 Task: Prepare smoked BBQ chicken lollipops by cutting, shaping, seasoning, wrapping with bacon, and cooking the drumsticks.
Action: Mouse moved to (216, 313)
Screenshot: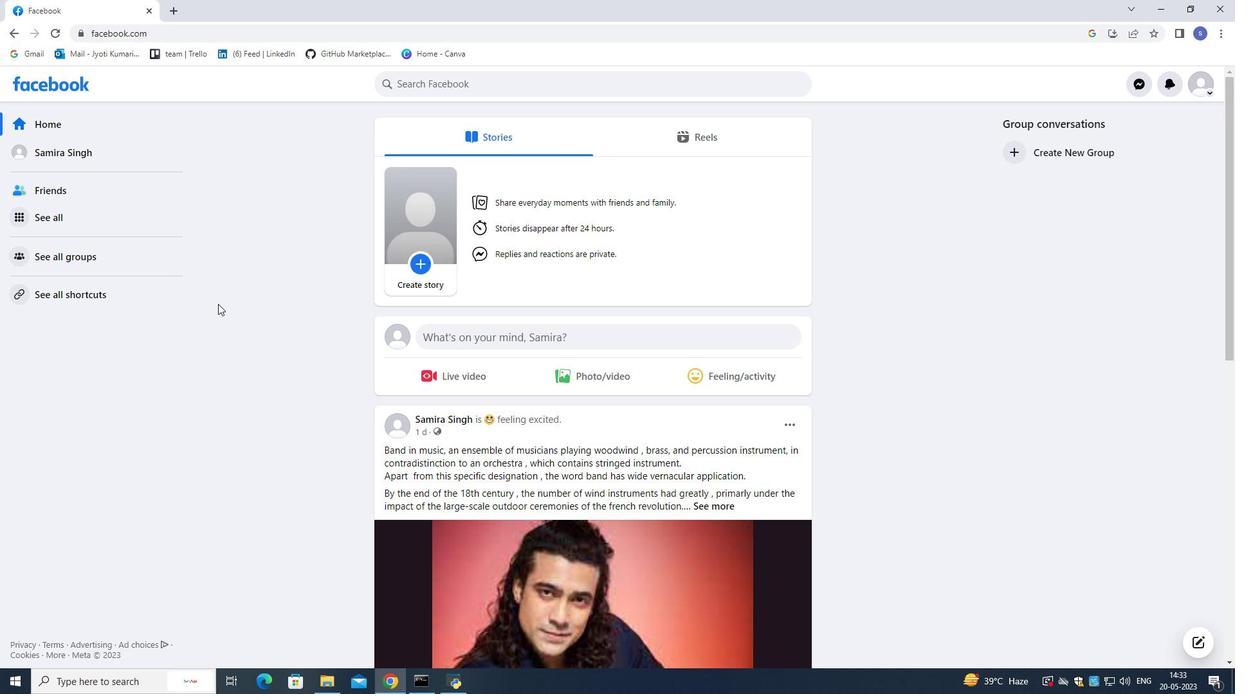 
Action: Mouse scrolled (216, 313) with delta (0, 0)
Screenshot: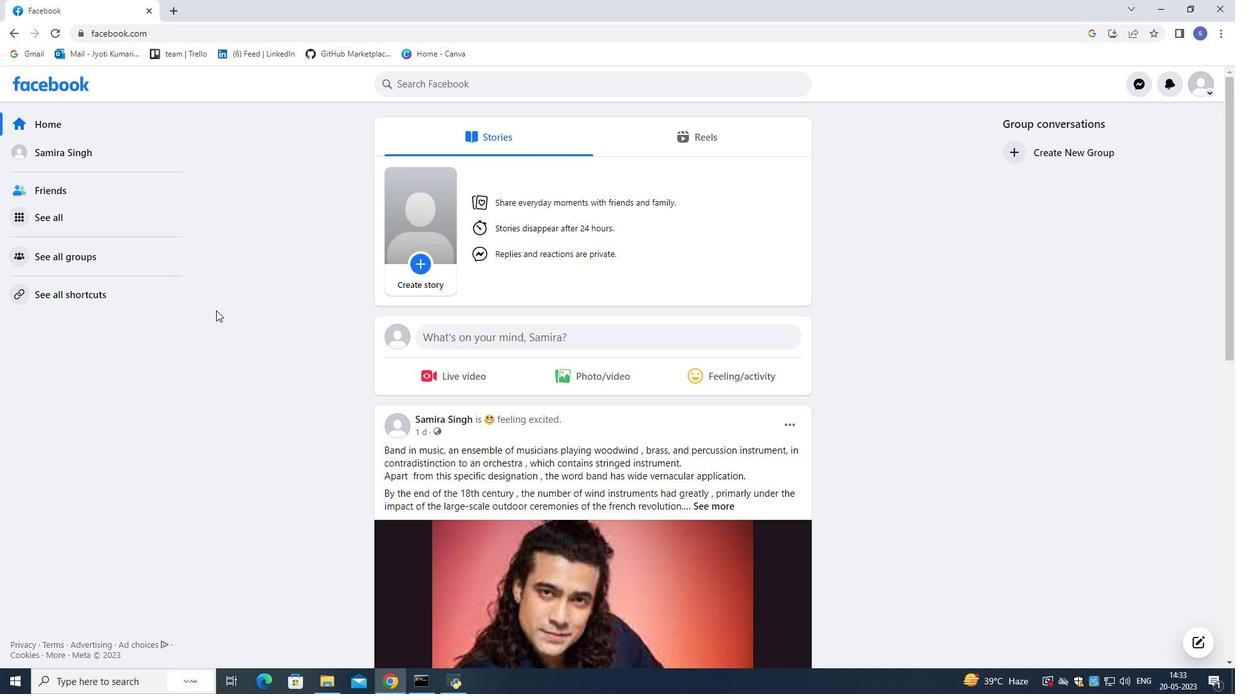
Action: Mouse scrolled (216, 314) with delta (0, 0)
Screenshot: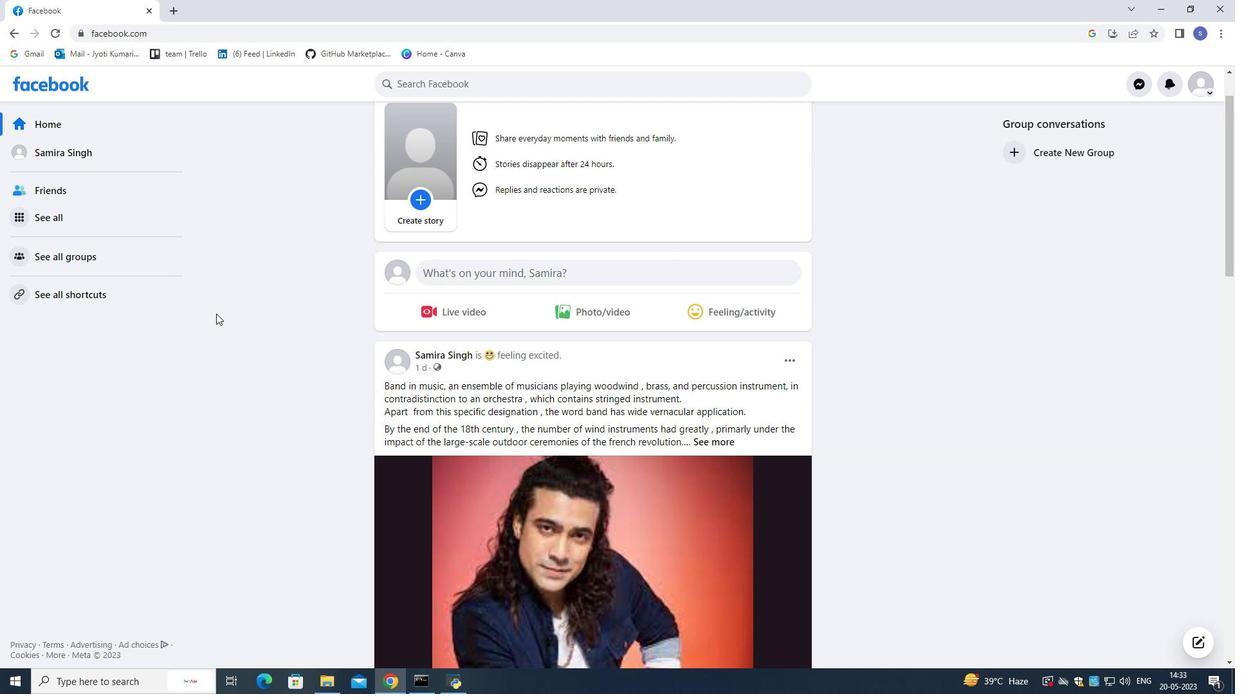 
Action: Mouse scrolled (216, 314) with delta (0, 0)
Screenshot: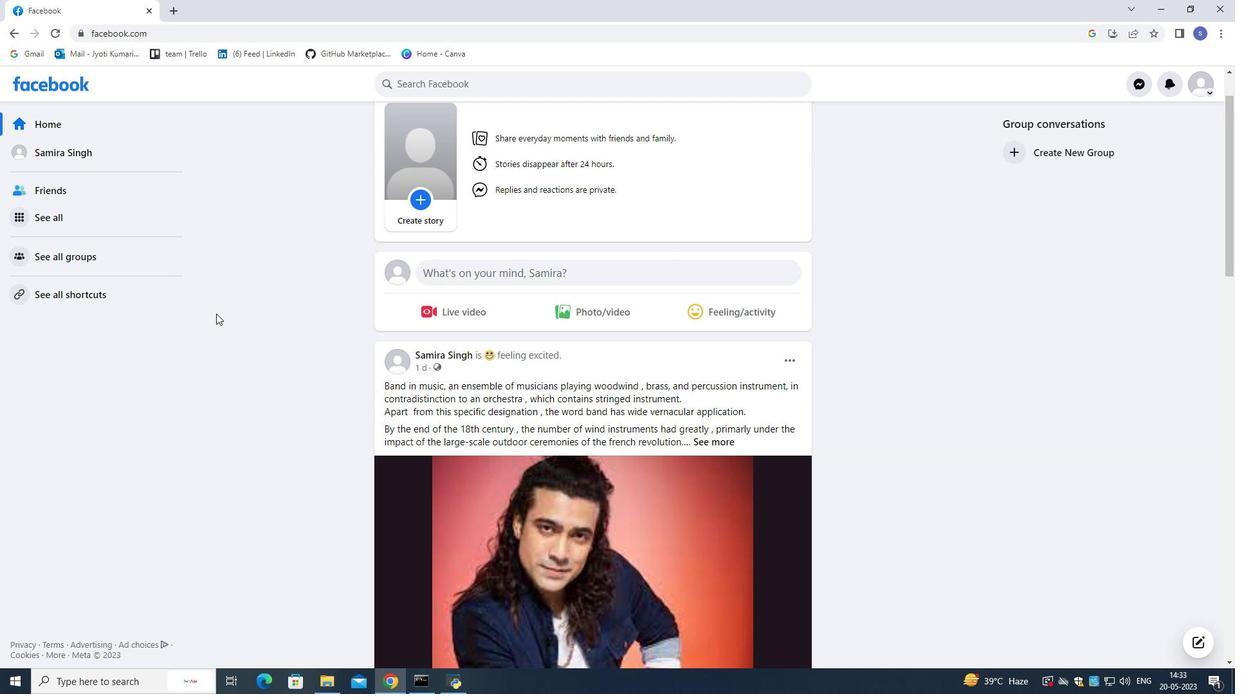 
Action: Mouse scrolled (216, 314) with delta (0, 0)
Screenshot: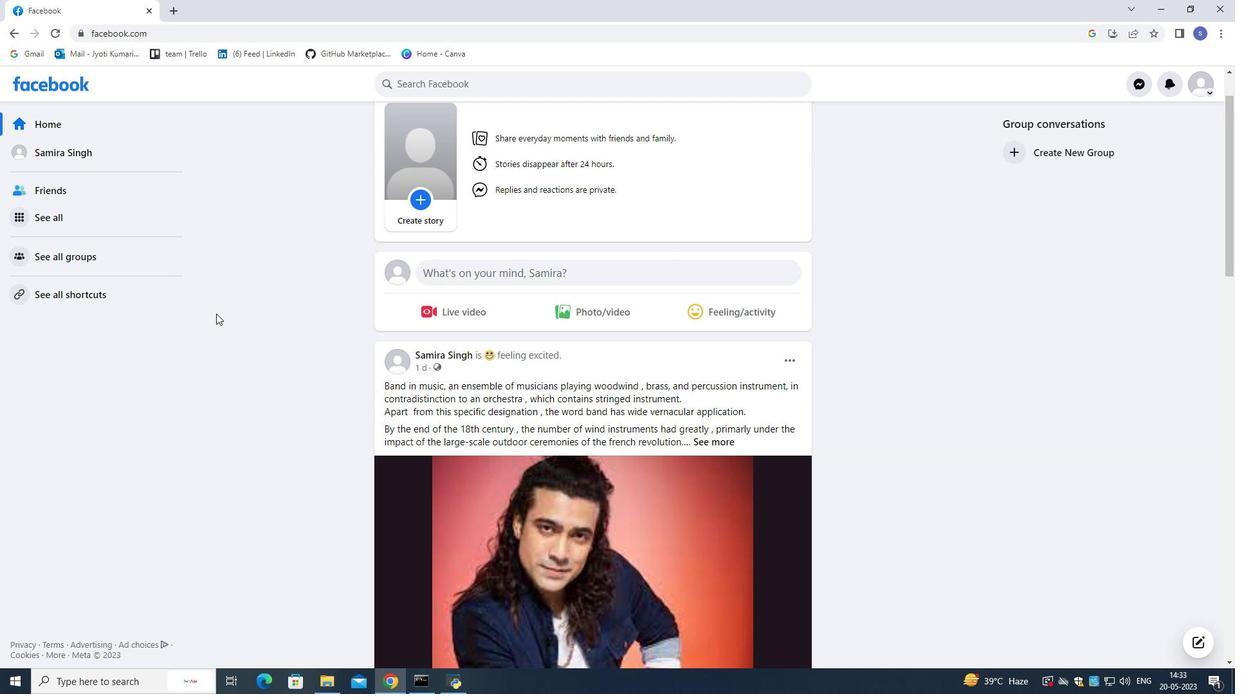 
Action: Mouse moved to (109, 126)
Screenshot: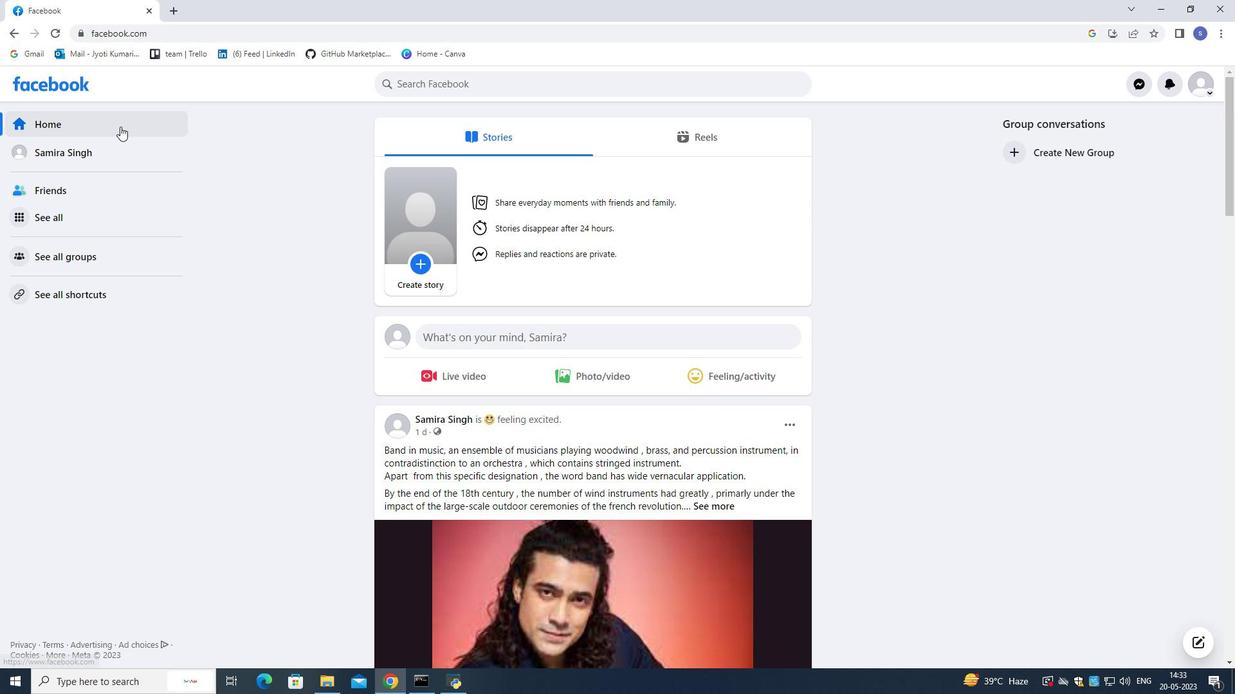 
Action: Mouse pressed left at (109, 126)
Screenshot: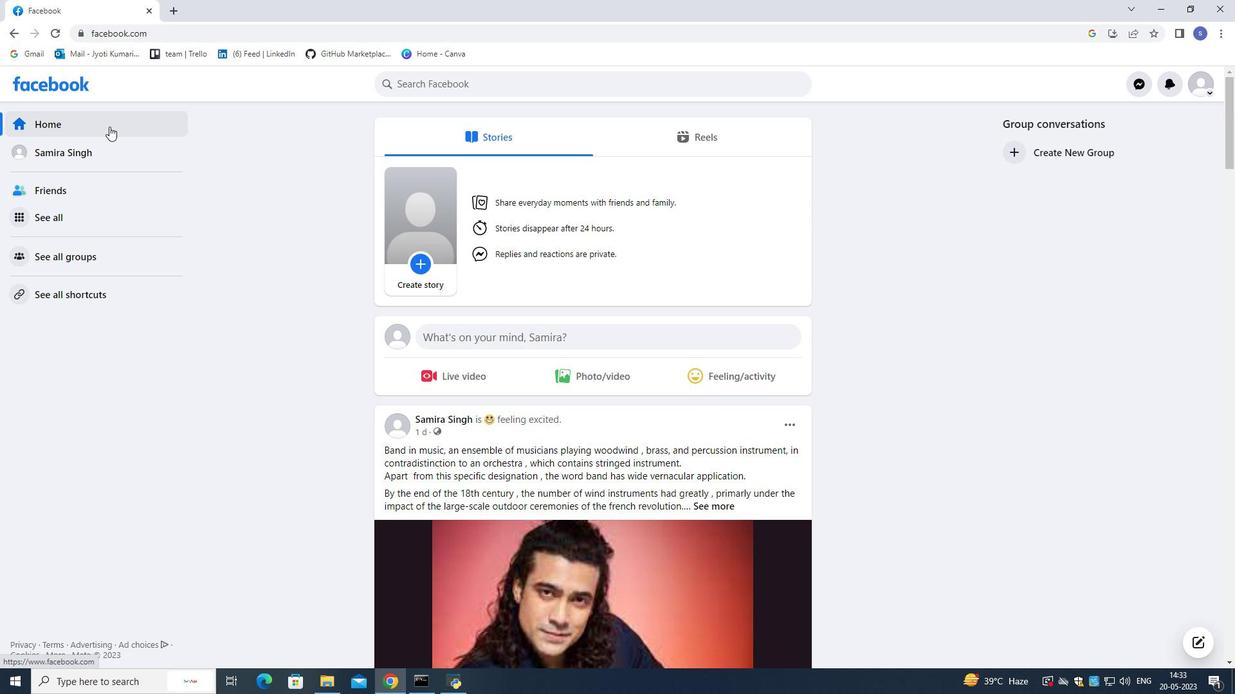 
Action: Mouse moved to (501, 294)
Screenshot: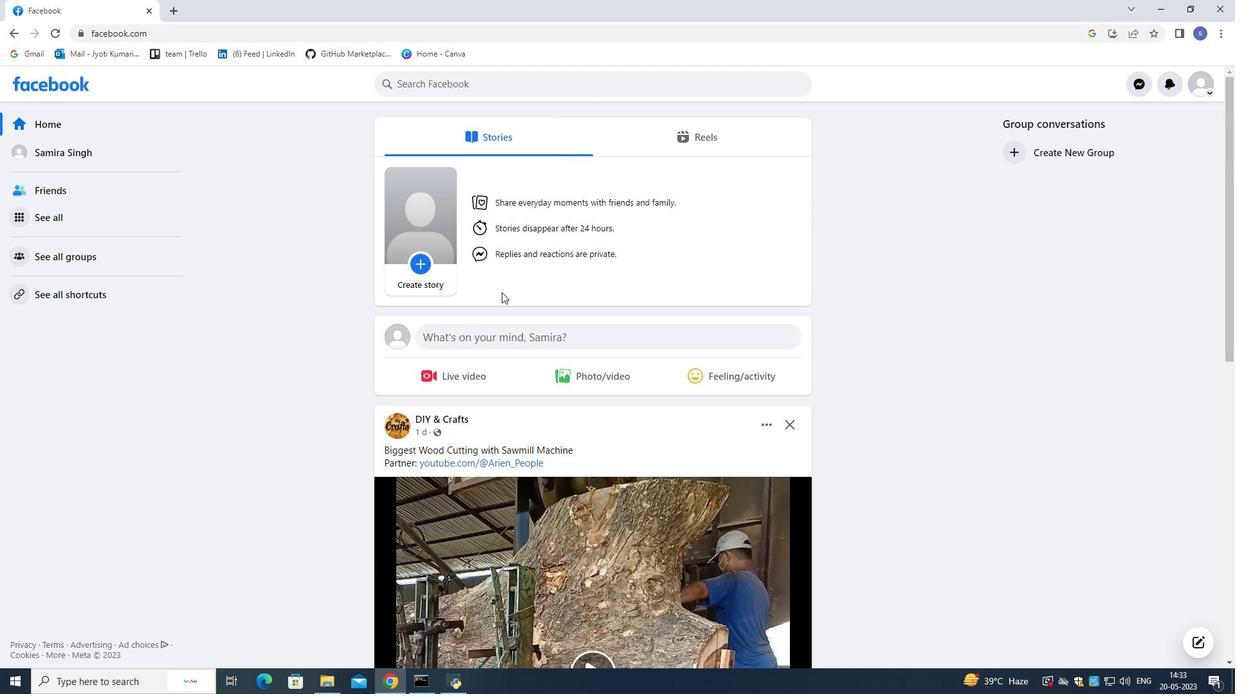 
Action: Mouse scrolled (501, 293) with delta (0, 0)
Screenshot: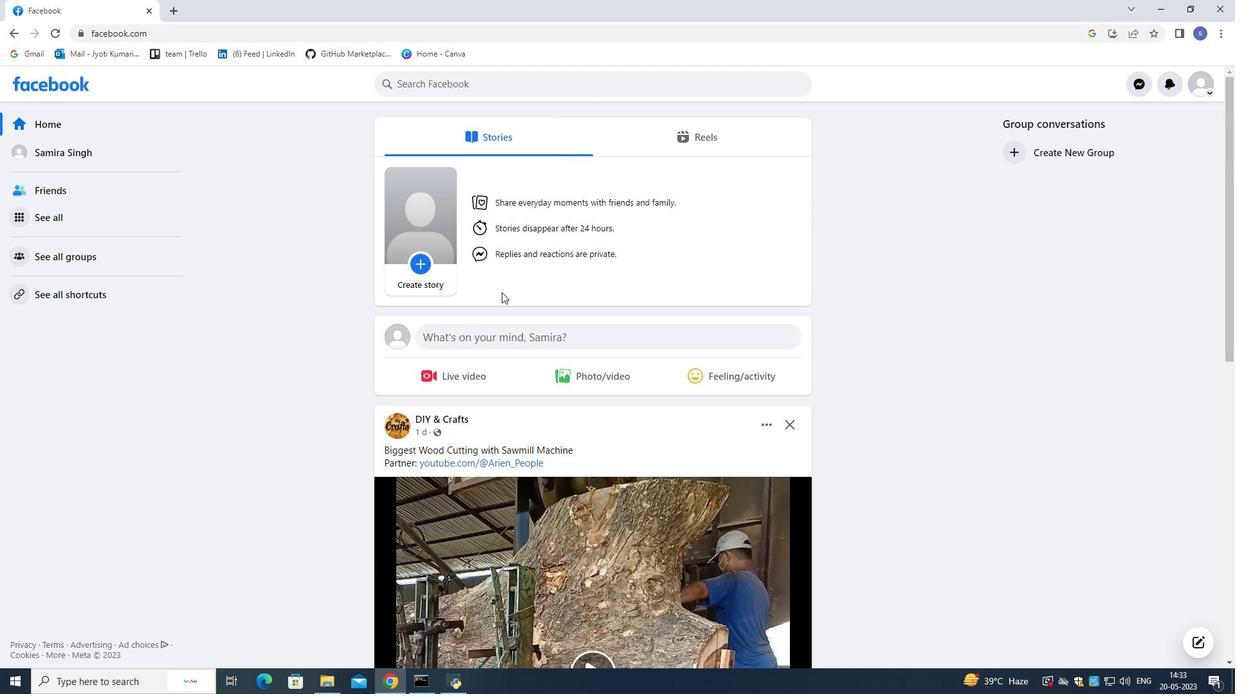 
Action: Mouse moved to (501, 295)
Screenshot: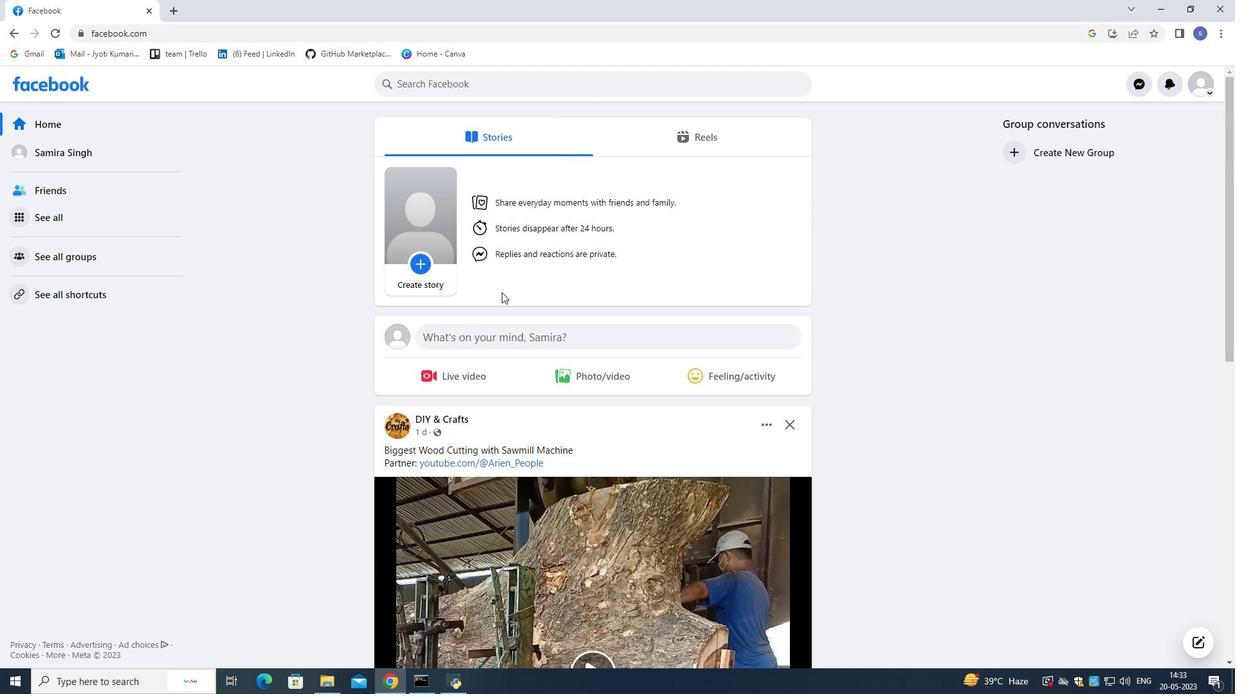 
Action: Mouse scrolled (501, 294) with delta (0, 0)
Screenshot: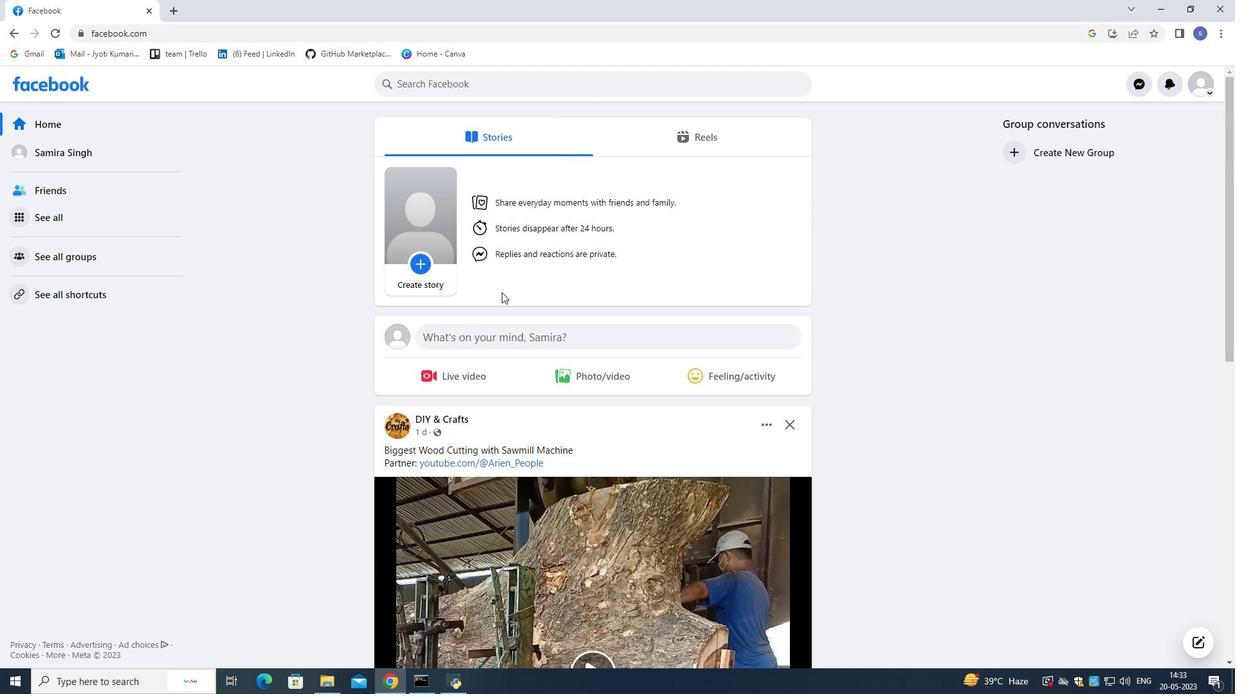 
Action: Mouse moved to (502, 301)
Screenshot: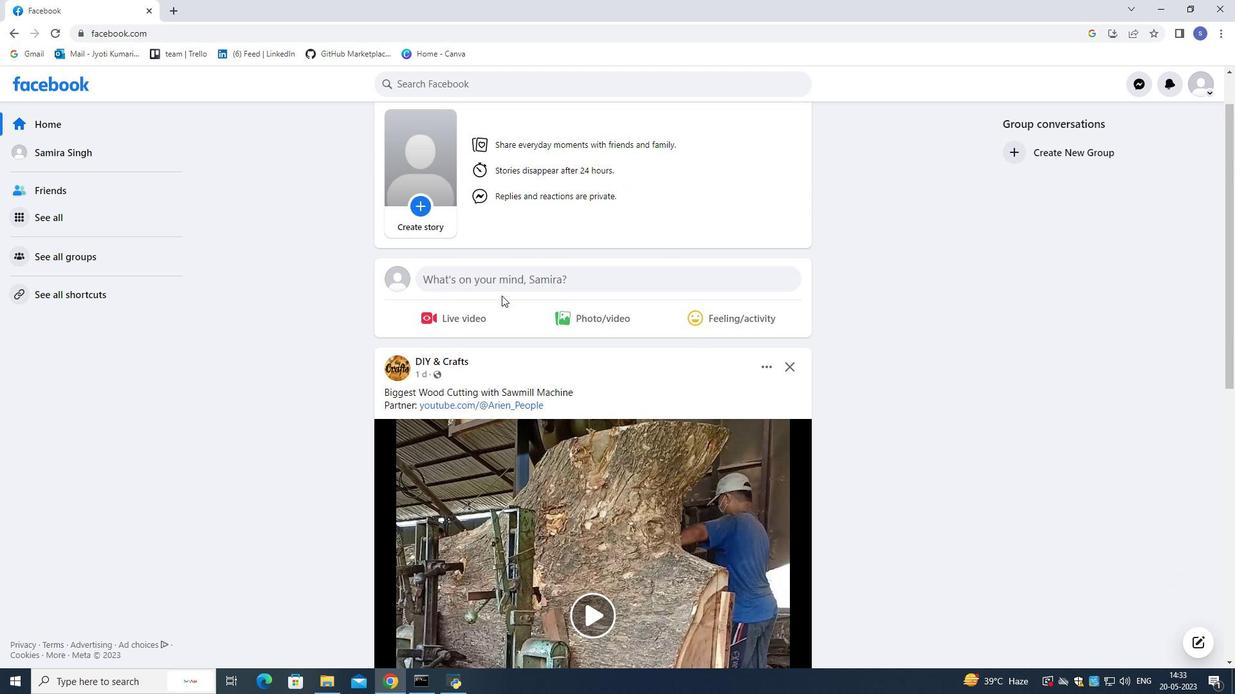 
Action: Mouse scrolled (502, 300) with delta (0, 0)
Screenshot: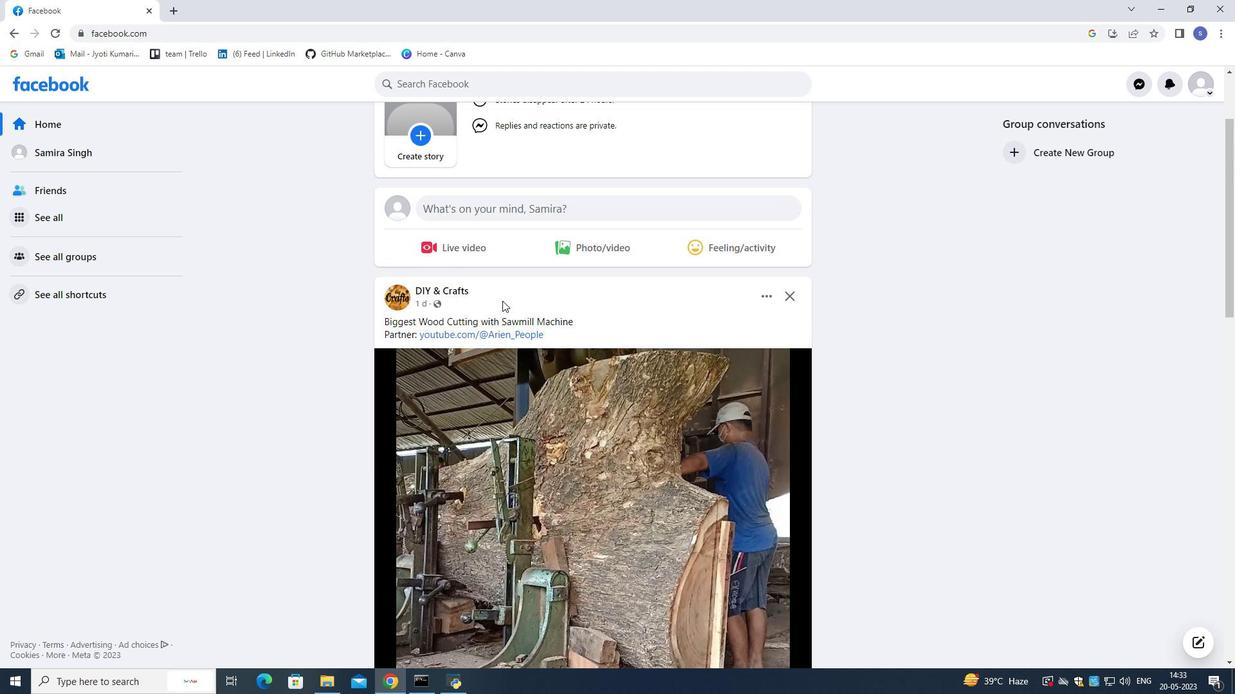 
Action: Mouse moved to (503, 301)
Screenshot: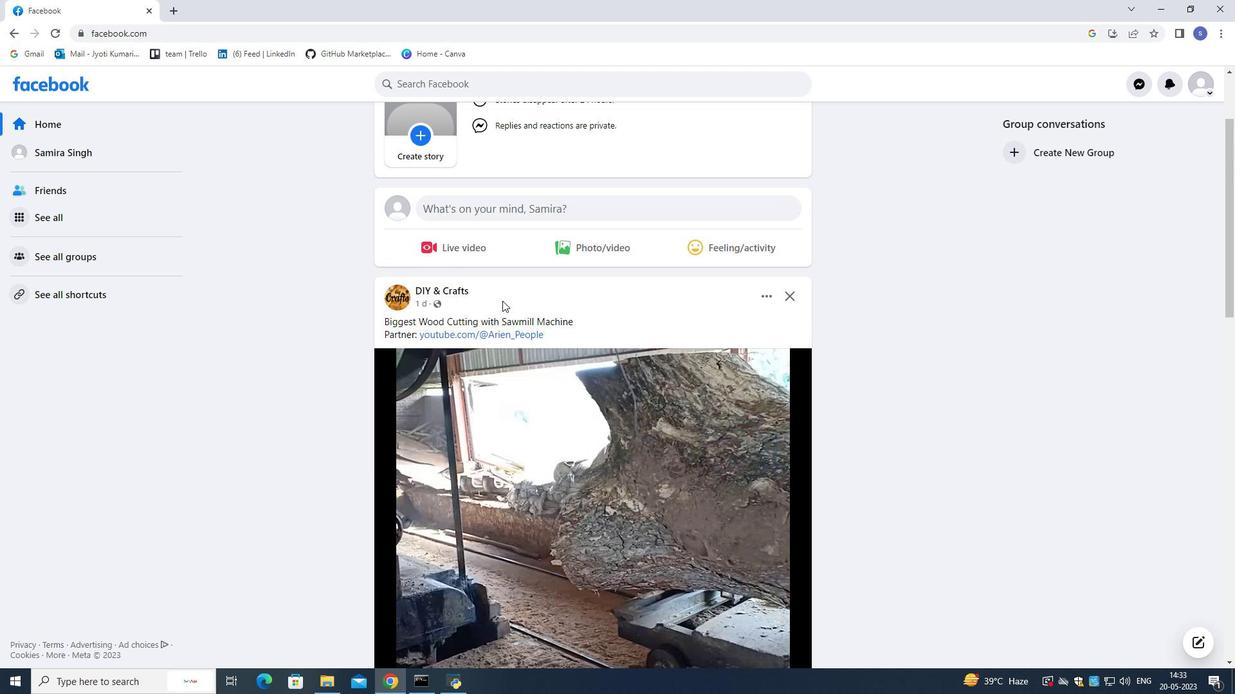 
Action: Mouse scrolled (503, 301) with delta (0, 0)
Screenshot: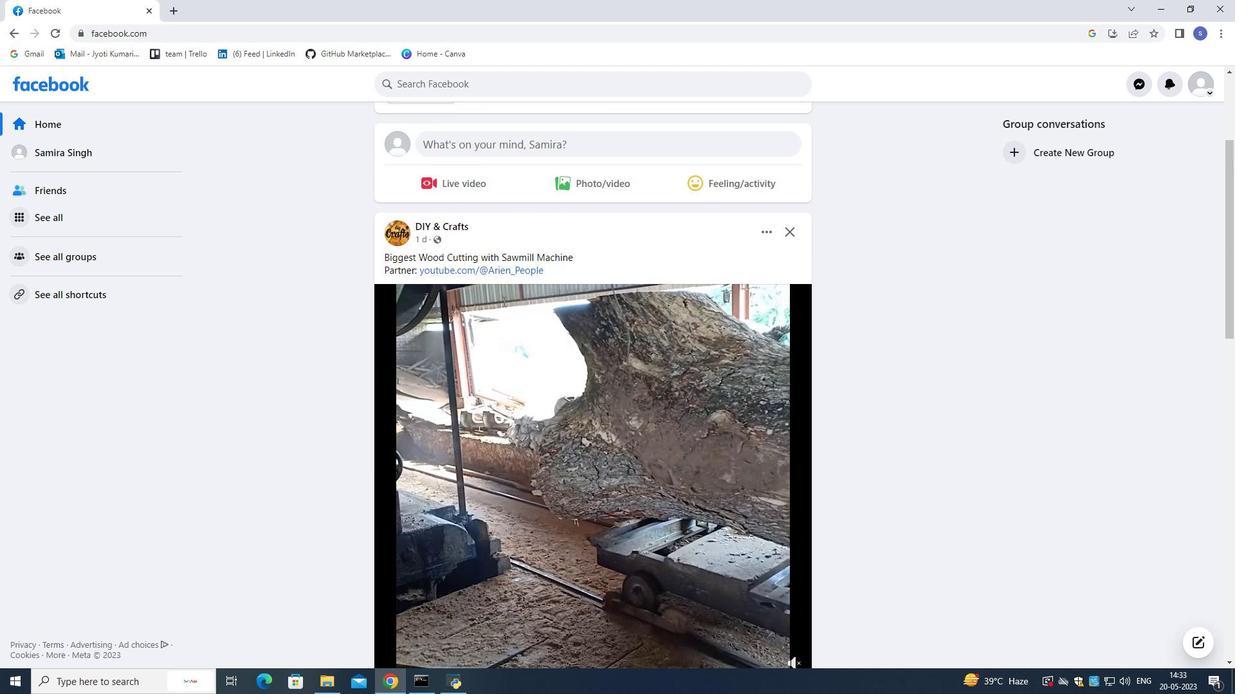 
Action: Mouse moved to (503, 302)
Screenshot: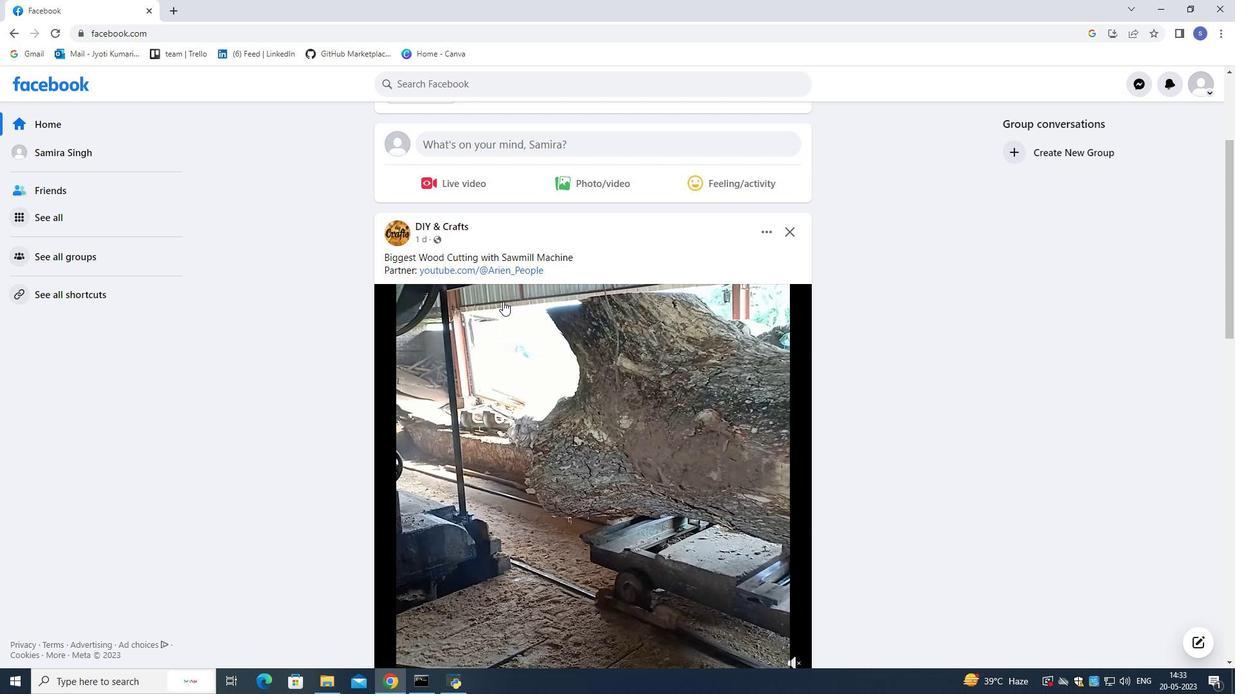 
Action: Mouse scrolled (503, 301) with delta (0, 0)
Screenshot: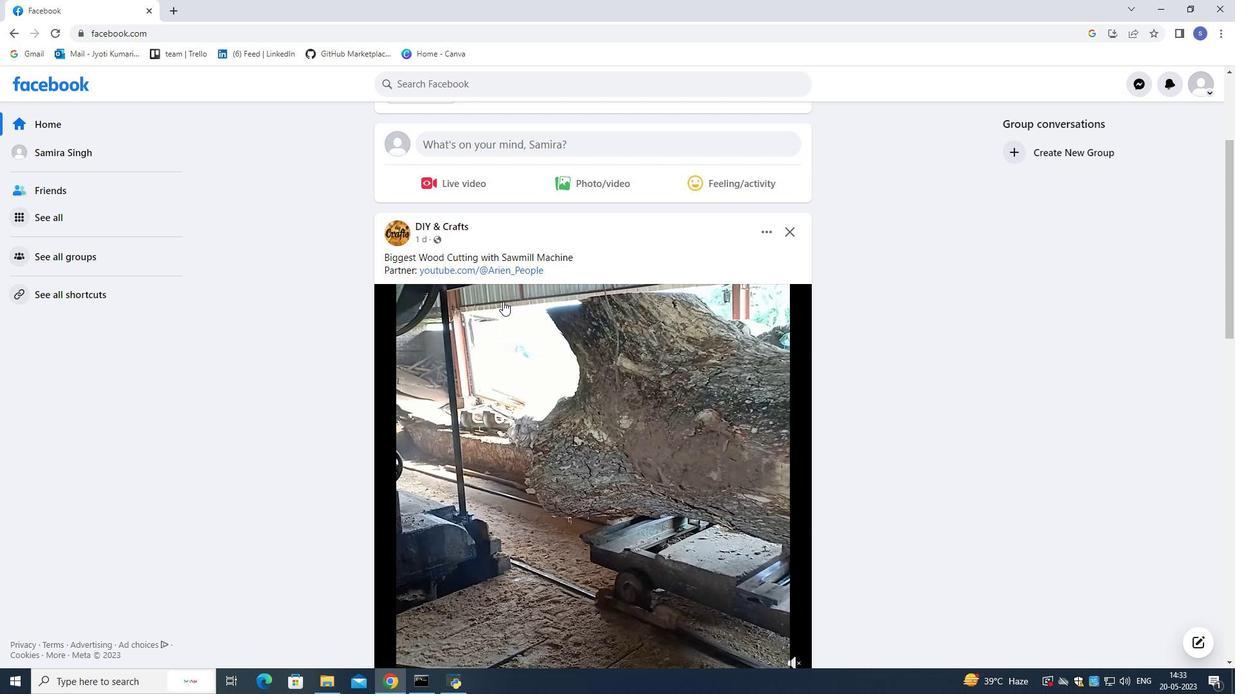
Action: Mouse moved to (504, 302)
Screenshot: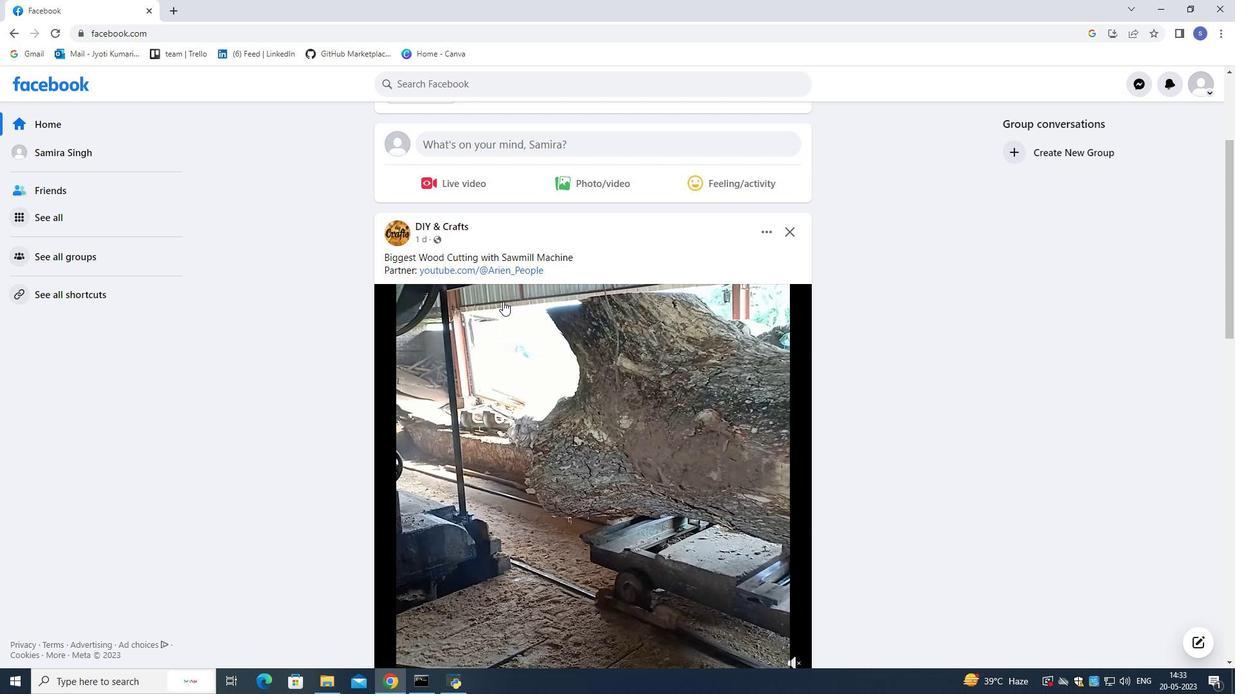 
Action: Mouse scrolled (504, 302) with delta (0, 0)
Screenshot: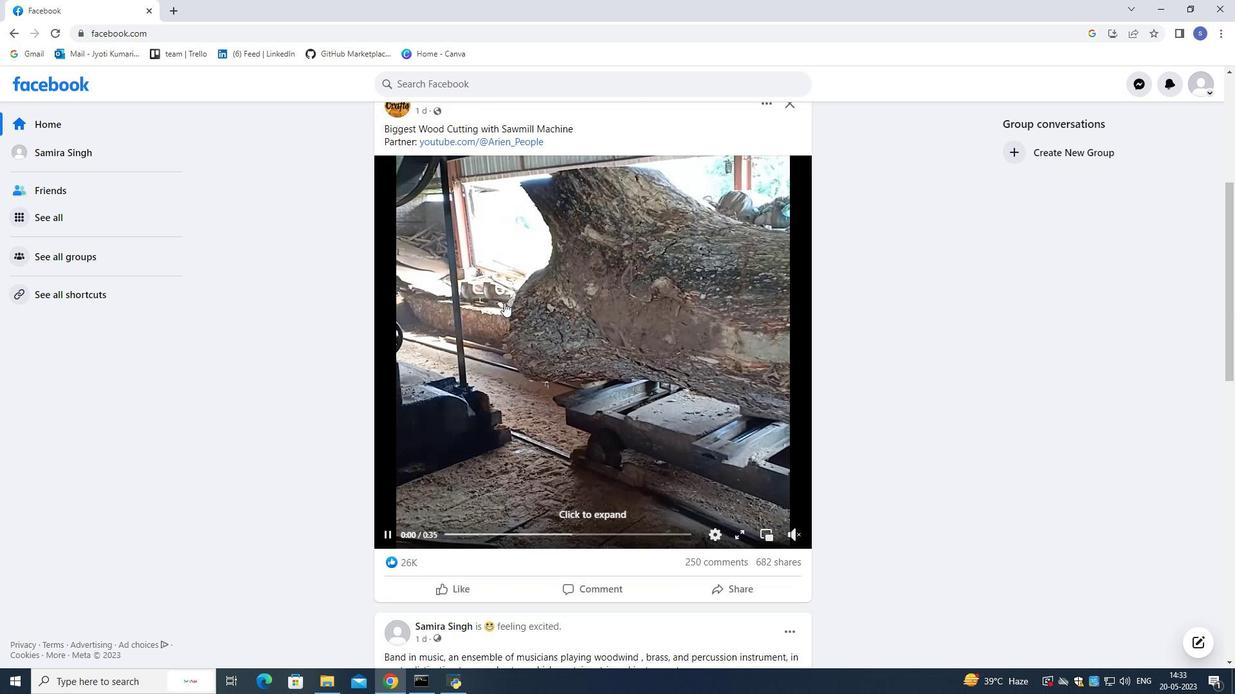 
Action: Mouse scrolled (504, 302) with delta (0, 0)
Screenshot: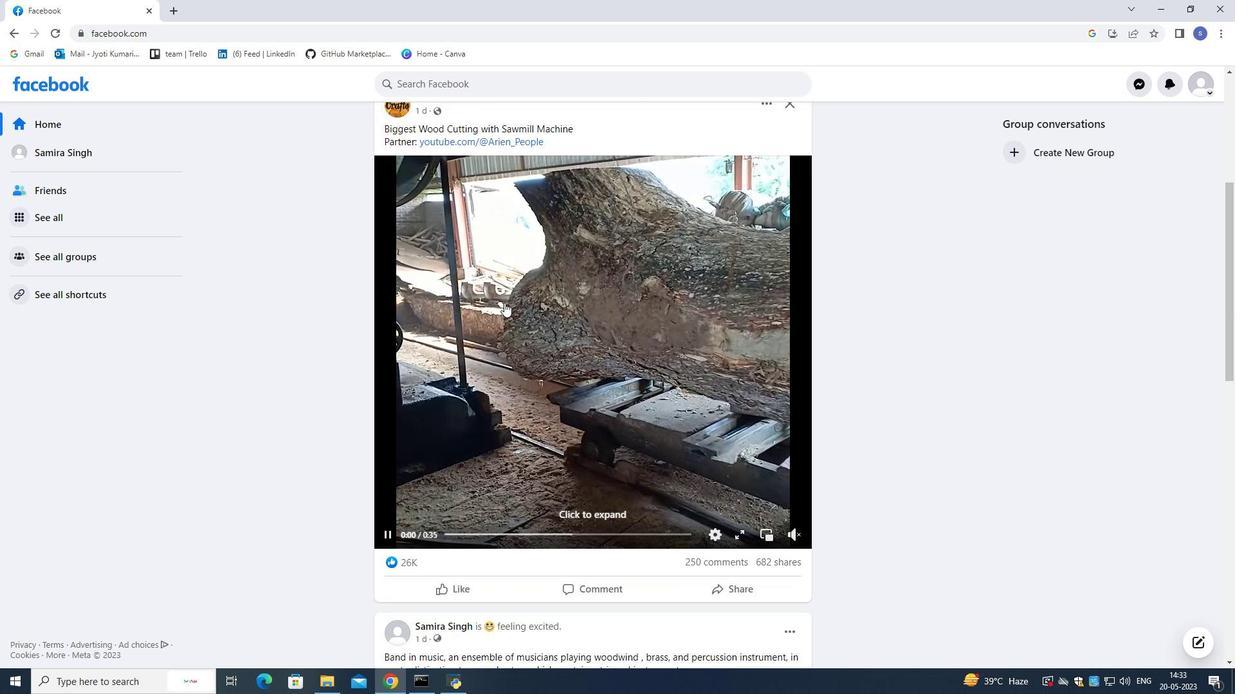 
Action: Mouse scrolled (504, 302) with delta (0, 0)
Screenshot: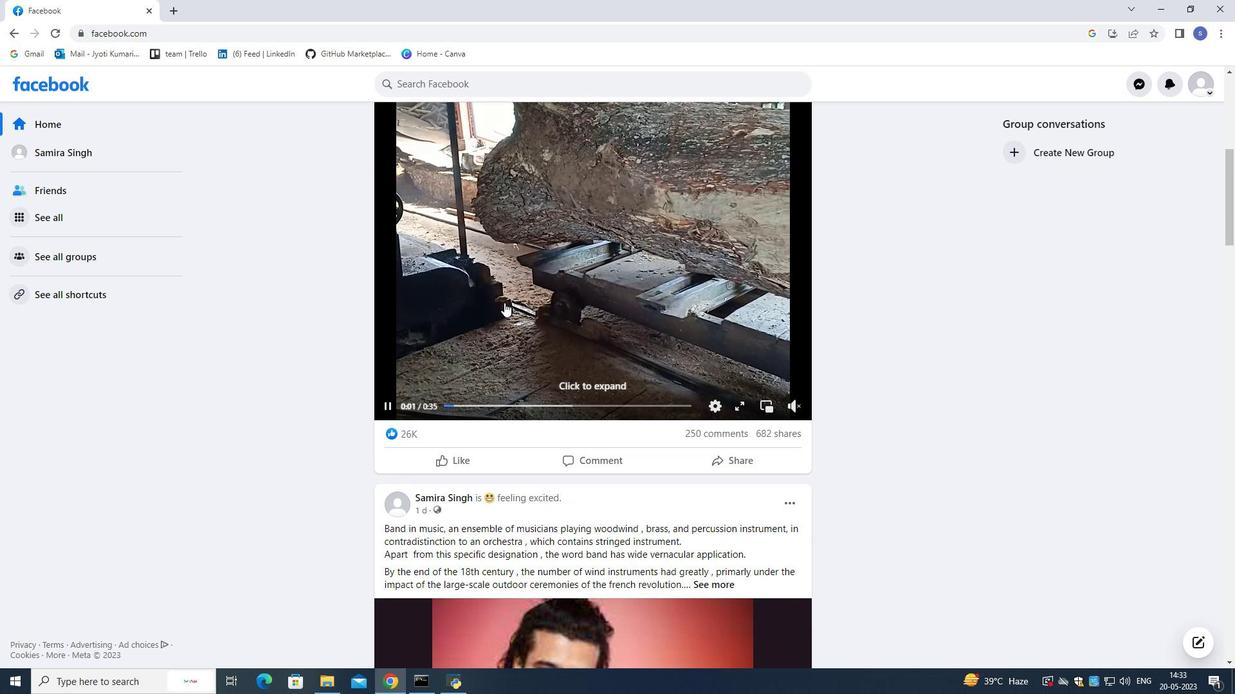 
Action: Mouse scrolled (504, 302) with delta (0, 0)
Screenshot: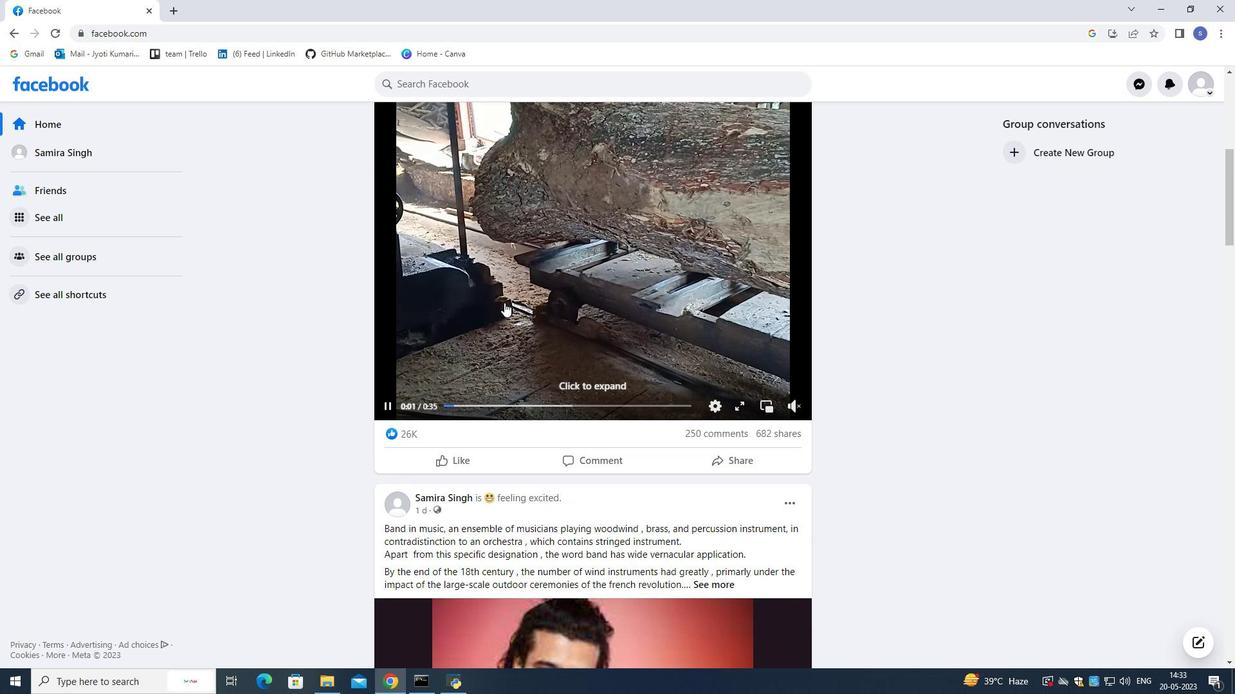 
Action: Mouse scrolled (504, 302) with delta (0, 0)
Screenshot: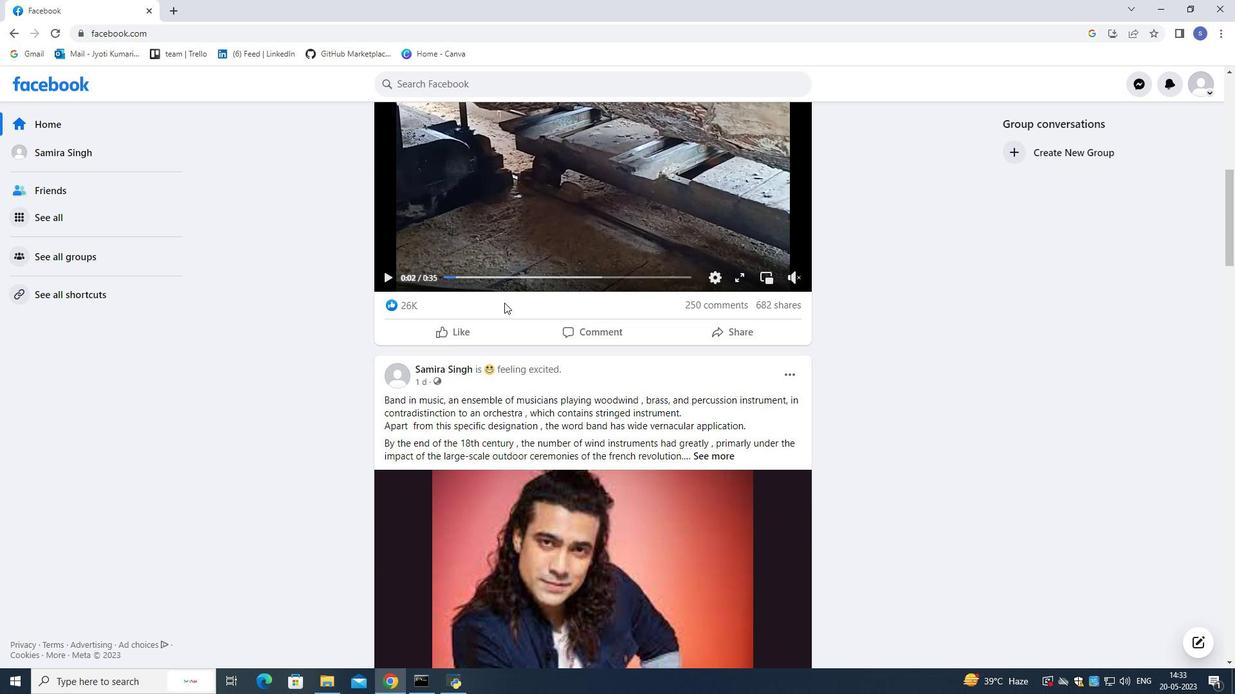 
Action: Mouse scrolled (504, 302) with delta (0, 0)
Screenshot: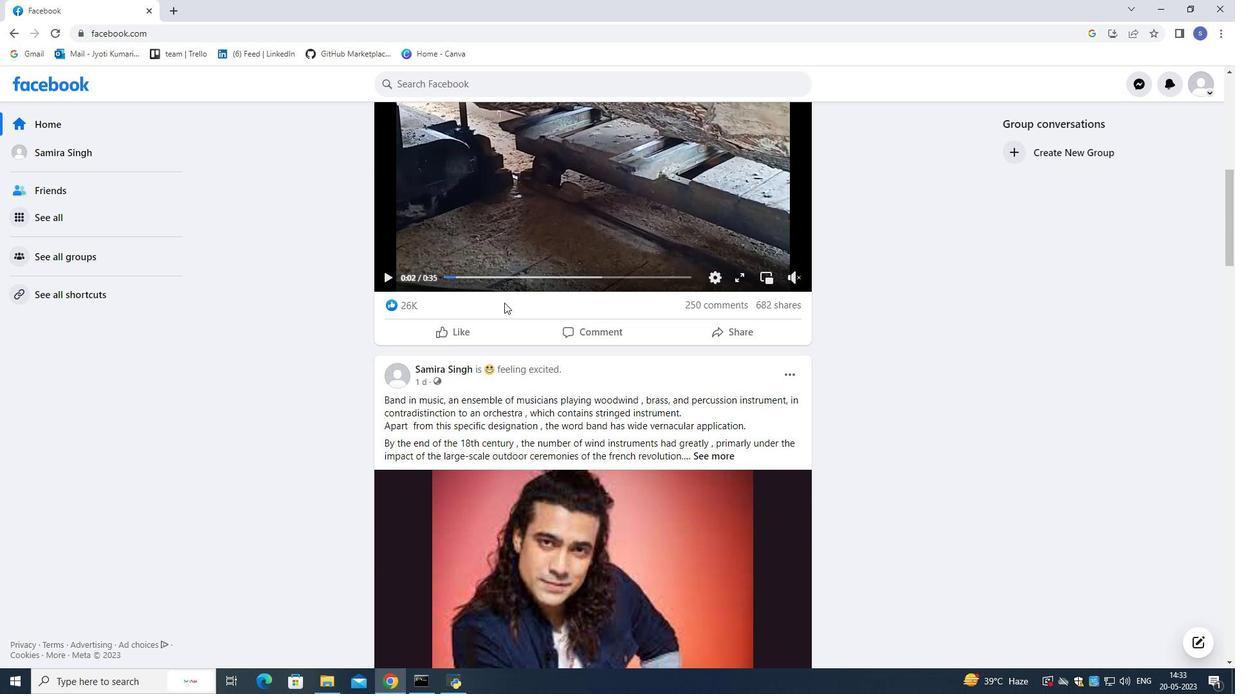 
Action: Mouse moved to (504, 302)
Screenshot: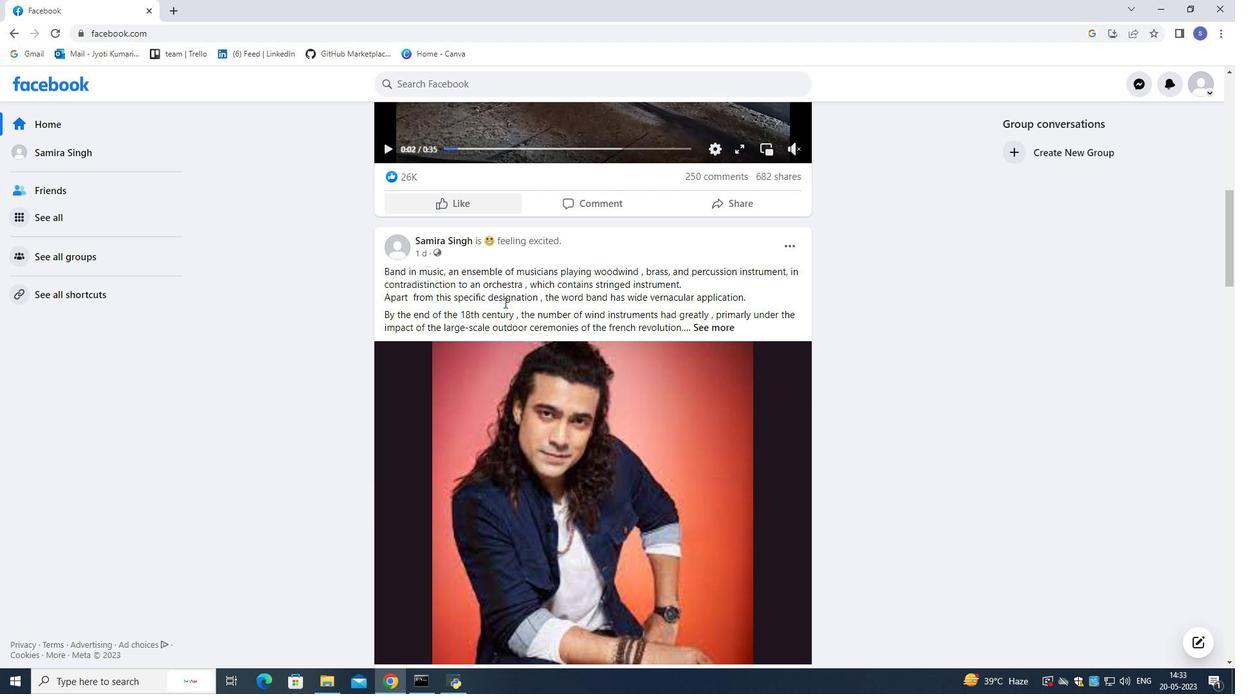 
Action: Mouse scrolled (504, 302) with delta (0, 0)
Screenshot: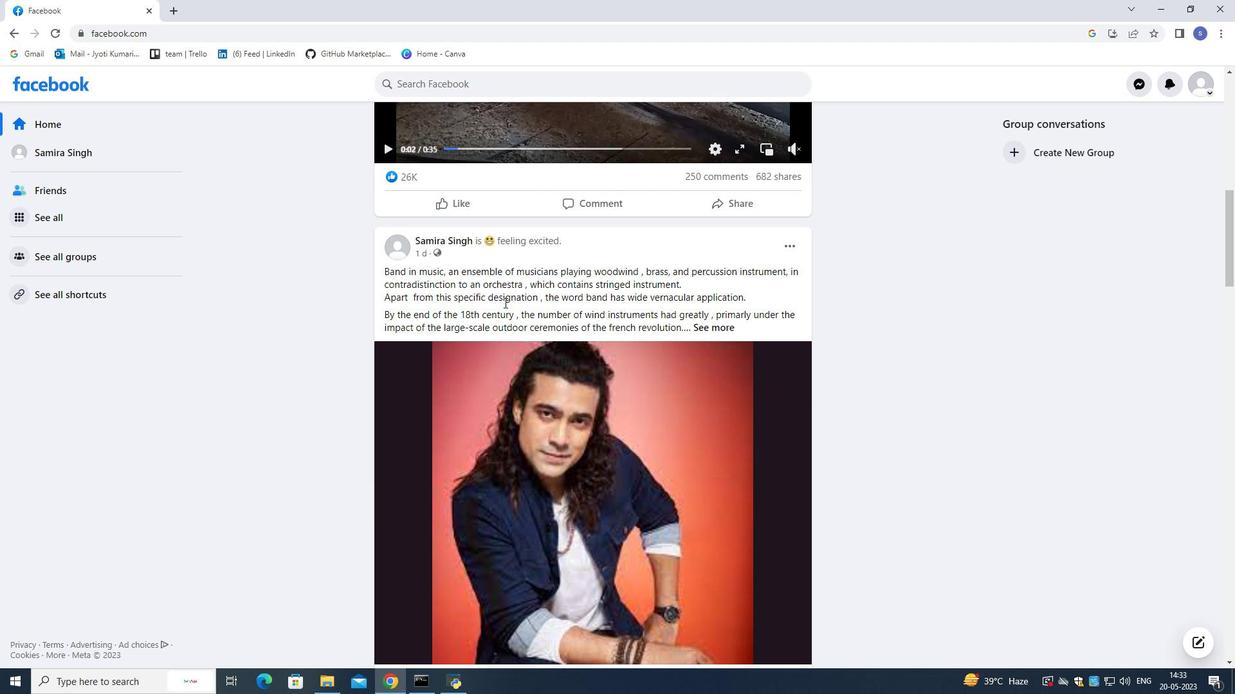 
Action: Mouse scrolled (504, 302) with delta (0, 0)
Screenshot: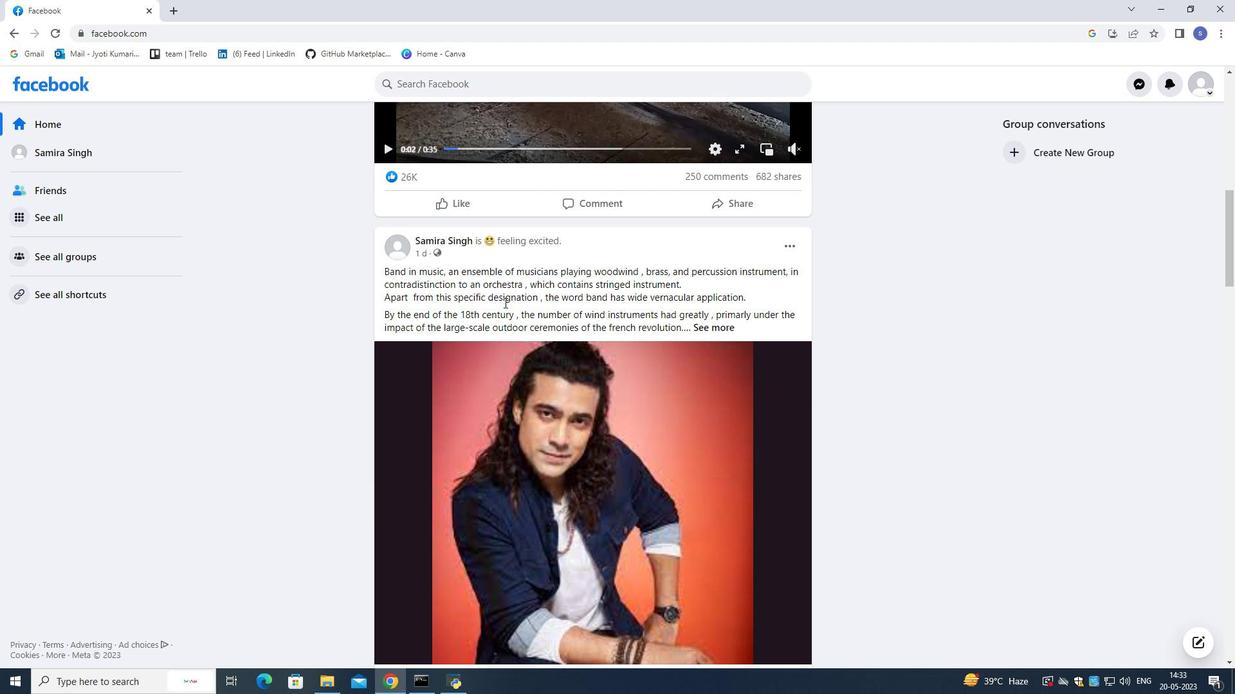 
Action: Mouse moved to (505, 300)
Screenshot: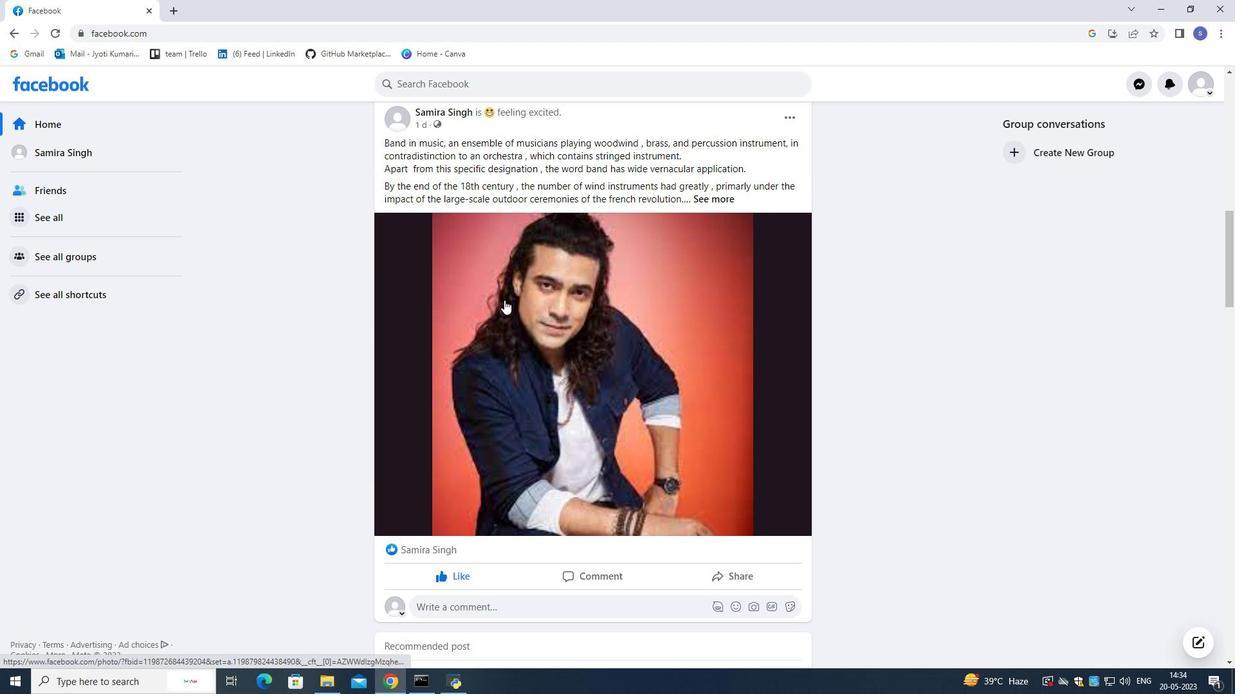 
Action: Mouse scrolled (505, 299) with delta (0, 0)
Screenshot: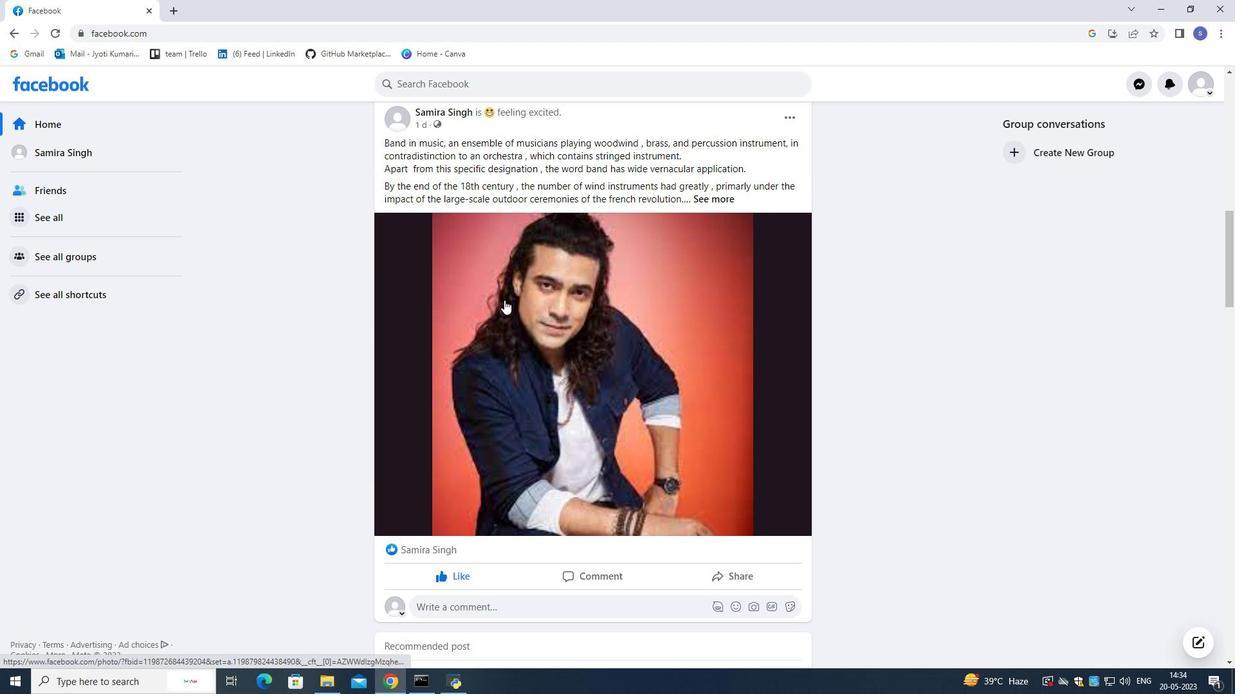 
Action: Mouse moved to (515, 293)
Screenshot: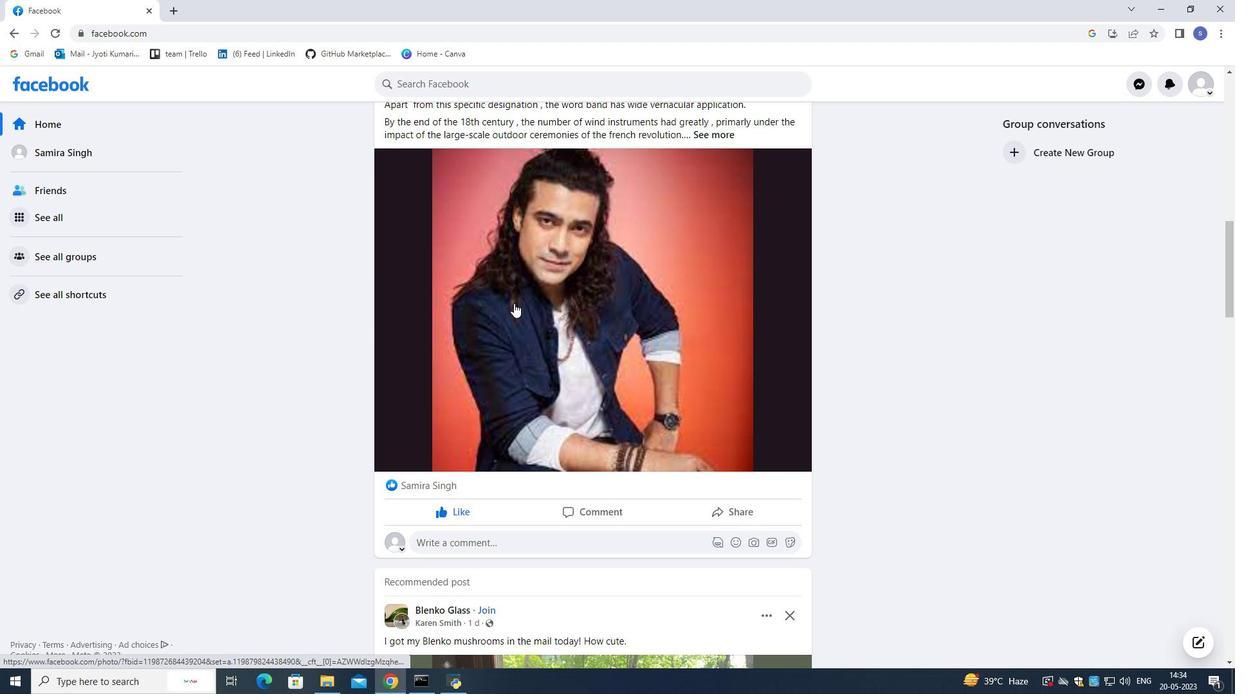 
Action: Mouse scrolled (515, 293) with delta (0, 0)
Screenshot: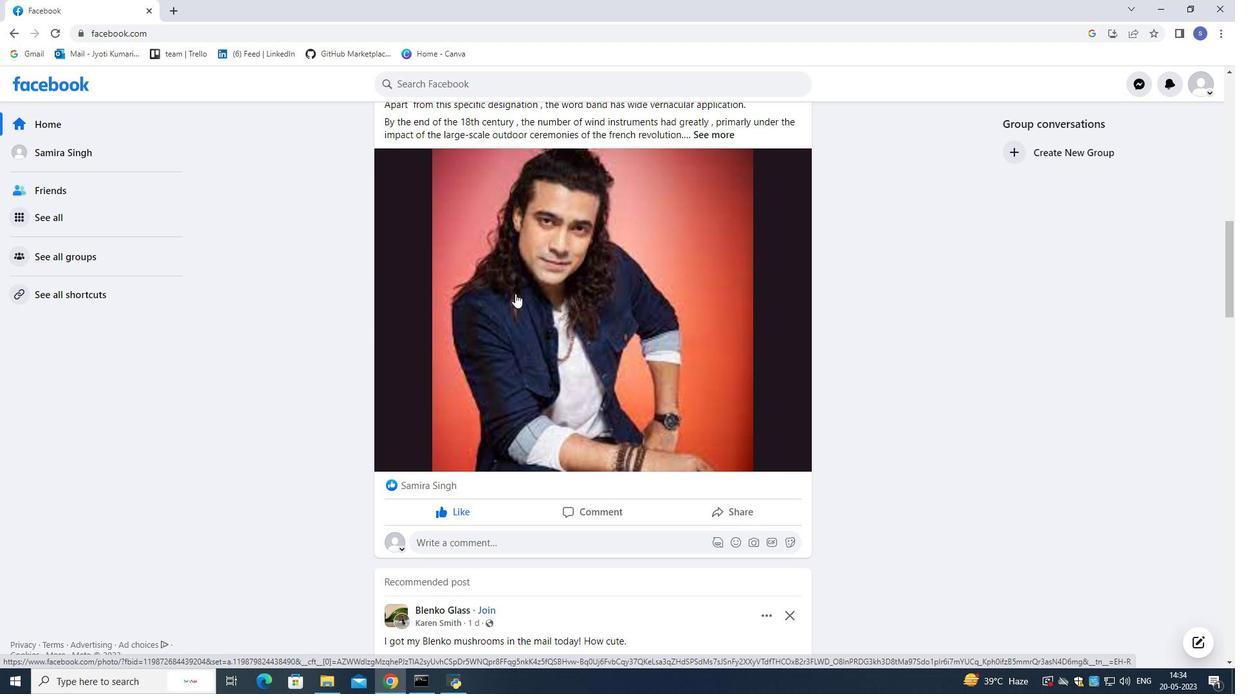 
Action: Mouse moved to (513, 295)
Screenshot: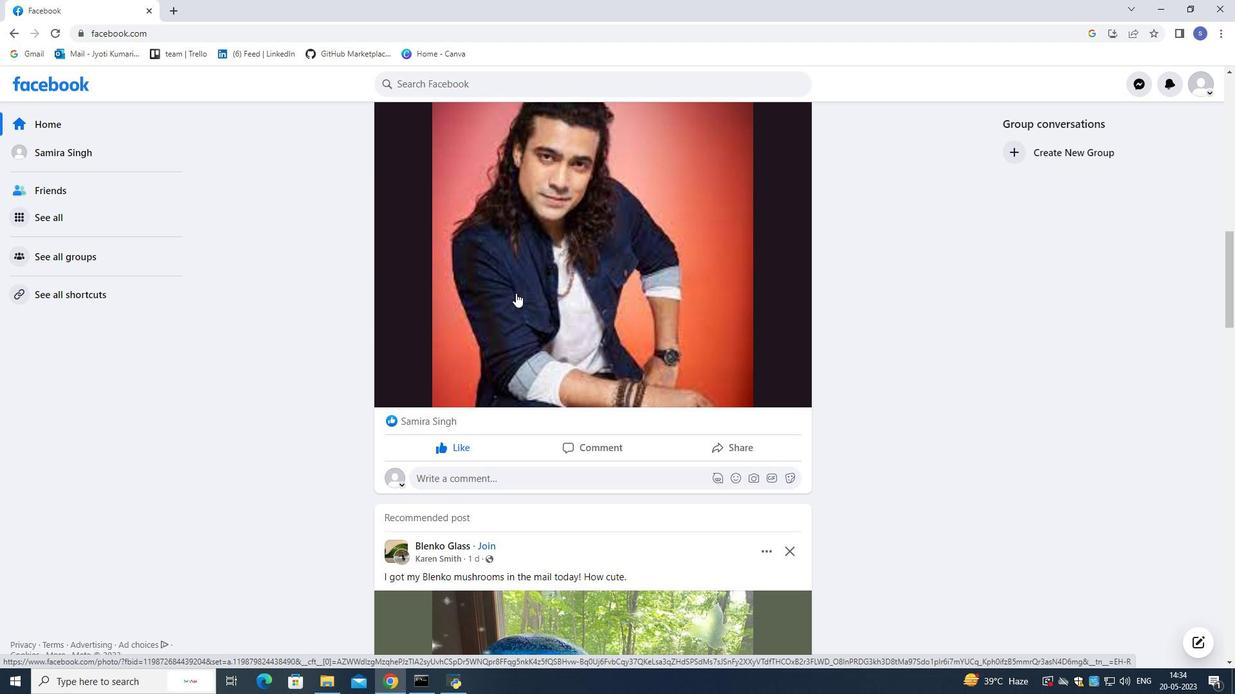 
Action: Mouse scrolled (513, 294) with delta (0, 0)
Screenshot: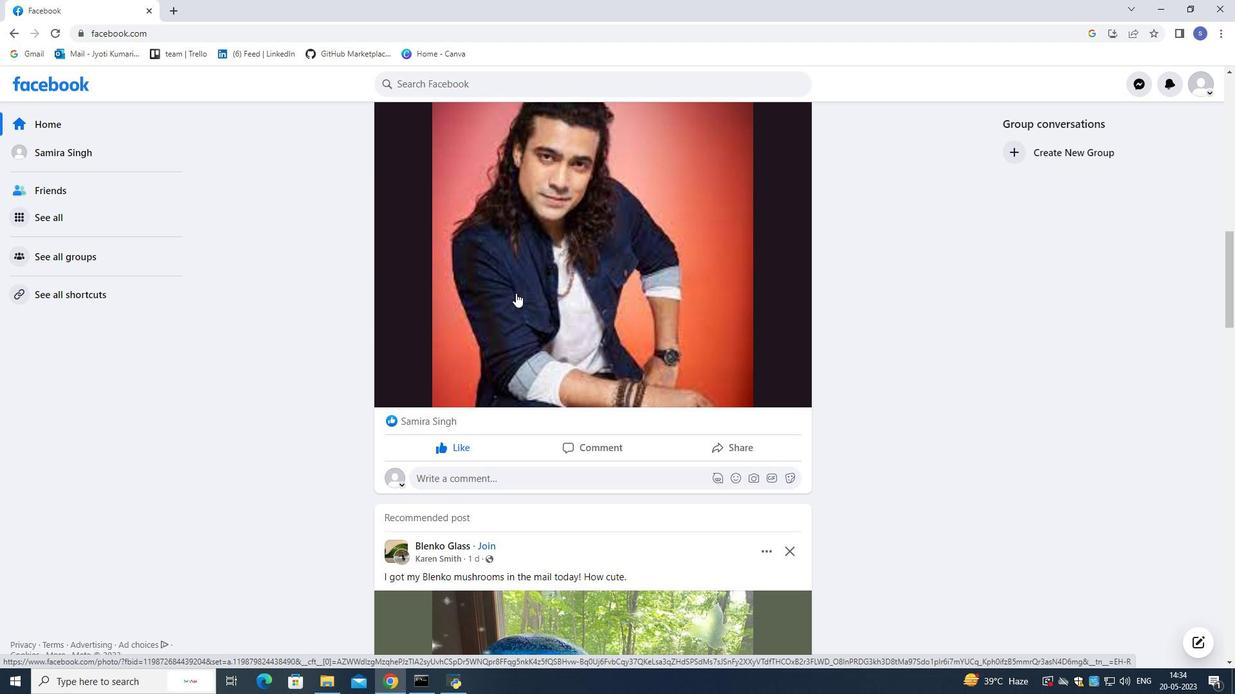 
Action: Mouse moved to (513, 297)
Screenshot: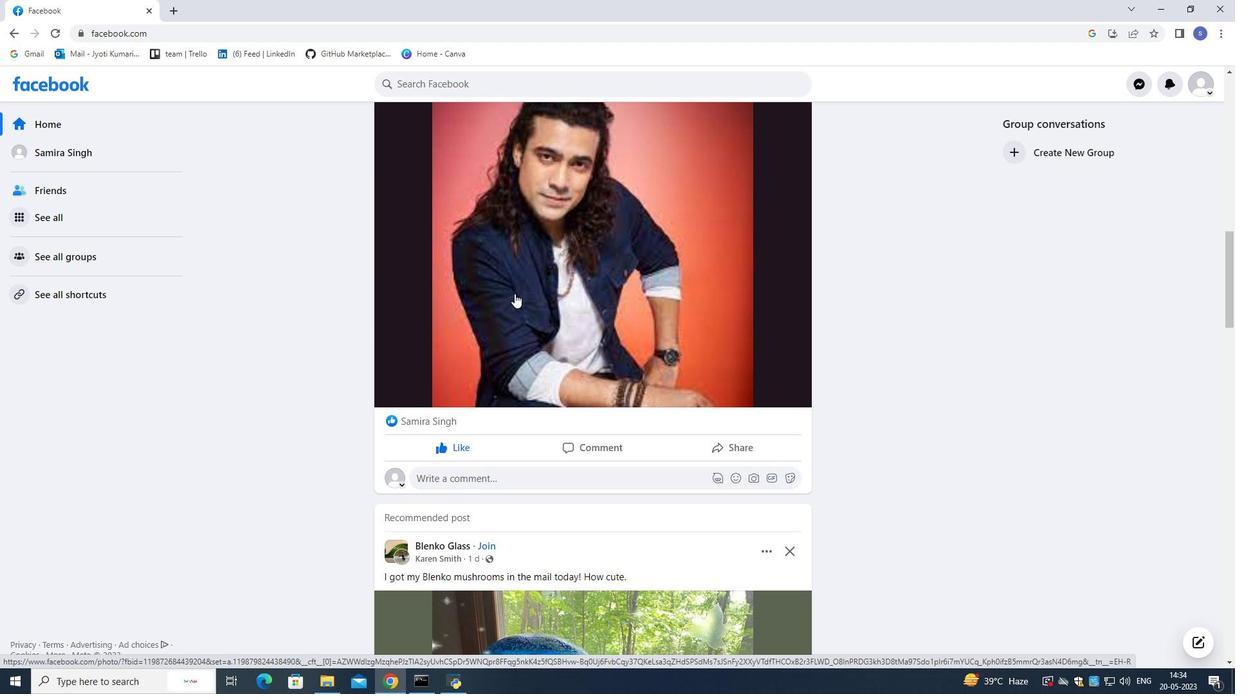 
Action: Mouse scrolled (513, 296) with delta (0, 0)
Screenshot: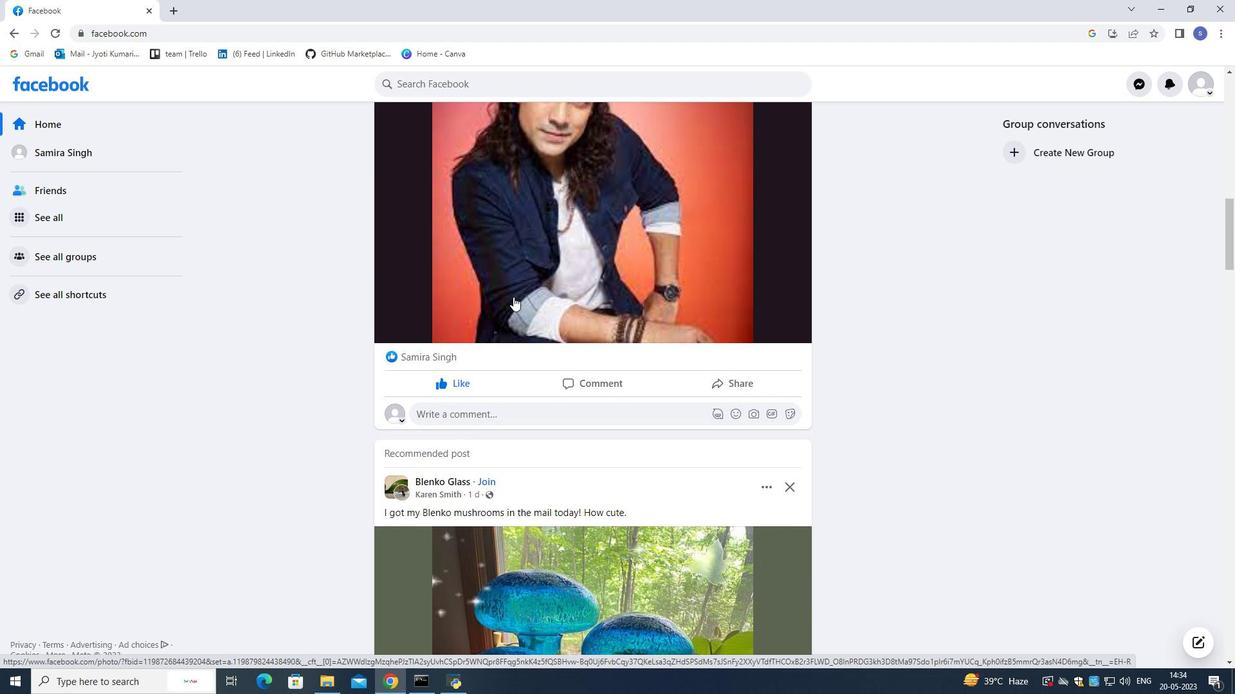 
Action: Mouse scrolled (513, 296) with delta (0, 0)
Screenshot: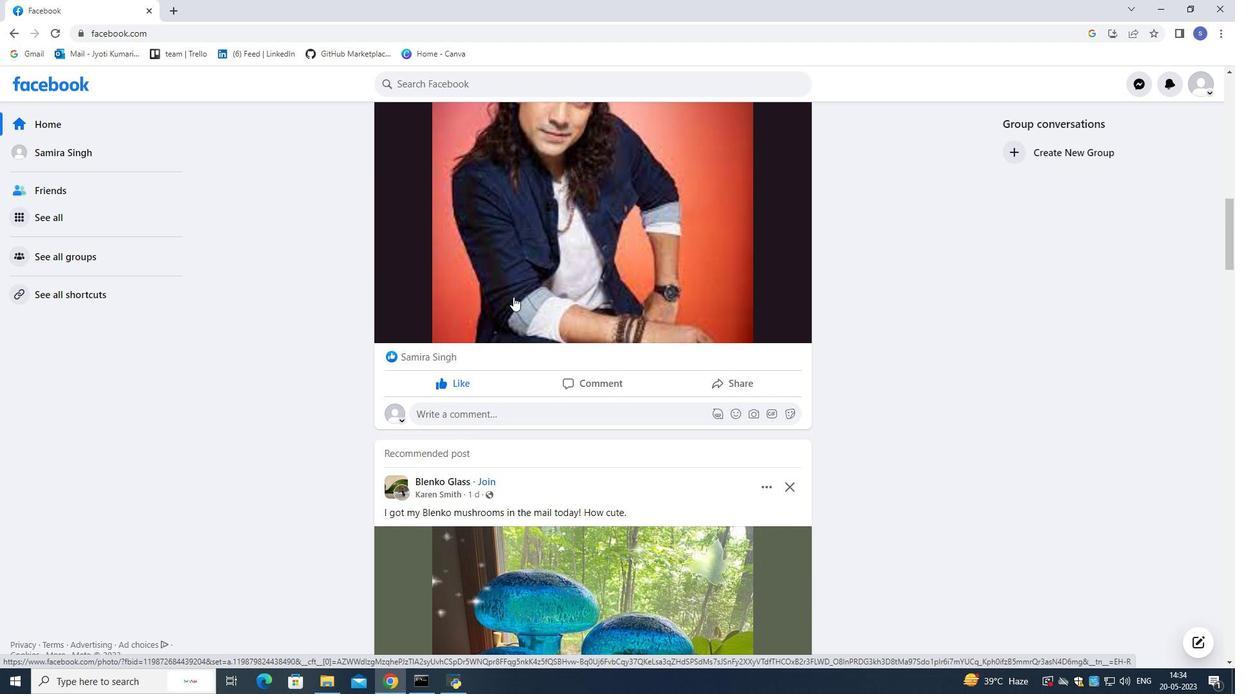 
Action: Mouse scrolled (513, 296) with delta (0, 0)
Screenshot: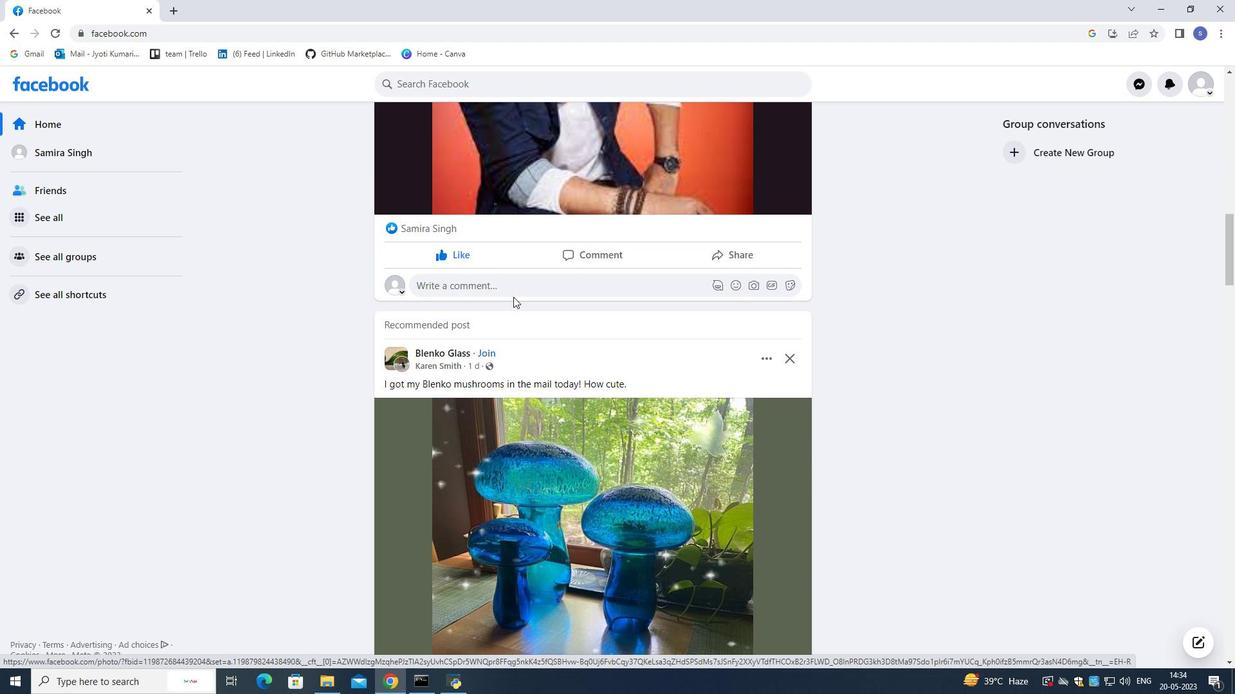 
Action: Mouse scrolled (513, 296) with delta (0, 0)
Screenshot: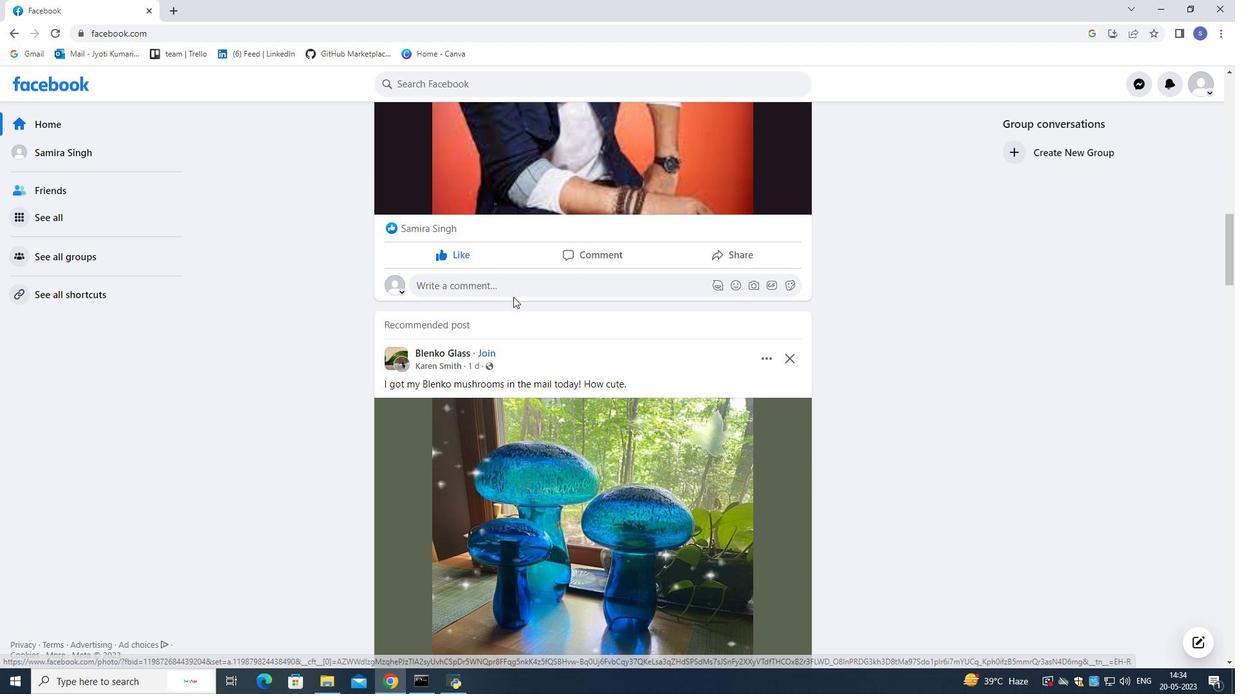 
Action: Mouse scrolled (513, 296) with delta (0, 0)
Screenshot: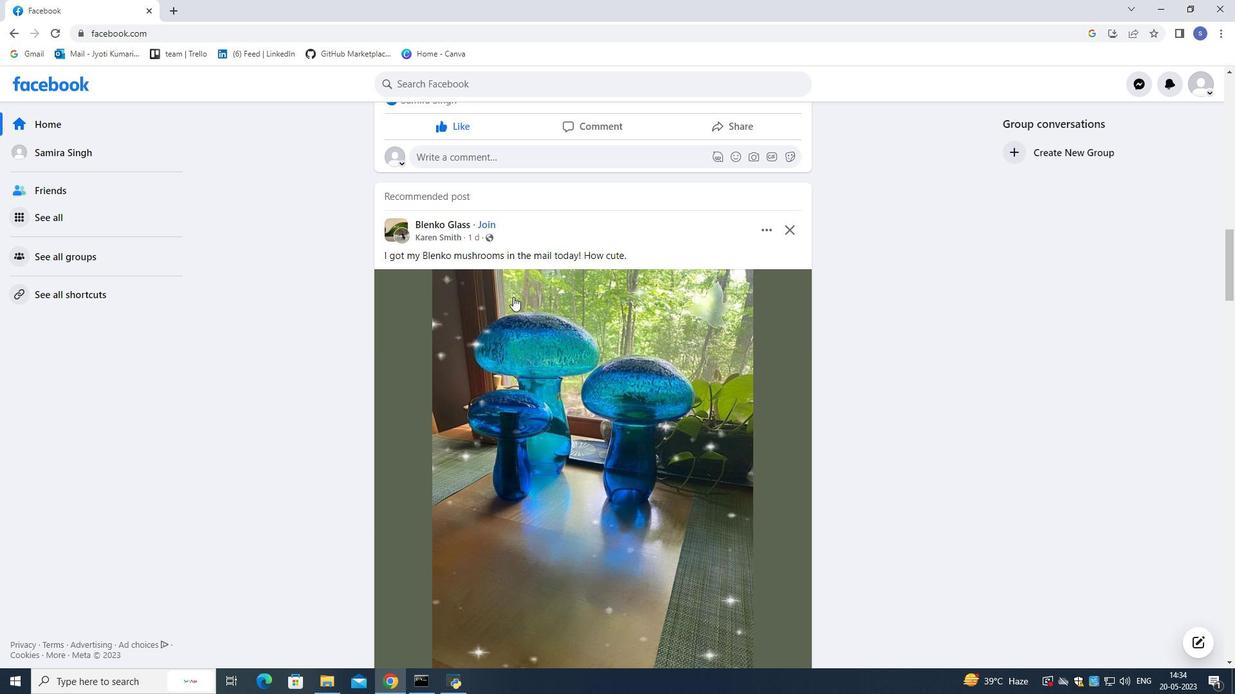 
Action: Mouse scrolled (513, 296) with delta (0, 0)
Screenshot: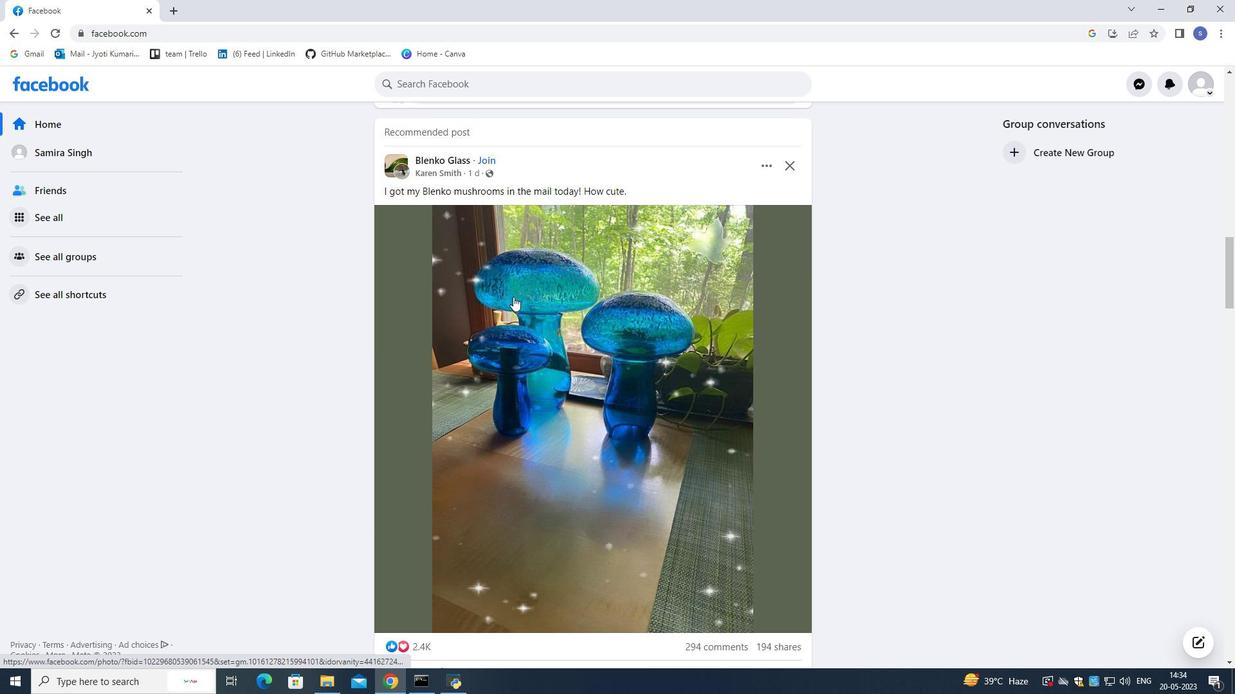 
Action: Mouse moved to (442, 610)
Screenshot: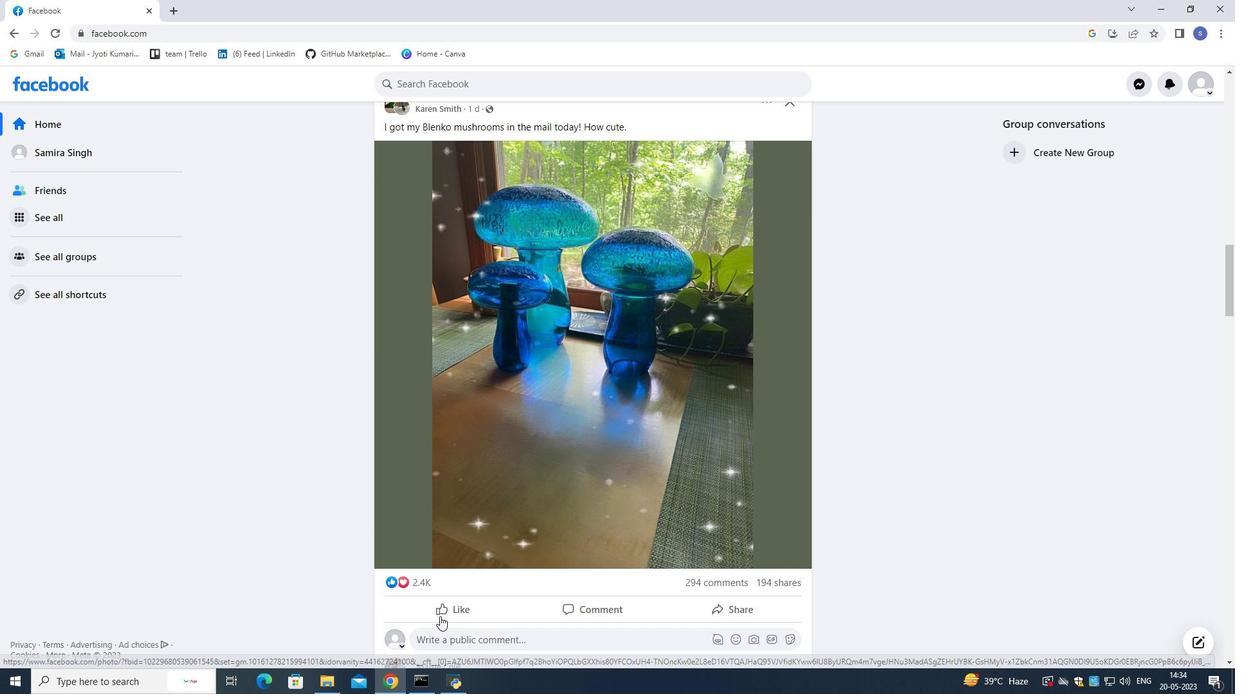 
Action: Mouse pressed left at (442, 610)
Screenshot: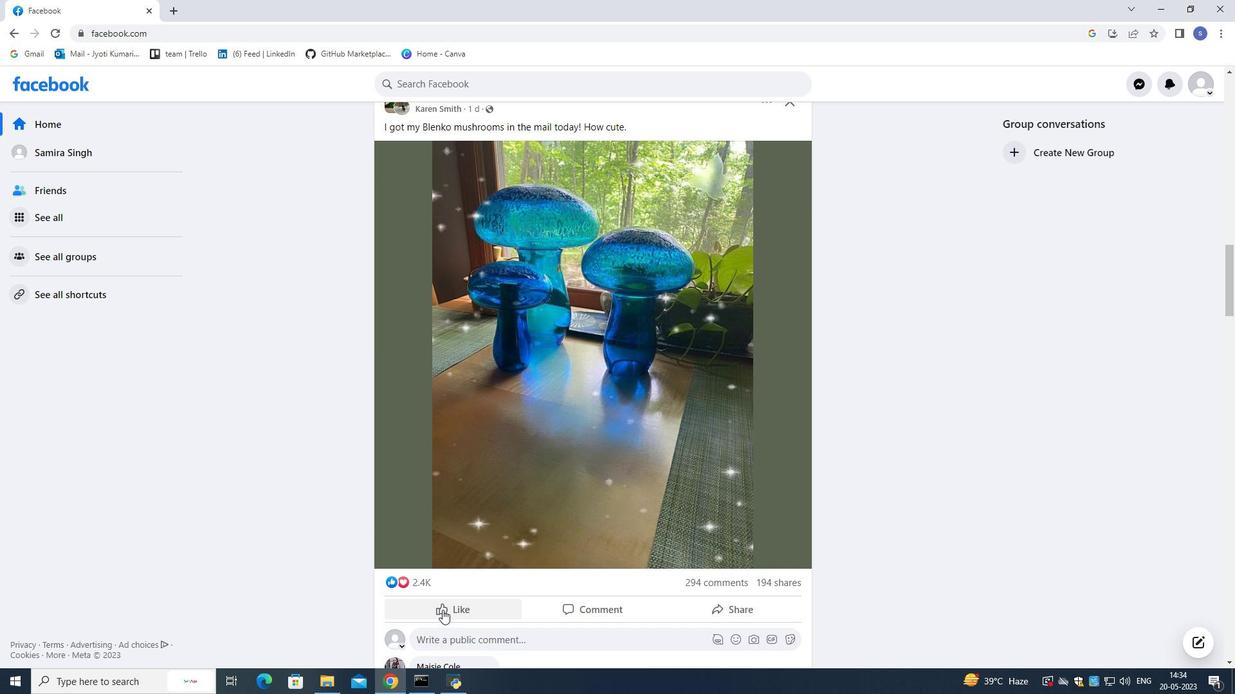 
Action: Mouse moved to (423, 420)
Screenshot: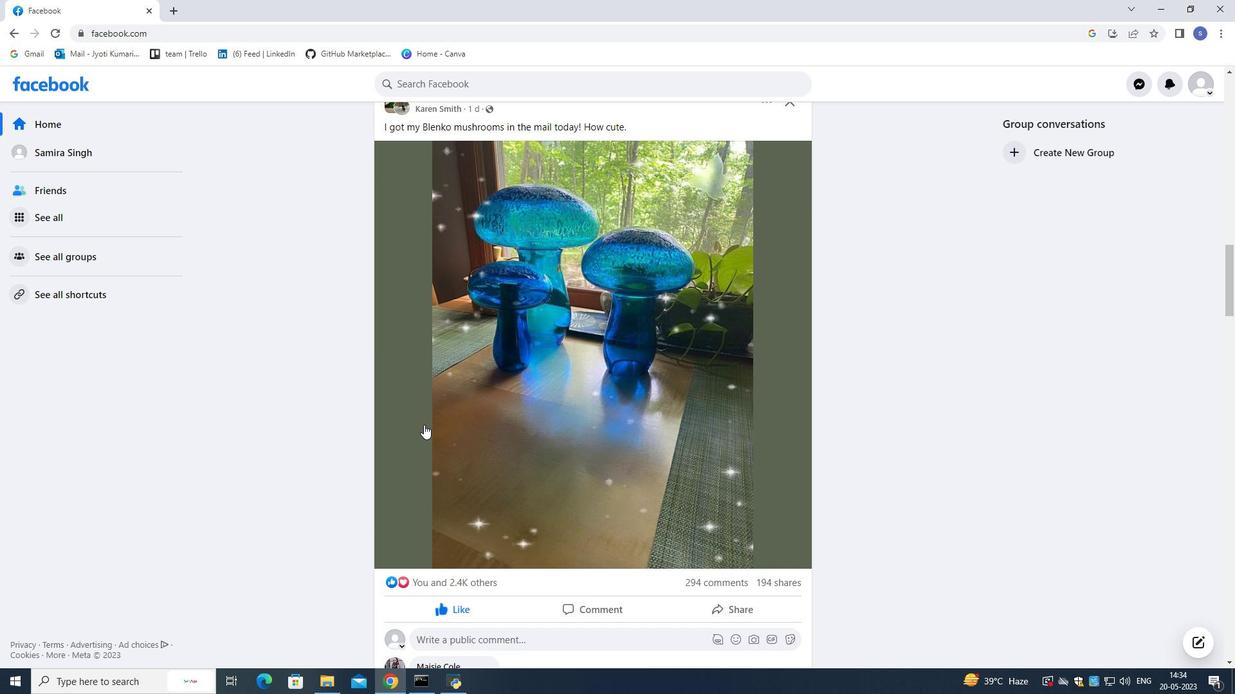 
Action: Mouse scrolled (423, 419) with delta (0, 0)
Screenshot: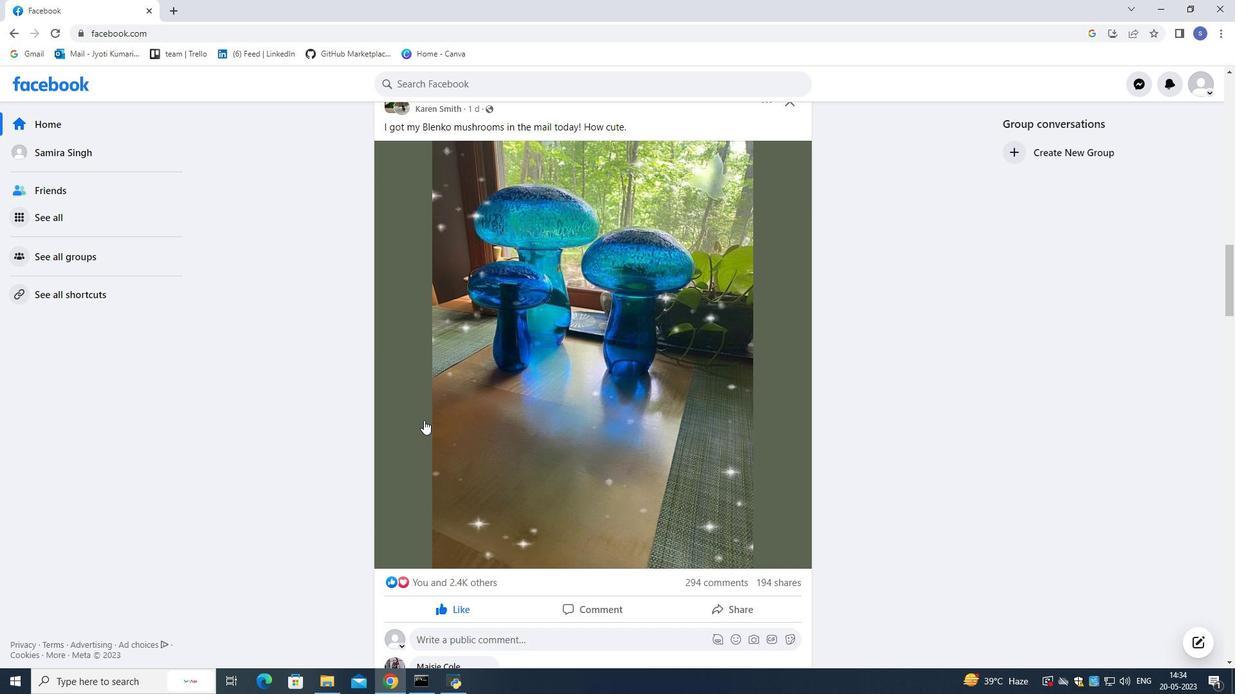 
Action: Mouse scrolled (423, 419) with delta (0, 0)
Screenshot: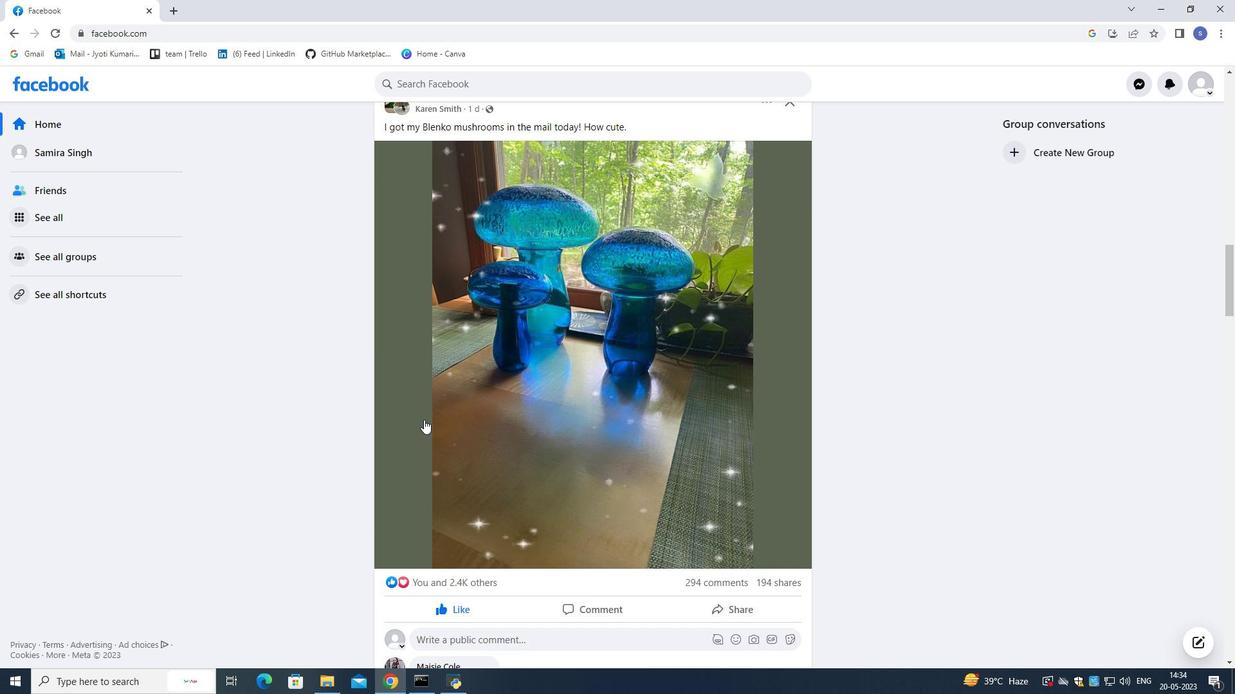 
Action: Mouse scrolled (423, 419) with delta (0, 0)
Screenshot: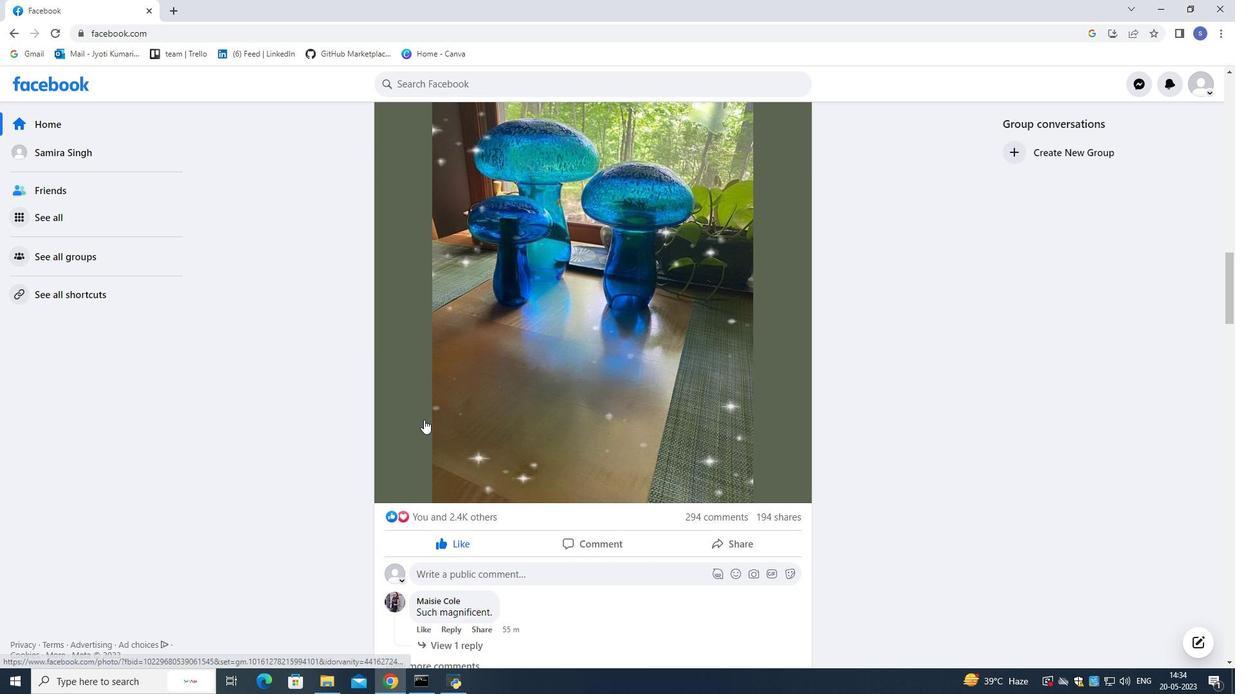 
Action: Mouse moved to (423, 416)
Screenshot: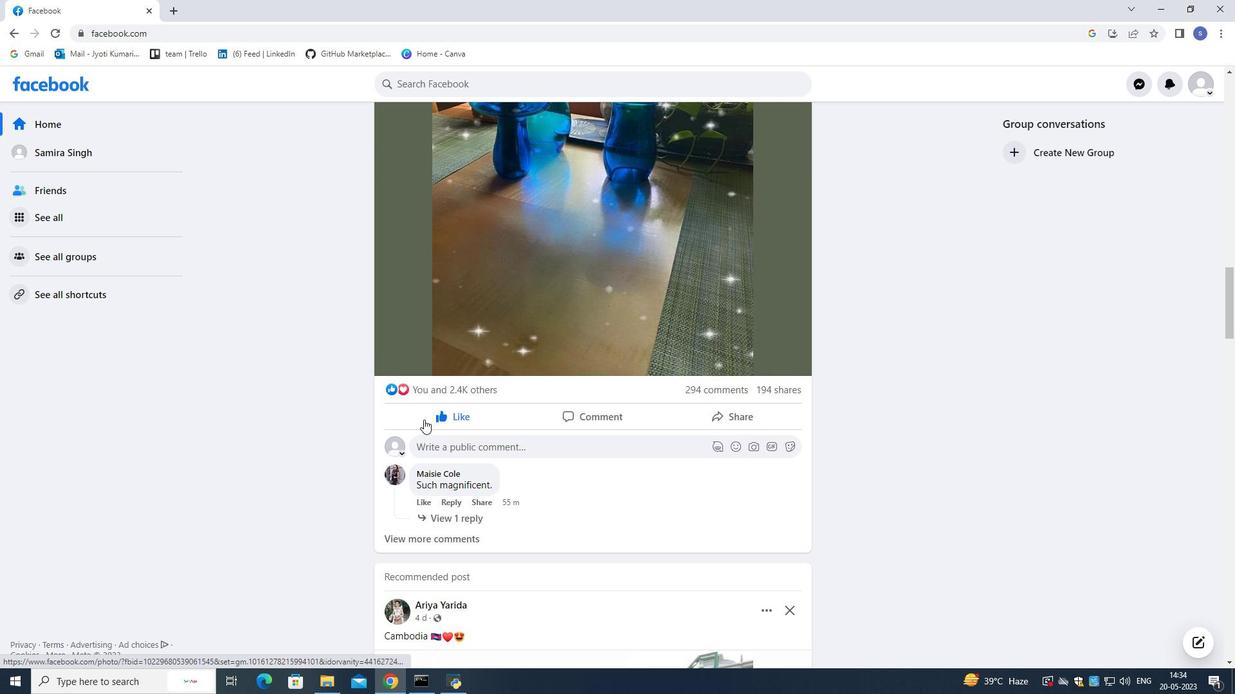 
Action: Mouse scrolled (423, 416) with delta (0, 0)
Screenshot: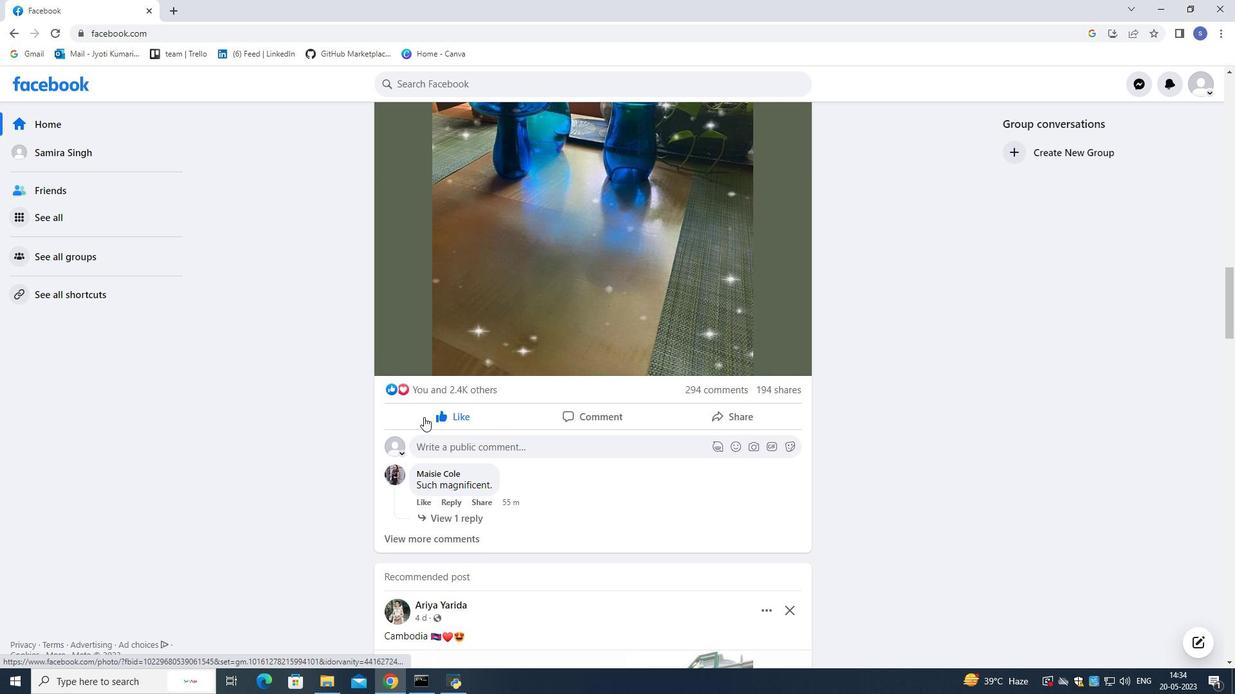 
Action: Mouse scrolled (423, 416) with delta (0, 0)
Screenshot: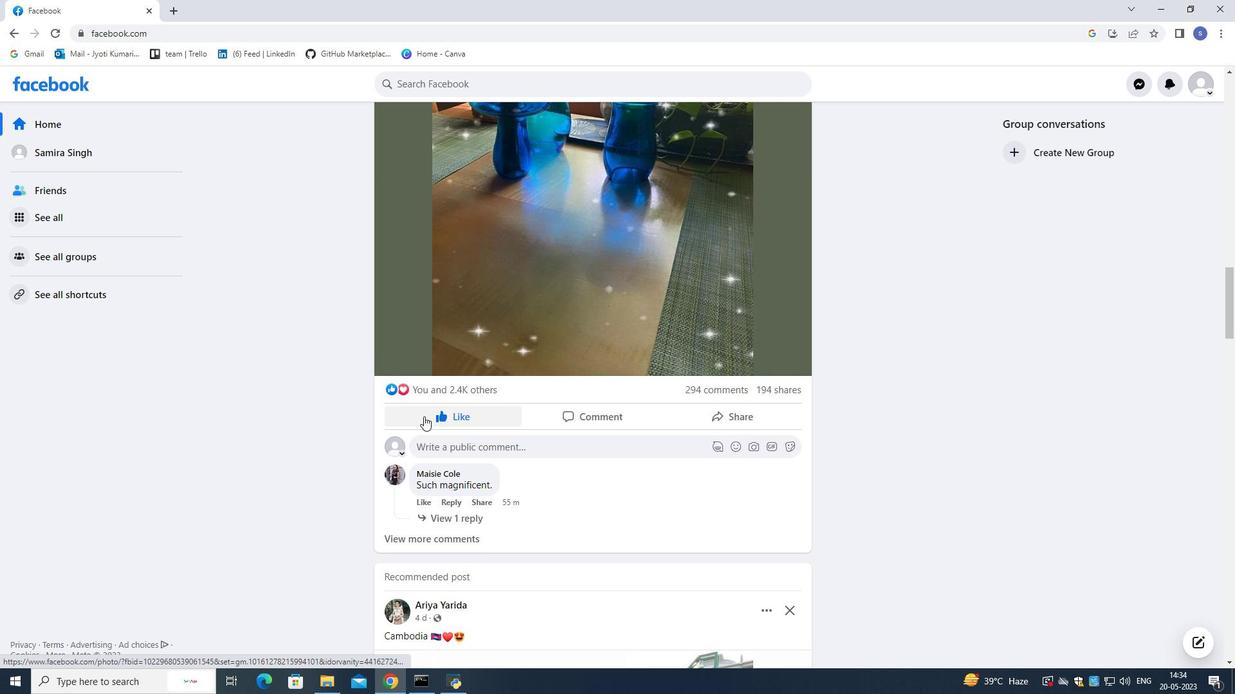 
Action: Mouse scrolled (423, 416) with delta (0, 0)
Screenshot: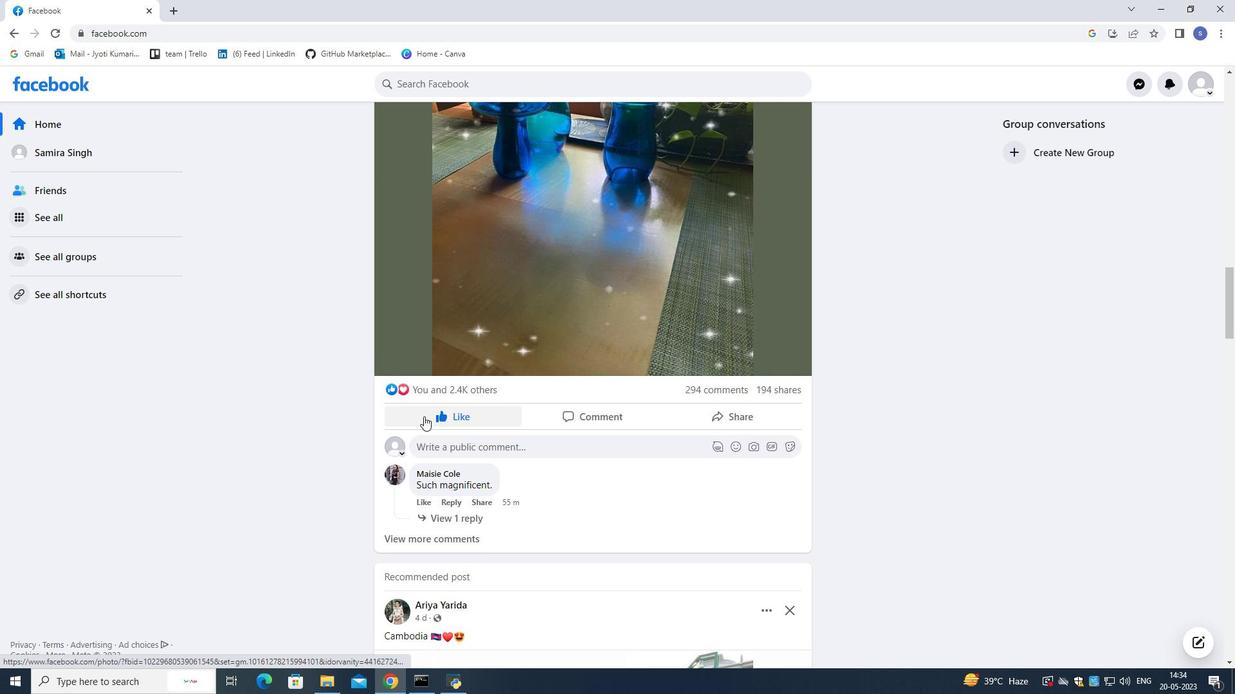 
Action: Mouse moved to (423, 415)
Screenshot: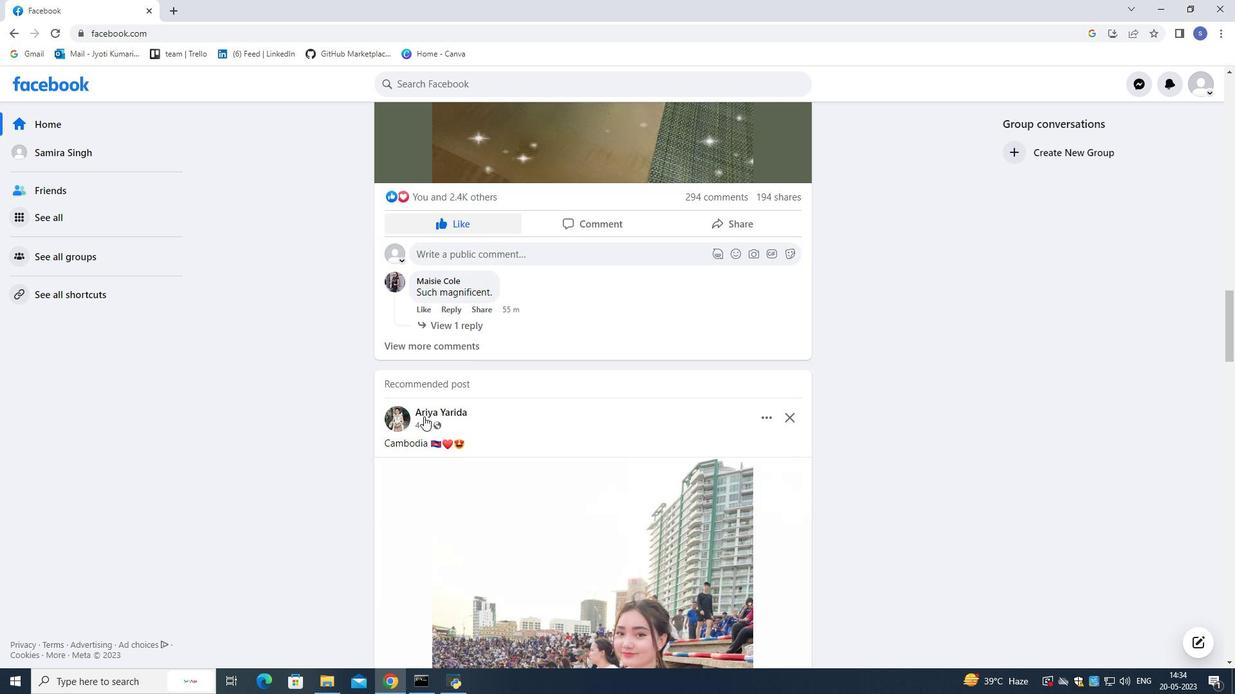 
Action: Mouse scrolled (423, 414) with delta (0, 0)
Screenshot: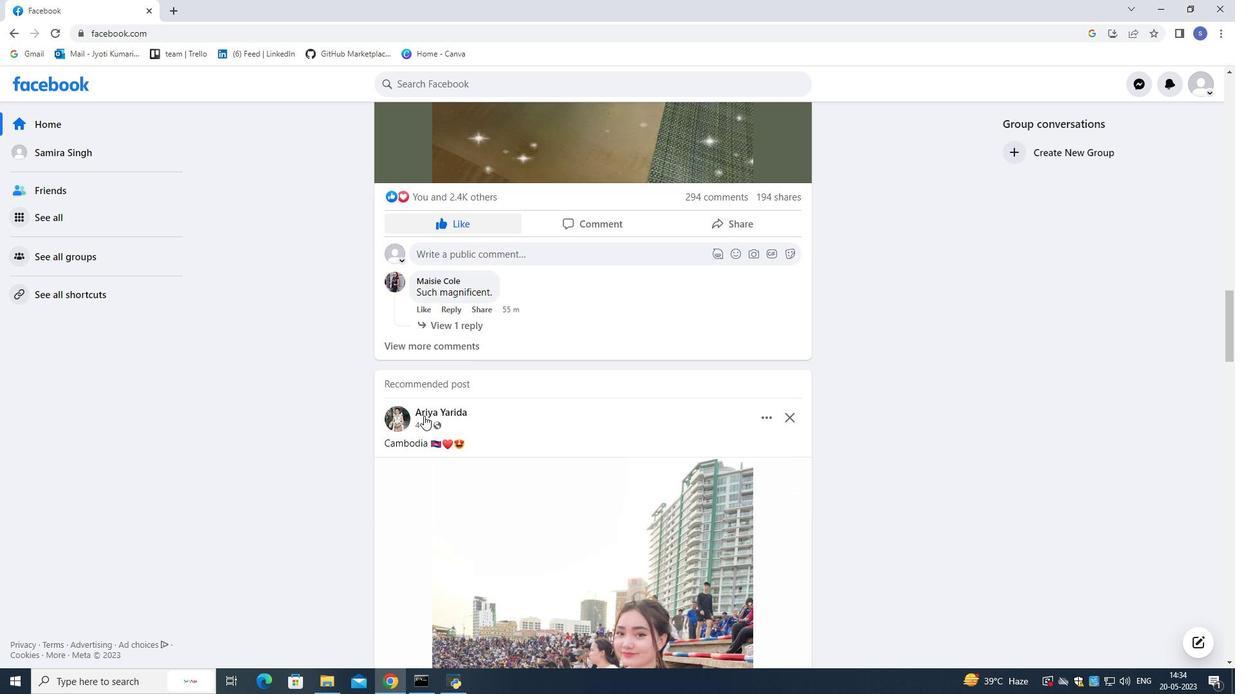 
Action: Mouse scrolled (423, 414) with delta (0, 0)
Screenshot: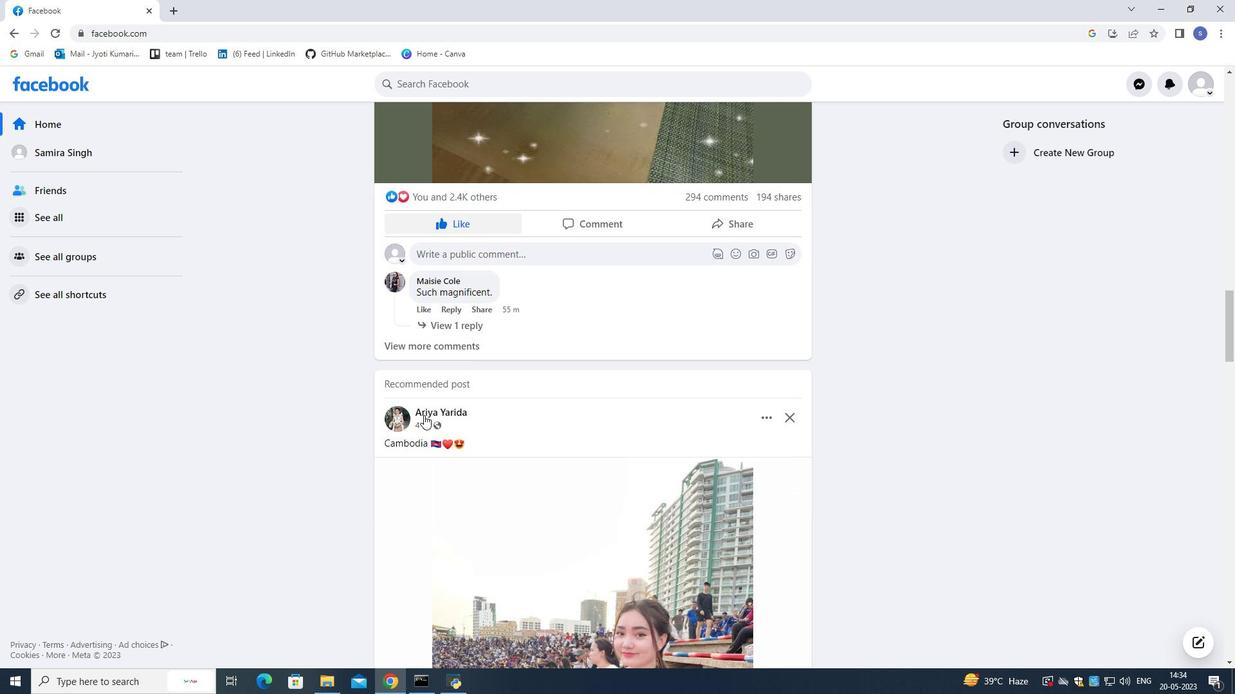 
Action: Mouse scrolled (423, 414) with delta (0, 0)
Screenshot: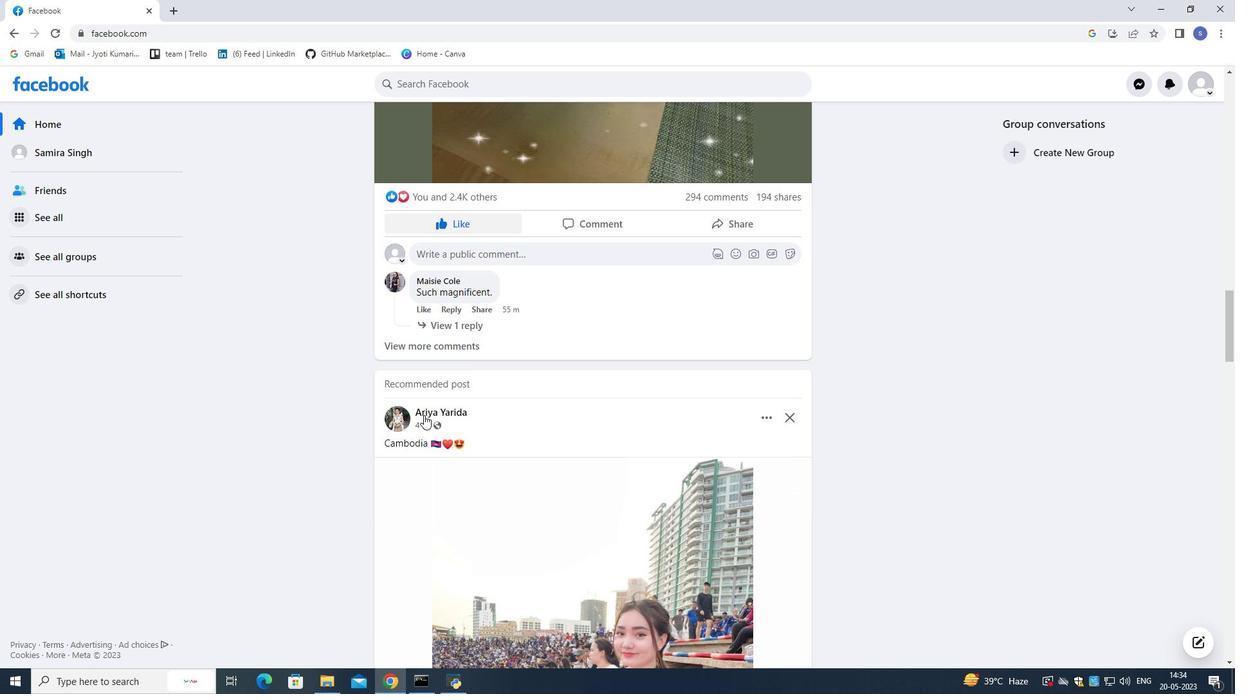 
Action: Mouse moved to (425, 412)
Screenshot: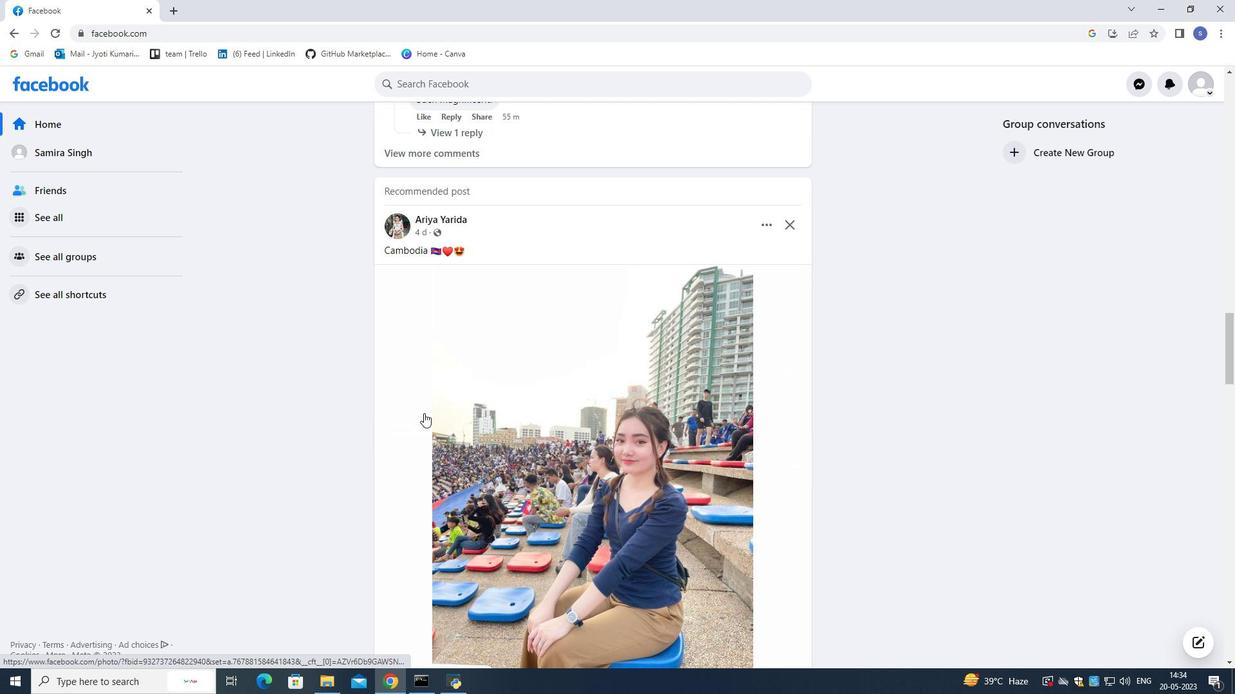 
Action: Mouse scrolled (425, 412) with delta (0, 0)
Screenshot: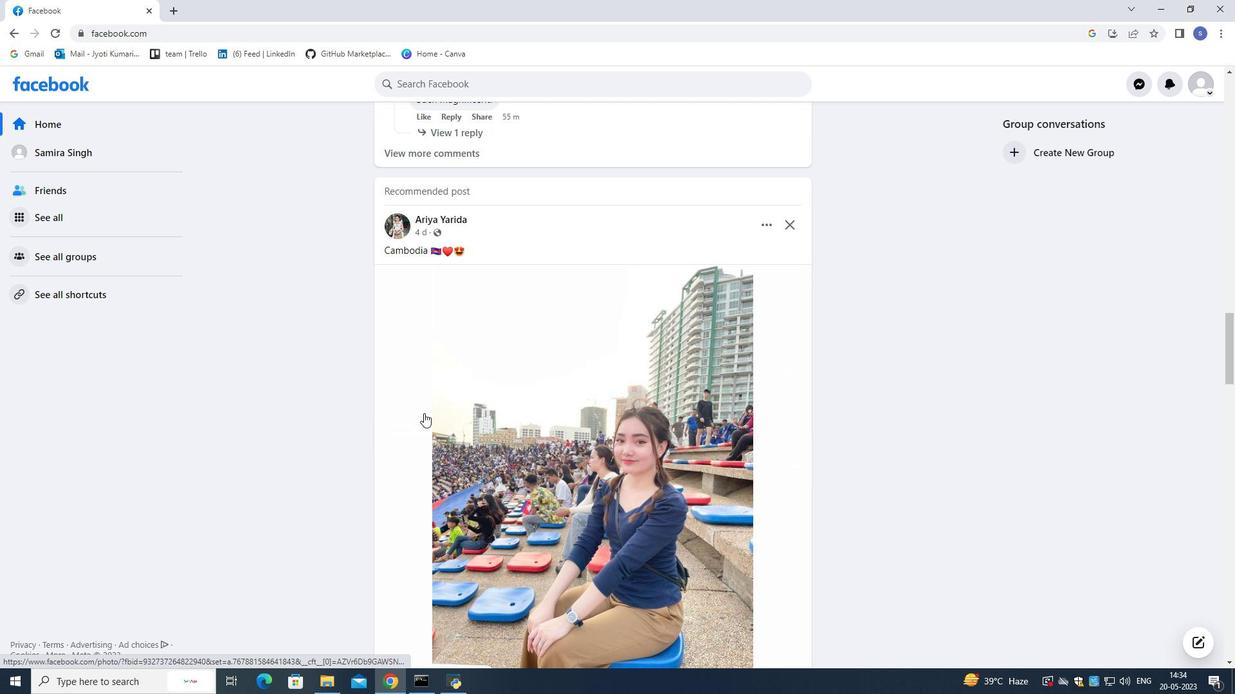 
Action: Mouse scrolled (425, 412) with delta (0, 0)
Screenshot: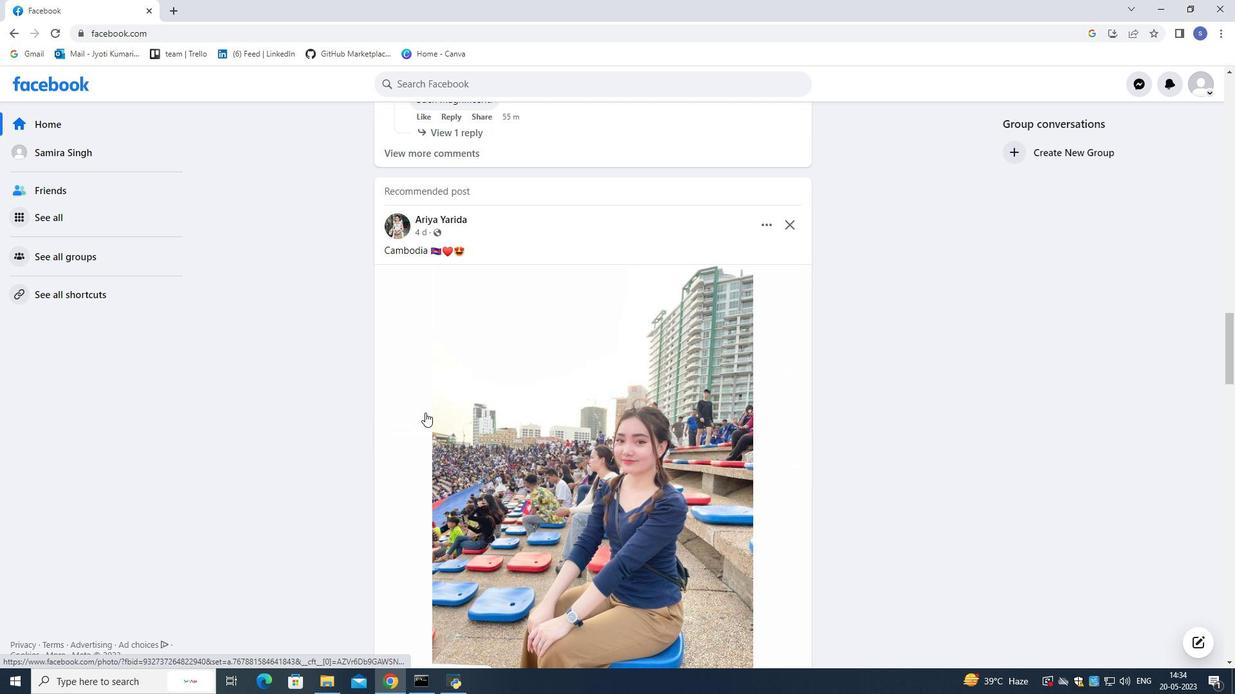 
Action: Mouse scrolled (425, 412) with delta (0, 0)
Screenshot: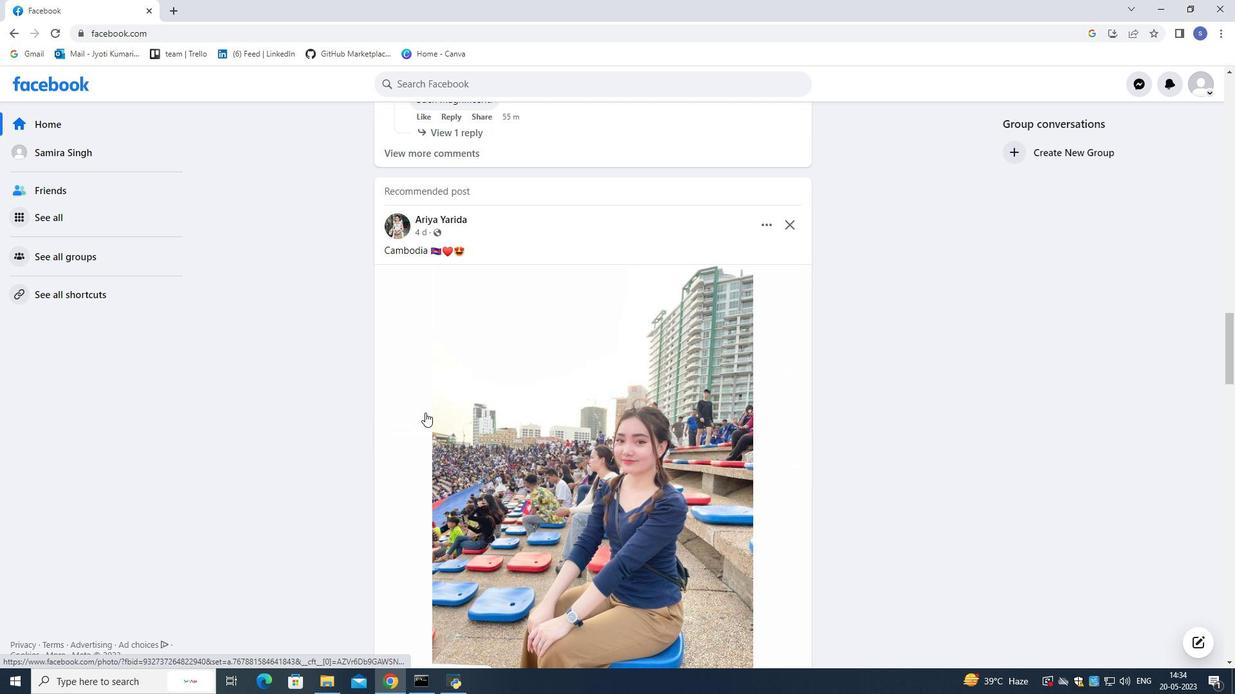 
Action: Mouse moved to (426, 412)
Screenshot: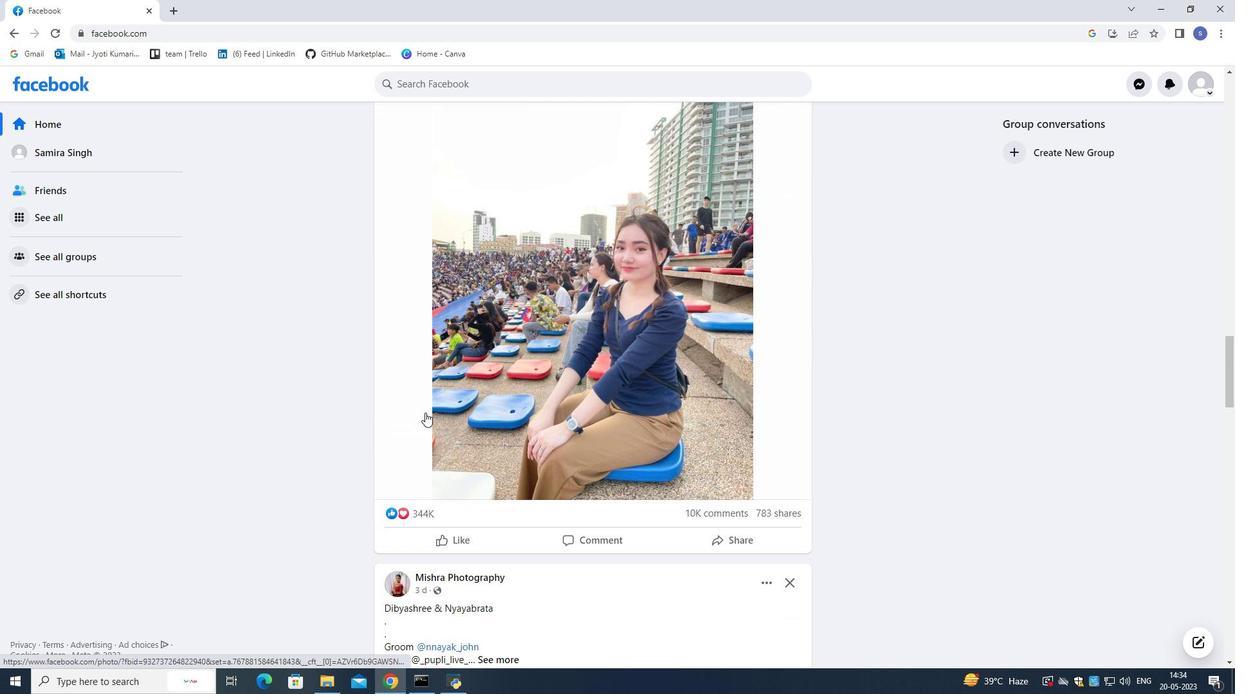 
Action: Mouse scrolled (426, 411) with delta (0, 0)
Screenshot: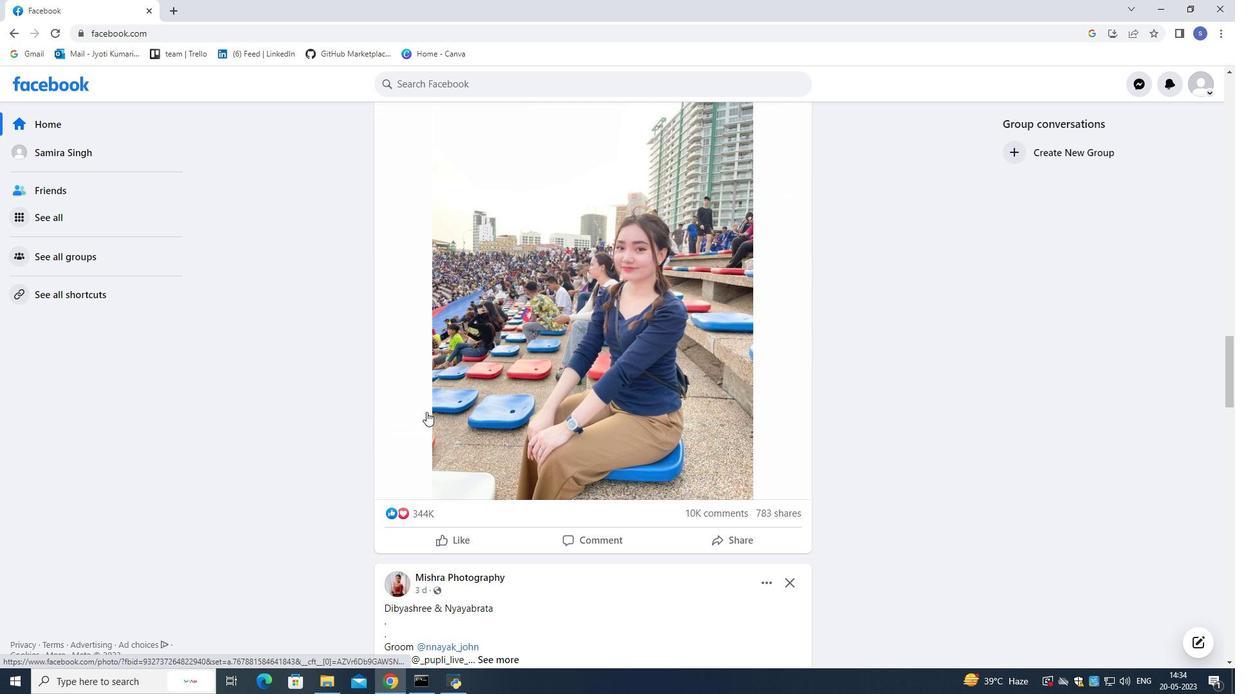 
Action: Mouse scrolled (426, 411) with delta (0, 0)
Screenshot: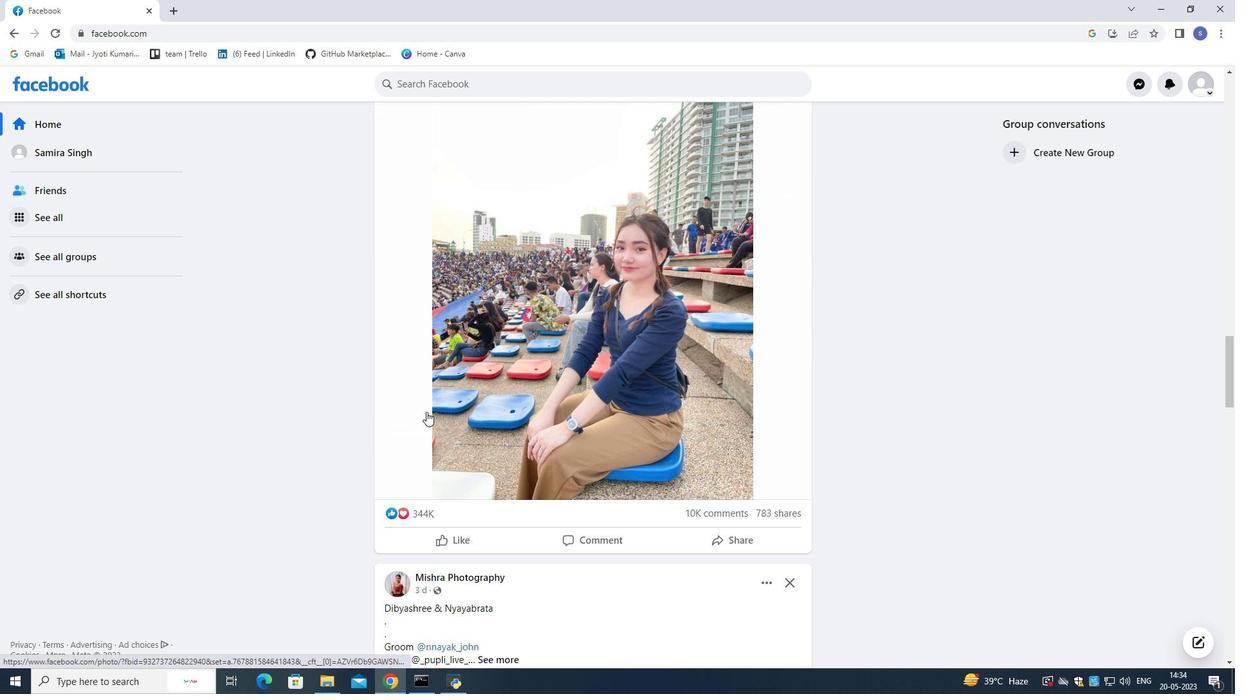 
Action: Mouse scrolled (426, 411) with delta (0, 0)
Screenshot: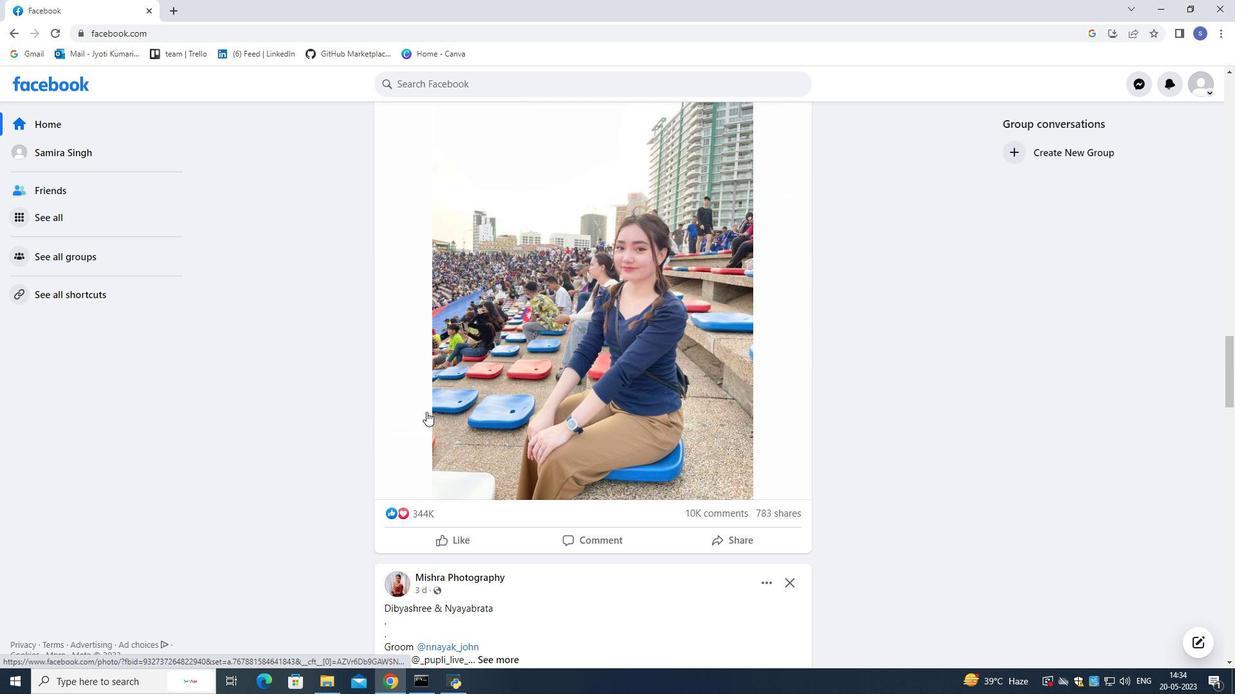 
Action: Mouse scrolled (426, 411) with delta (0, 0)
Screenshot: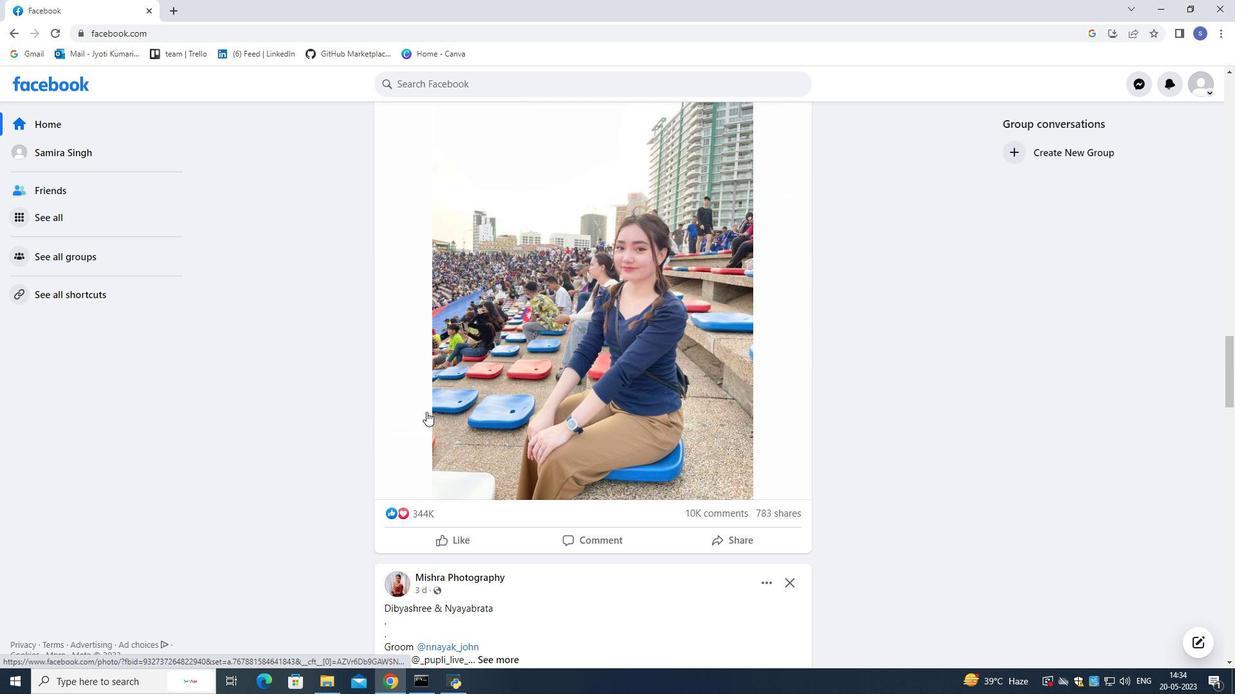 
Action: Mouse scrolled (426, 411) with delta (0, 0)
Screenshot: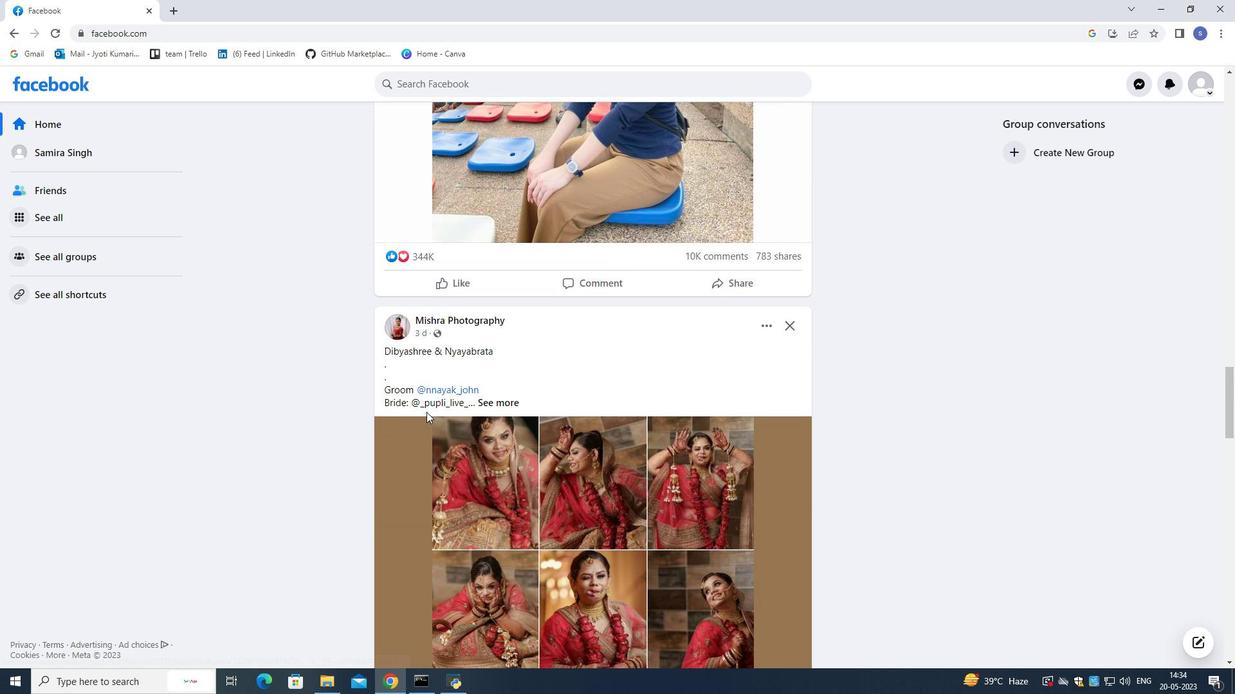 
Action: Mouse moved to (427, 412)
Screenshot: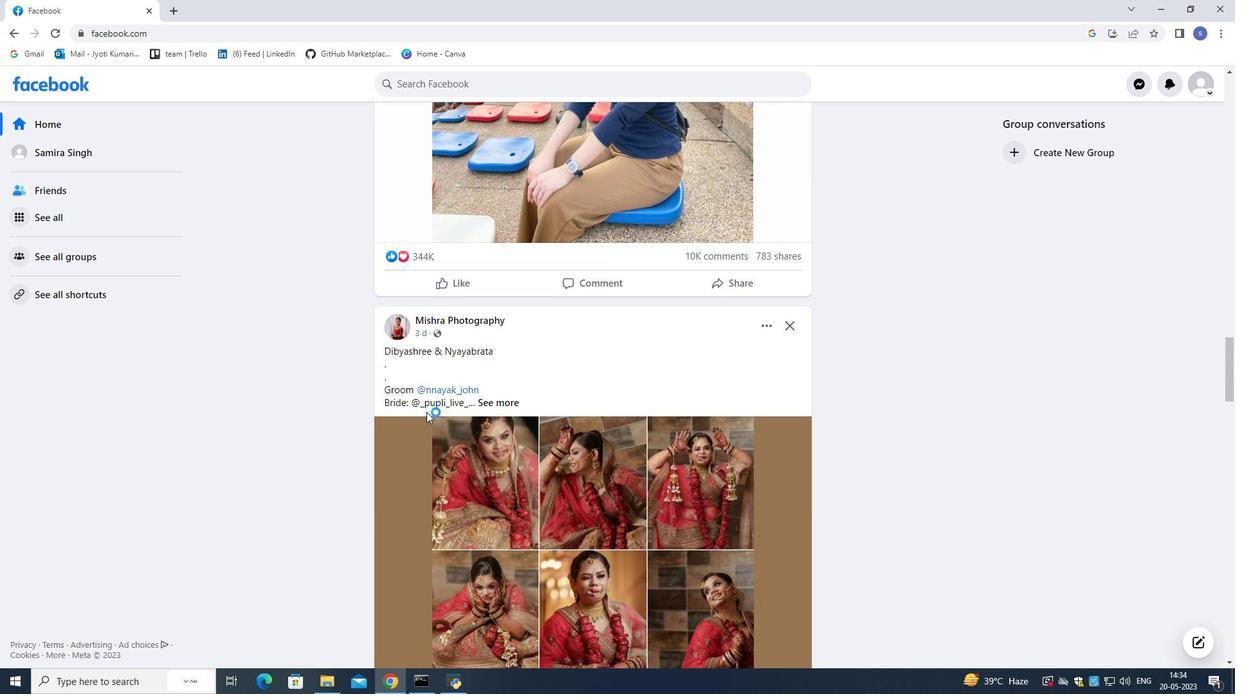 
Action: Mouse scrolled (427, 411) with delta (0, 0)
Screenshot: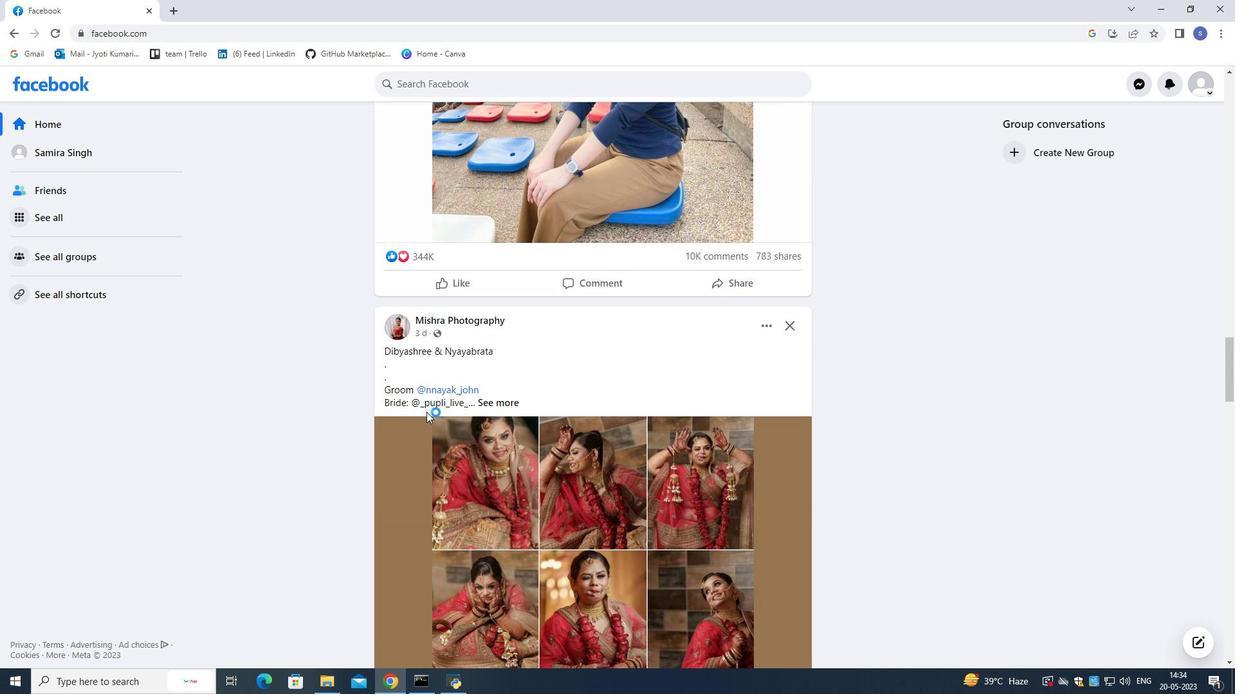 
Action: Mouse moved to (427, 412)
Screenshot: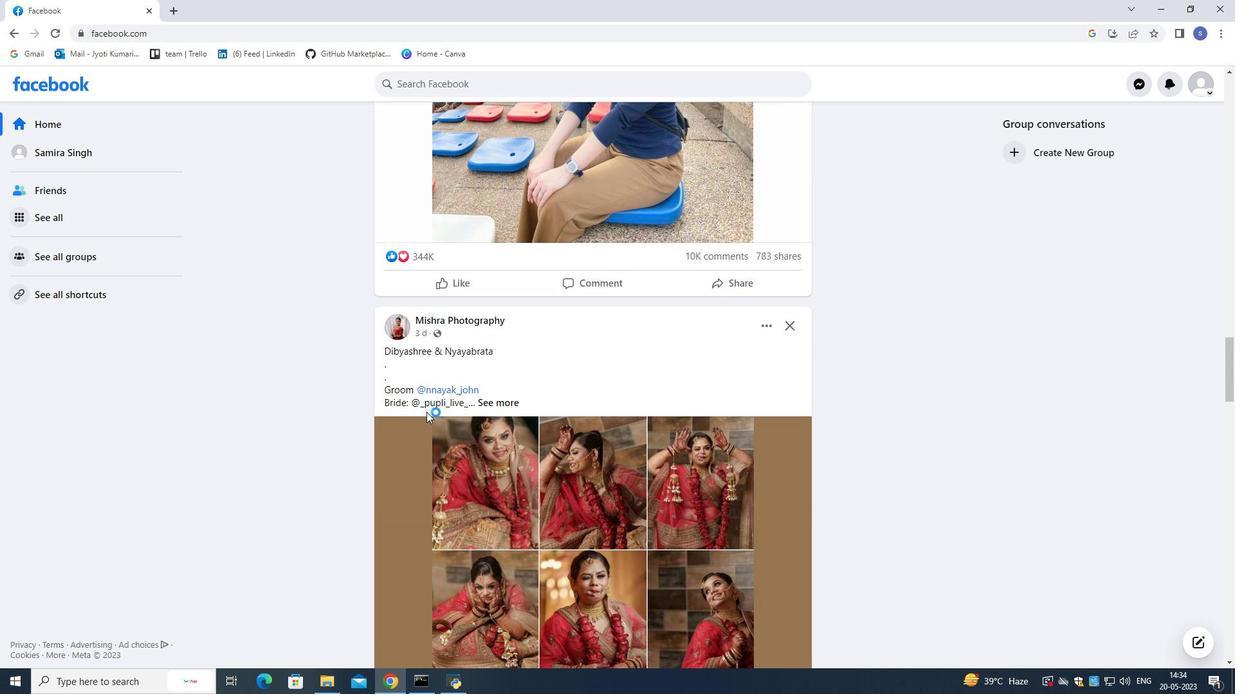 
Action: Mouse scrolled (427, 411) with delta (0, 0)
Screenshot: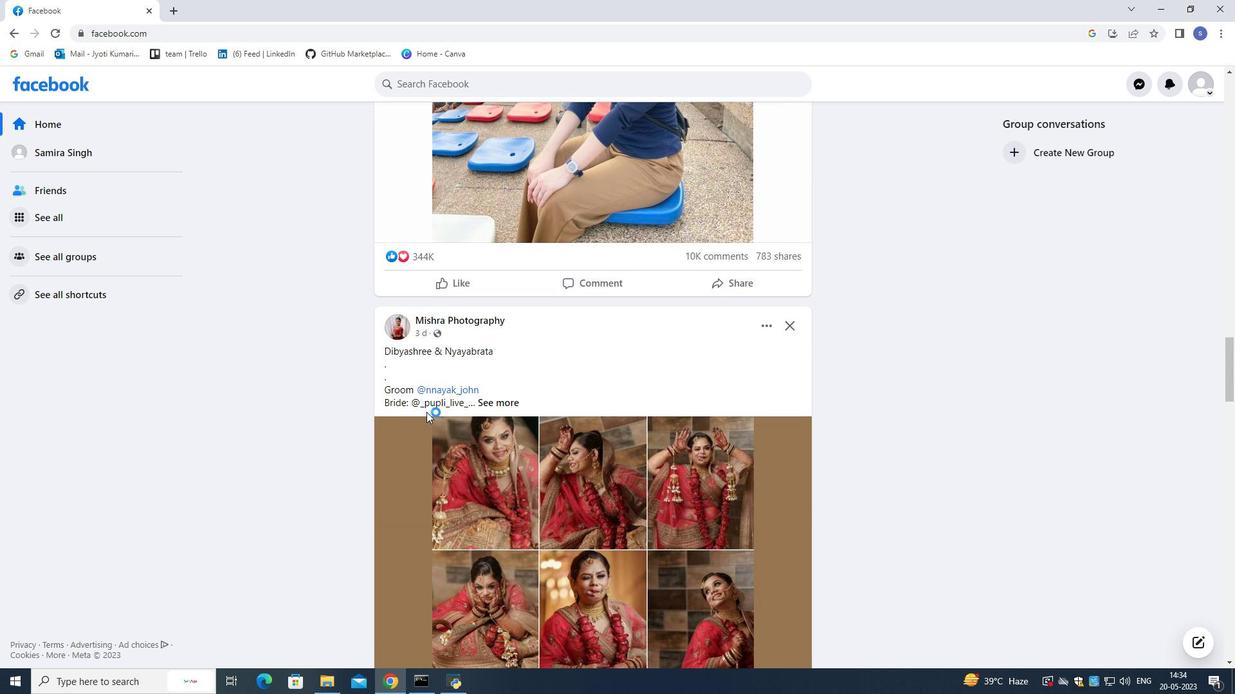 
Action: Mouse moved to (429, 412)
Screenshot: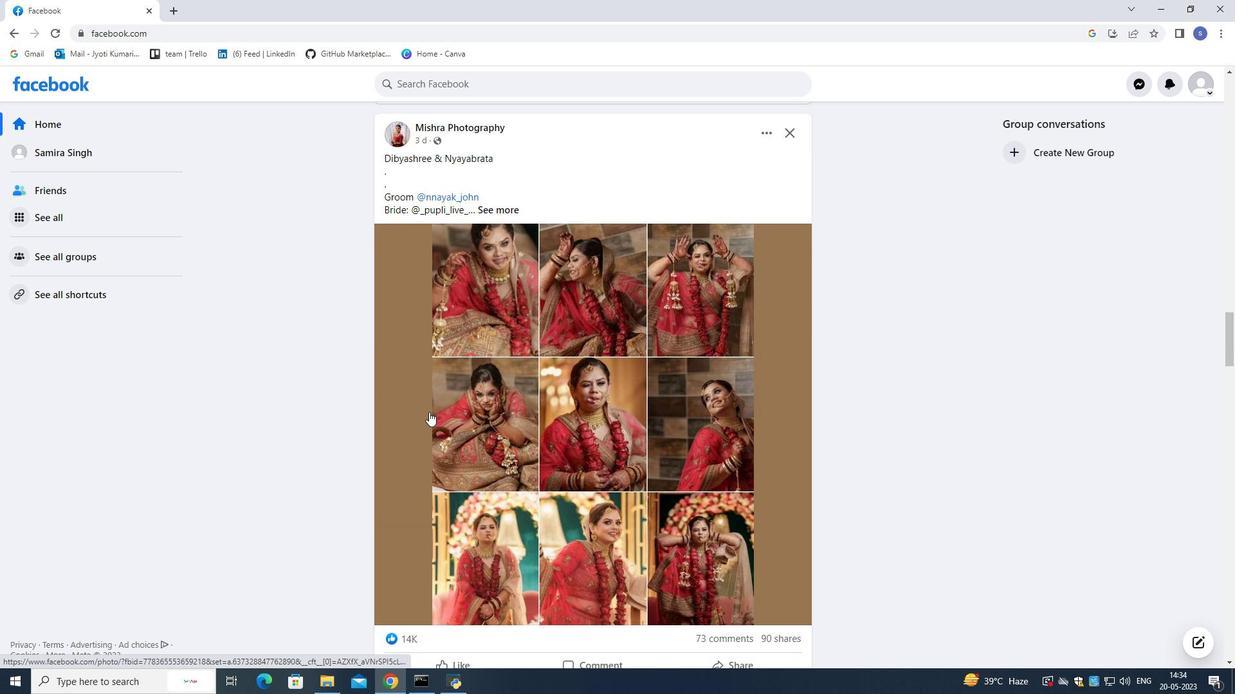 
Action: Mouse scrolled (429, 412) with delta (0, 0)
Screenshot: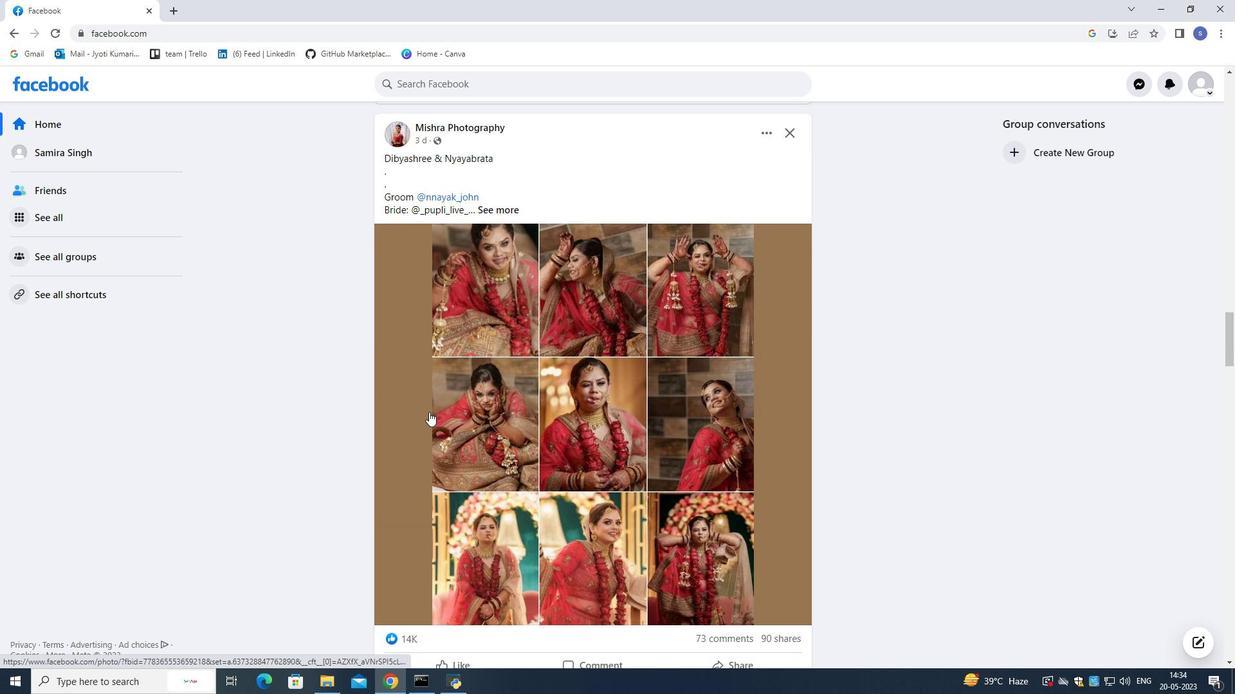 
Action: Mouse scrolled (429, 412) with delta (0, 0)
Screenshot: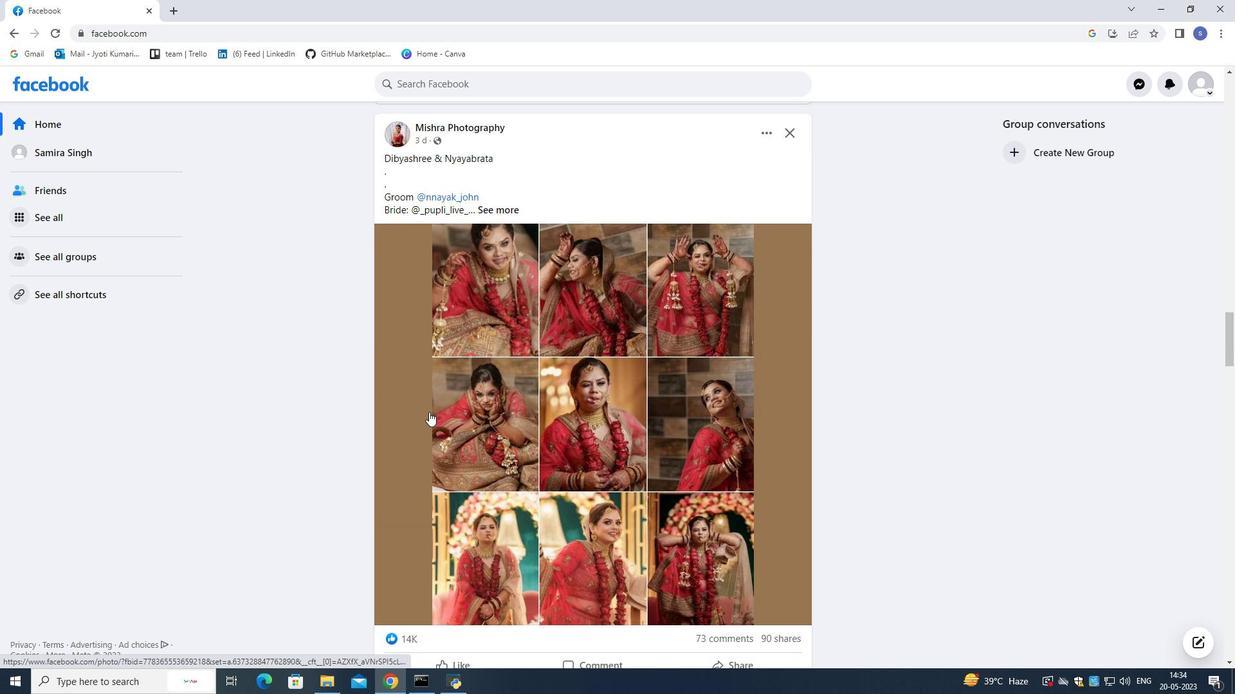 
Action: Mouse scrolled (429, 412) with delta (0, 0)
Screenshot: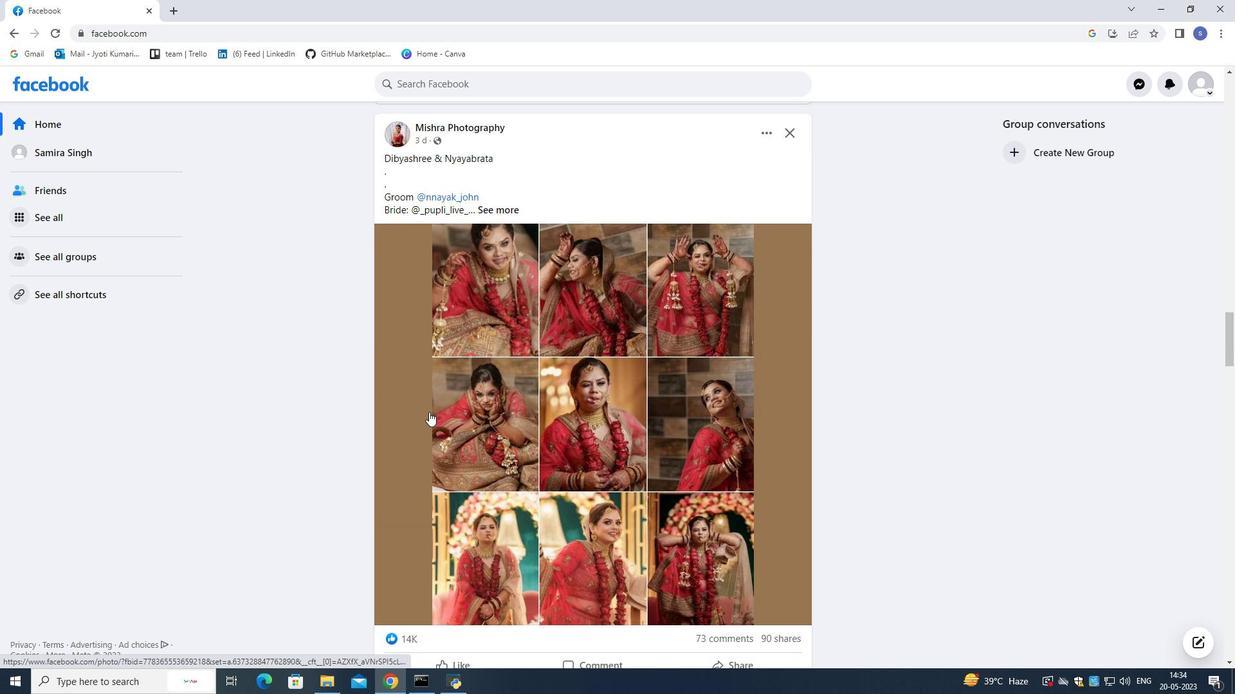 
Action: Mouse scrolled (429, 412) with delta (0, 0)
Screenshot: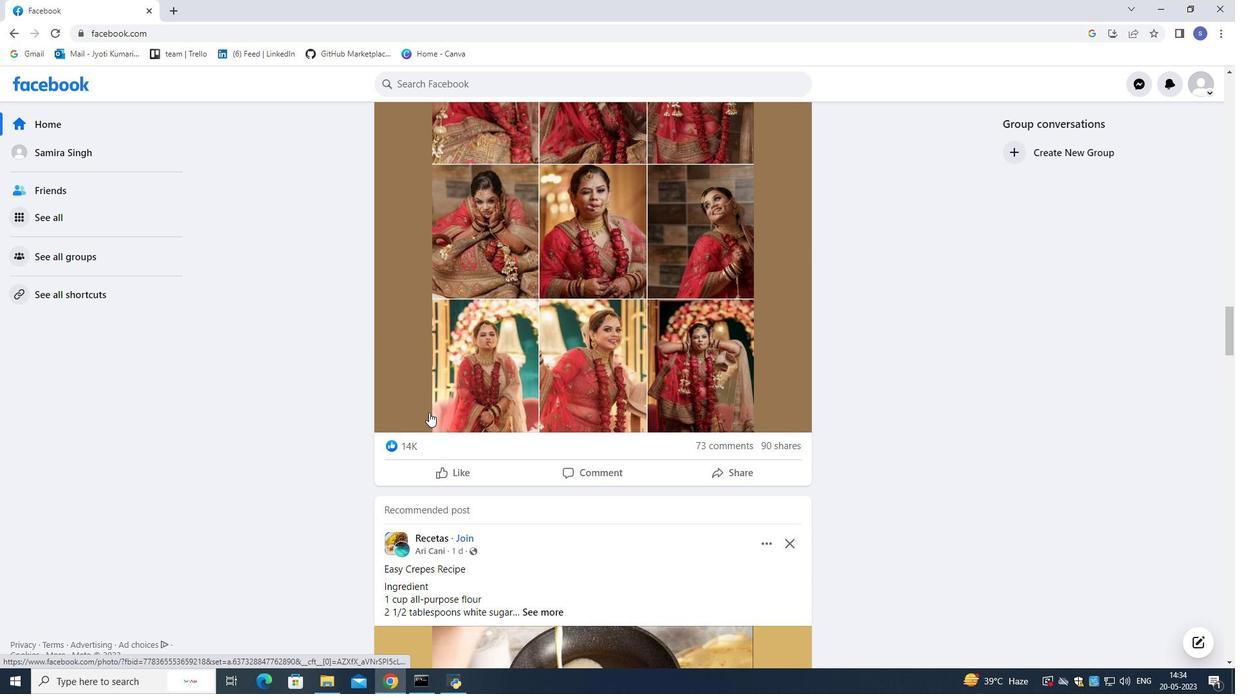 
Action: Mouse scrolled (429, 412) with delta (0, 0)
Screenshot: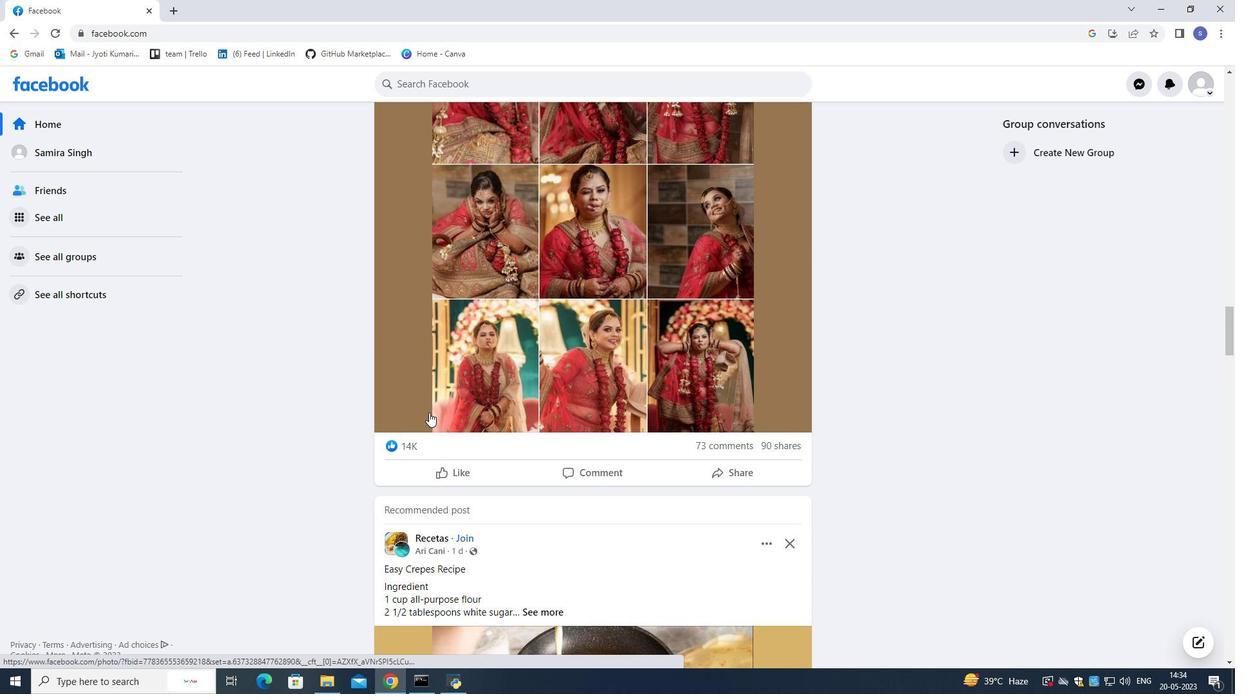 
Action: Mouse scrolled (429, 412) with delta (0, 0)
Screenshot: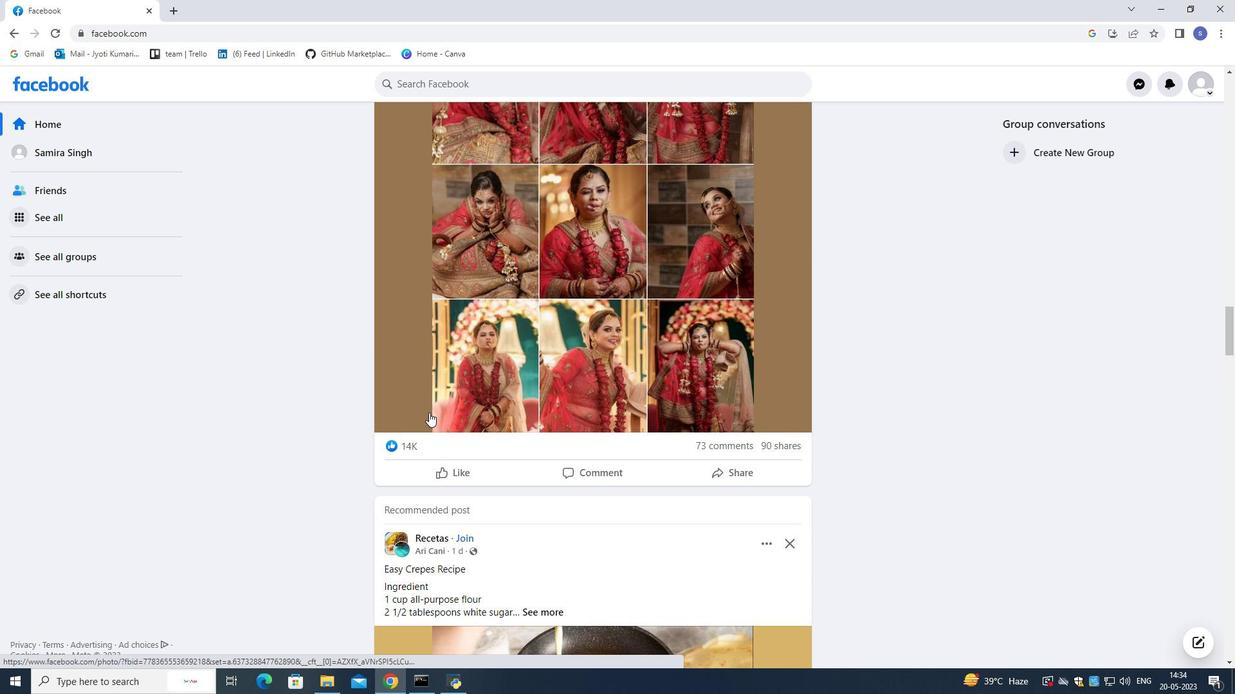 
Action: Mouse moved to (429, 412)
Screenshot: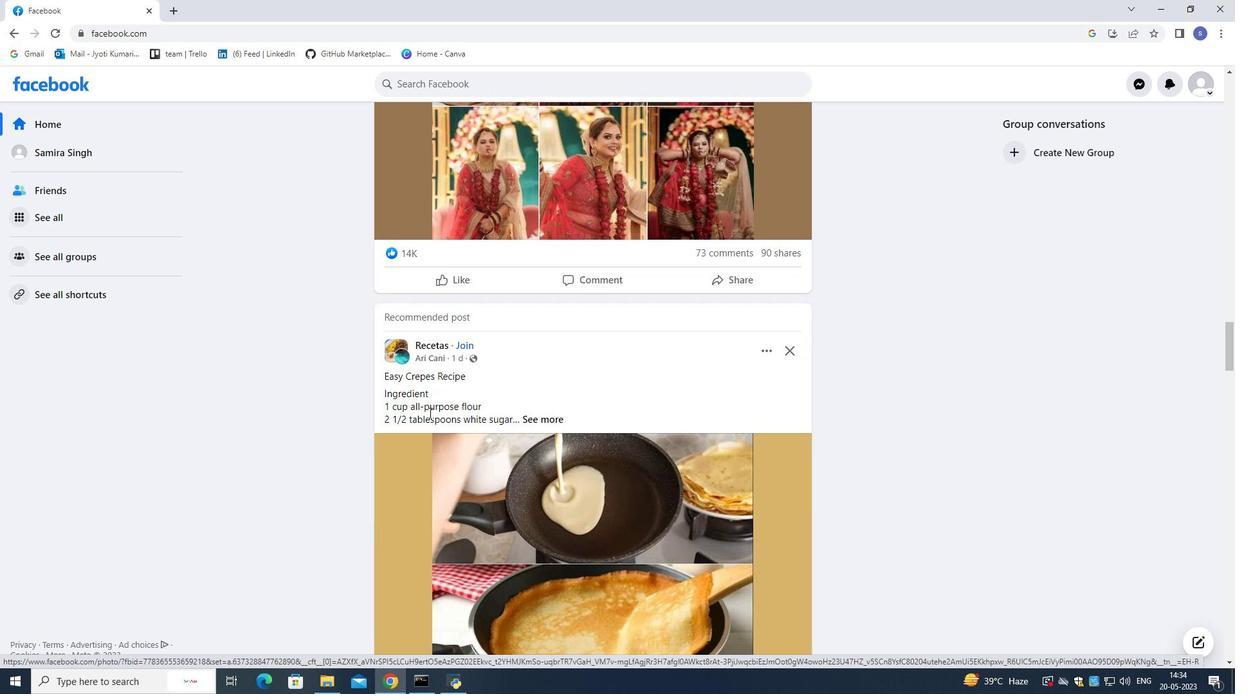 
Action: Mouse scrolled (429, 412) with delta (0, 0)
Screenshot: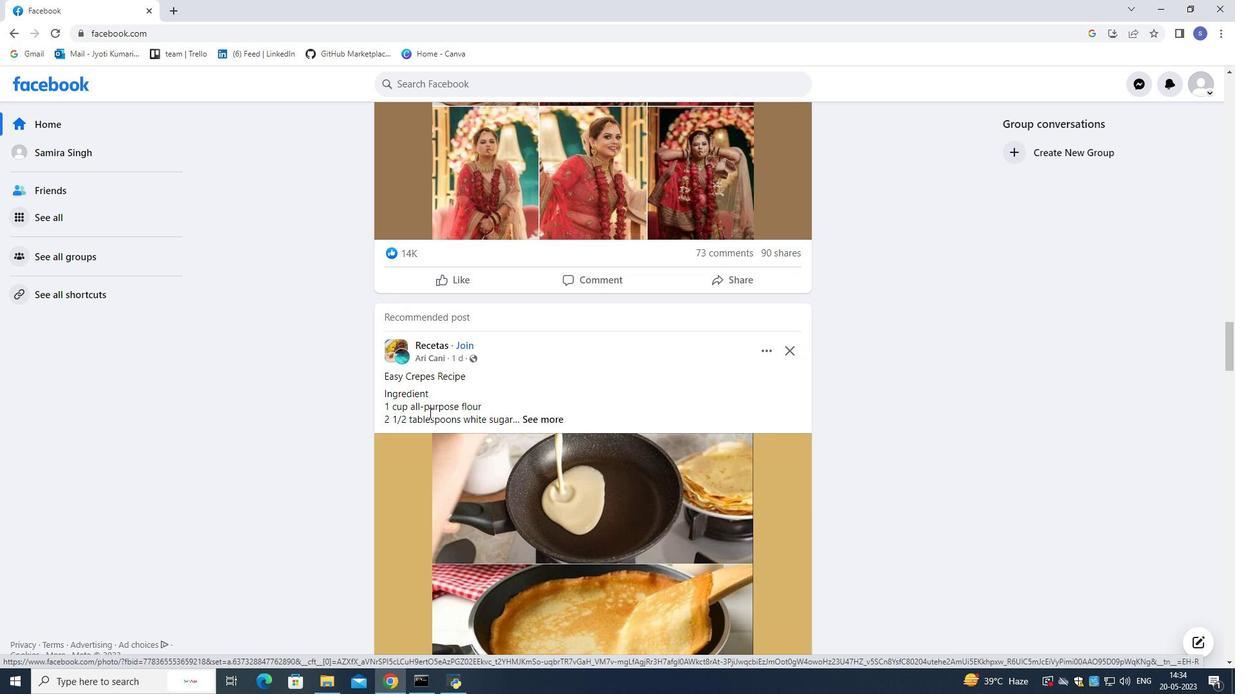 
Action: Mouse scrolled (429, 412) with delta (0, 0)
Screenshot: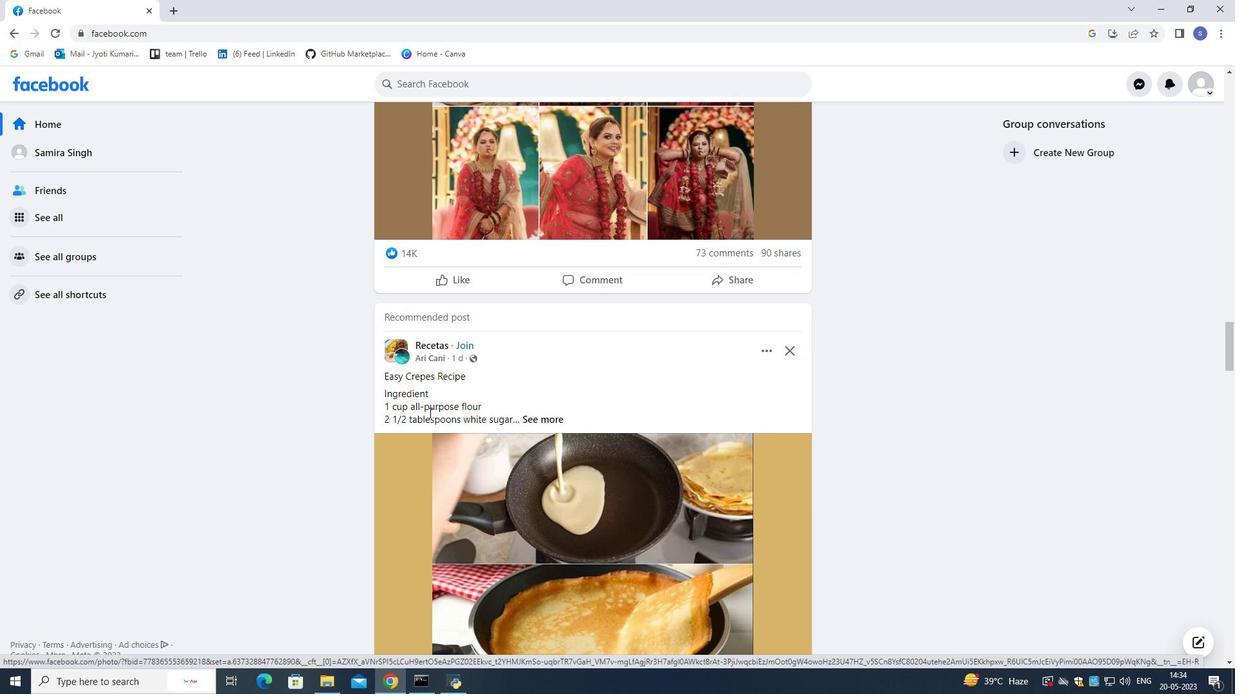 
Action: Mouse scrolled (429, 412) with delta (0, 0)
Screenshot: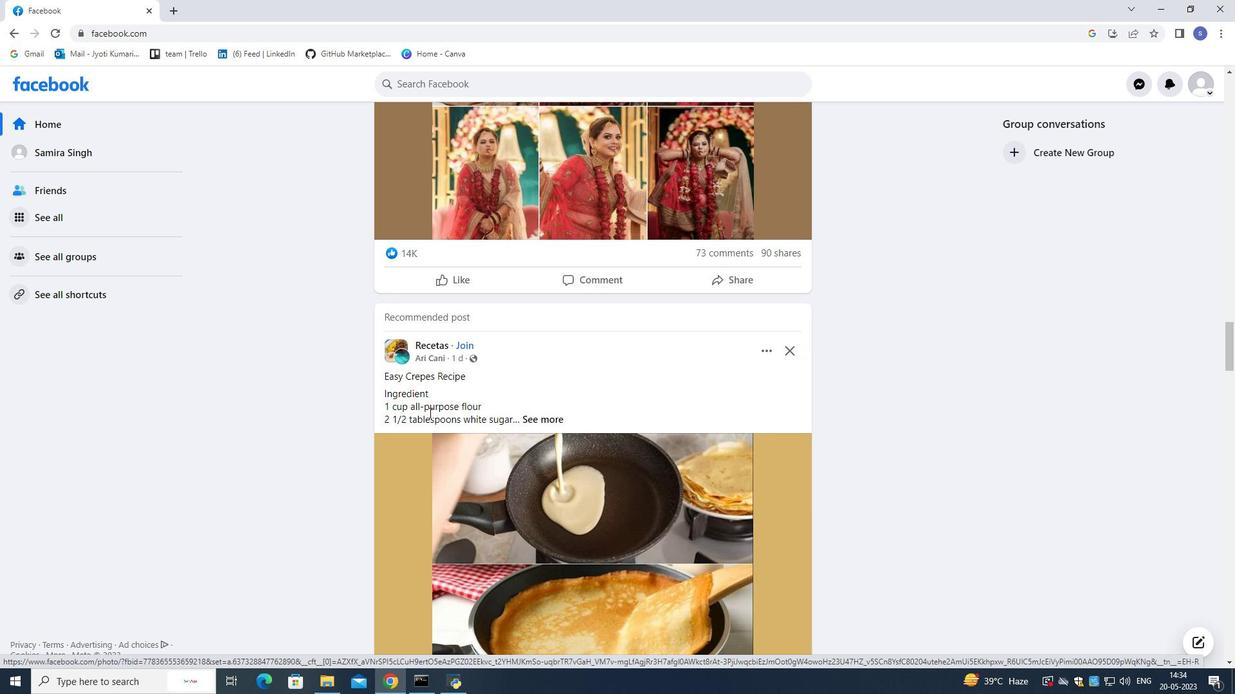 
Action: Mouse moved to (457, 354)
Screenshot: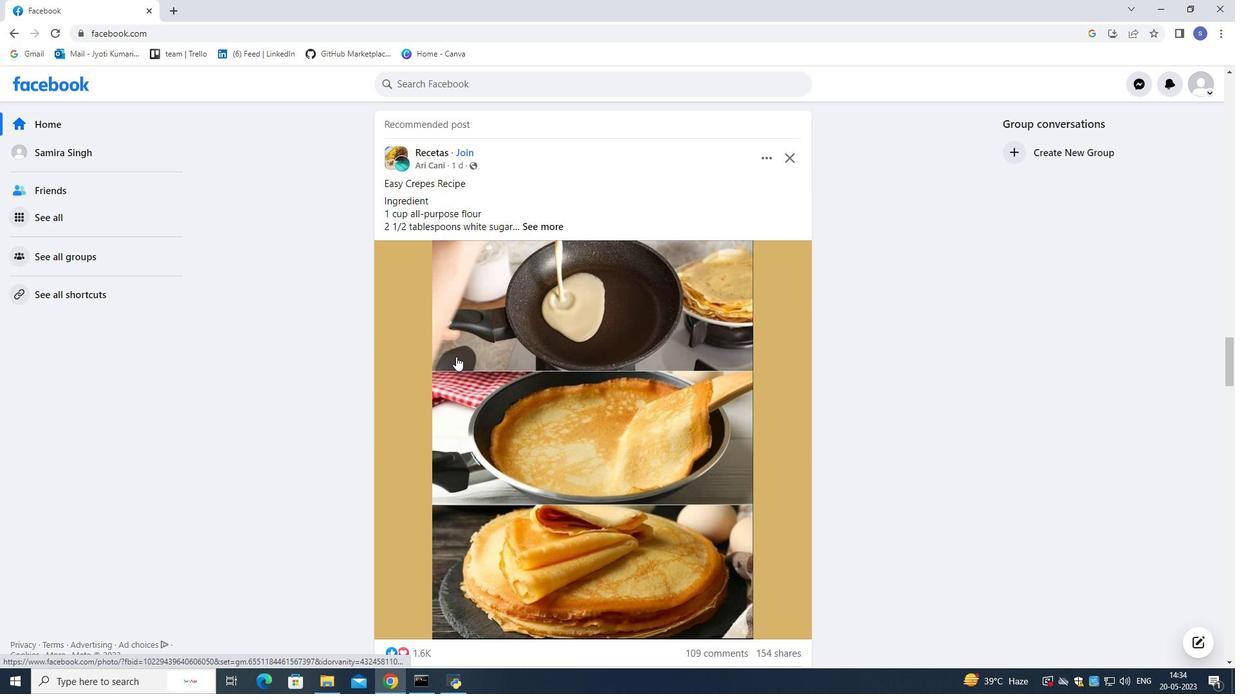 
Action: Mouse pressed left at (457, 354)
Screenshot: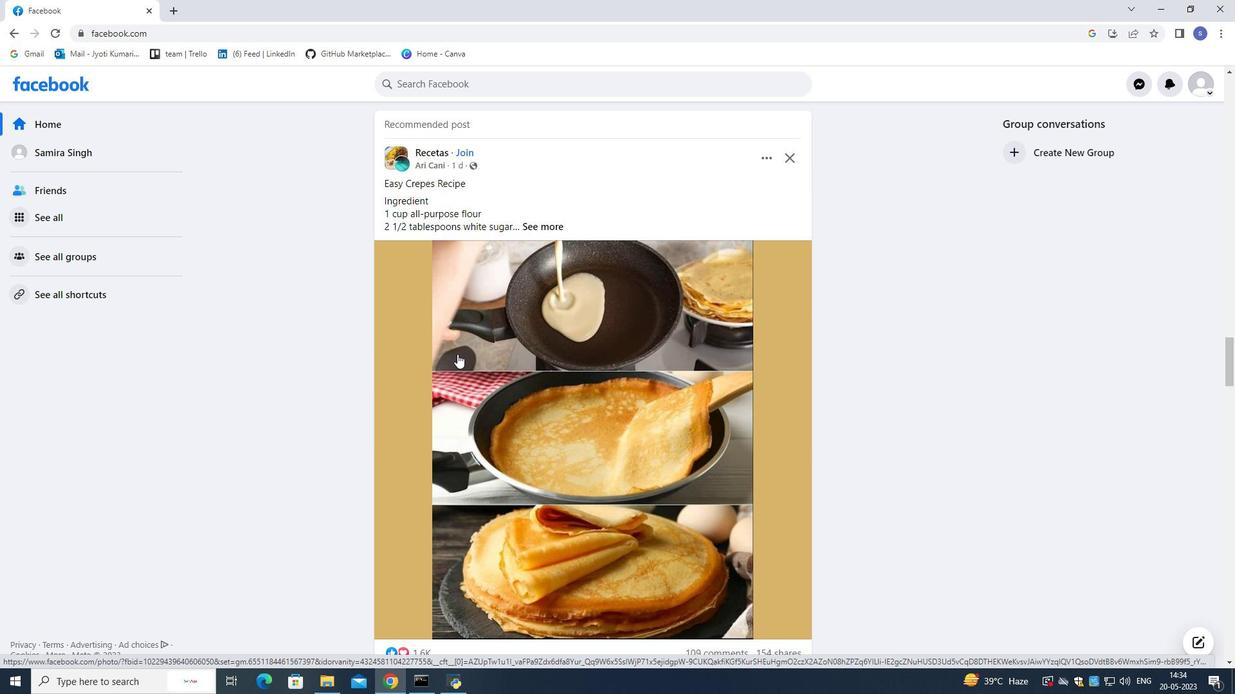 
Action: Mouse moved to (23, 86)
Screenshot: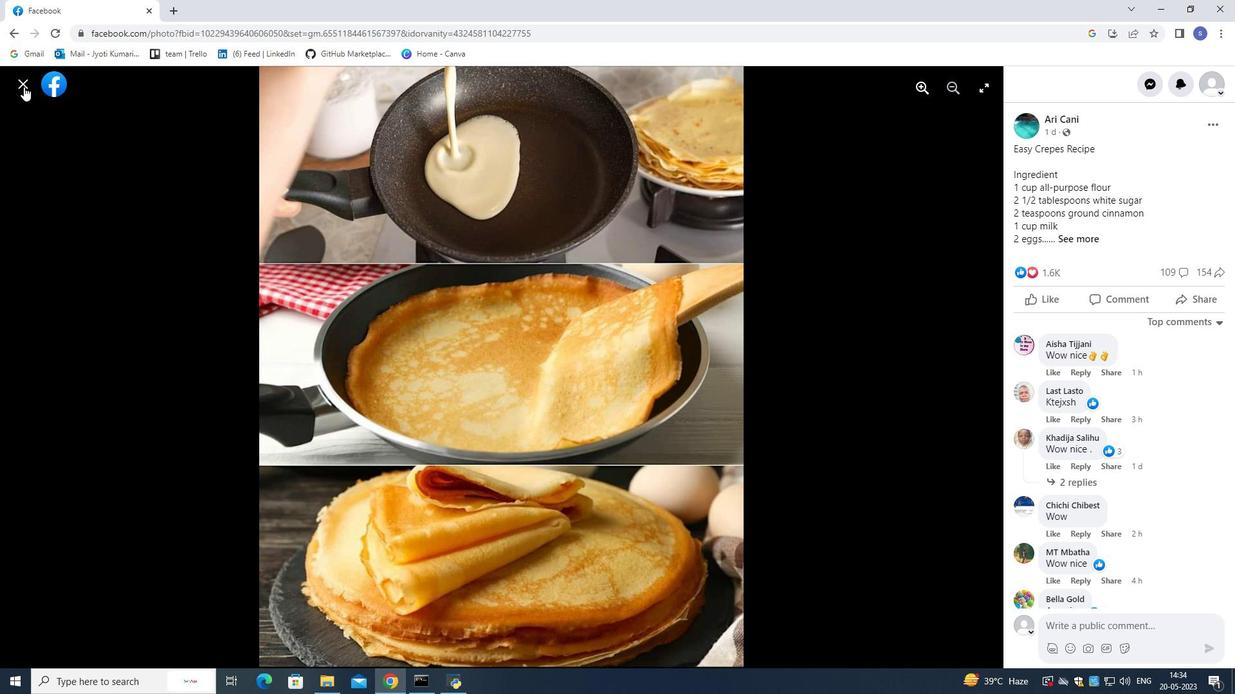 
Action: Mouse pressed left at (23, 86)
Screenshot: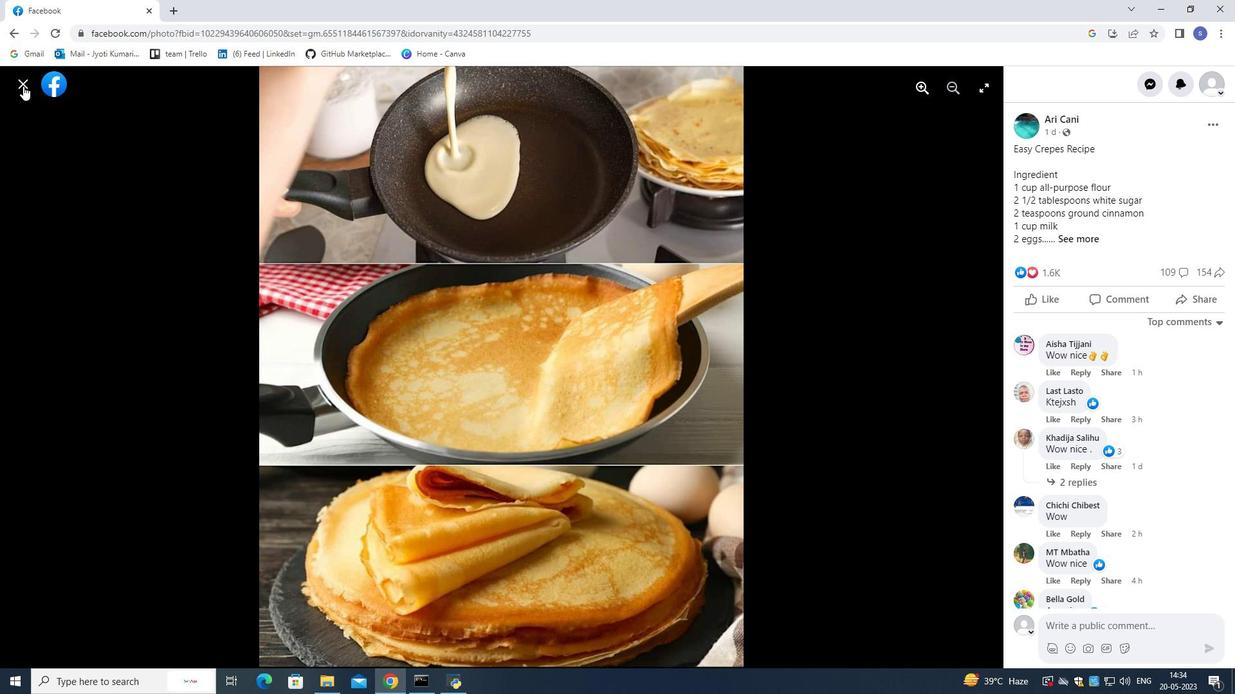 
Action: Mouse moved to (322, 321)
Screenshot: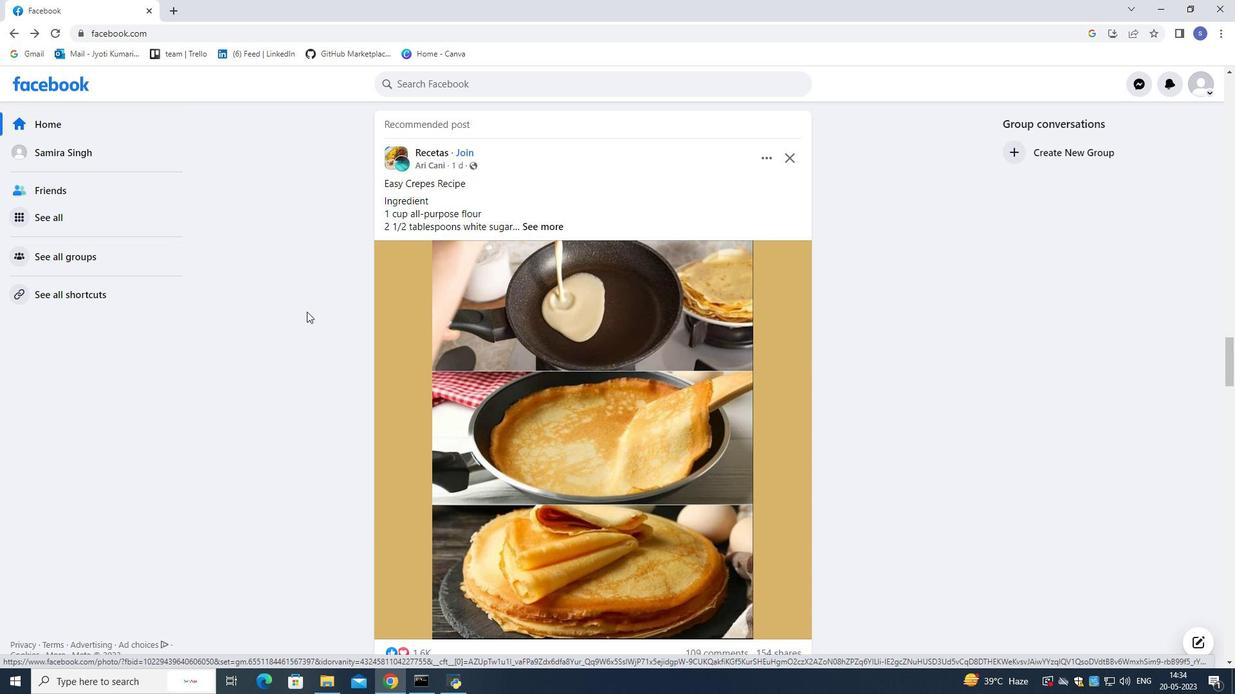 
Action: Mouse scrolled (322, 320) with delta (0, 0)
Screenshot: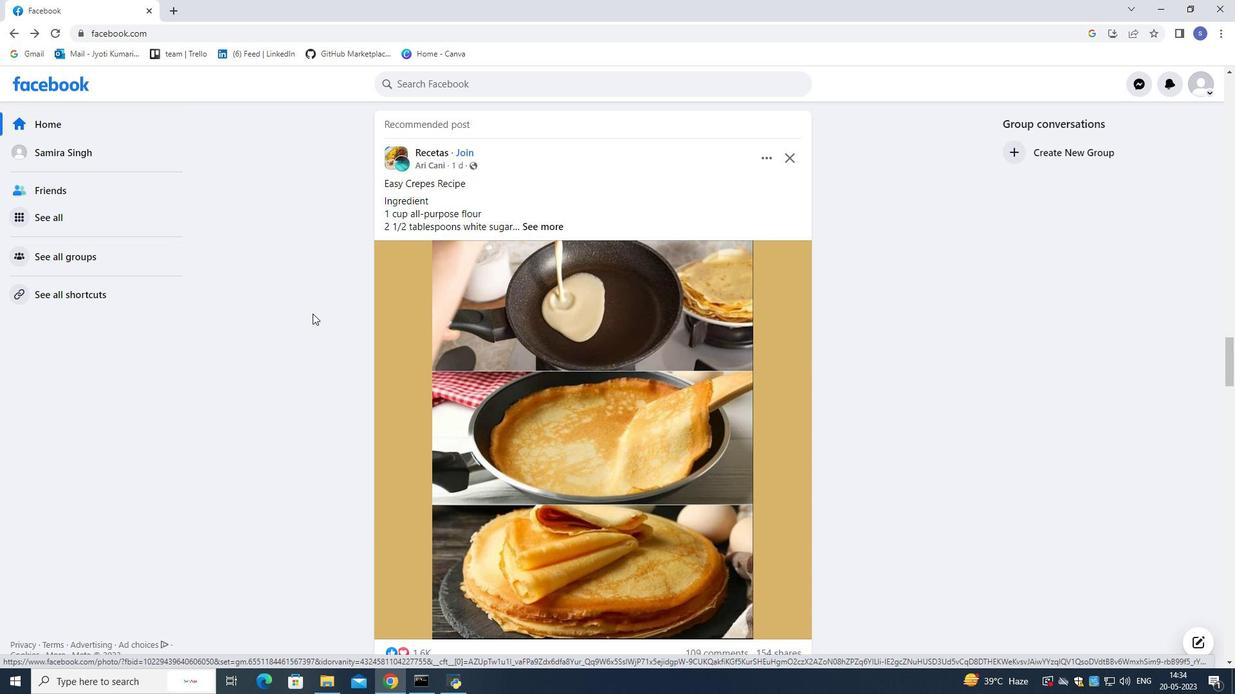 
Action: Mouse moved to (340, 330)
Screenshot: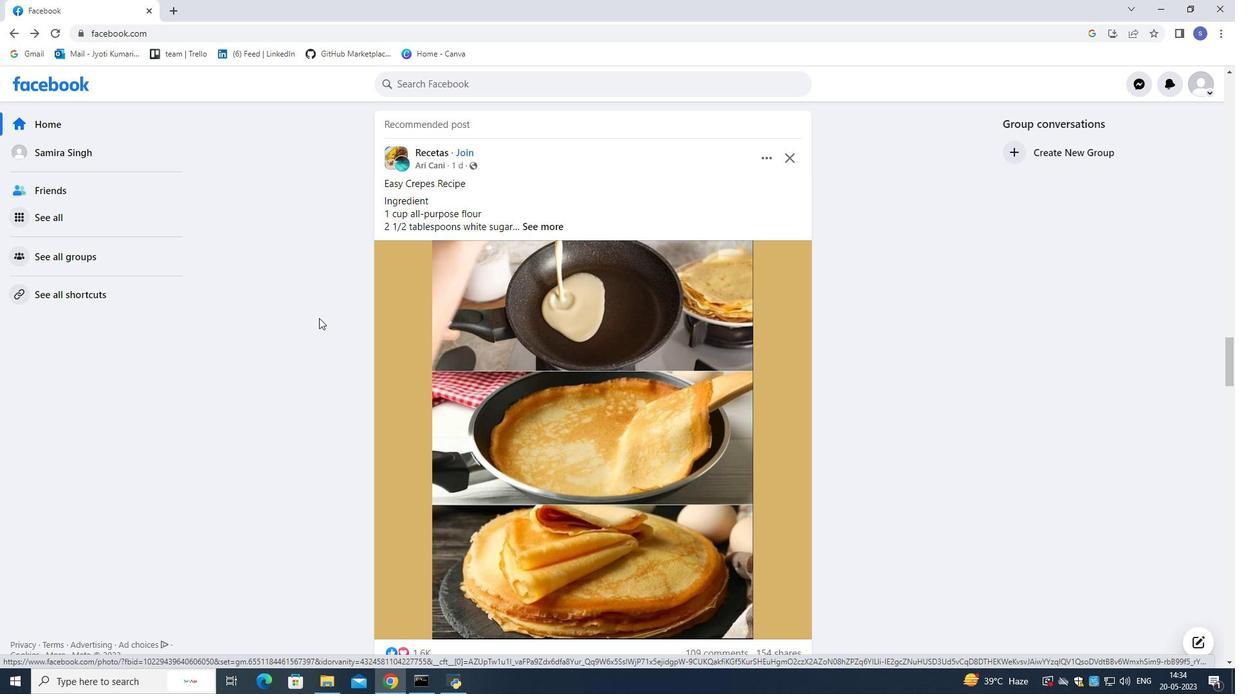 
Action: Mouse scrolled (340, 330) with delta (0, 0)
Screenshot: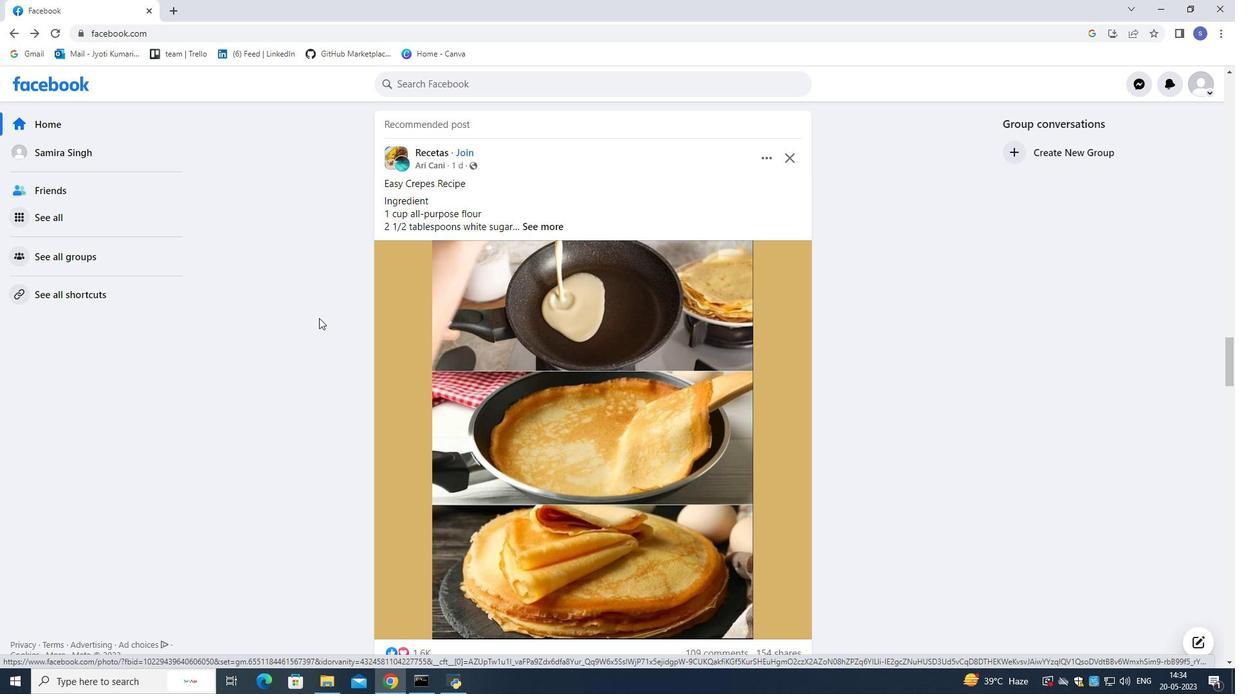 
Action: Mouse moved to (362, 333)
Screenshot: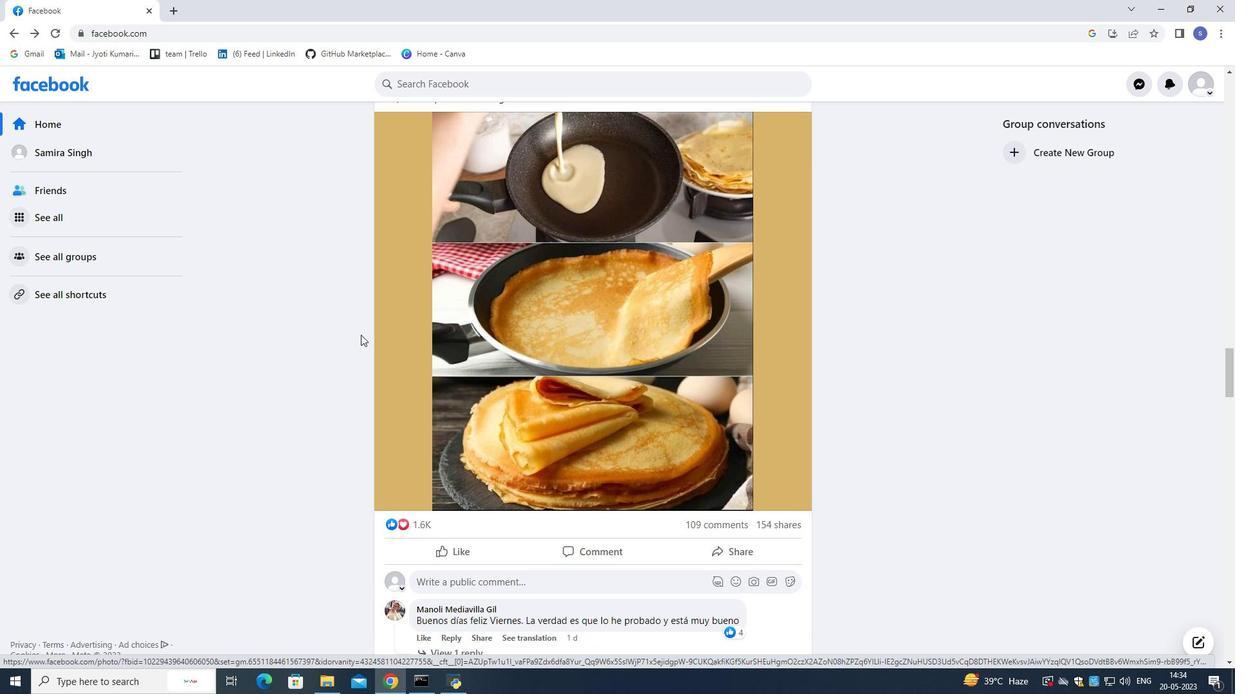 
Action: Mouse scrolled (362, 332) with delta (0, 0)
Screenshot: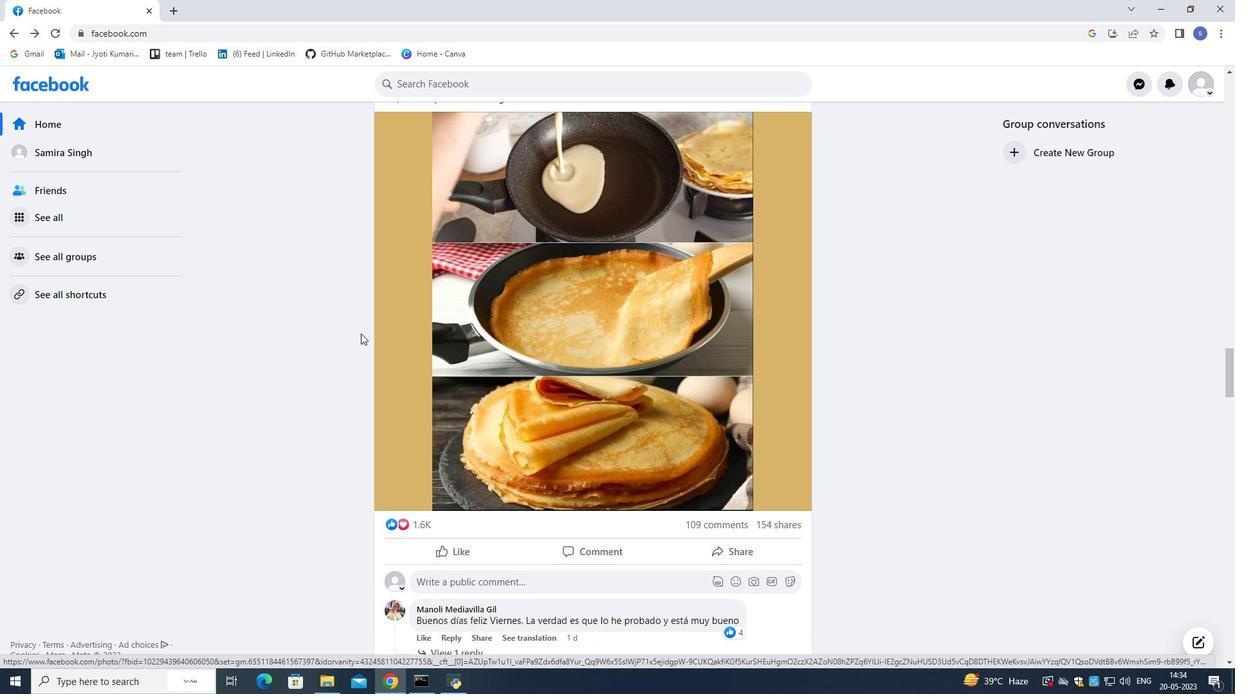 
Action: Mouse moved to (362, 335)
Screenshot: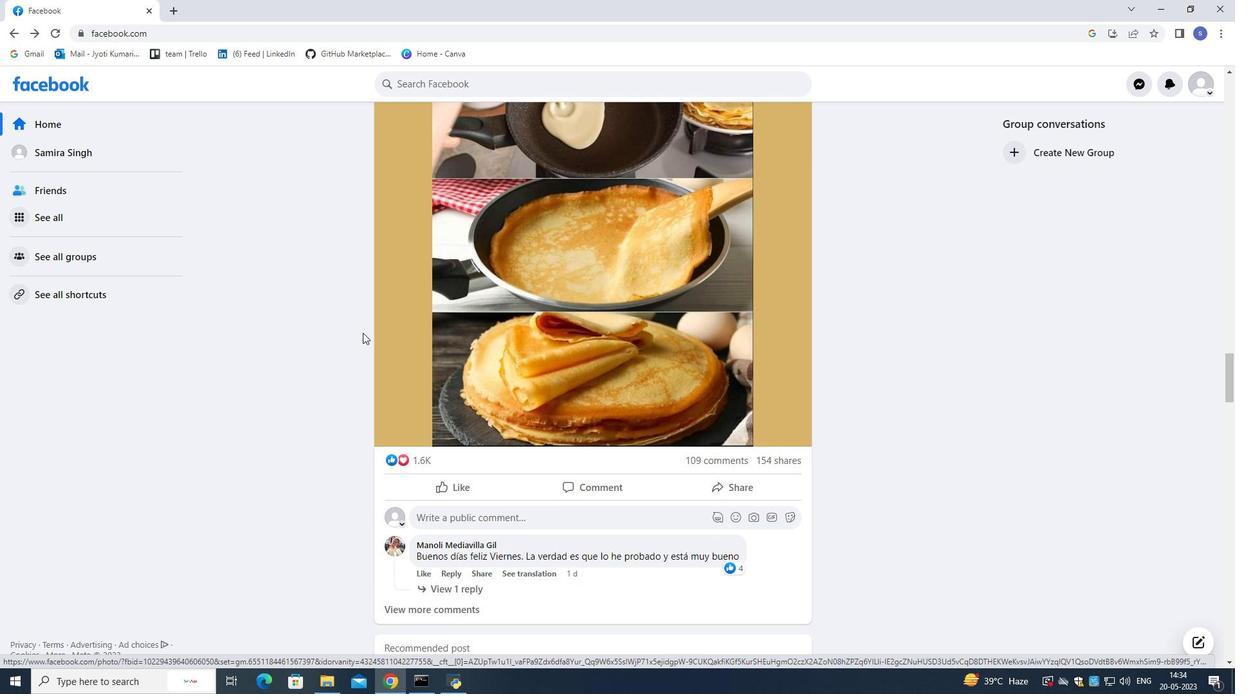 
Action: Mouse scrolled (362, 335) with delta (0, 0)
Screenshot: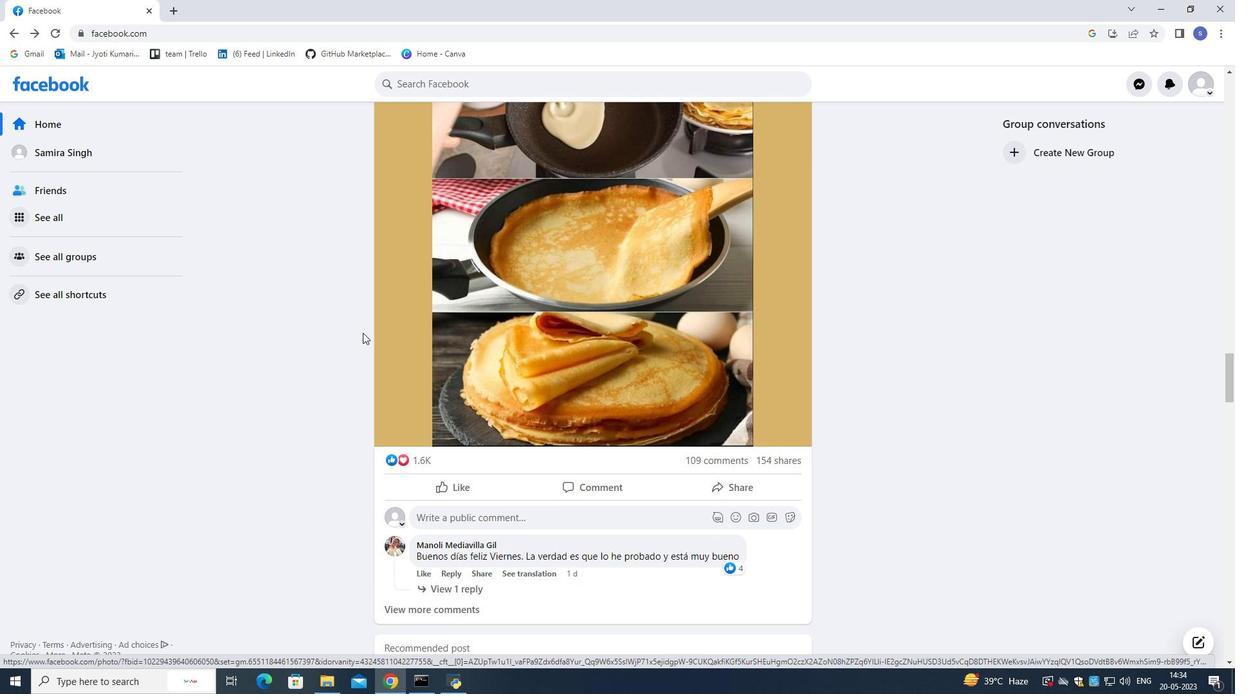 
Action: Mouse moved to (360, 351)
Screenshot: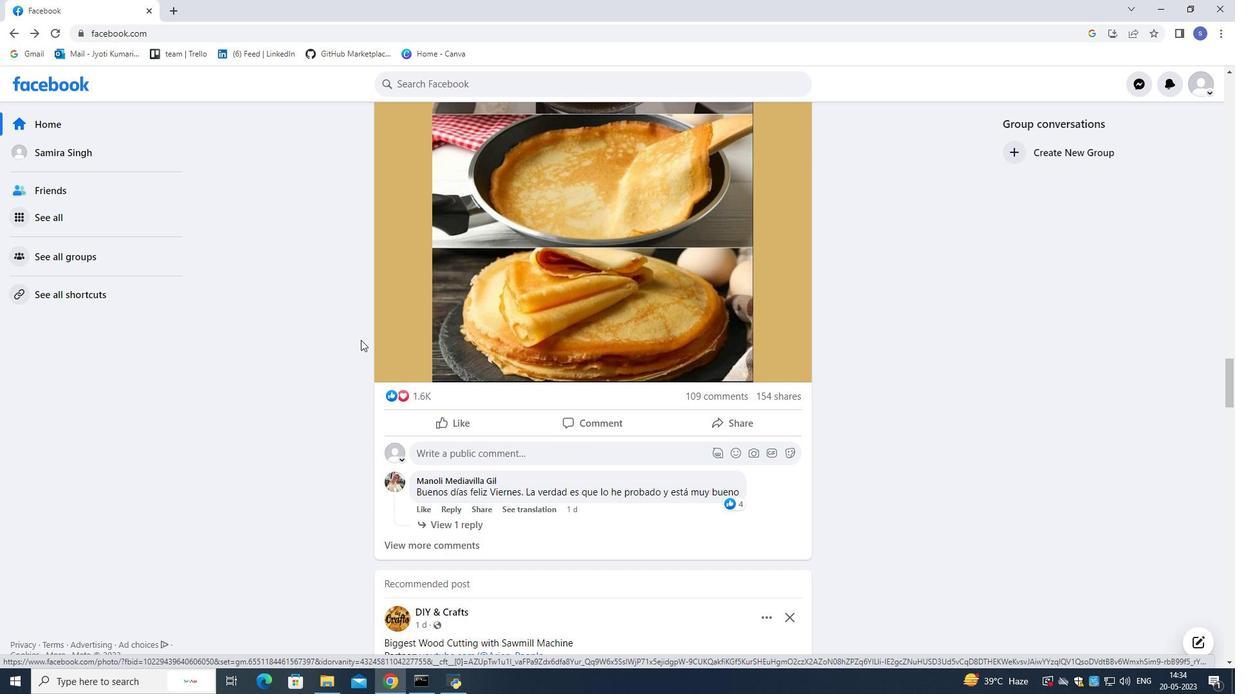 
Action: Mouse scrolled (360, 350) with delta (0, 0)
Screenshot: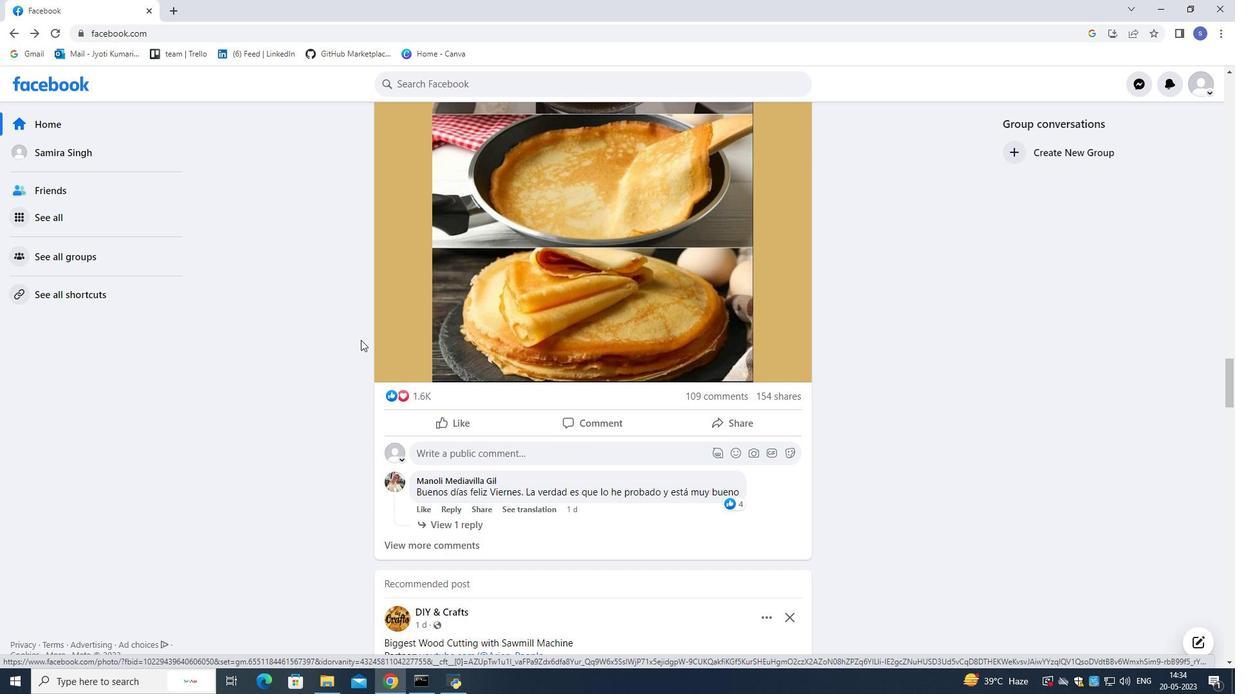 
Action: Mouse moved to (369, 355)
Screenshot: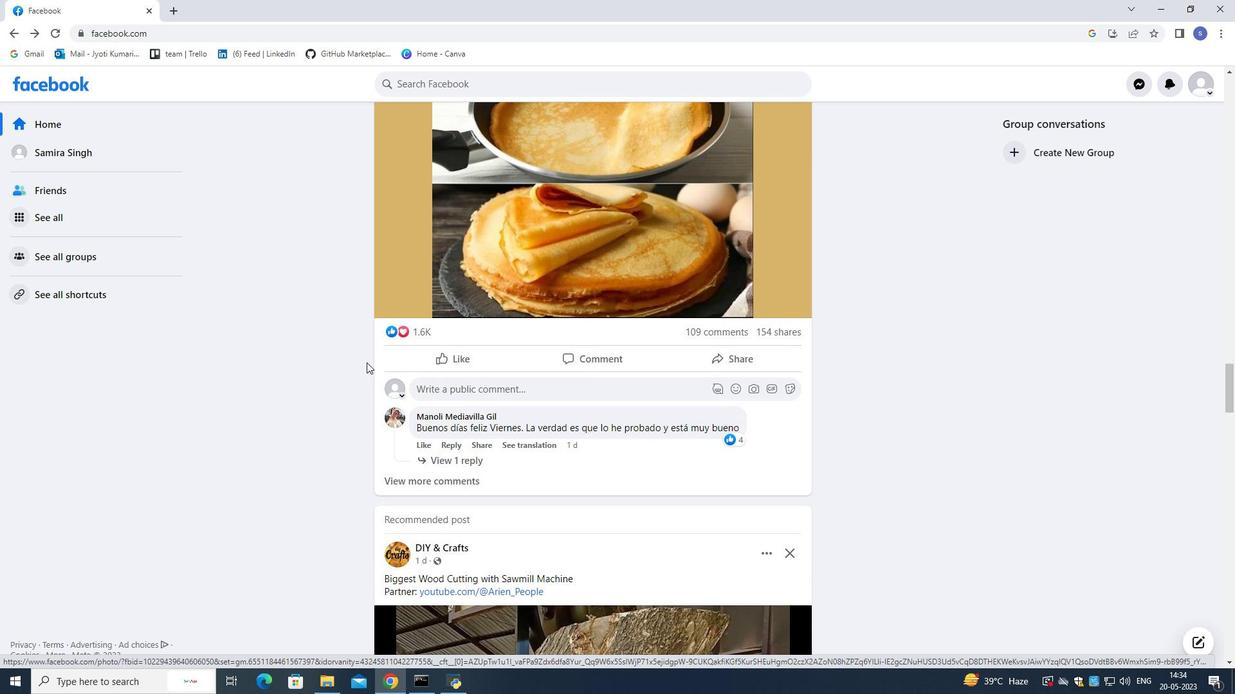 
Action: Mouse scrolled (369, 354) with delta (0, 0)
Screenshot: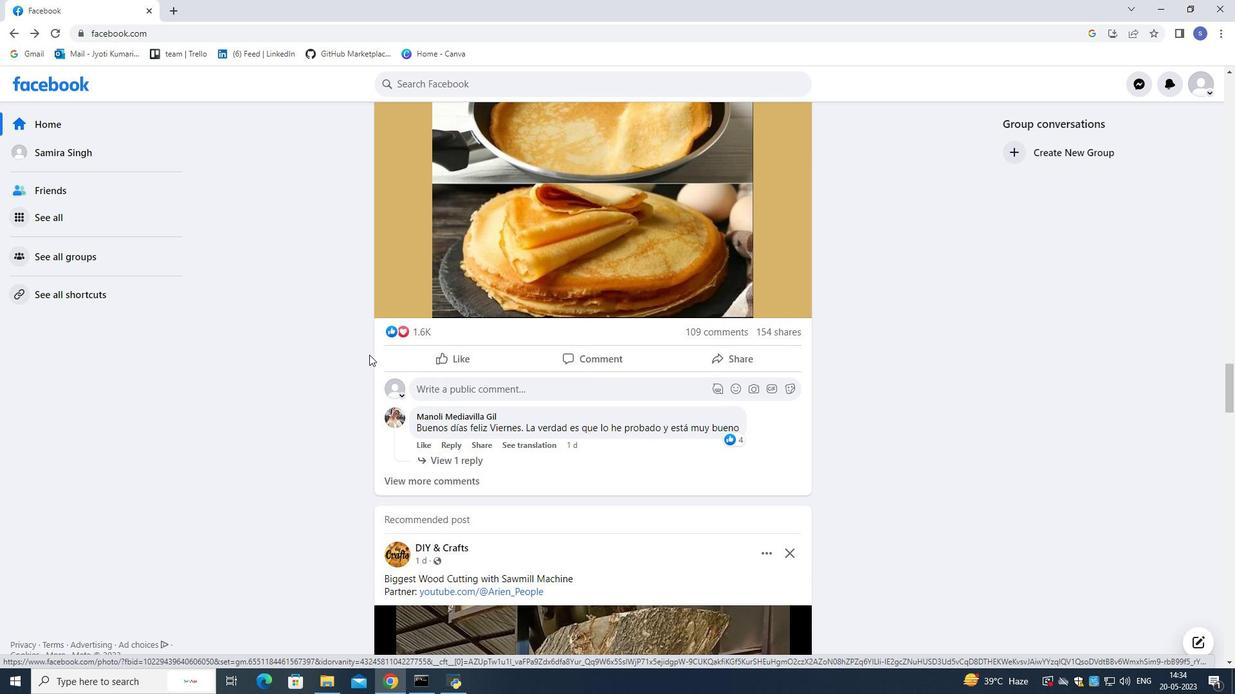 
Action: Mouse scrolled (369, 354) with delta (0, 0)
Screenshot: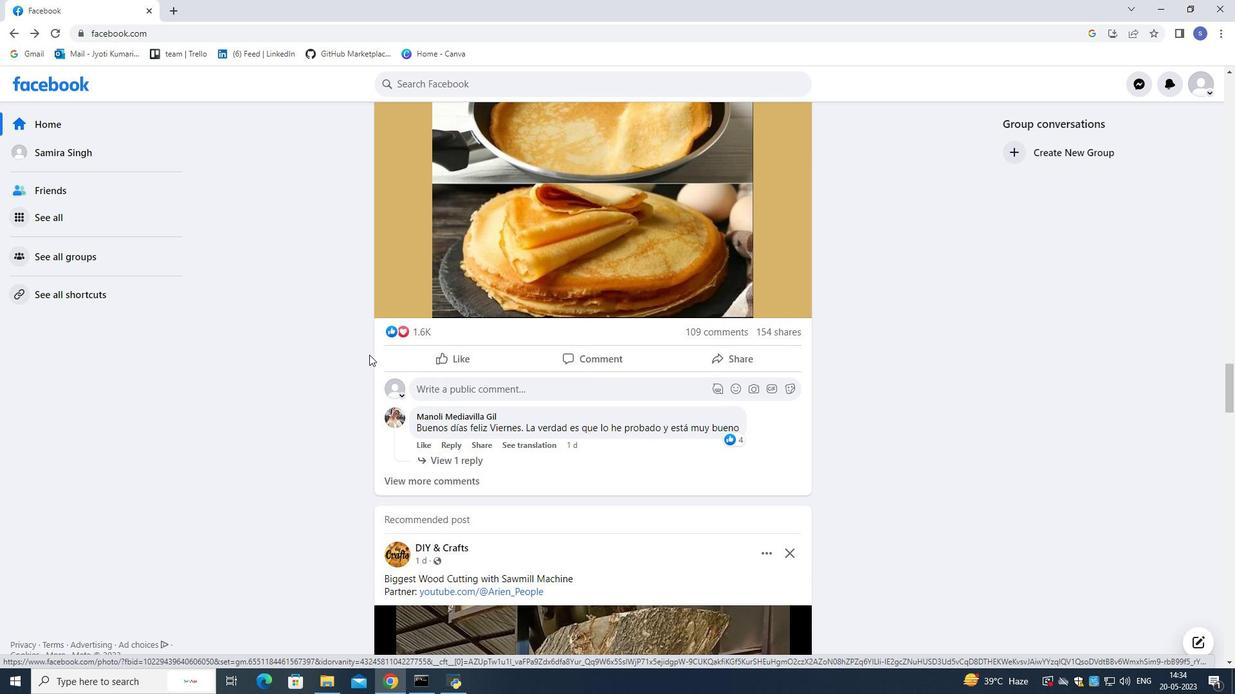
Action: Mouse scrolled (369, 354) with delta (0, 0)
Screenshot: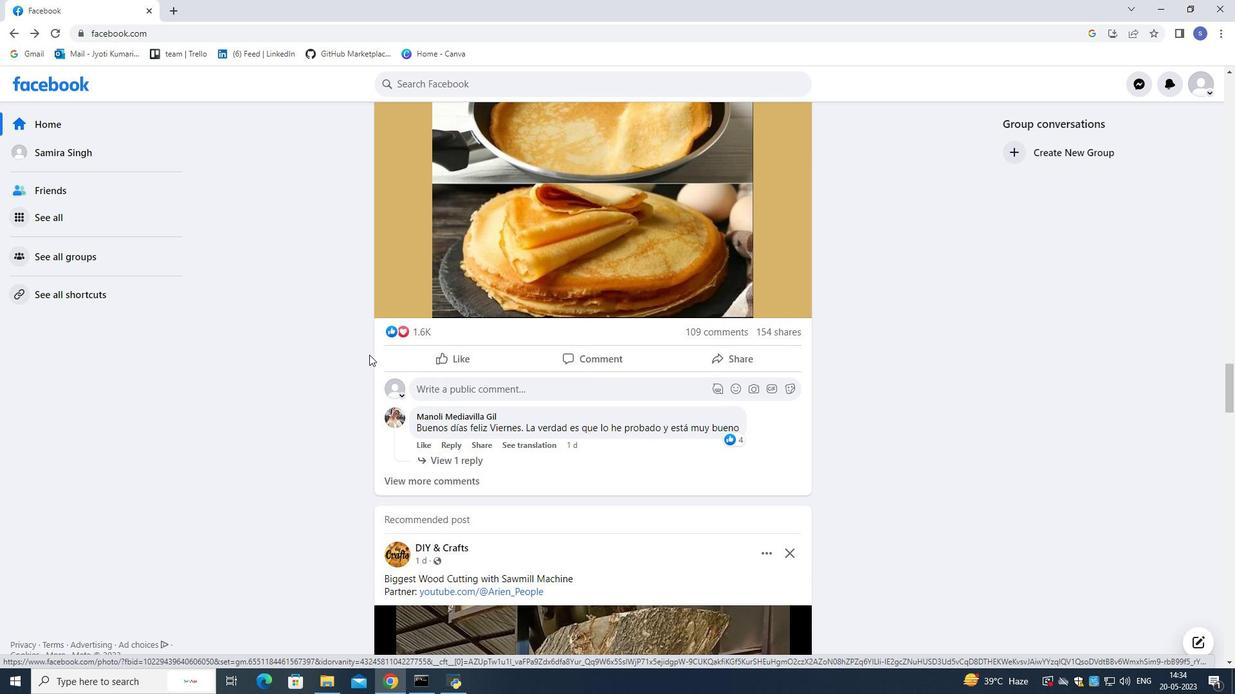 
Action: Mouse moved to (366, 348)
Screenshot: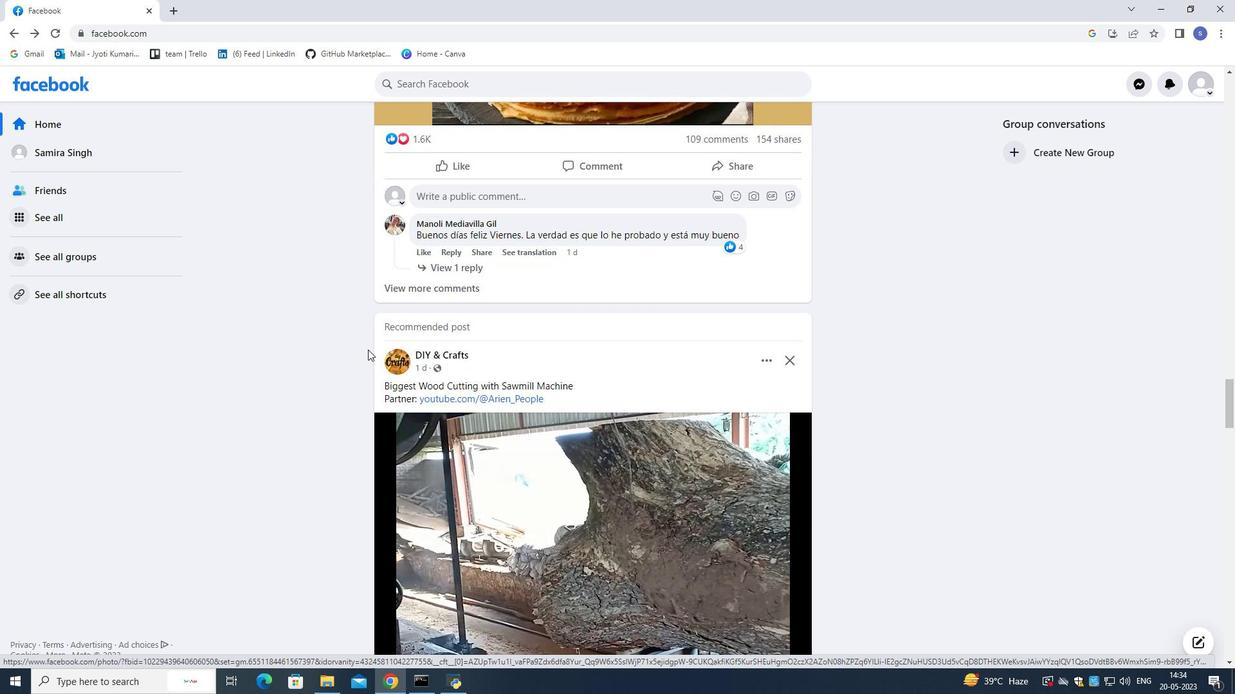 
Action: Mouse scrolled (366, 348) with delta (0, 0)
Screenshot: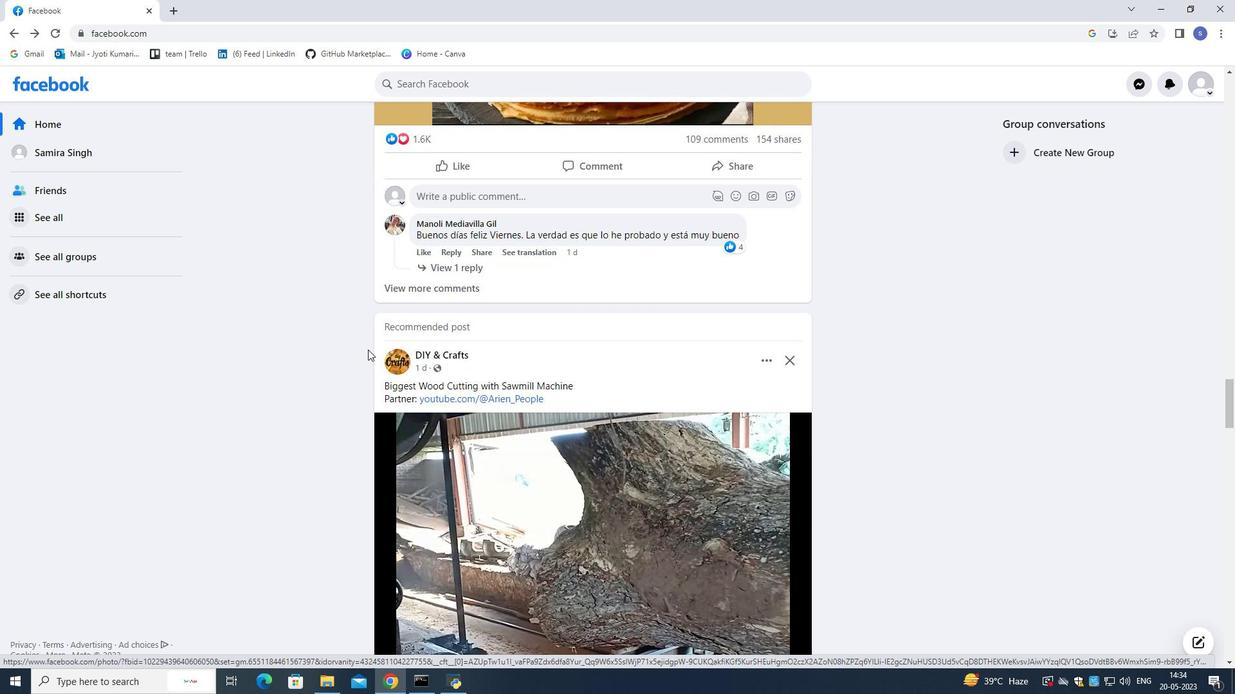 
Action: Mouse scrolled (366, 348) with delta (0, 0)
Screenshot: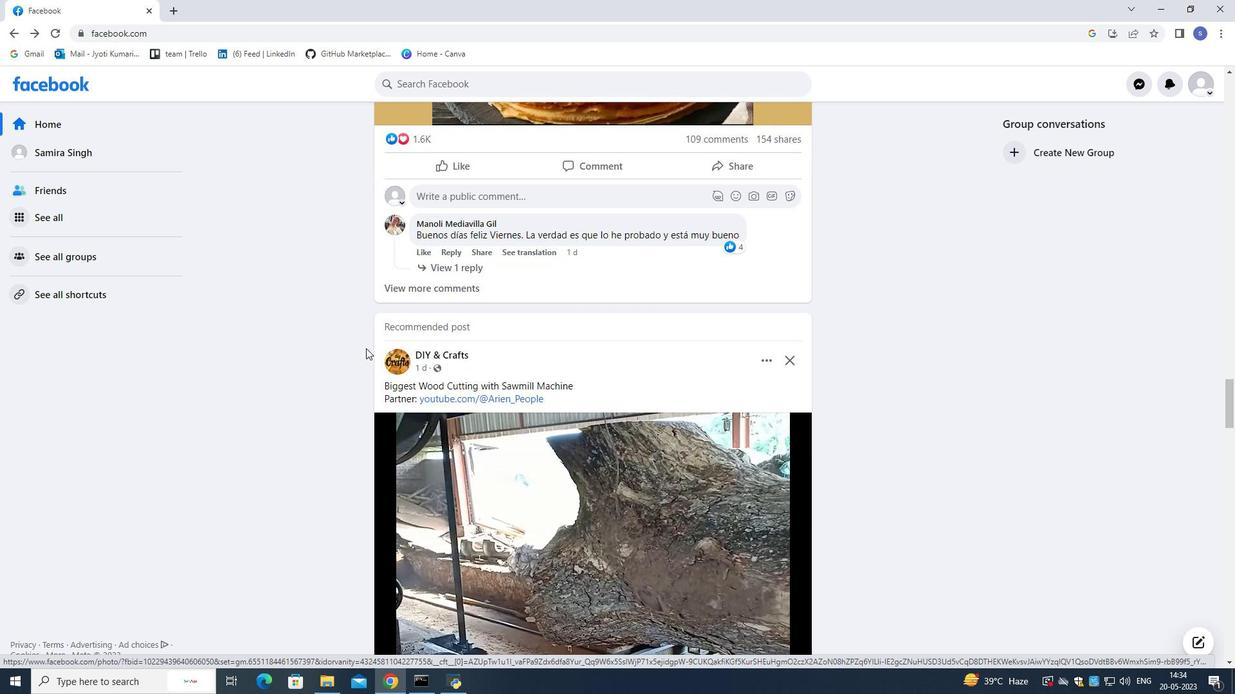 
Action: Mouse scrolled (366, 348) with delta (0, 0)
Screenshot: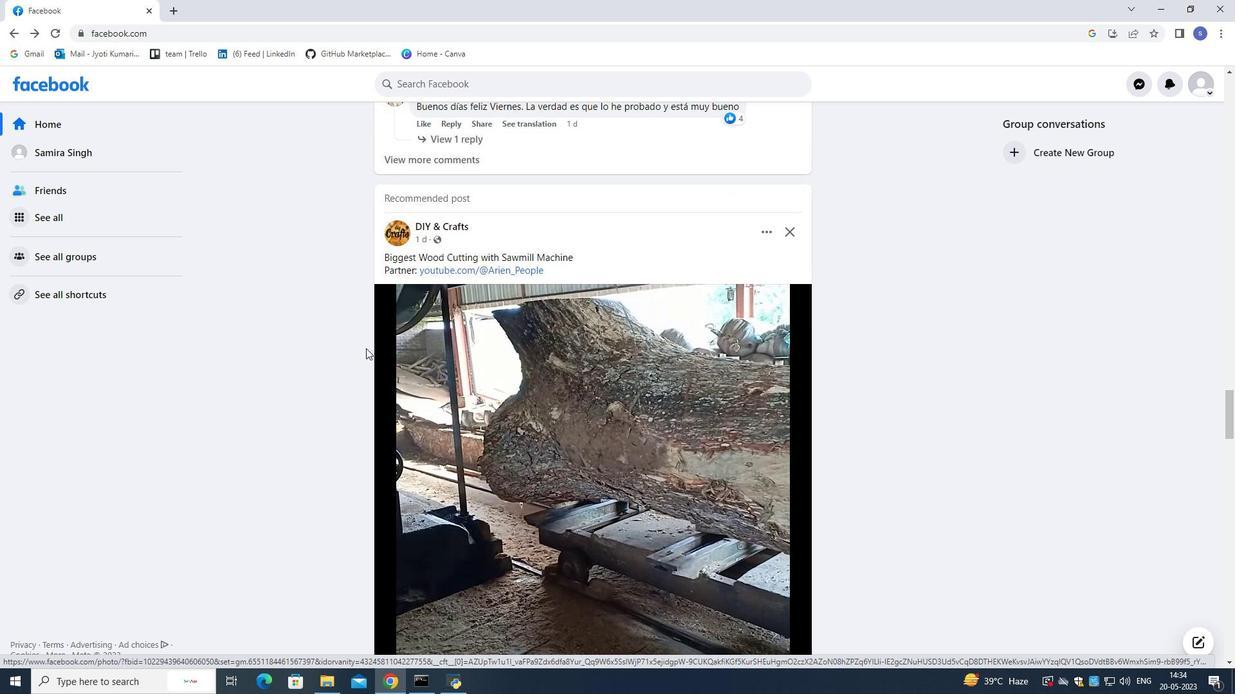 
Action: Mouse scrolled (366, 348) with delta (0, 0)
Screenshot: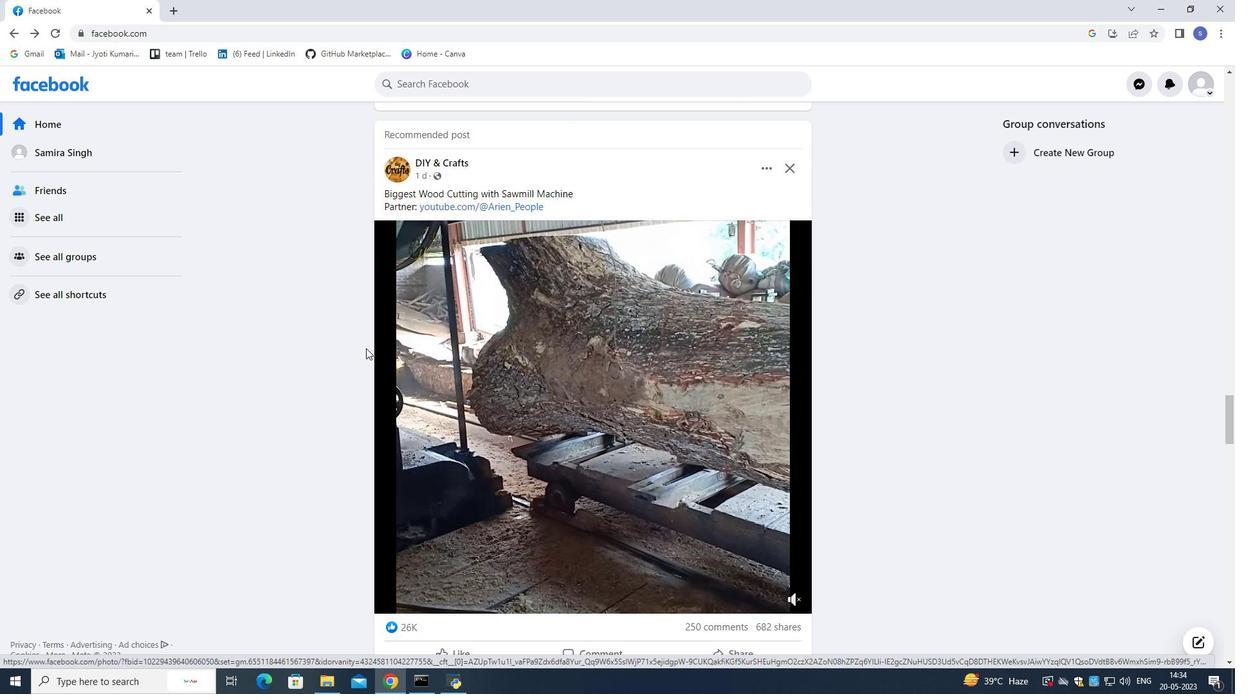 
Action: Mouse scrolled (366, 349) with delta (0, 0)
Screenshot: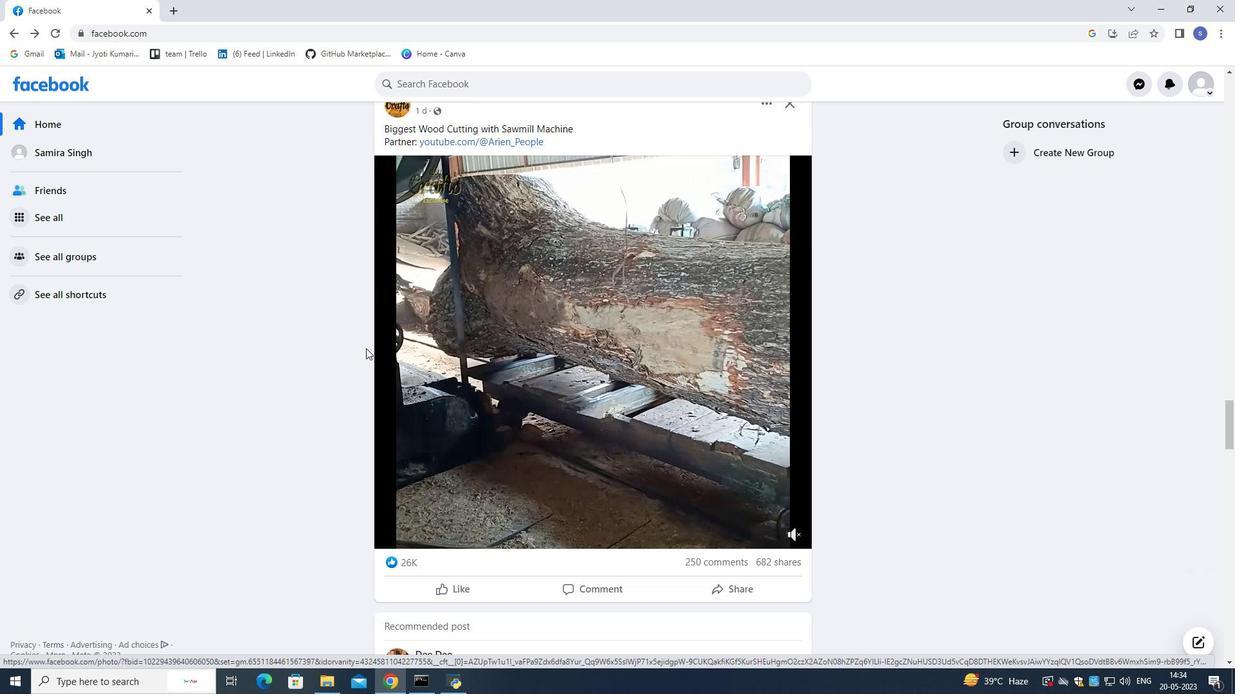 
Action: Mouse moved to (477, 449)
Screenshot: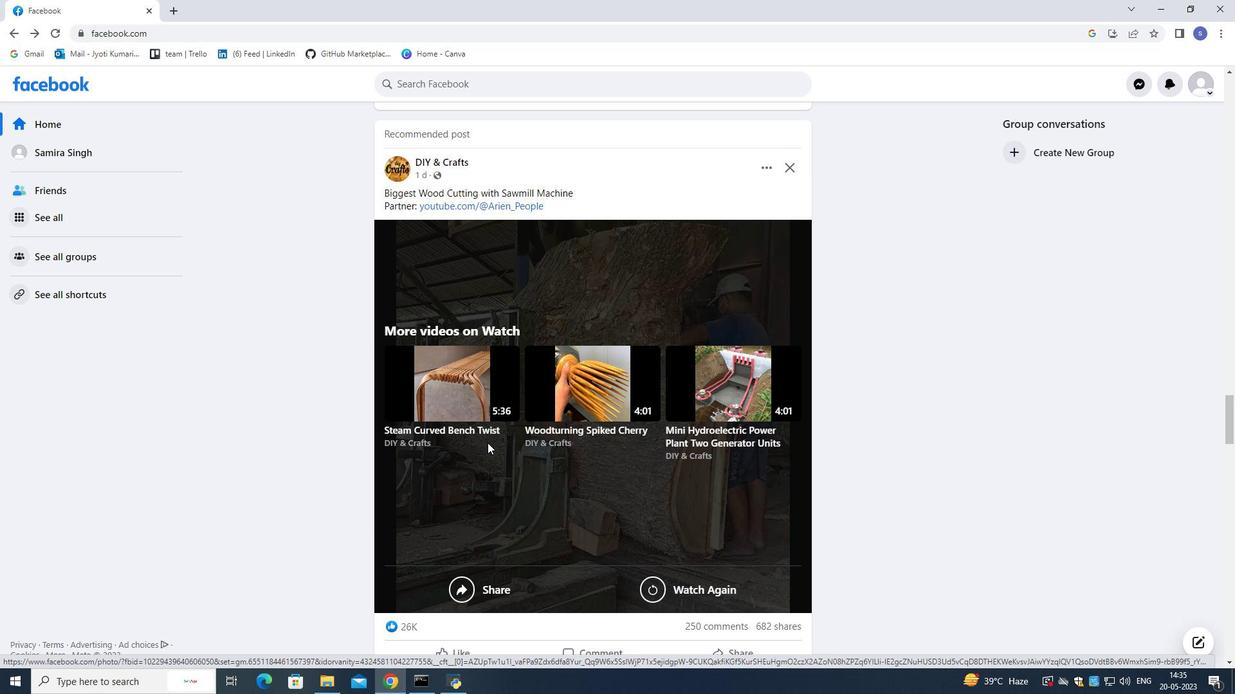
Action: Mouse scrolled (477, 449) with delta (0, 0)
Screenshot: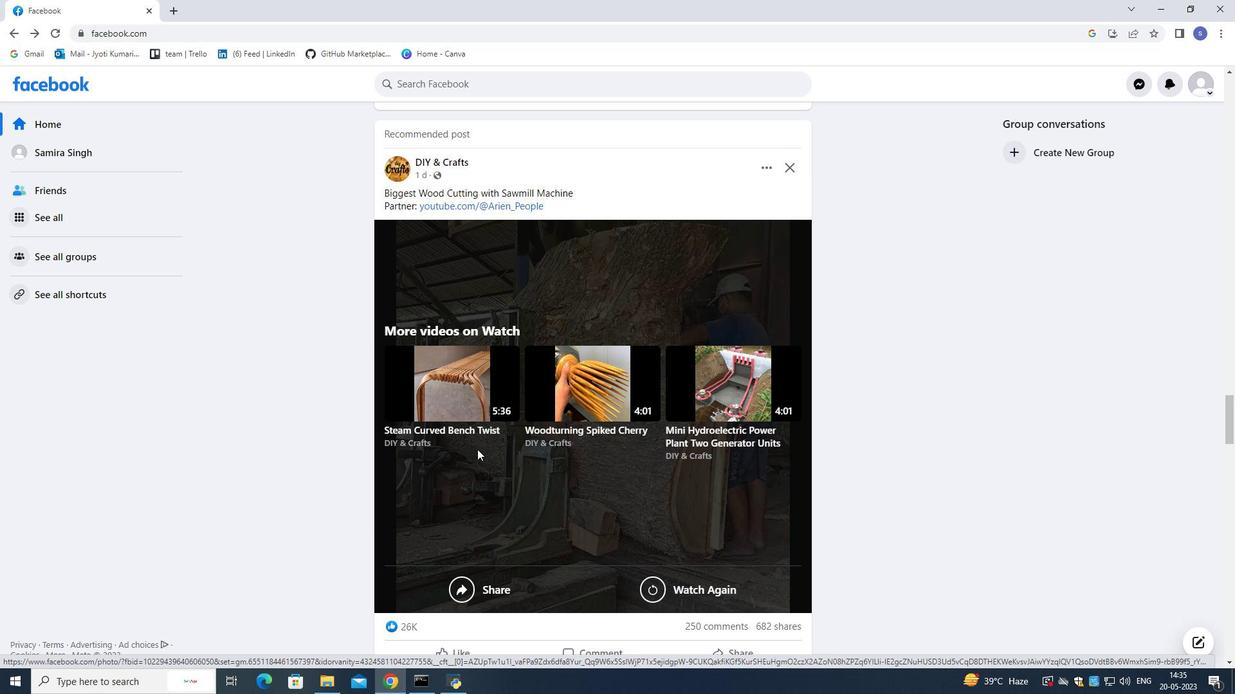 
Action: Mouse scrolled (477, 449) with delta (0, 0)
Screenshot: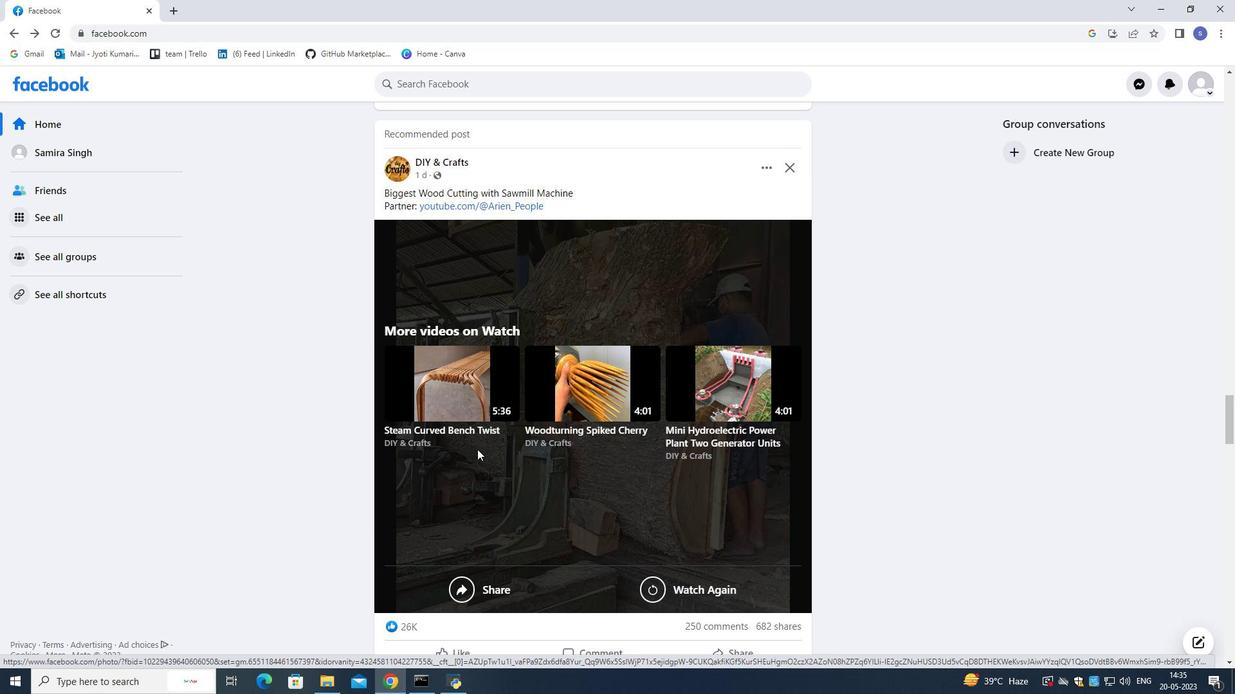 
Action: Mouse scrolled (477, 449) with delta (0, 0)
Screenshot: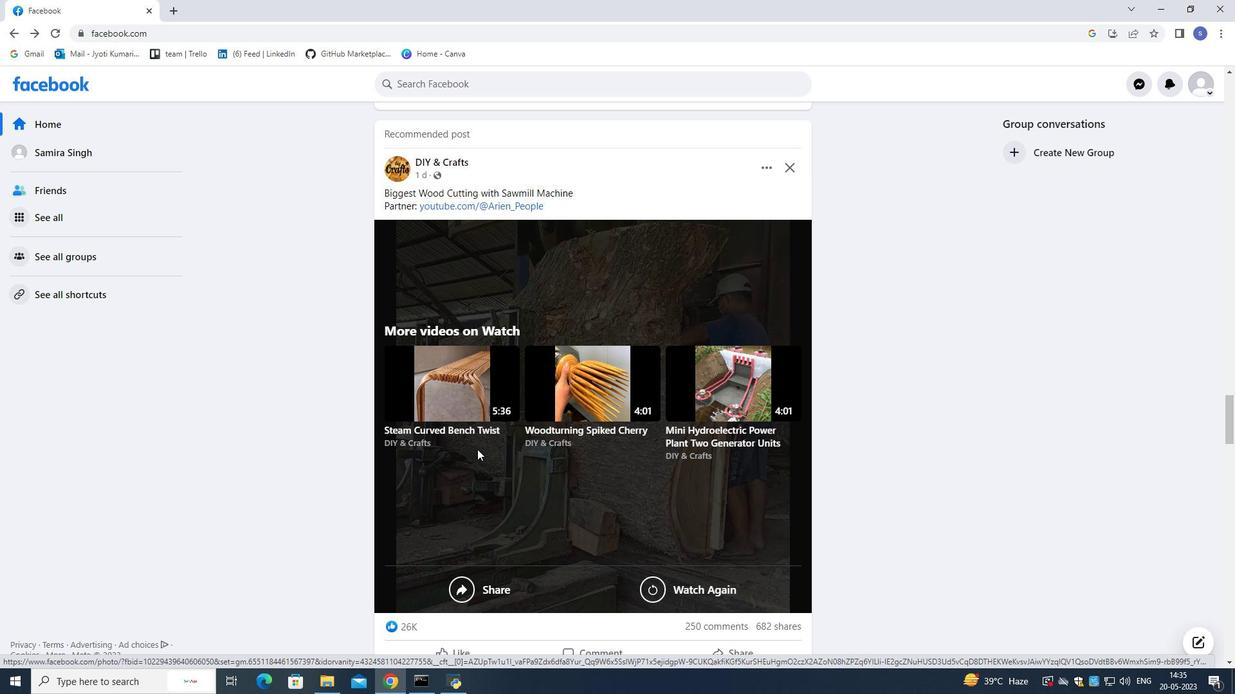 
Action: Mouse scrolled (477, 449) with delta (0, 0)
Screenshot: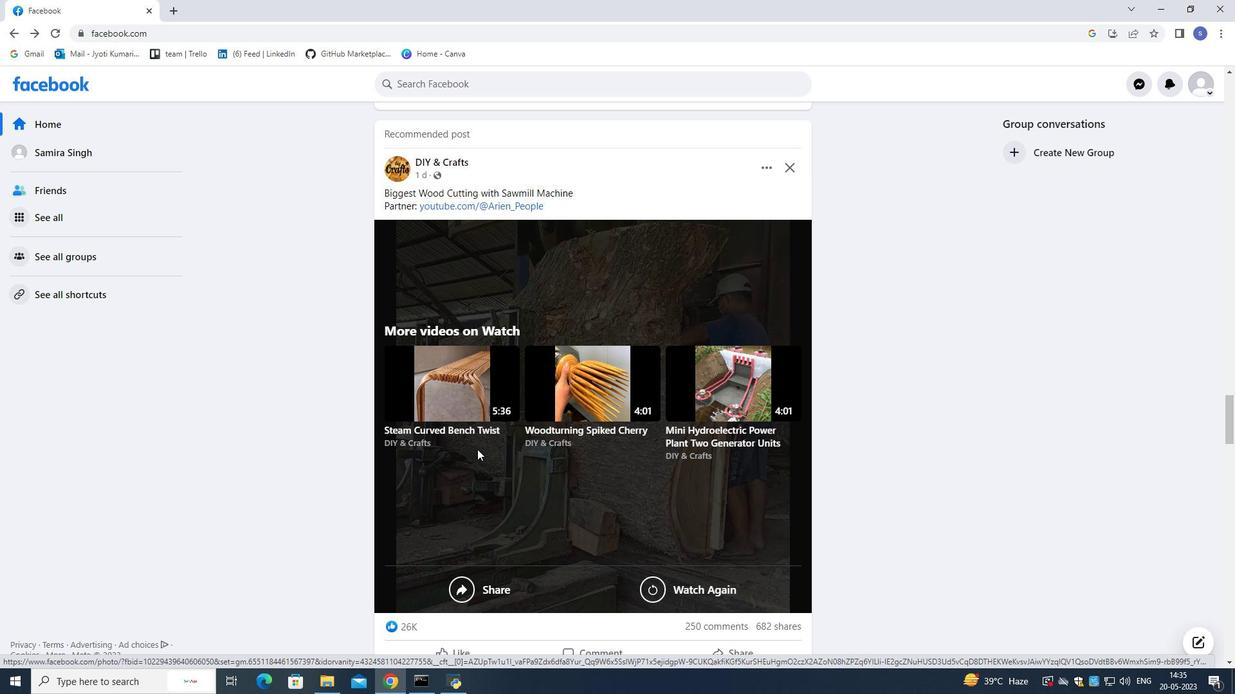 
Action: Mouse scrolled (477, 449) with delta (0, 0)
Screenshot: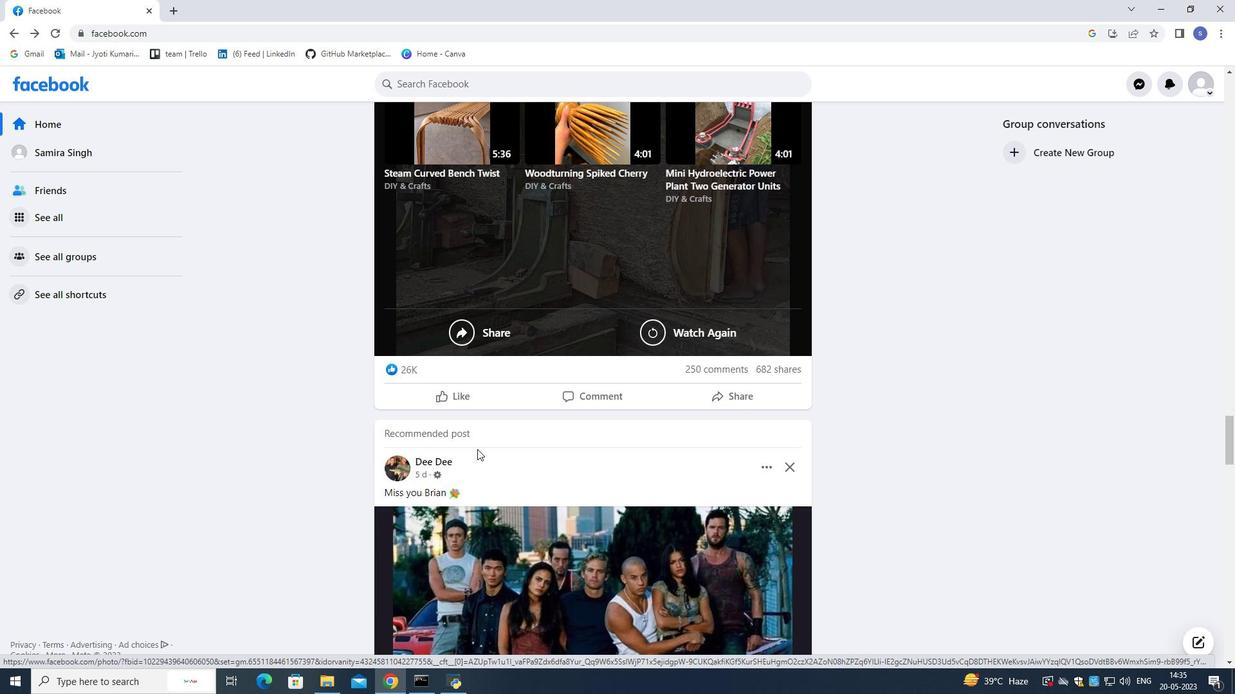 
Action: Mouse scrolled (477, 449) with delta (0, 0)
Screenshot: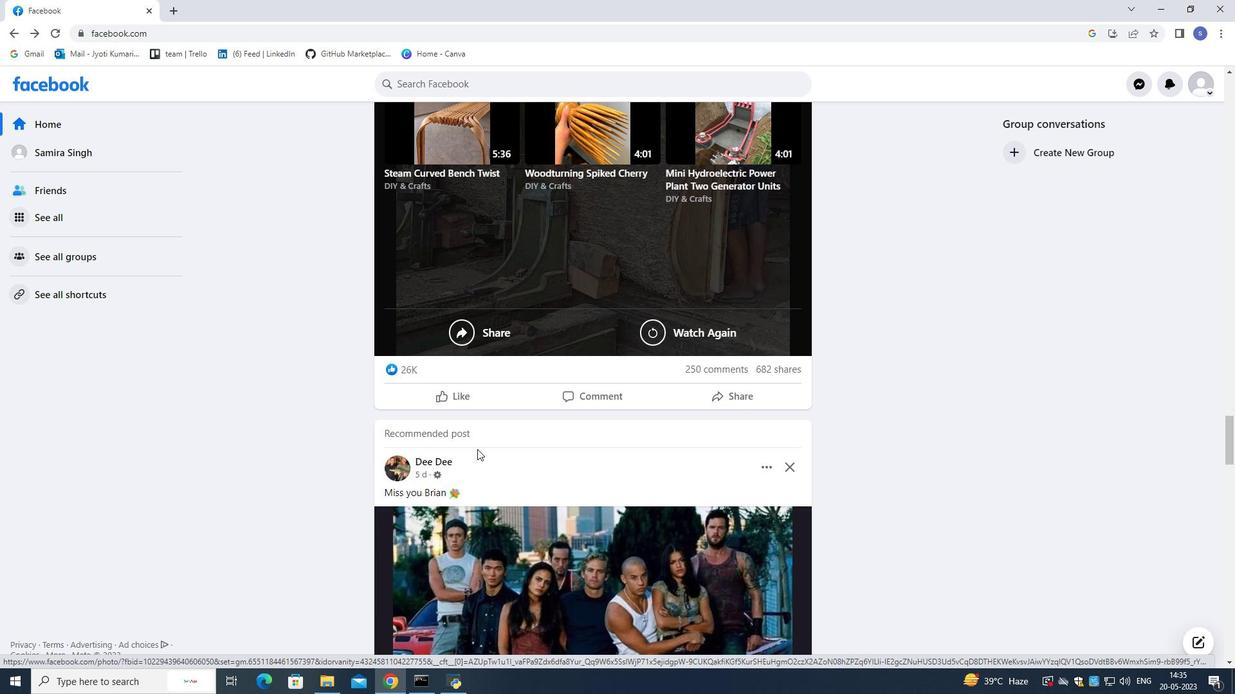
Action: Mouse scrolled (477, 449) with delta (0, 0)
Screenshot: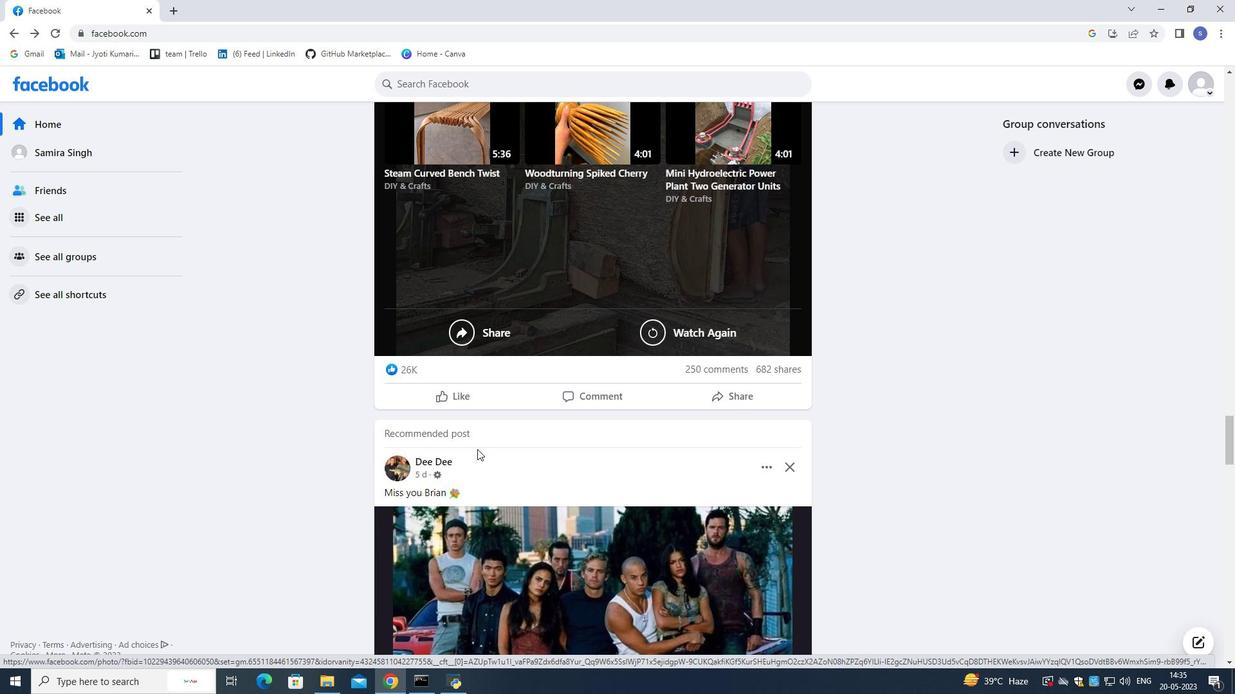 
Action: Mouse moved to (476, 449)
Screenshot: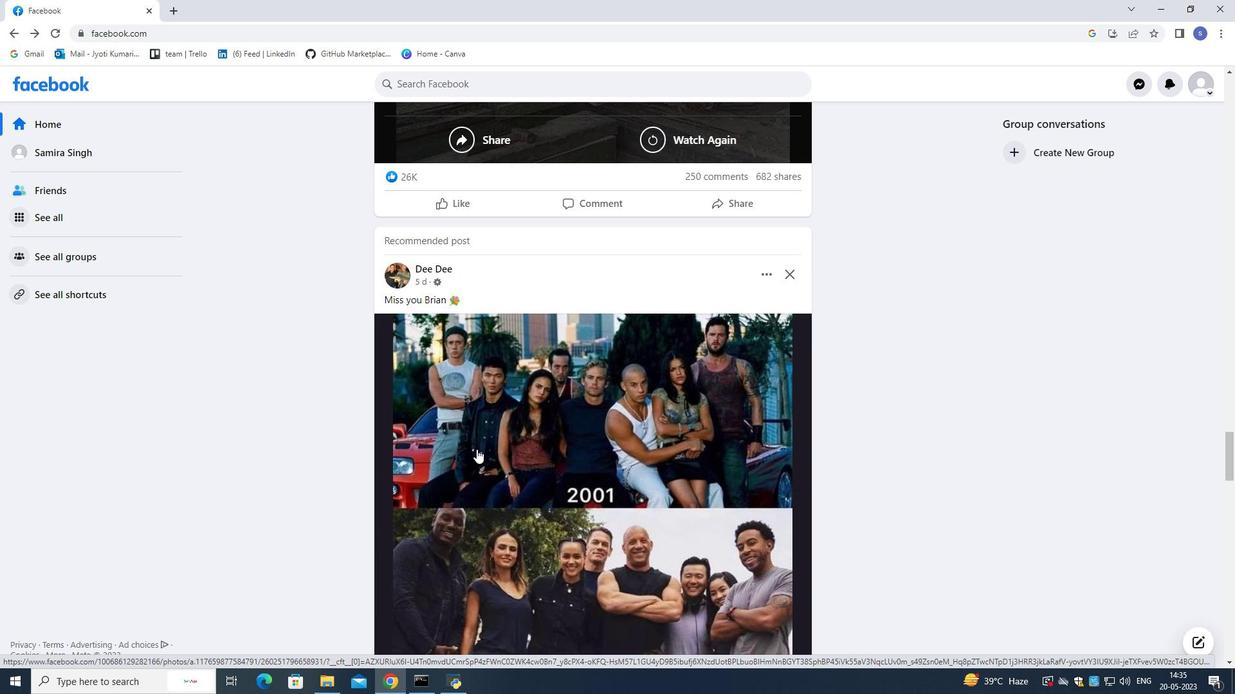 
Action: Mouse scrolled (476, 449) with delta (0, 0)
Screenshot: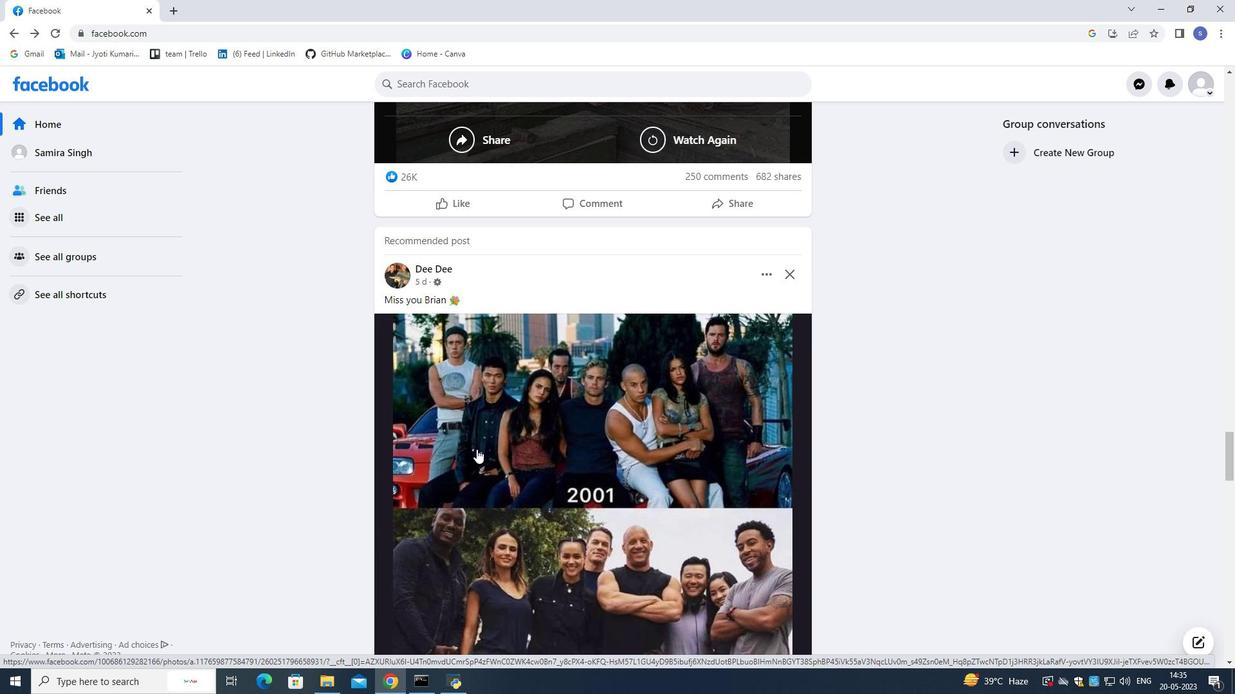 
Action: Mouse scrolled (476, 449) with delta (0, 0)
Screenshot: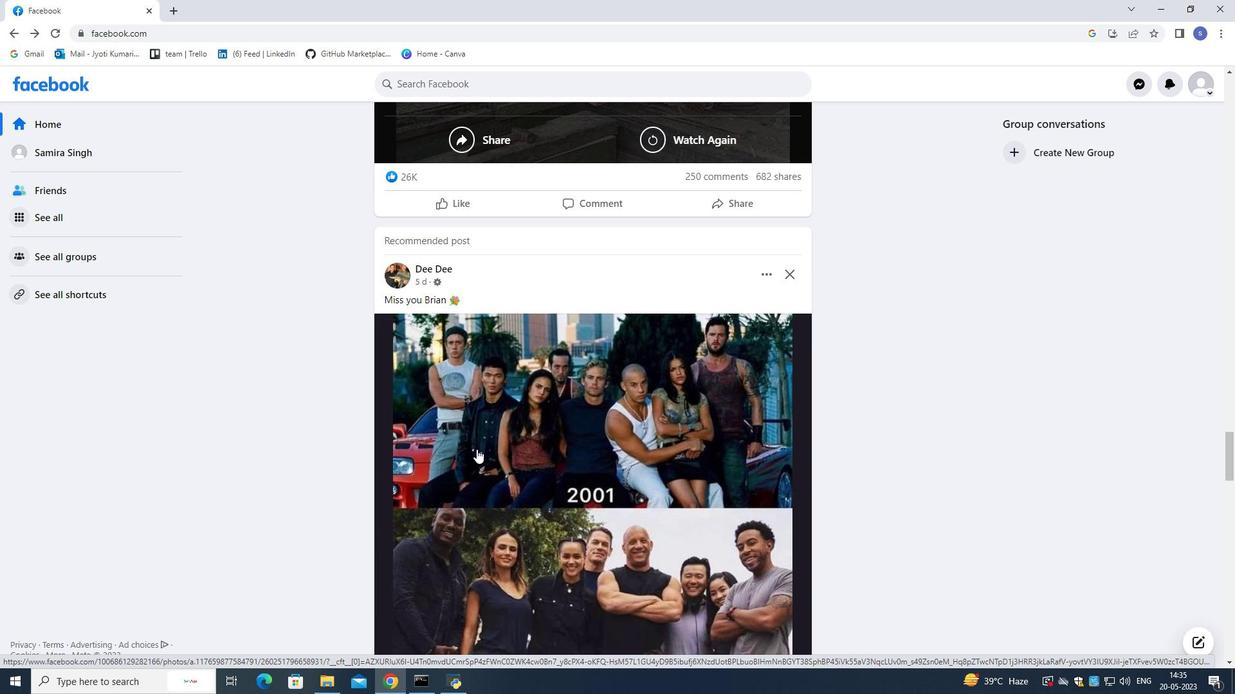 
Action: Mouse scrolled (476, 449) with delta (0, 0)
Screenshot: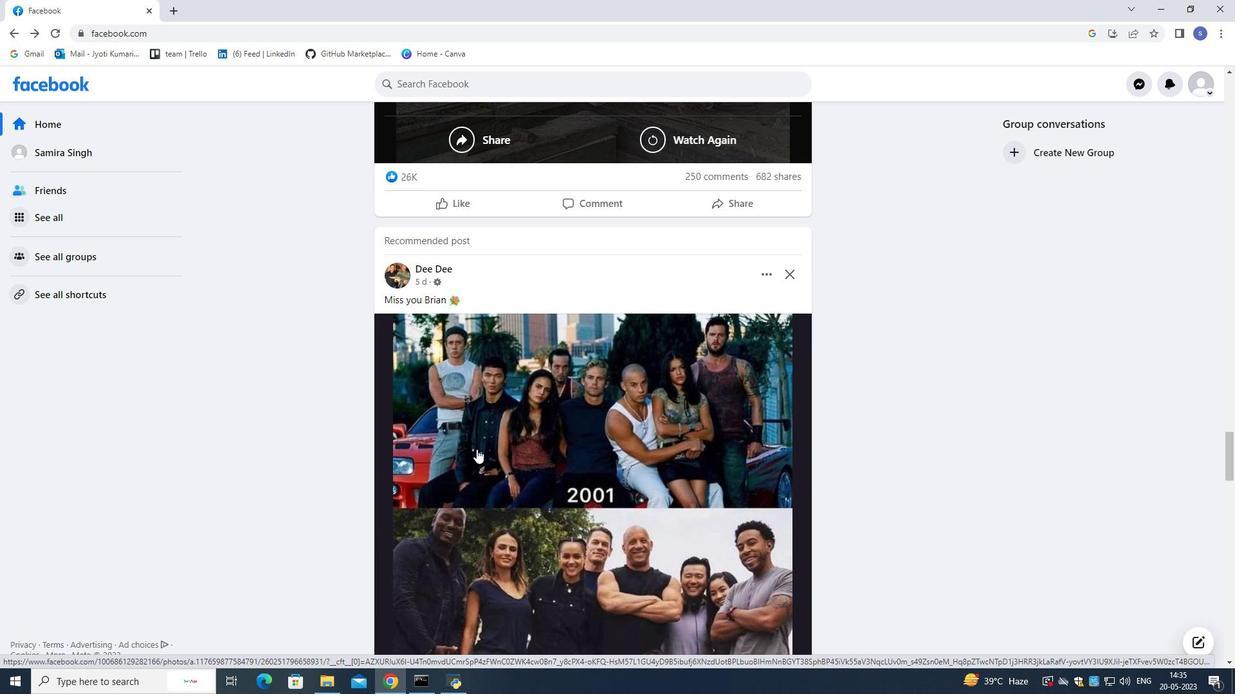 
Action: Mouse moved to (473, 447)
Screenshot: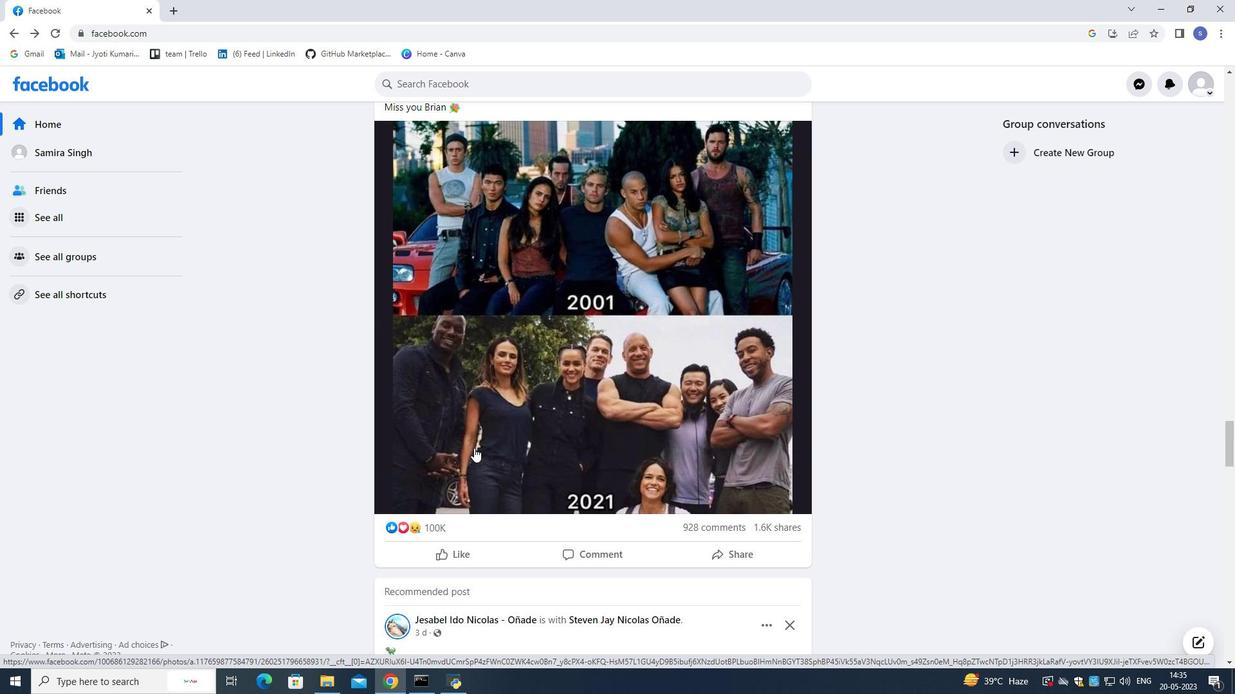 
Action: Mouse scrolled (473, 448) with delta (0, 0)
Screenshot: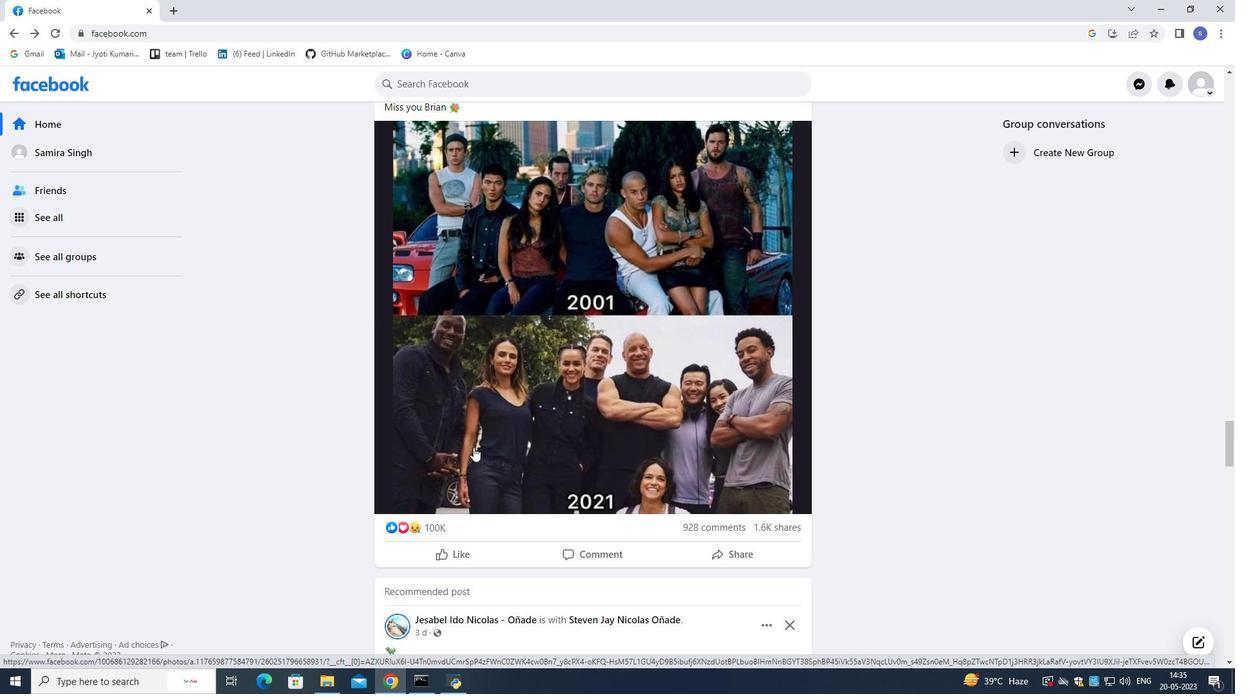 
Action: Mouse scrolled (473, 447) with delta (0, 0)
Screenshot: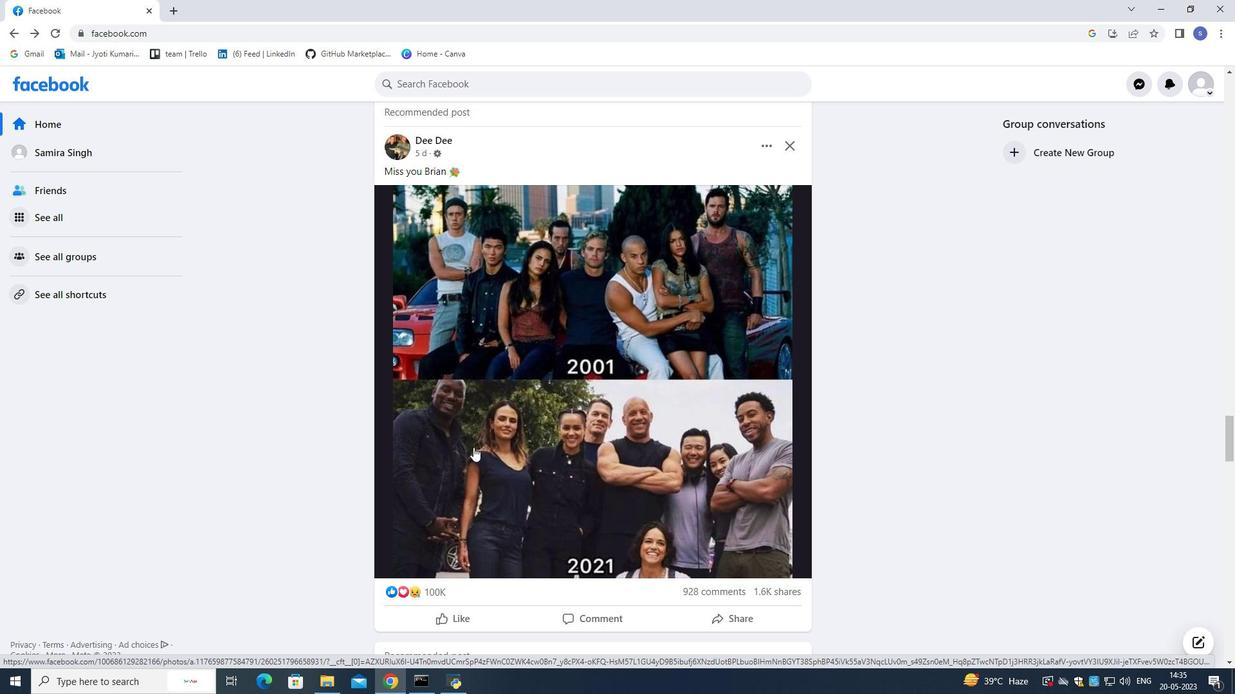 
Action: Mouse scrolled (473, 447) with delta (0, 0)
Screenshot: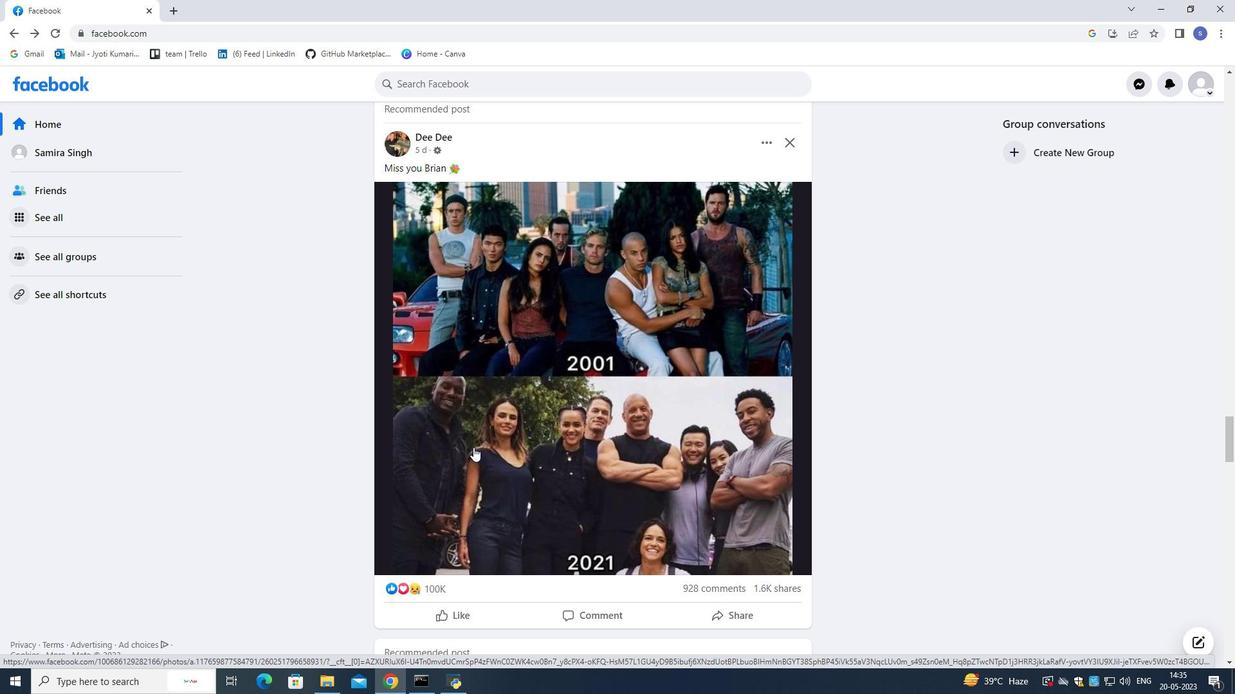 
Action: Mouse scrolled (473, 447) with delta (0, 0)
Screenshot: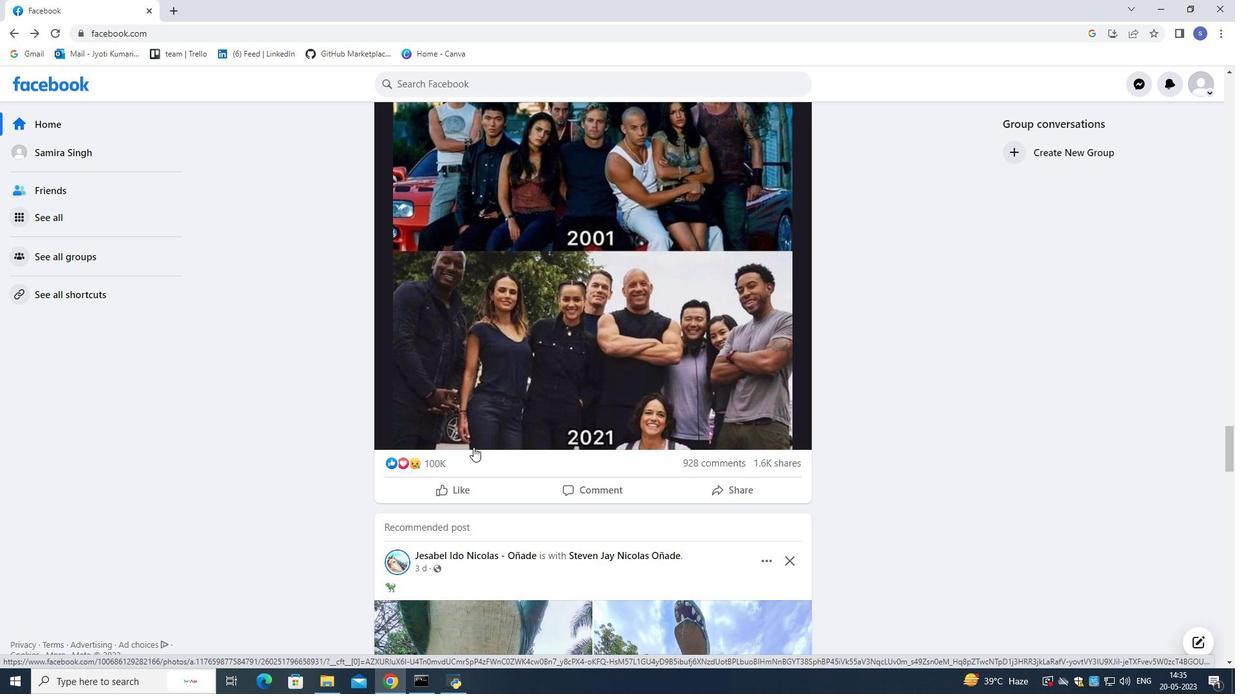 
Action: Mouse scrolled (473, 447) with delta (0, 0)
Screenshot: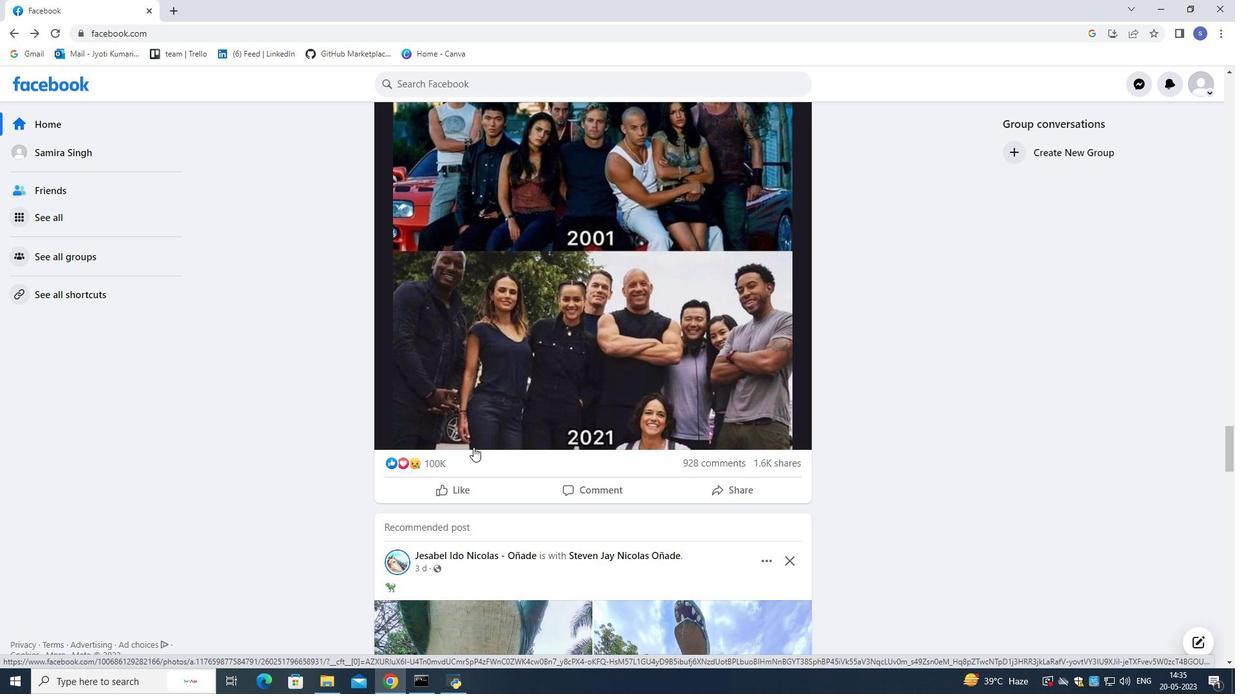 
Action: Mouse scrolled (473, 447) with delta (0, 0)
Screenshot: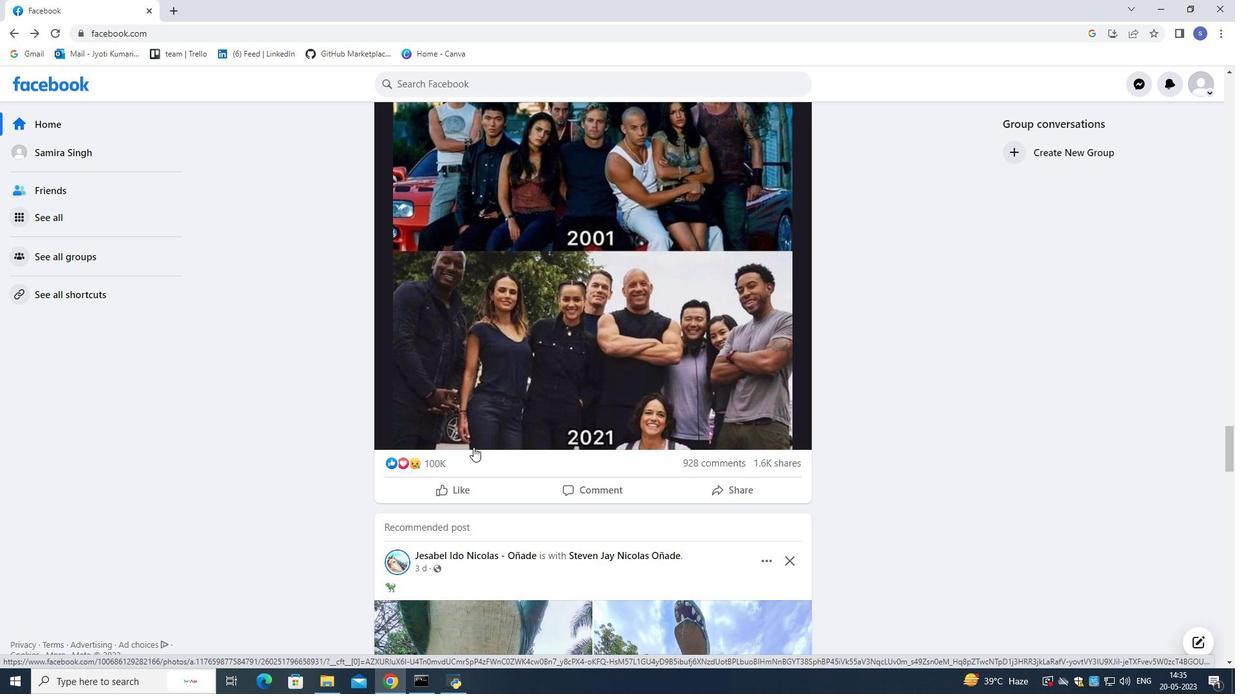
Action: Mouse scrolled (473, 447) with delta (0, 0)
Screenshot: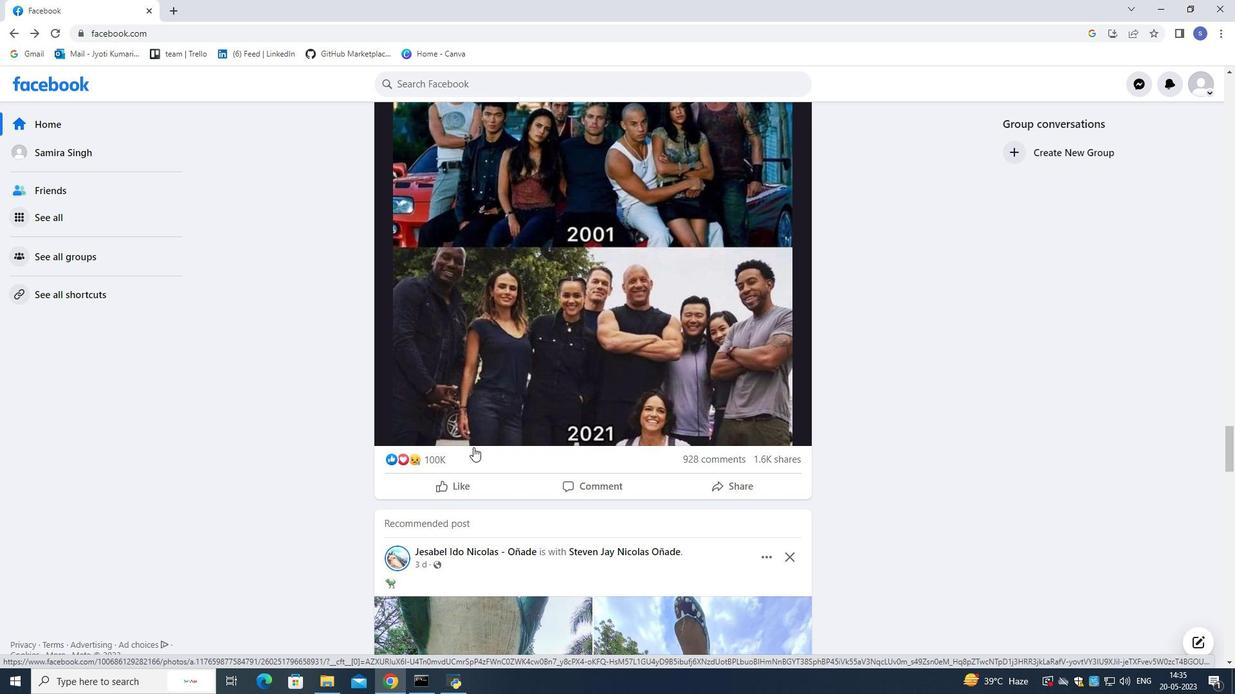 
Action: Mouse scrolled (473, 447) with delta (0, 0)
Screenshot: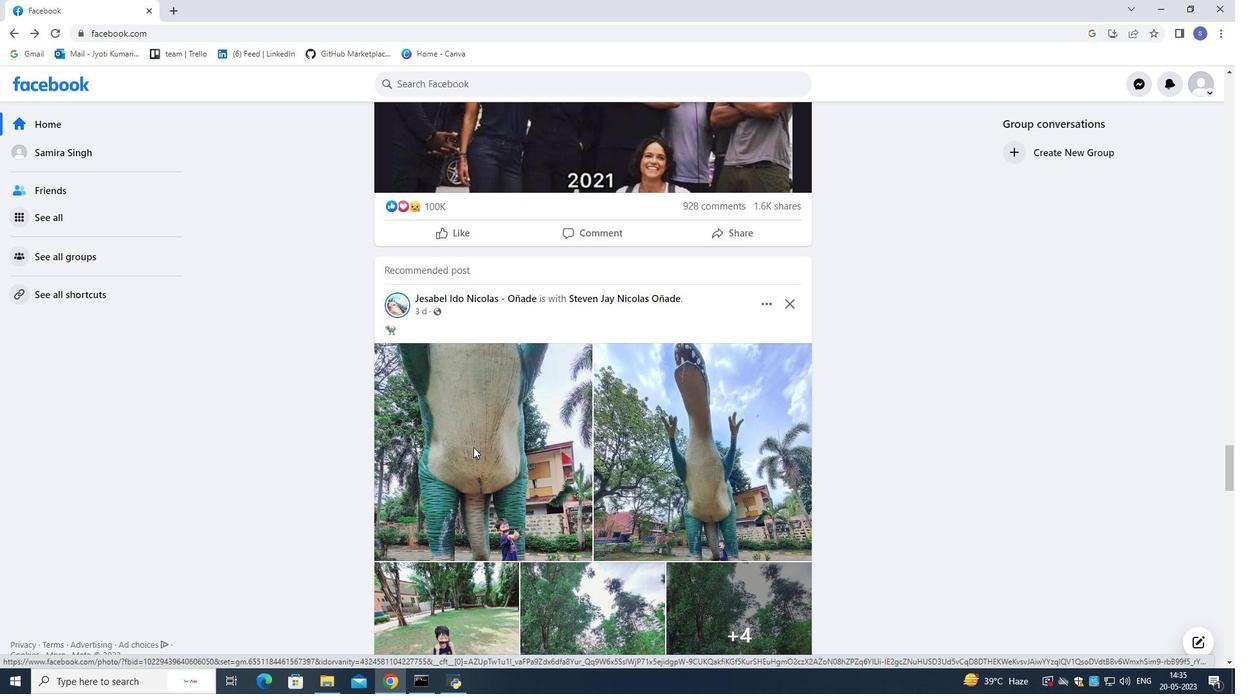 
Action: Mouse scrolled (473, 447) with delta (0, 0)
Screenshot: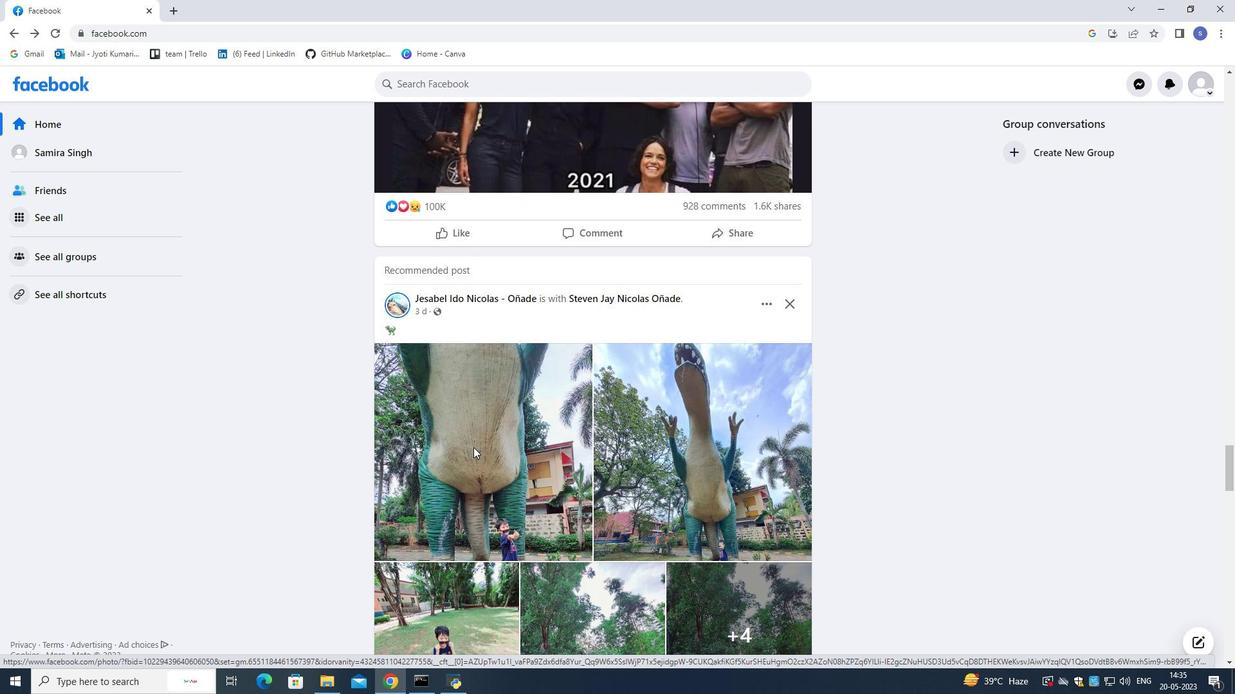 
Action: Mouse scrolled (473, 447) with delta (0, 0)
Screenshot: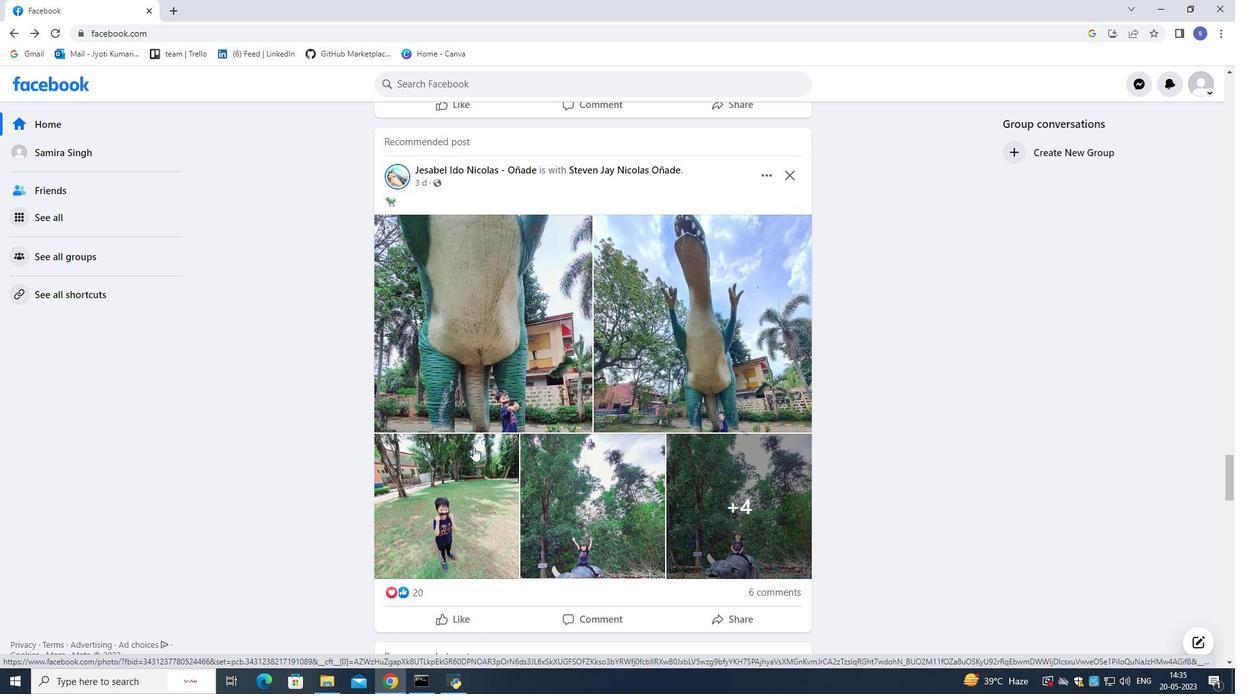 
Action: Mouse scrolled (473, 447) with delta (0, 0)
Screenshot: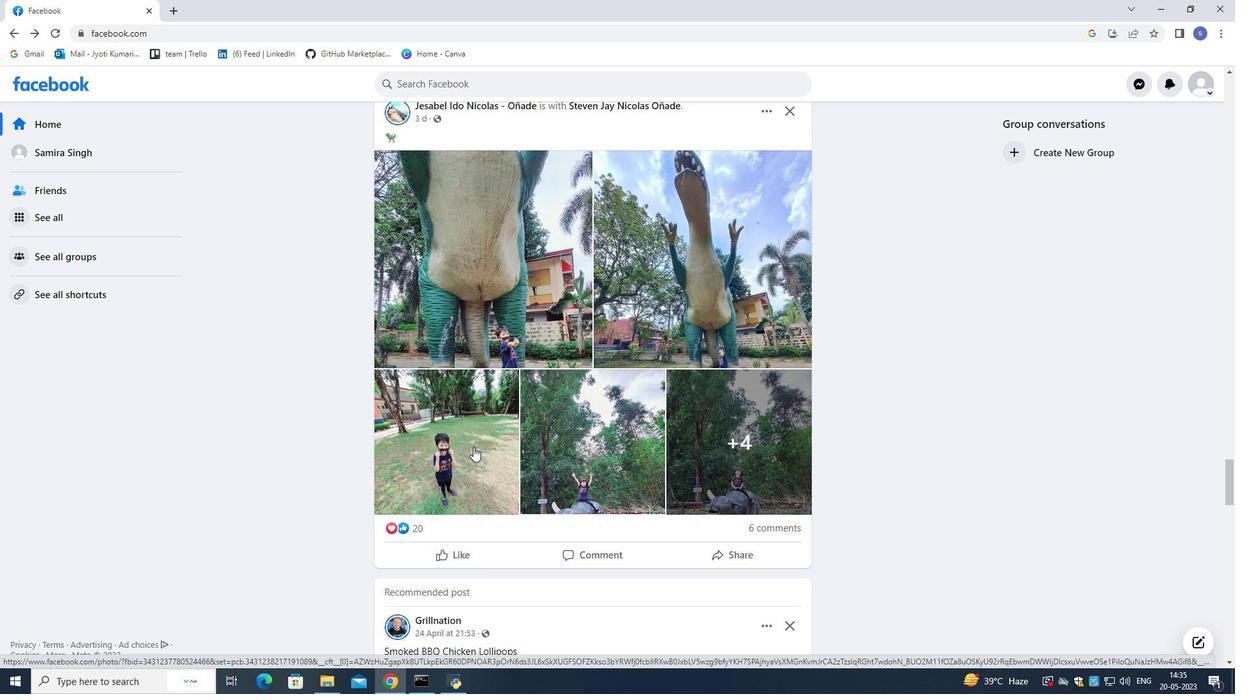 
Action: Mouse scrolled (473, 447) with delta (0, 0)
Screenshot: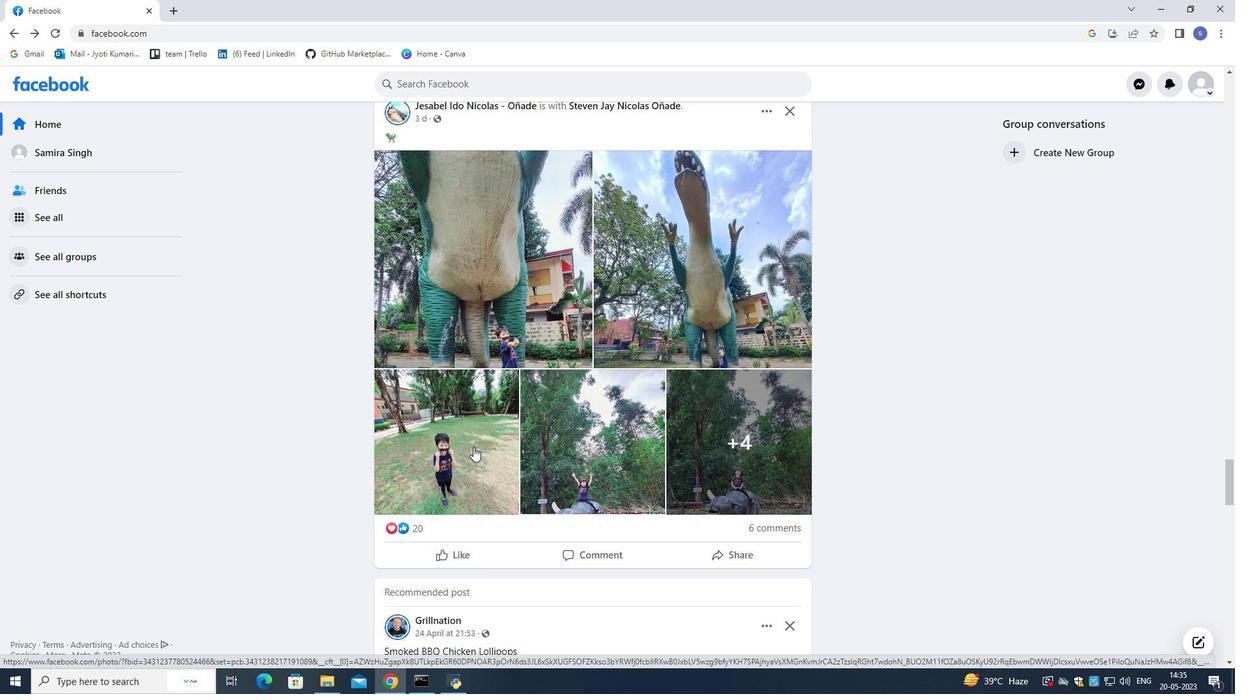 
Action: Mouse scrolled (473, 447) with delta (0, 0)
Screenshot: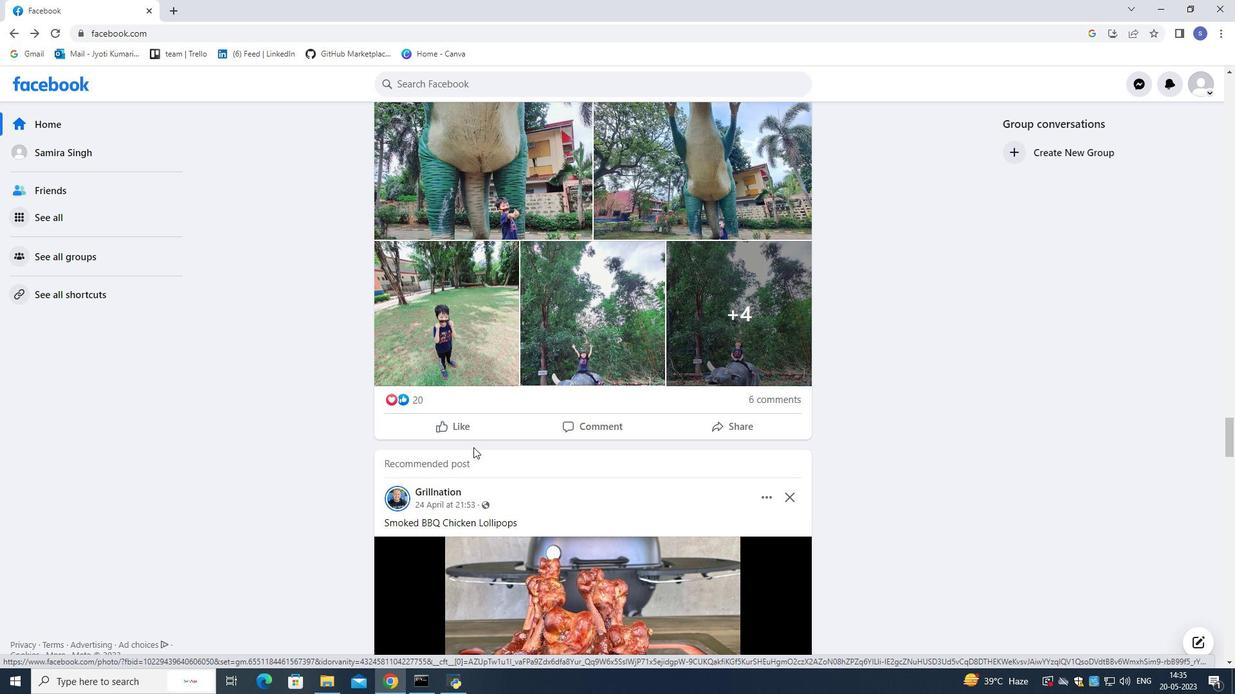 
Action: Mouse scrolled (473, 447) with delta (0, 0)
Screenshot: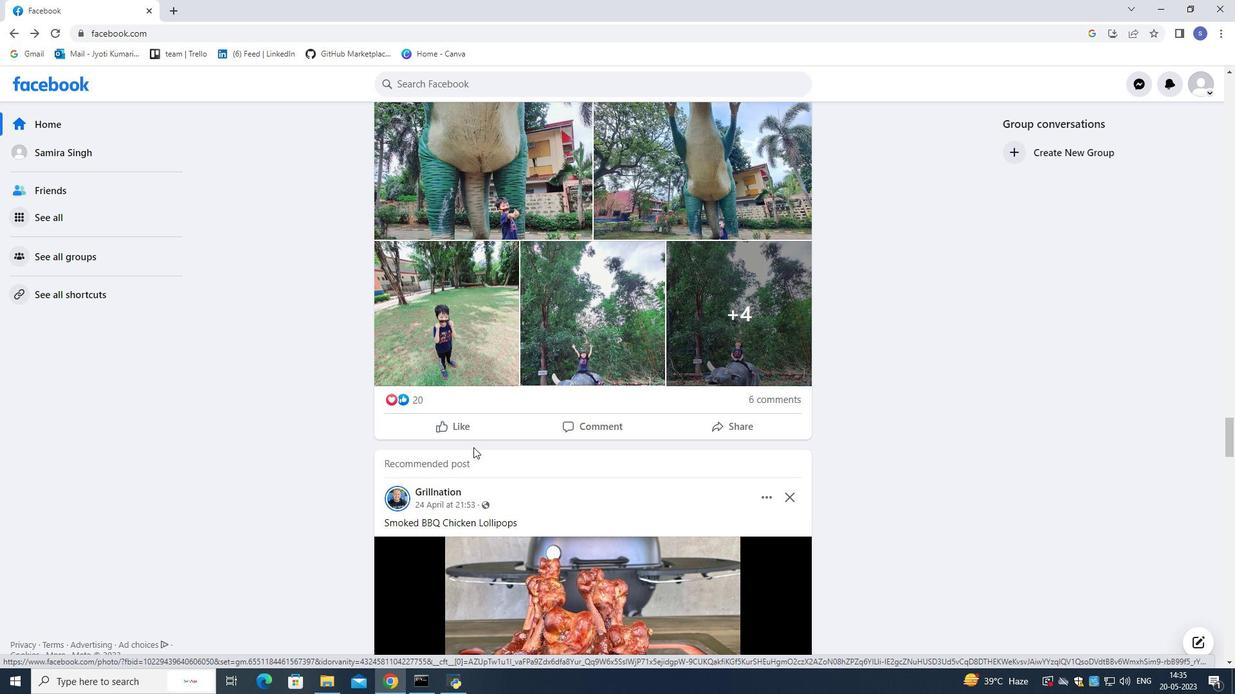 
Action: Mouse scrolled (473, 447) with delta (0, 0)
Screenshot: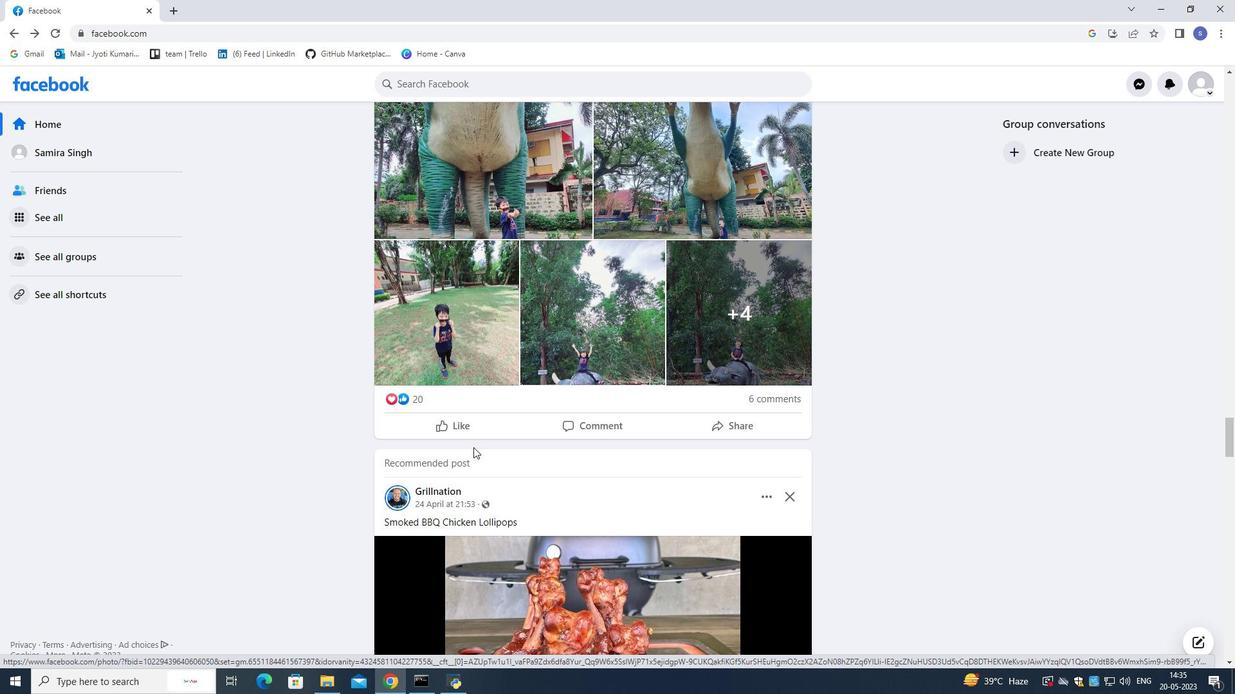 
Action: Mouse scrolled (473, 447) with delta (0, 0)
Screenshot: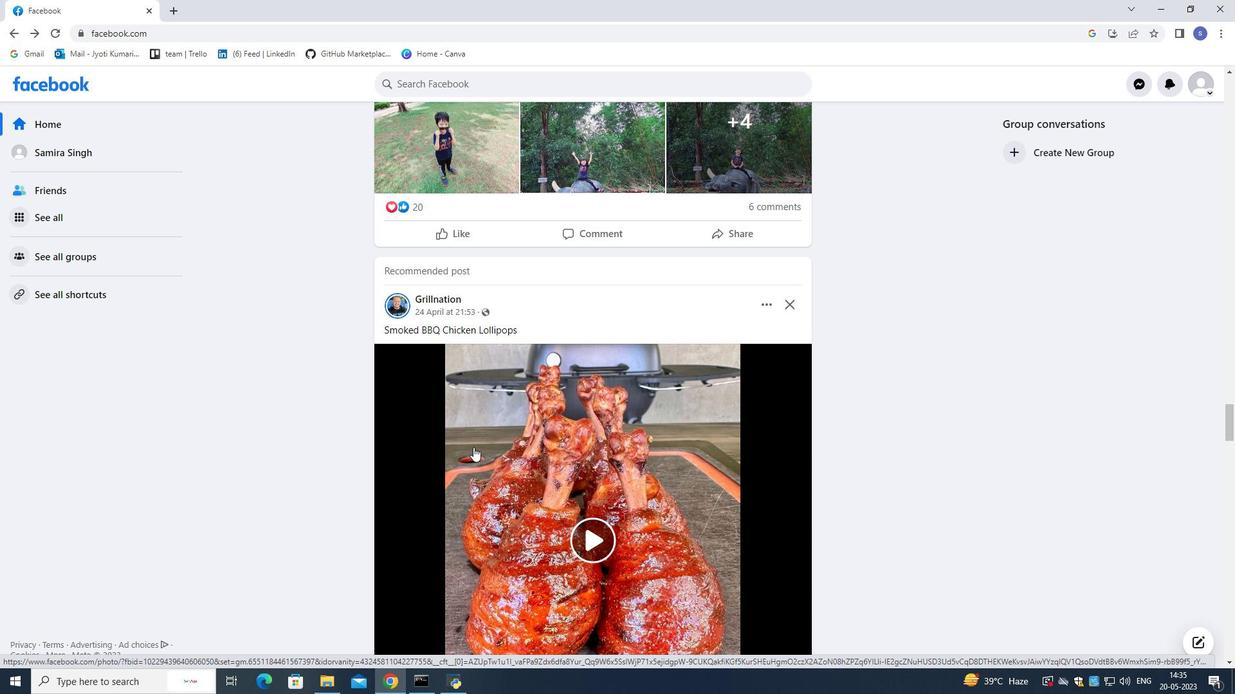 
Action: Mouse scrolled (473, 447) with delta (0, 0)
Screenshot: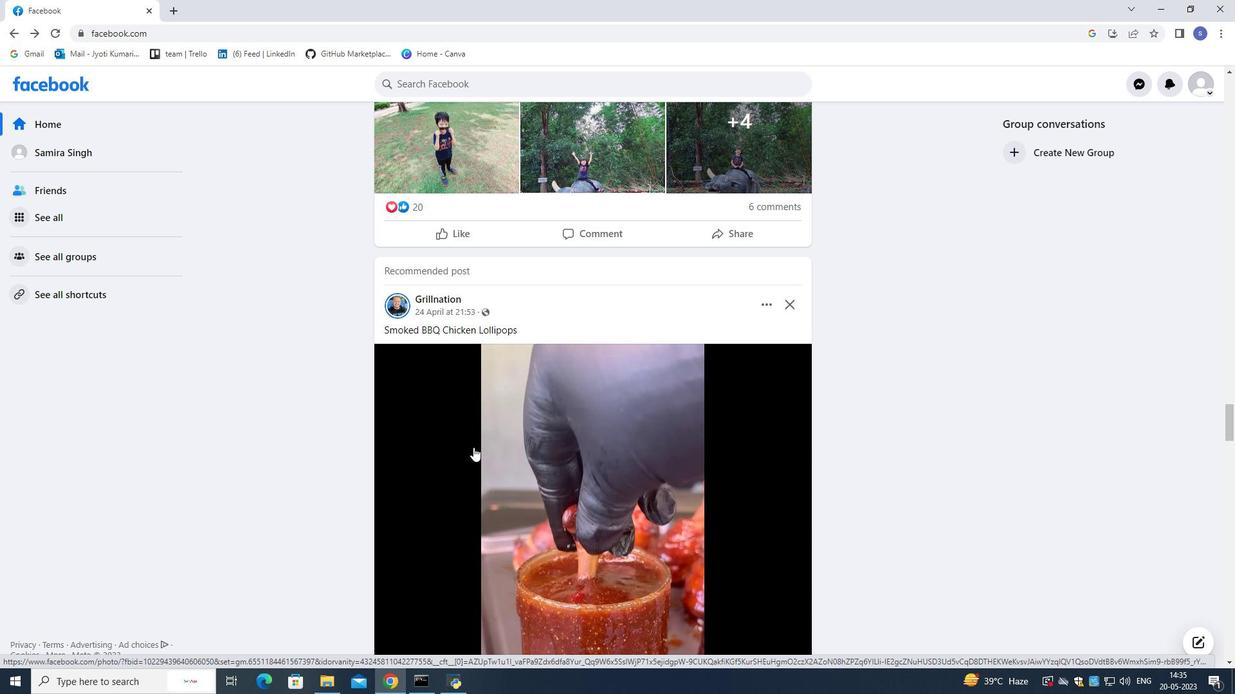 
Action: Mouse scrolled (473, 447) with delta (0, 0)
Screenshot: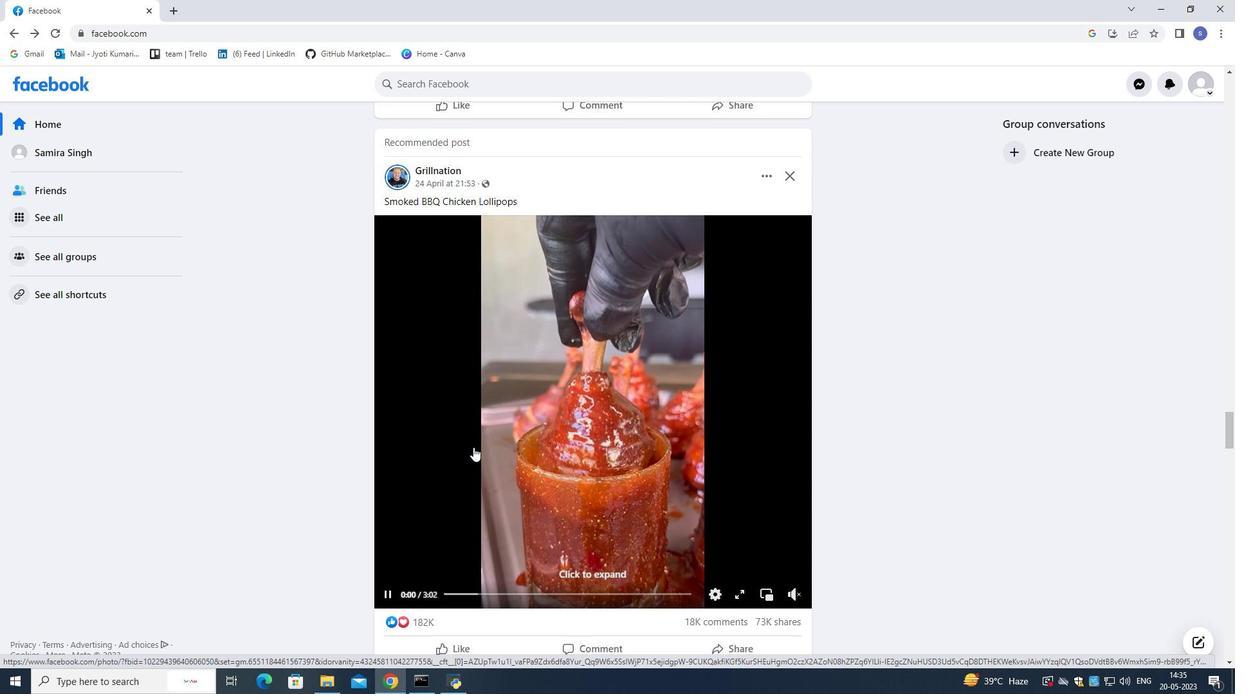 
Action: Mouse moved to (474, 447)
Screenshot: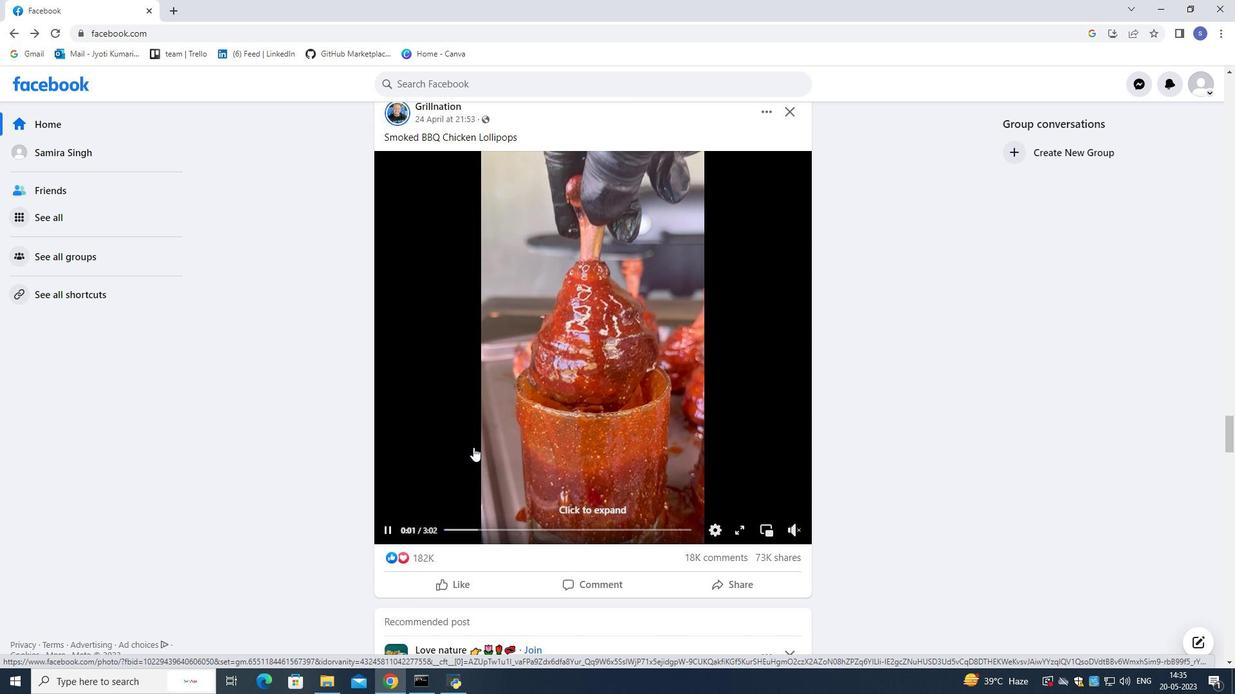 
Action: Mouse scrolled (474, 447) with delta (0, 0)
Screenshot: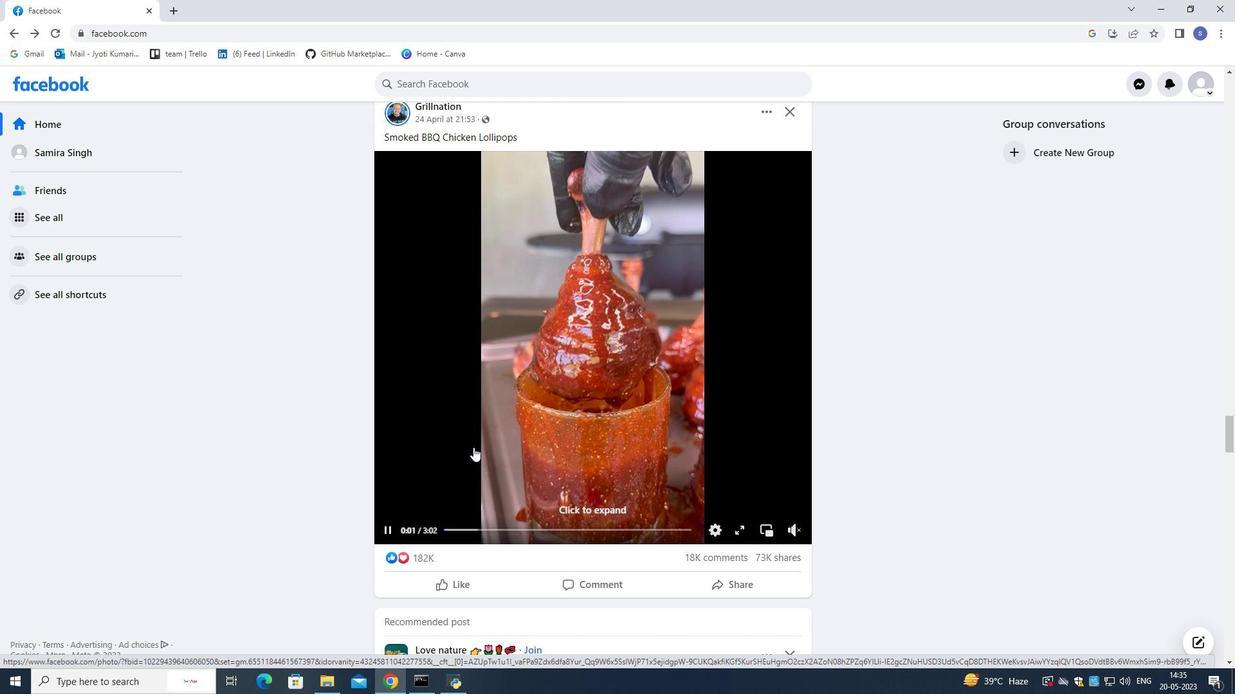
Action: Mouse moved to (472, 449)
Screenshot: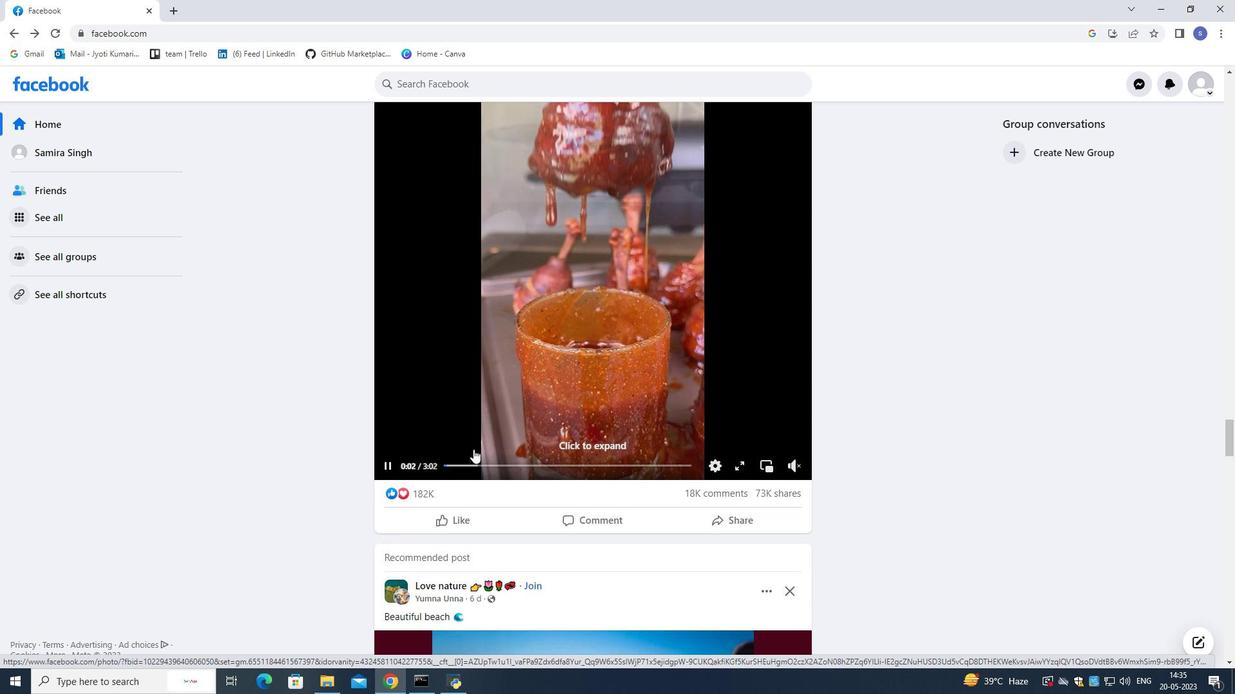 
Action: Mouse scrolled (472, 450) with delta (0, 0)
Screenshot: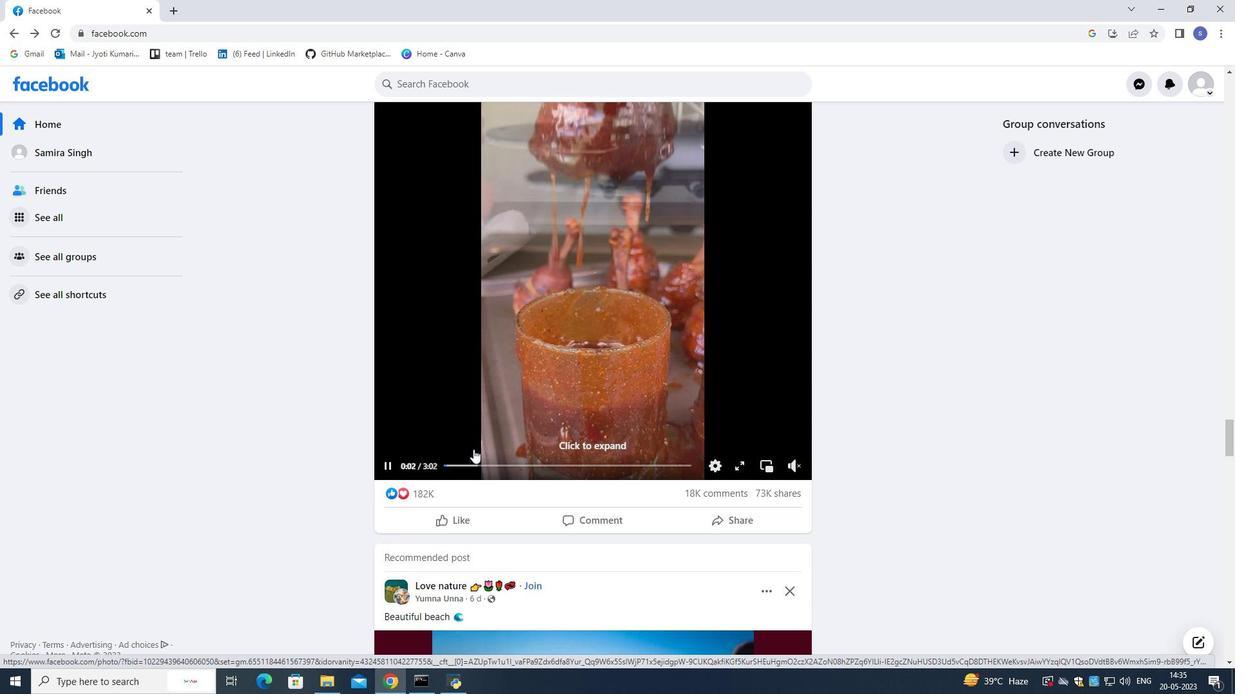 
Action: Mouse moved to (467, 437)
Screenshot: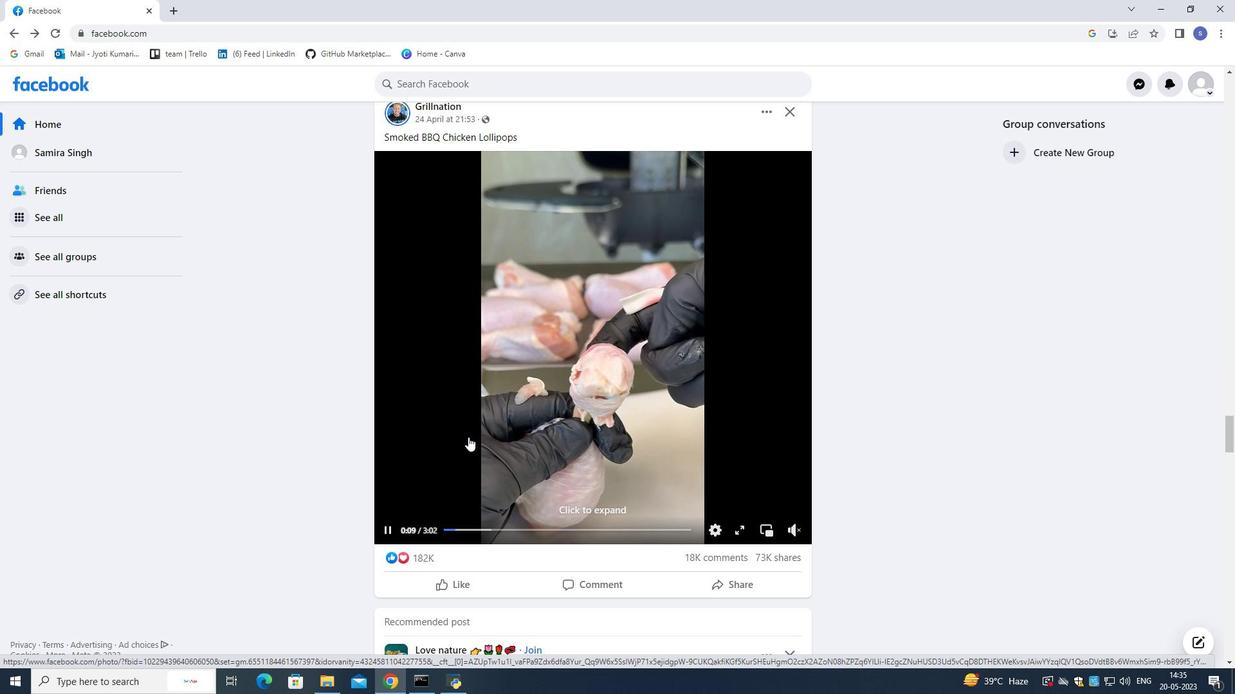 
Action: Mouse scrolled (467, 436) with delta (0, 0)
Screenshot: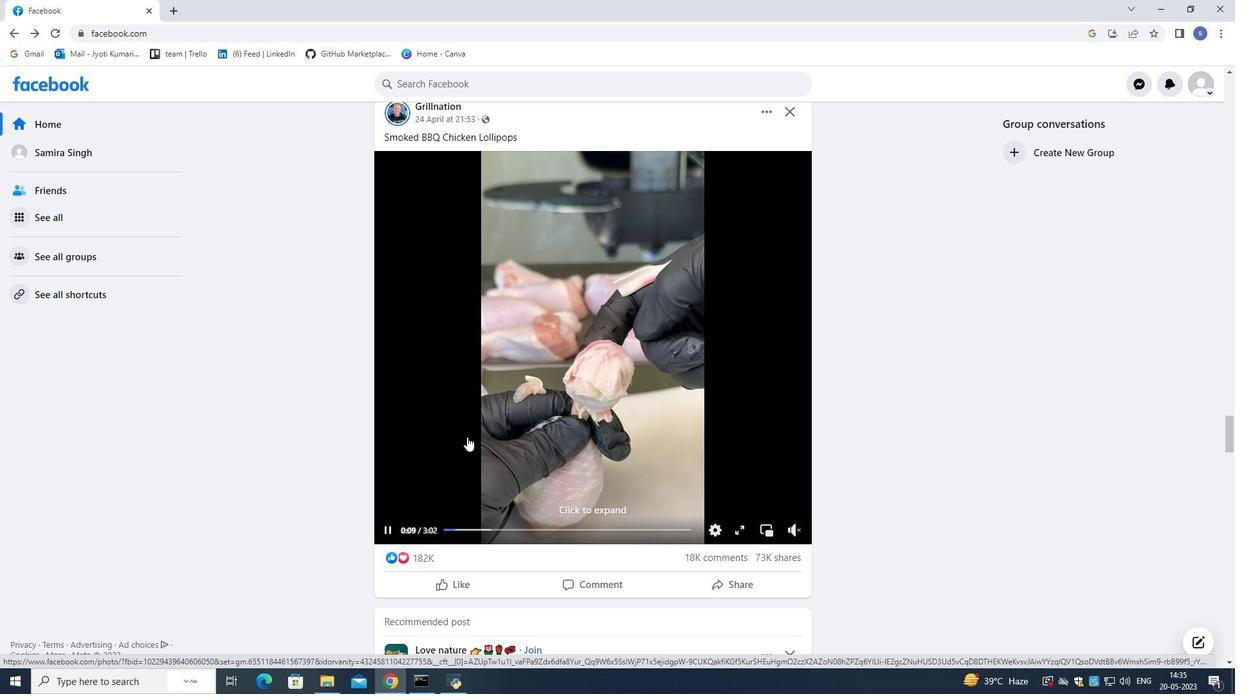
Action: Mouse scrolled (467, 436) with delta (0, 0)
Screenshot: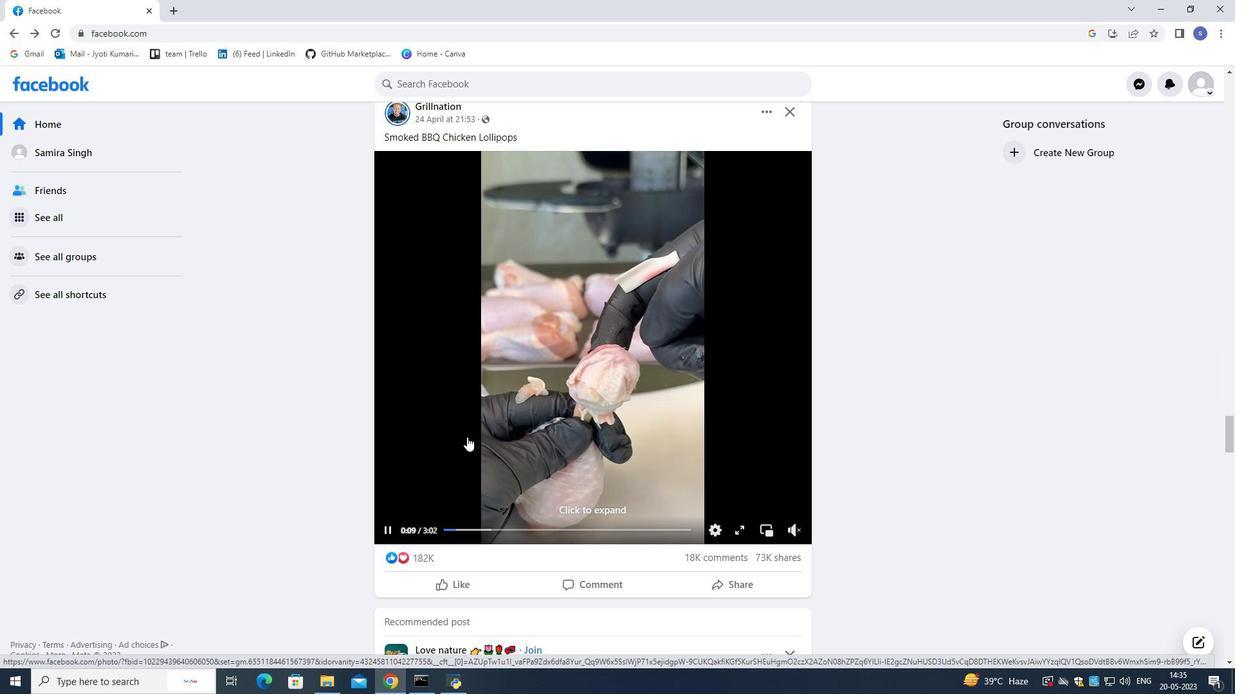 
Action: Mouse moved to (465, 435)
Screenshot: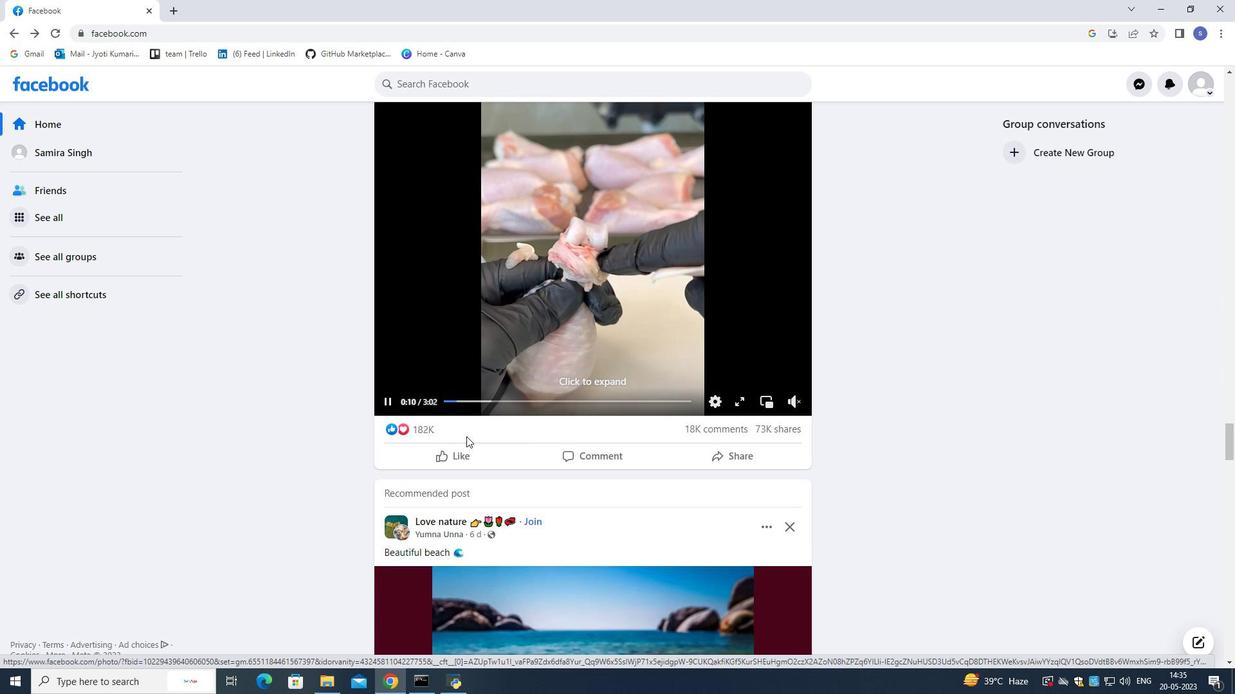 
Action: Mouse scrolled (465, 436) with delta (0, 0)
Screenshot: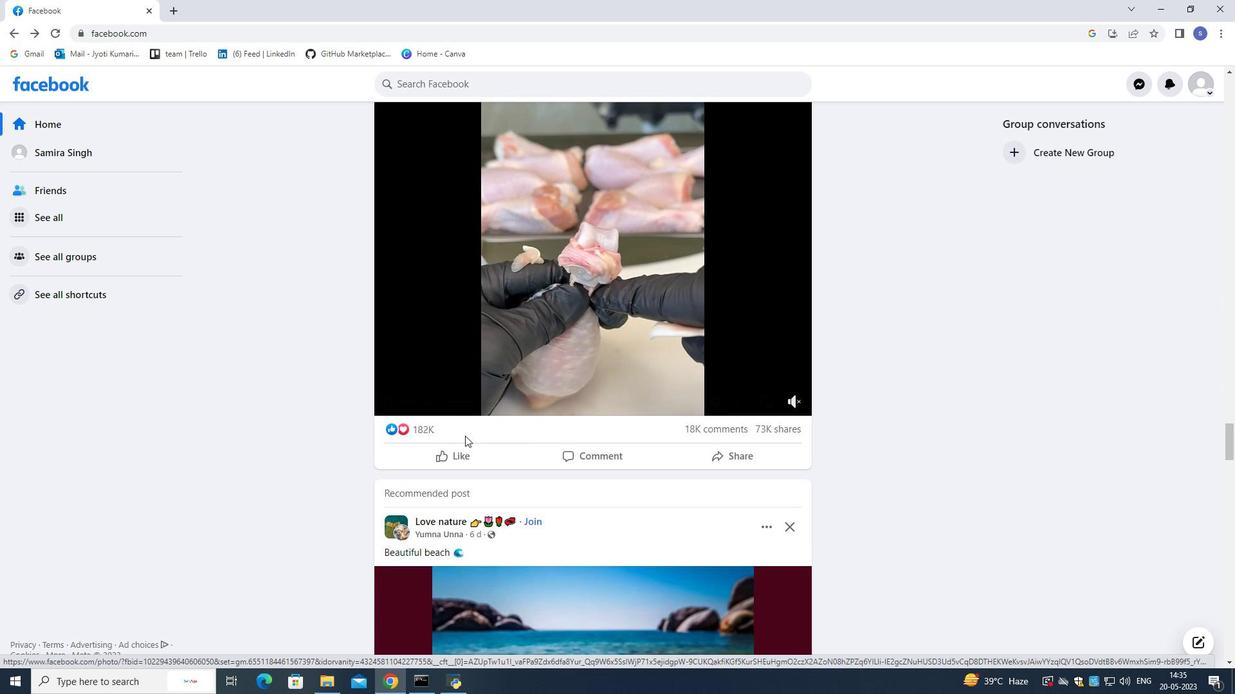 
Action: Mouse moved to (465, 434)
Screenshot: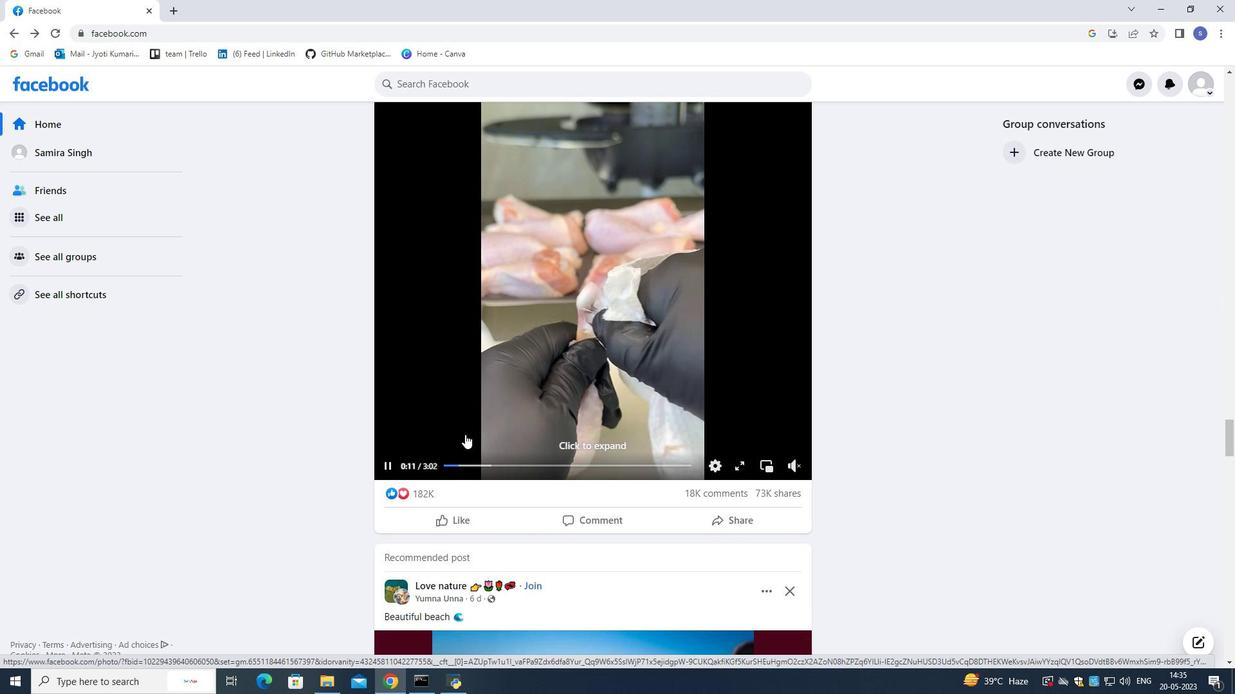 
Action: Mouse scrolled (465, 434) with delta (0, 0)
Screenshot: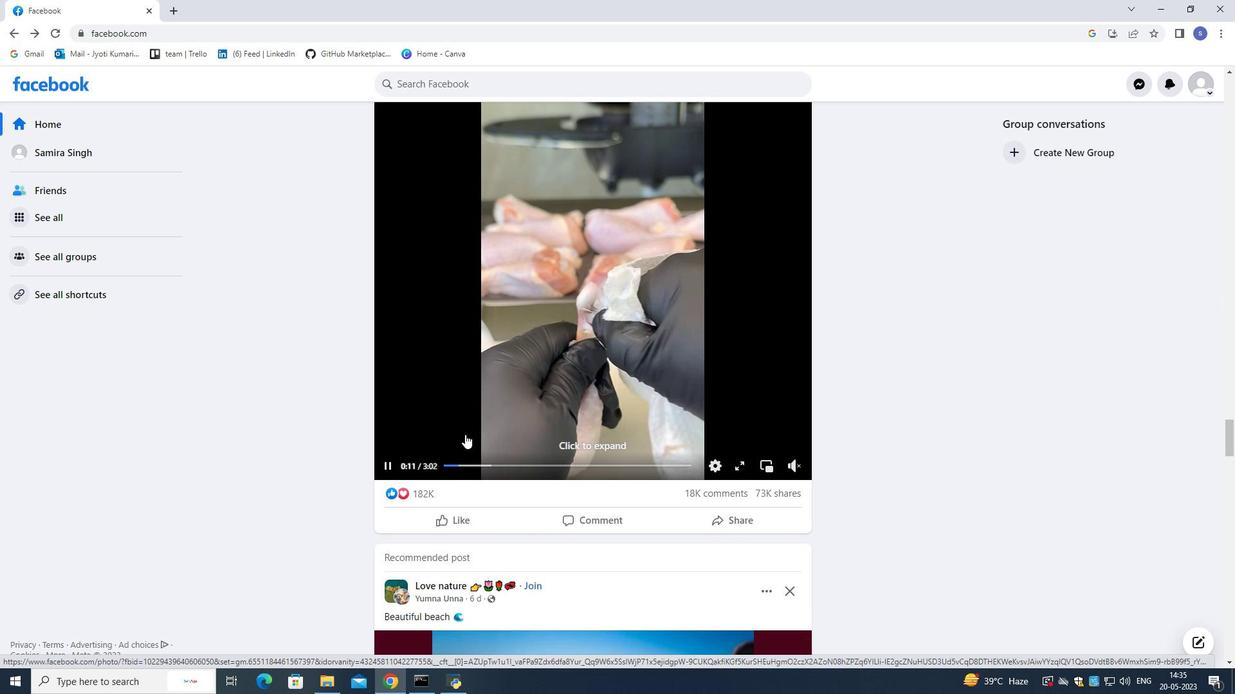 
Action: Mouse scrolled (465, 435) with delta (0, 0)
Screenshot: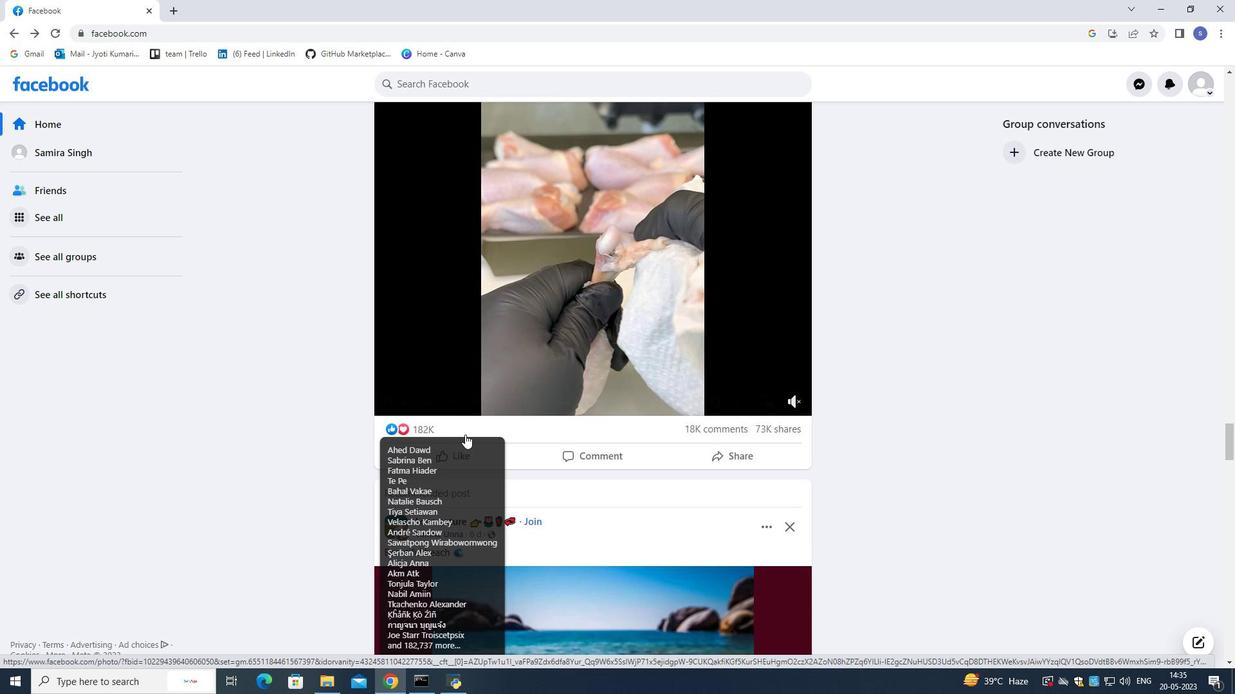 
Action: Mouse moved to (591, 385)
Screenshot: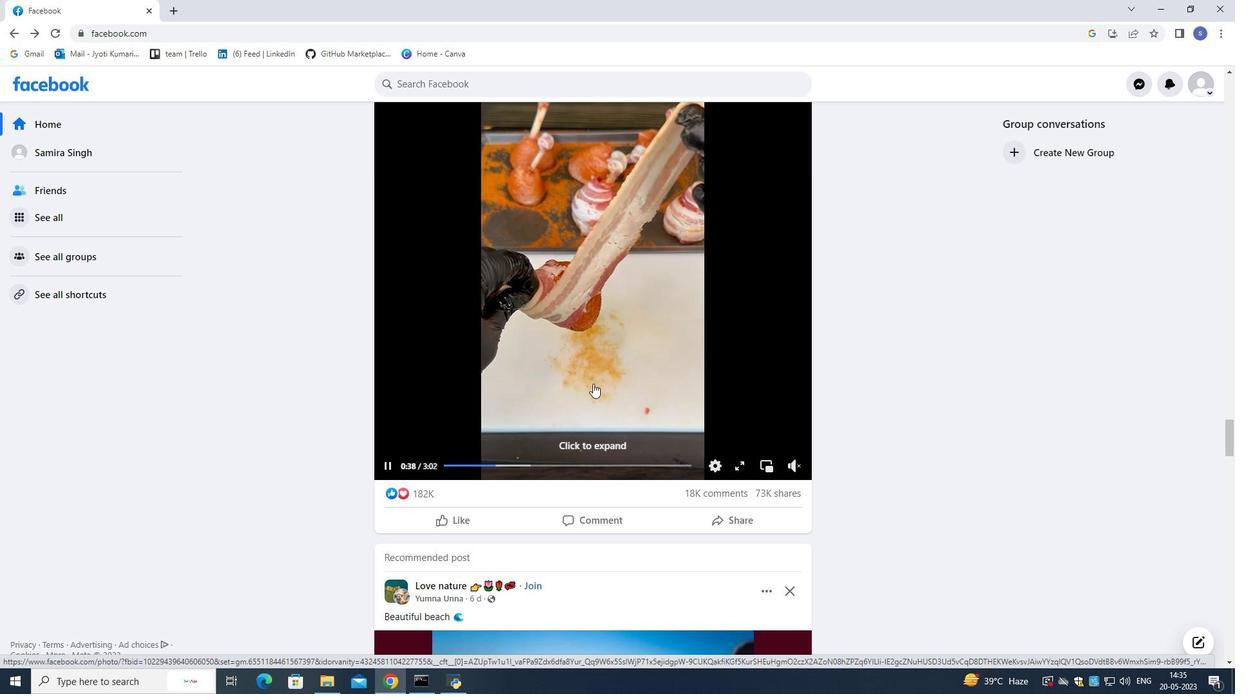 
Action: Mouse scrolled (591, 384) with delta (0, 0)
Screenshot: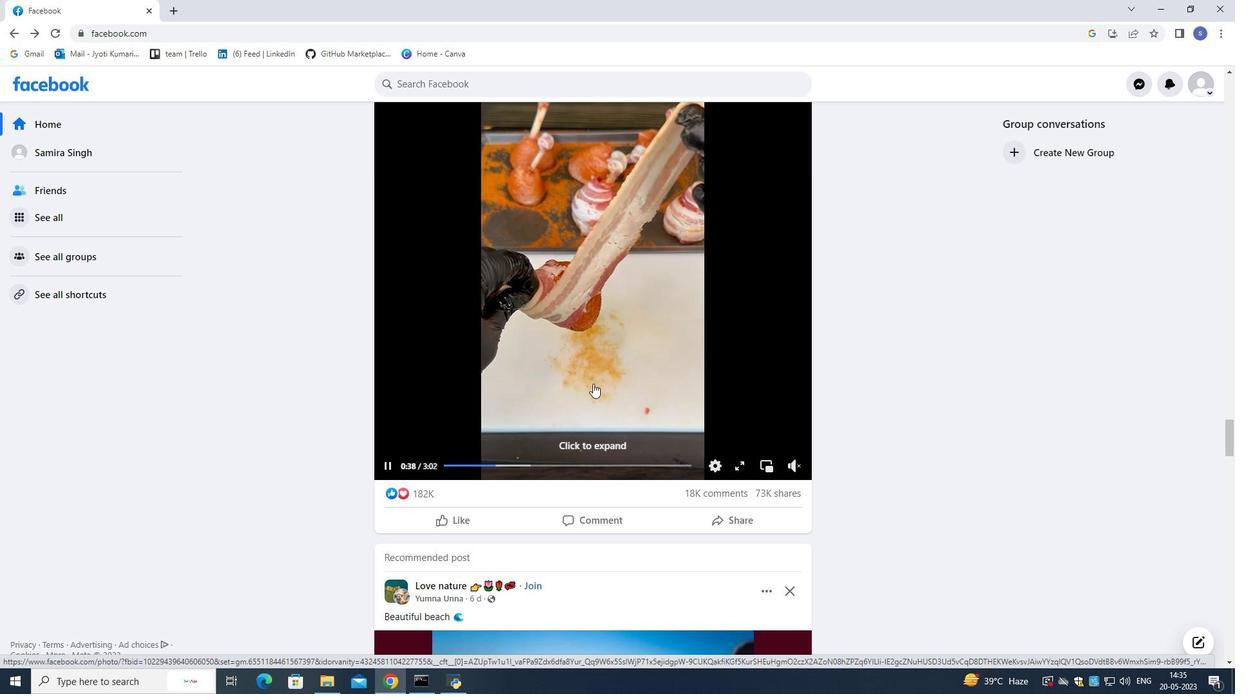 
Action: Mouse scrolled (591, 384) with delta (0, 0)
Screenshot: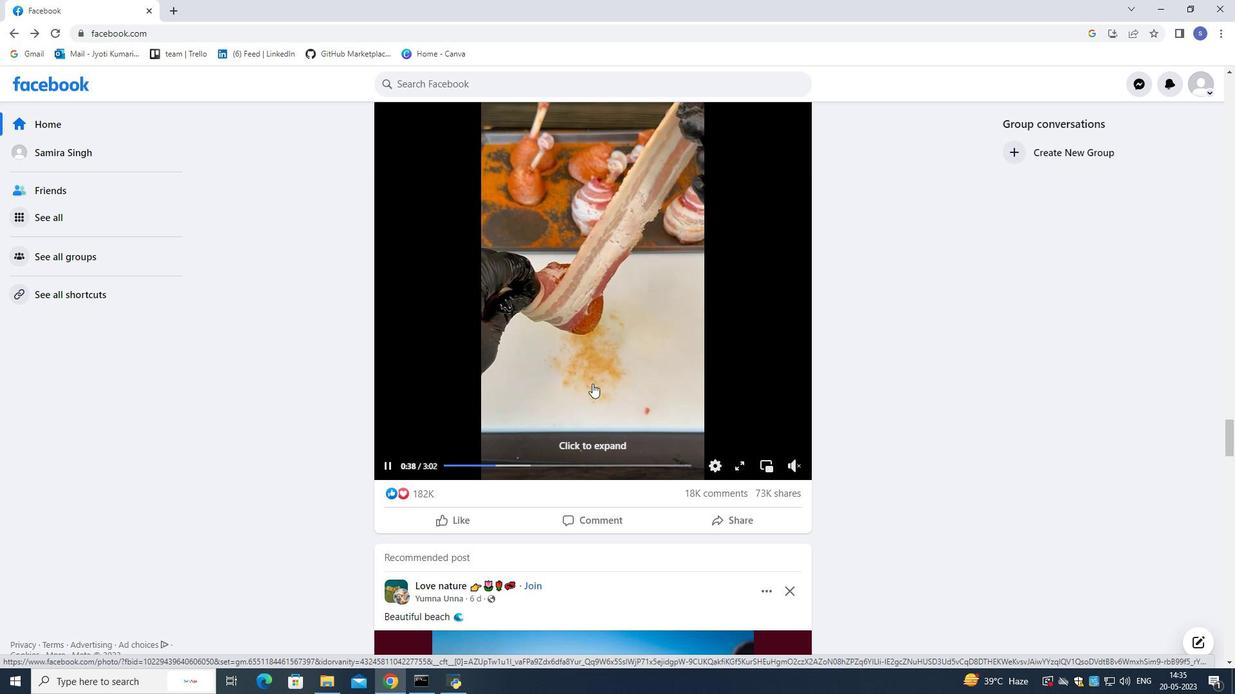 
Action: Mouse scrolled (591, 384) with delta (0, 0)
Screenshot: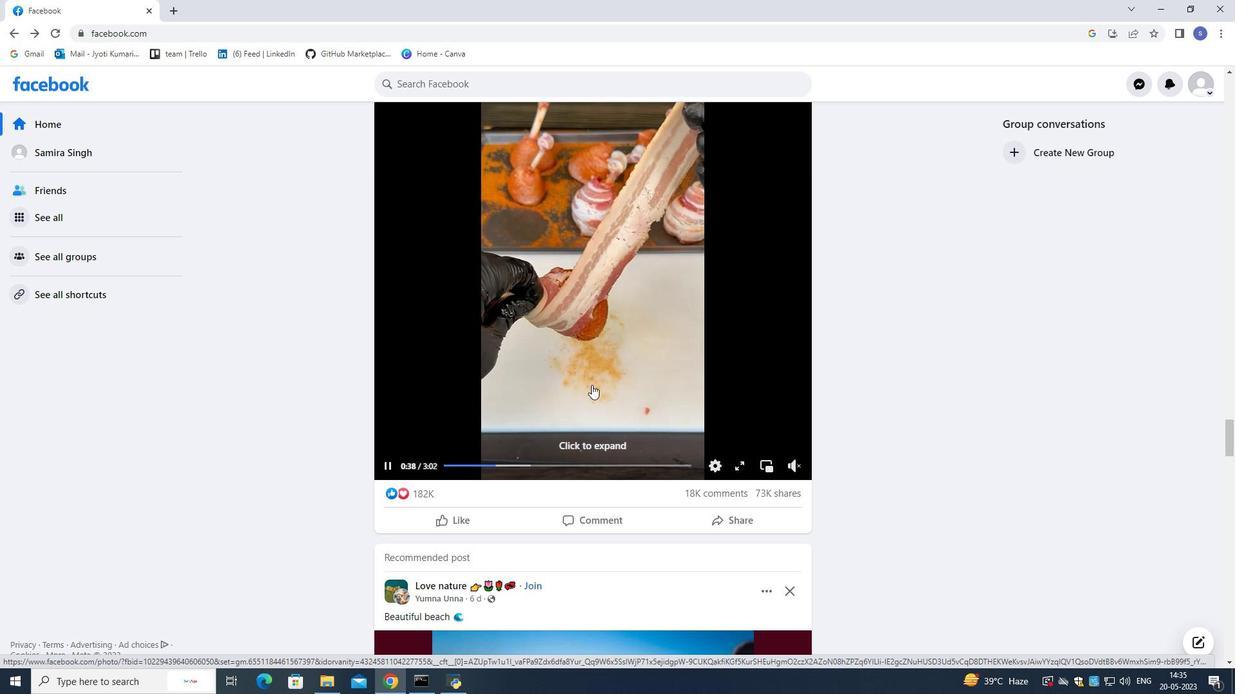 
Action: Mouse scrolled (591, 384) with delta (0, 0)
Screenshot: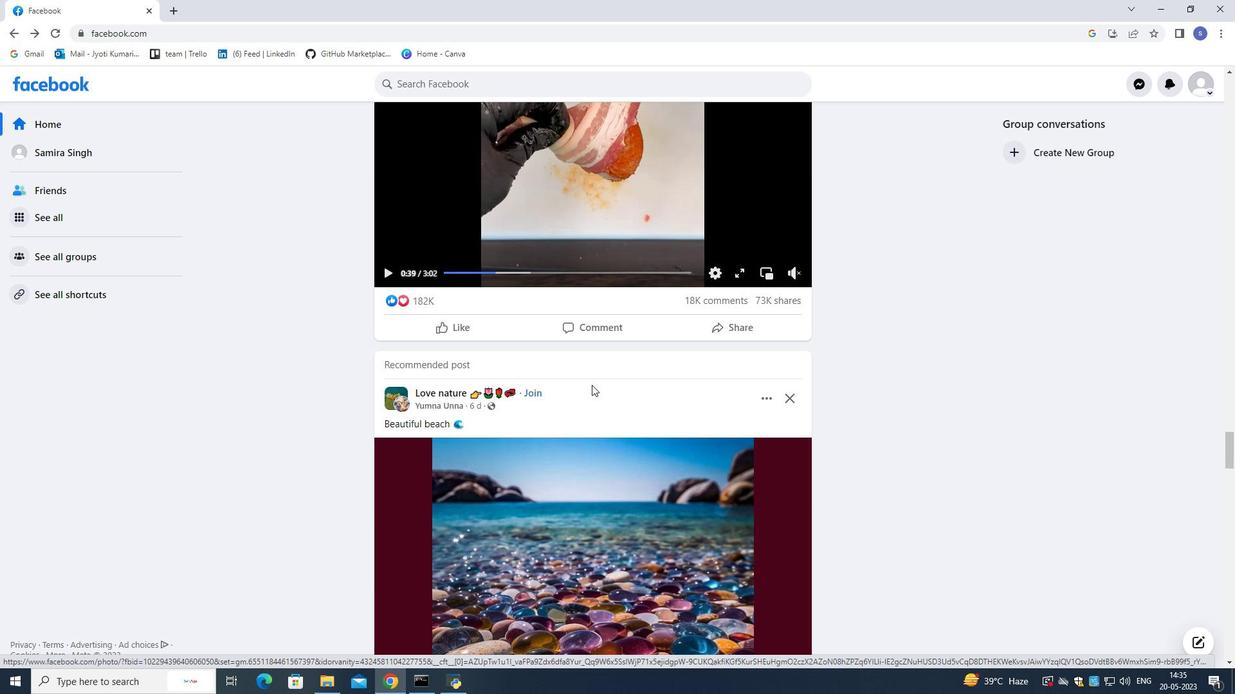 
Action: Mouse moved to (591, 385)
Screenshot: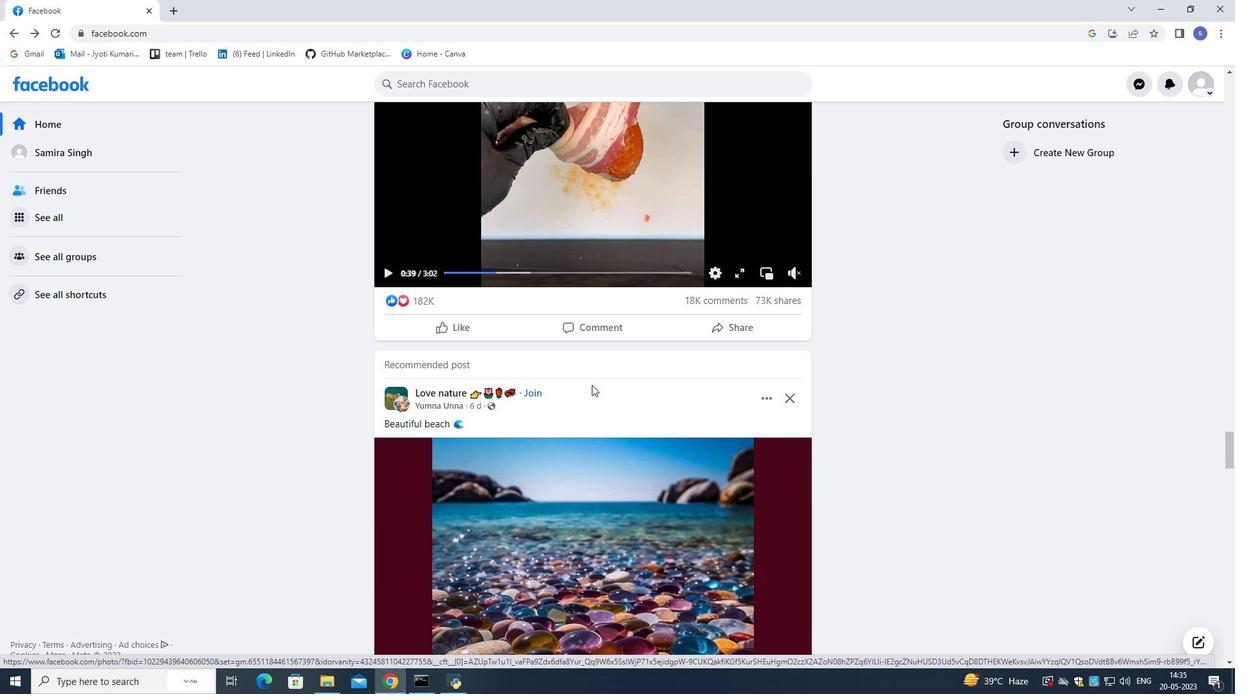 
Action: Mouse scrolled (591, 384) with delta (0, 0)
Screenshot: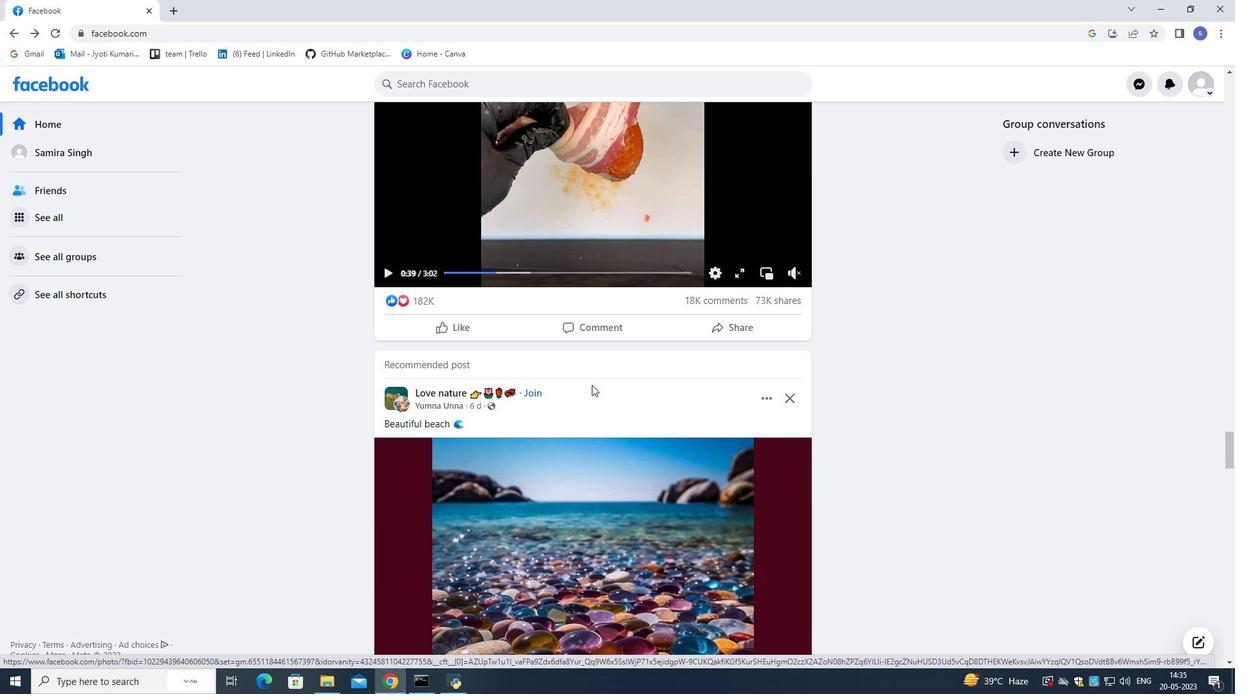 
Action: Mouse scrolled (591, 384) with delta (0, 0)
Screenshot: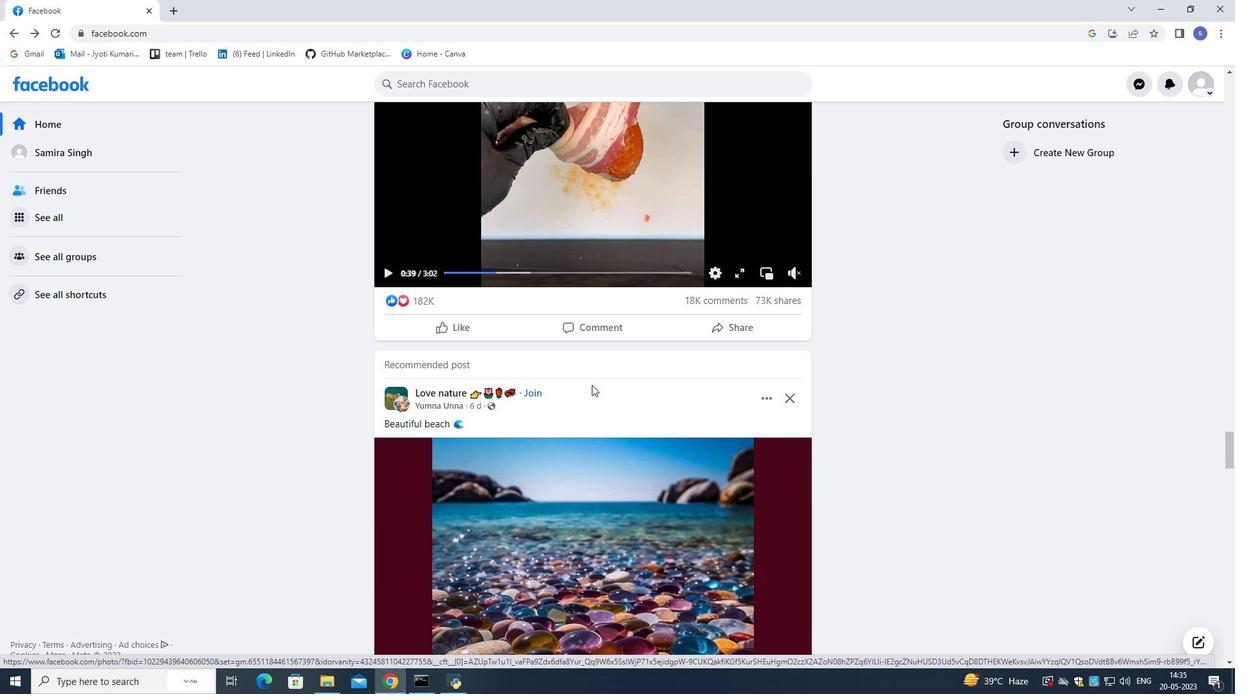 
Action: Mouse scrolled (591, 385) with delta (0, 0)
Screenshot: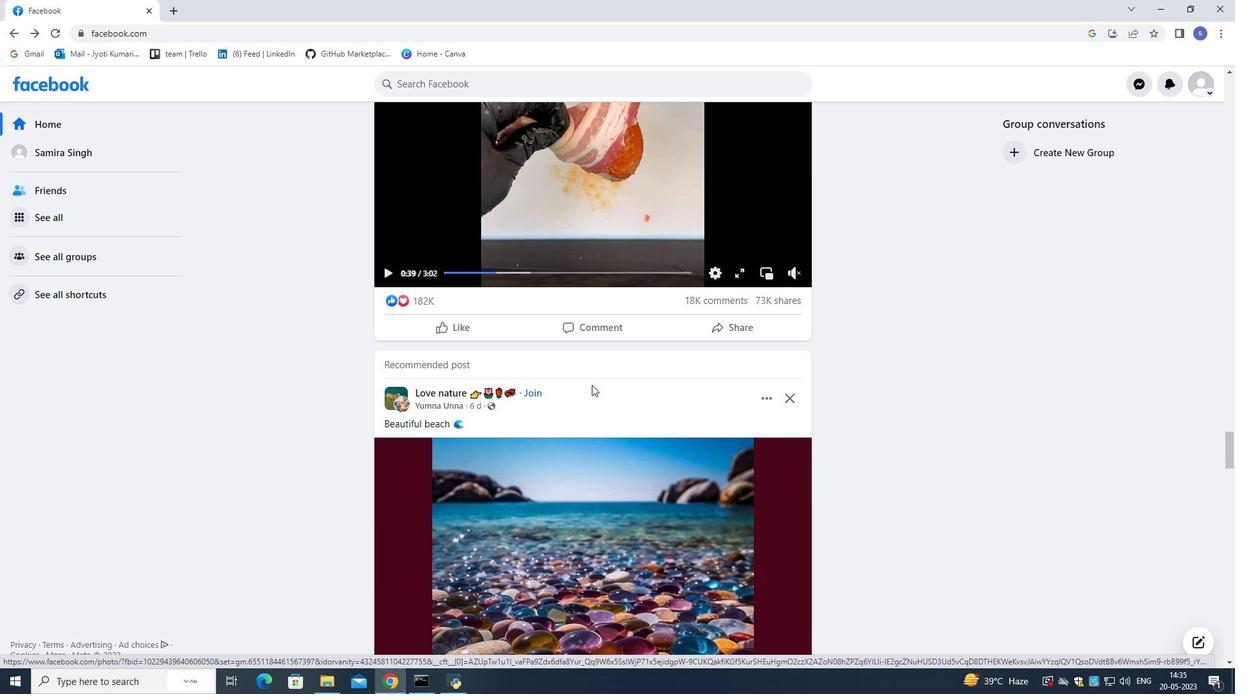 
Action: Mouse scrolled (591, 386) with delta (0, 0)
Screenshot: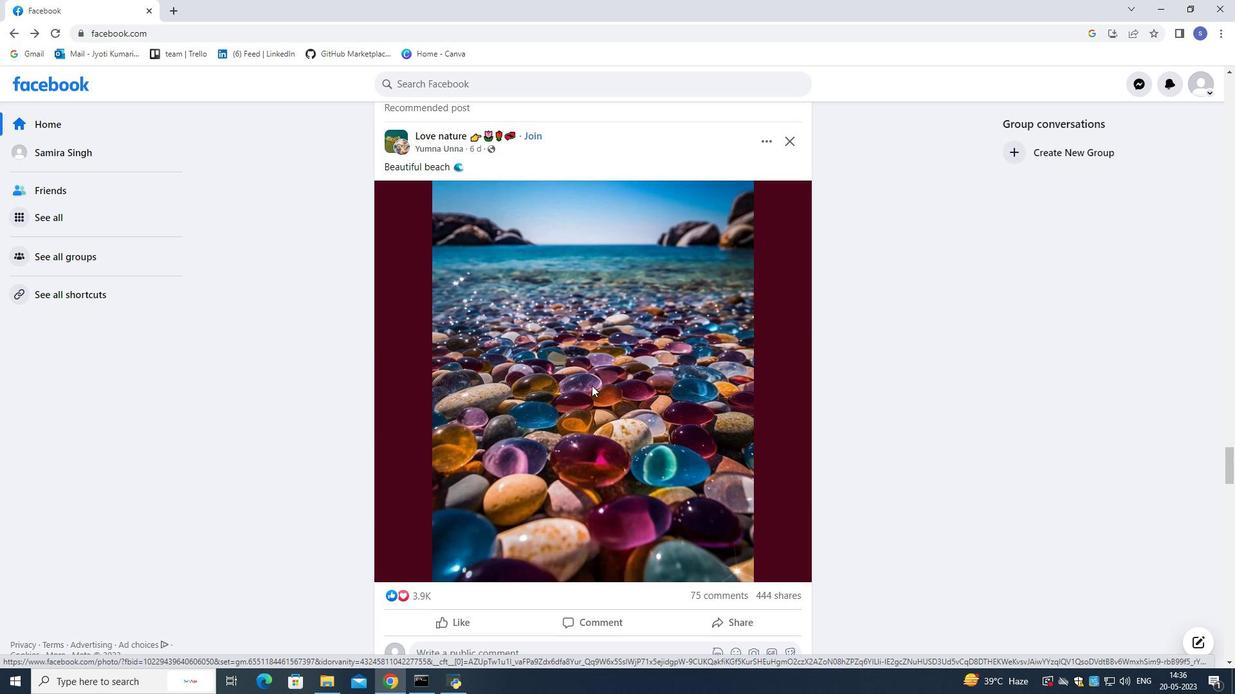 
Action: Mouse scrolled (591, 386) with delta (0, 0)
Screenshot: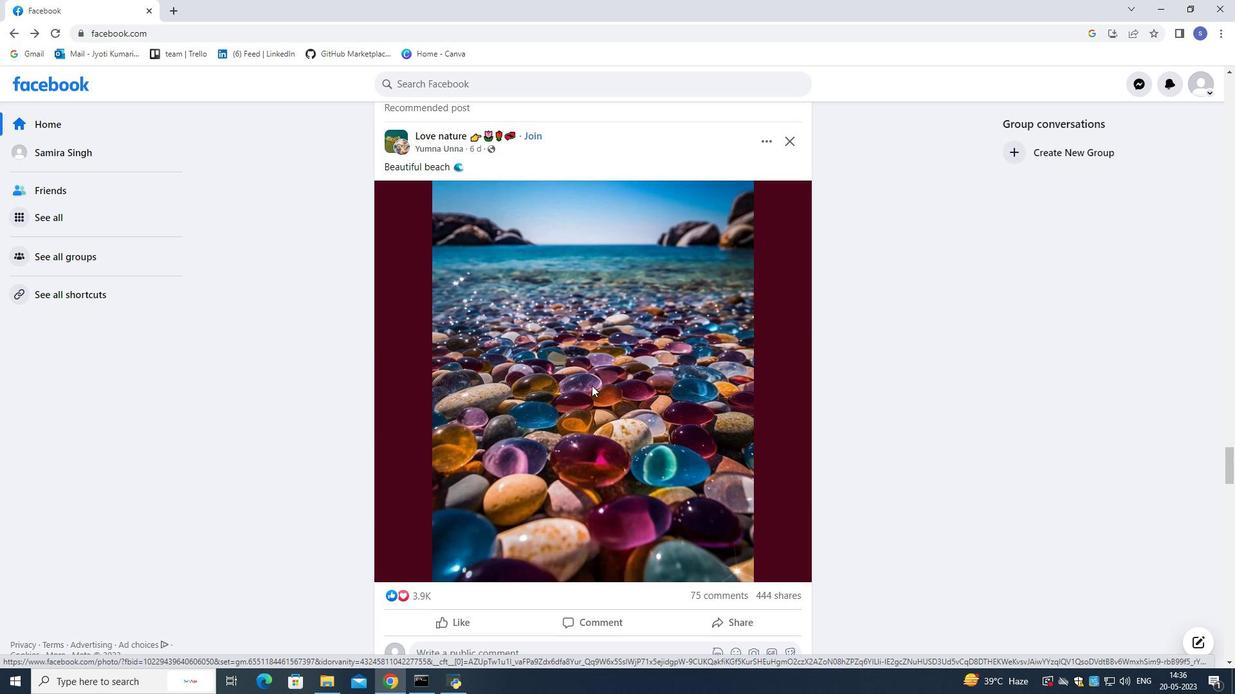 
Action: Mouse scrolled (591, 386) with delta (0, 0)
Screenshot: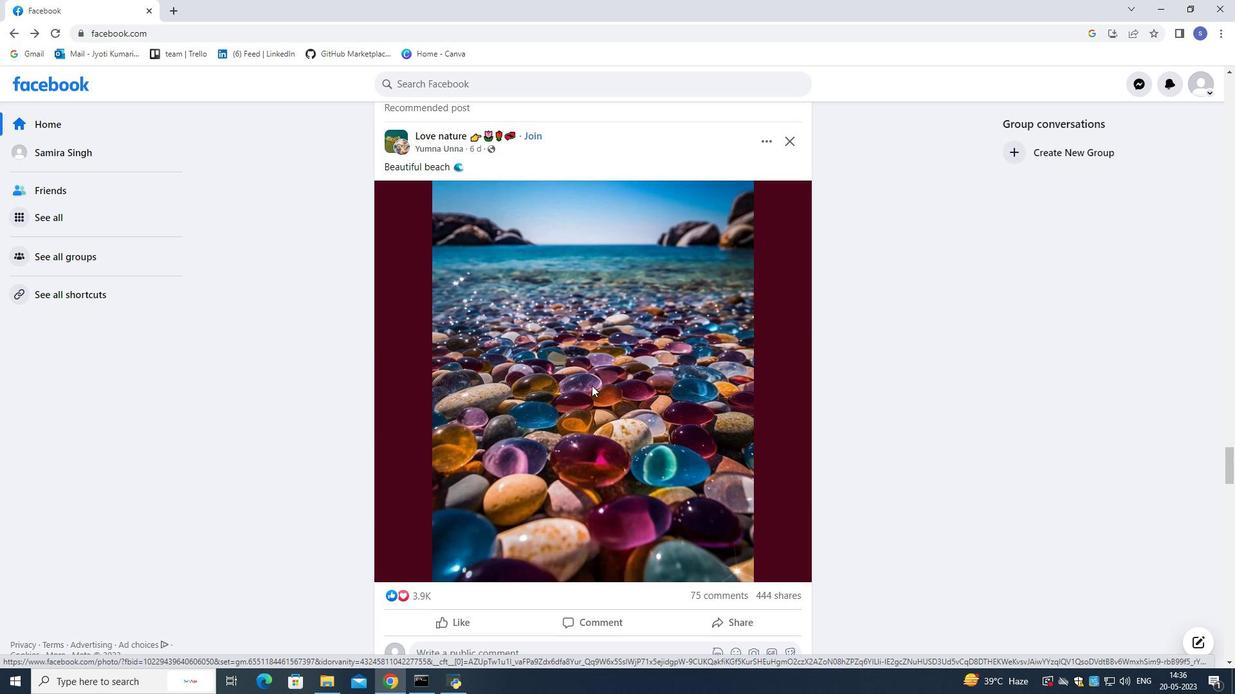
Action: Mouse scrolled (591, 386) with delta (0, 0)
Screenshot: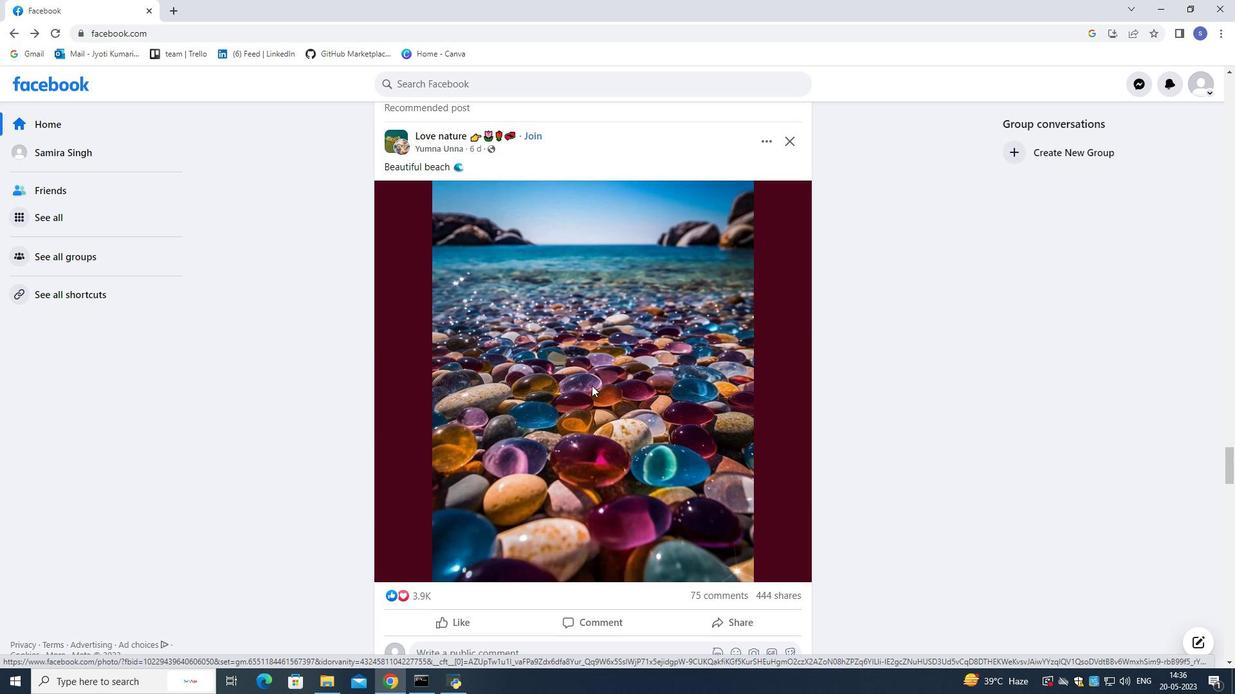 
Action: Mouse moved to (591, 386)
Screenshot: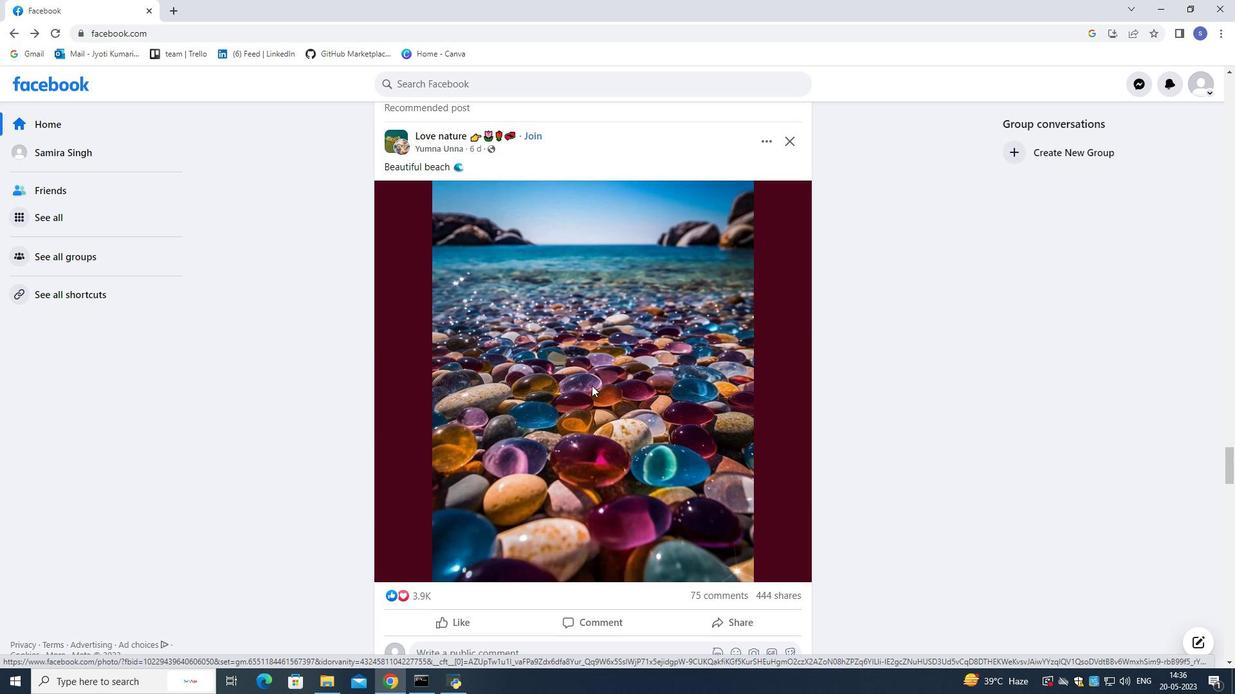 
Action: Mouse scrolled (591, 387) with delta (0, 0)
Screenshot: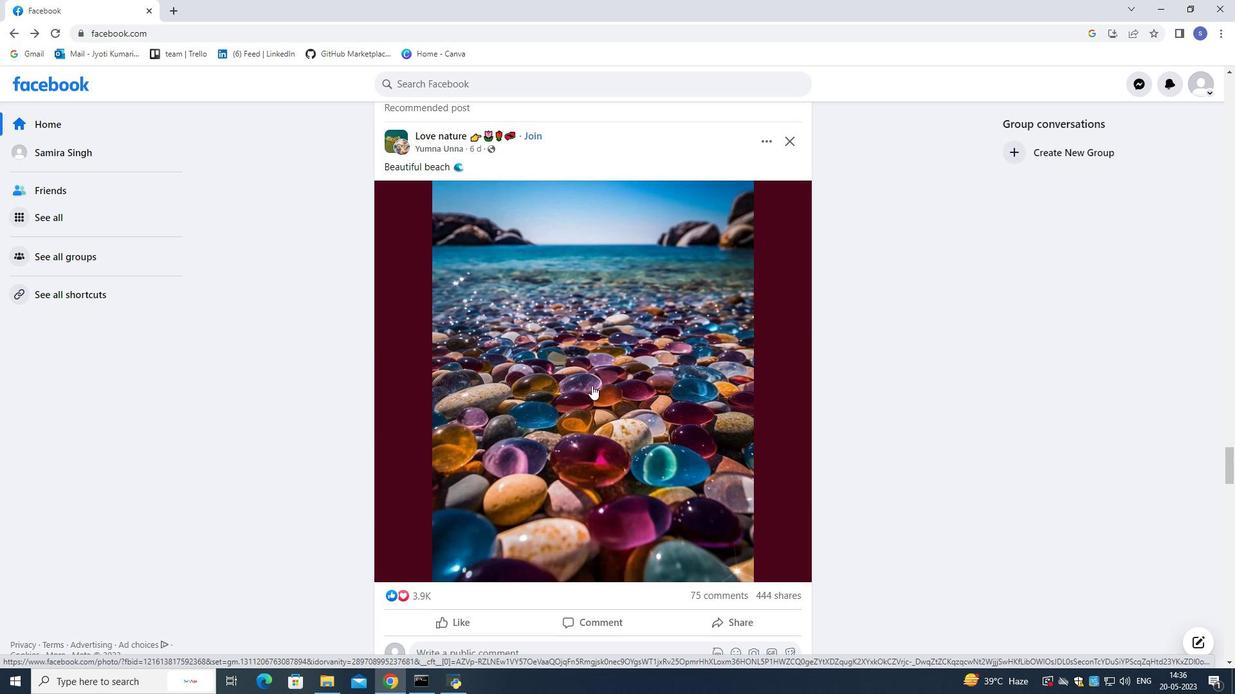 
Action: Mouse scrolled (591, 387) with delta (0, 0)
Screenshot: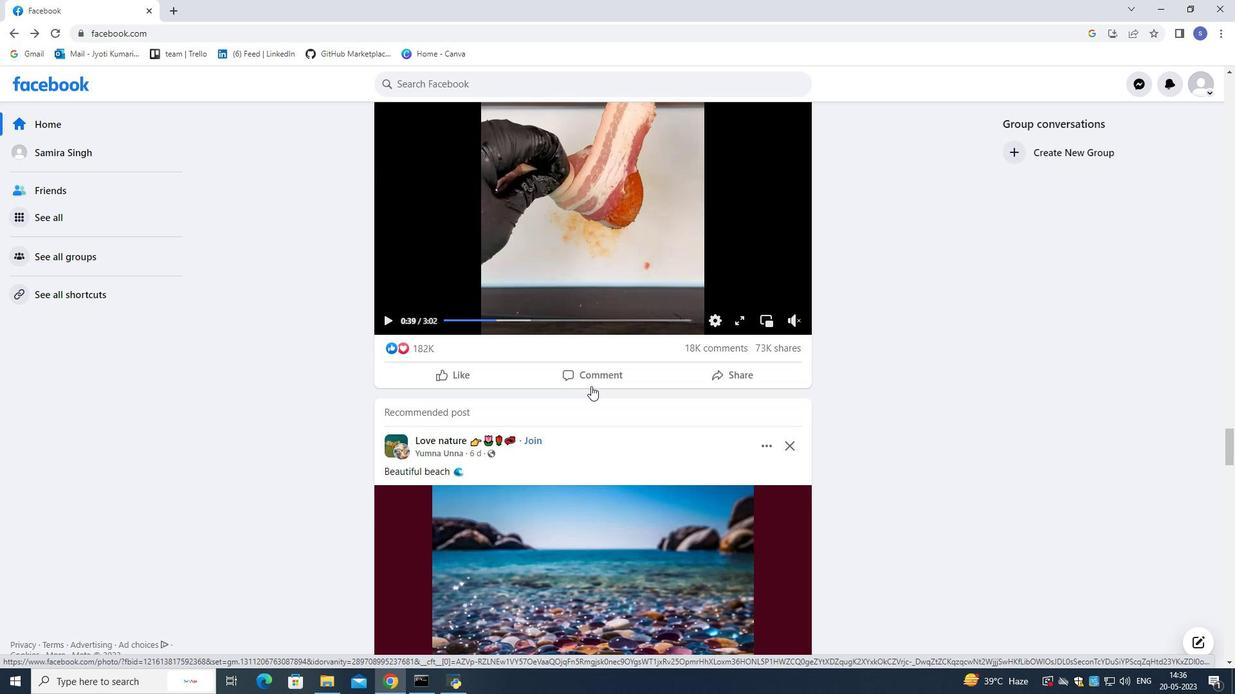 
Action: Mouse scrolled (591, 387) with delta (0, 0)
Screenshot: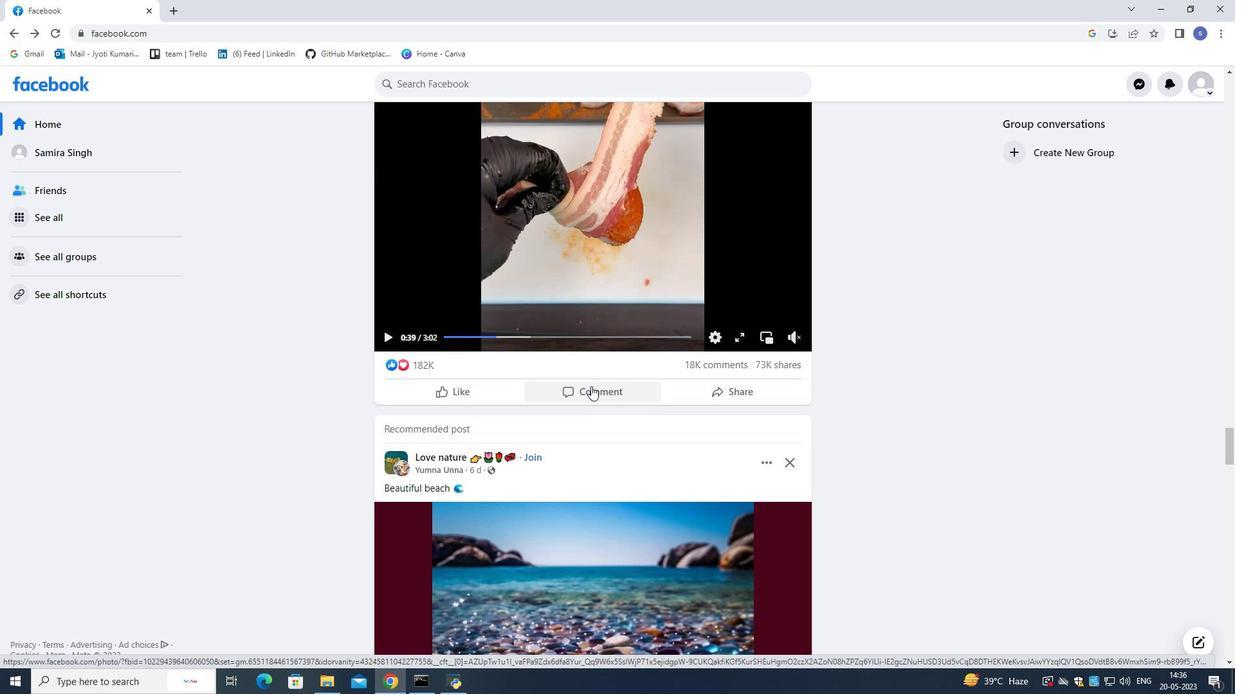 
Action: Mouse scrolled (591, 387) with delta (0, 0)
Screenshot: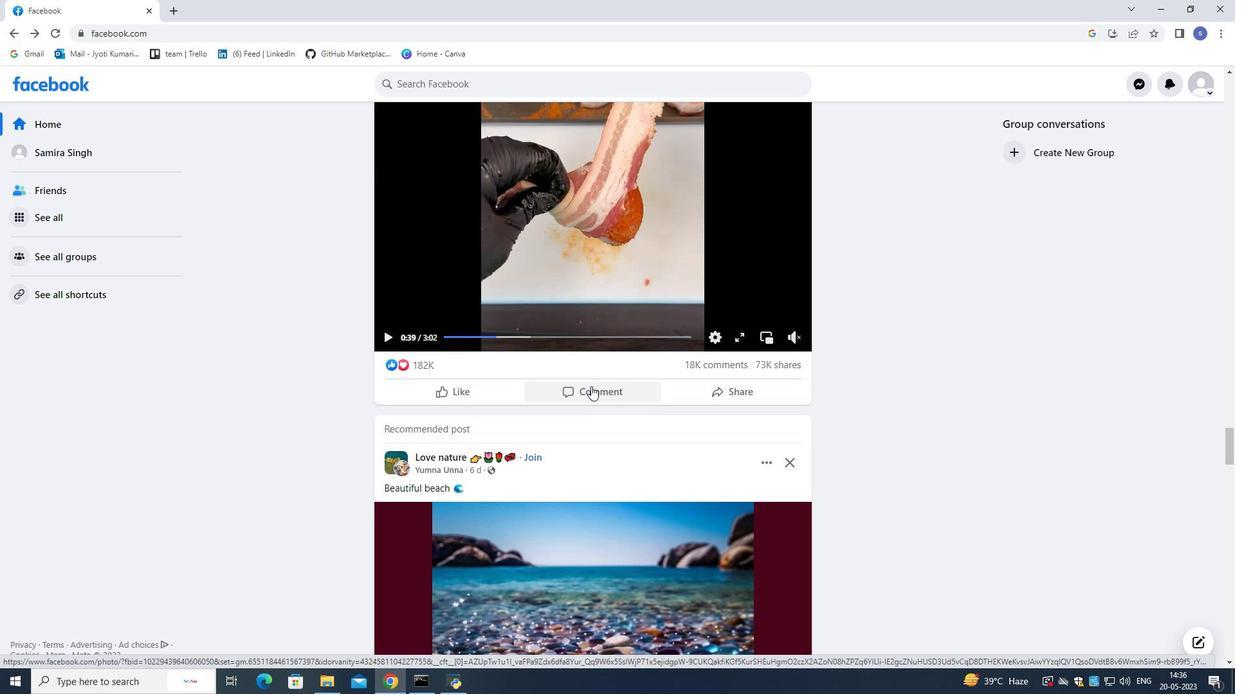 
Action: Mouse scrolled (591, 387) with delta (0, 0)
Screenshot: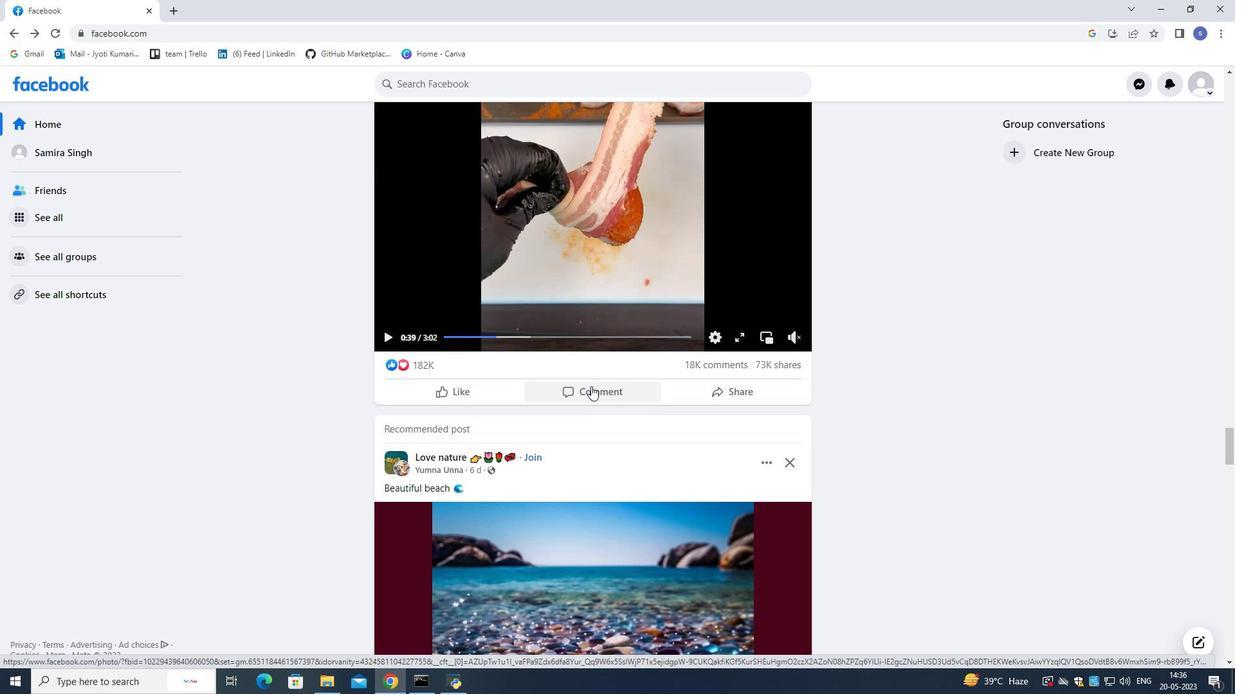 
Action: Mouse scrolled (591, 387) with delta (0, 0)
Screenshot: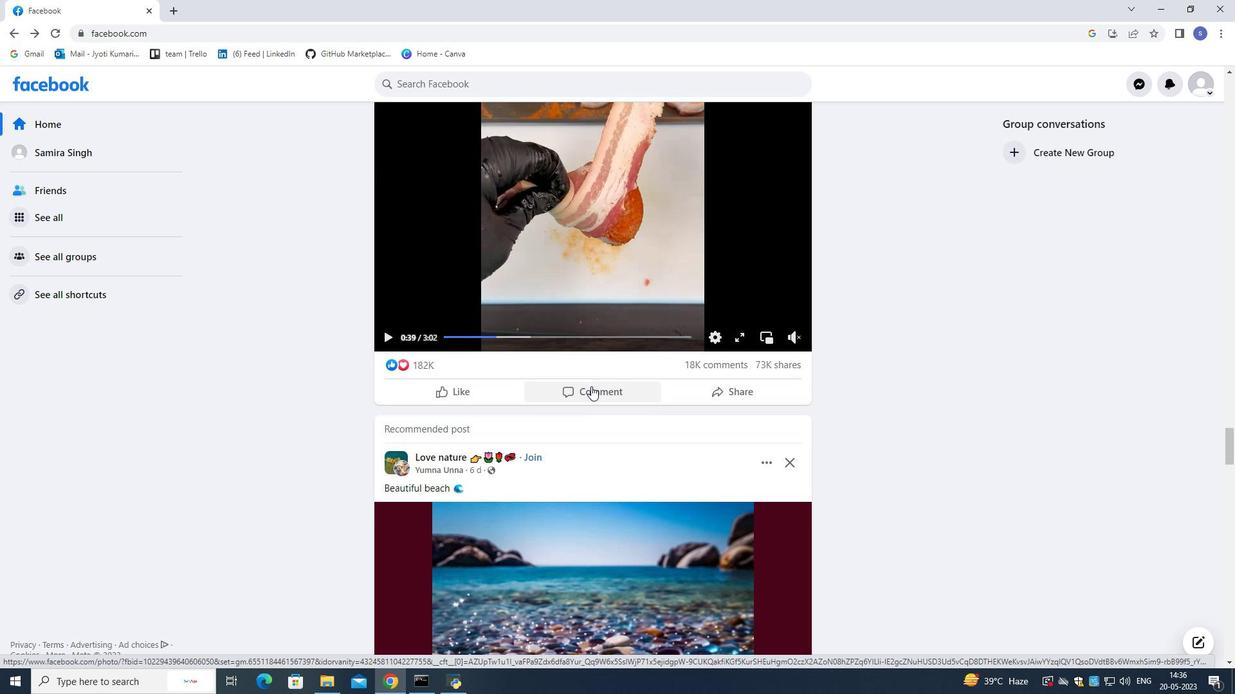 
Action: Mouse moved to (591, 387)
Screenshot: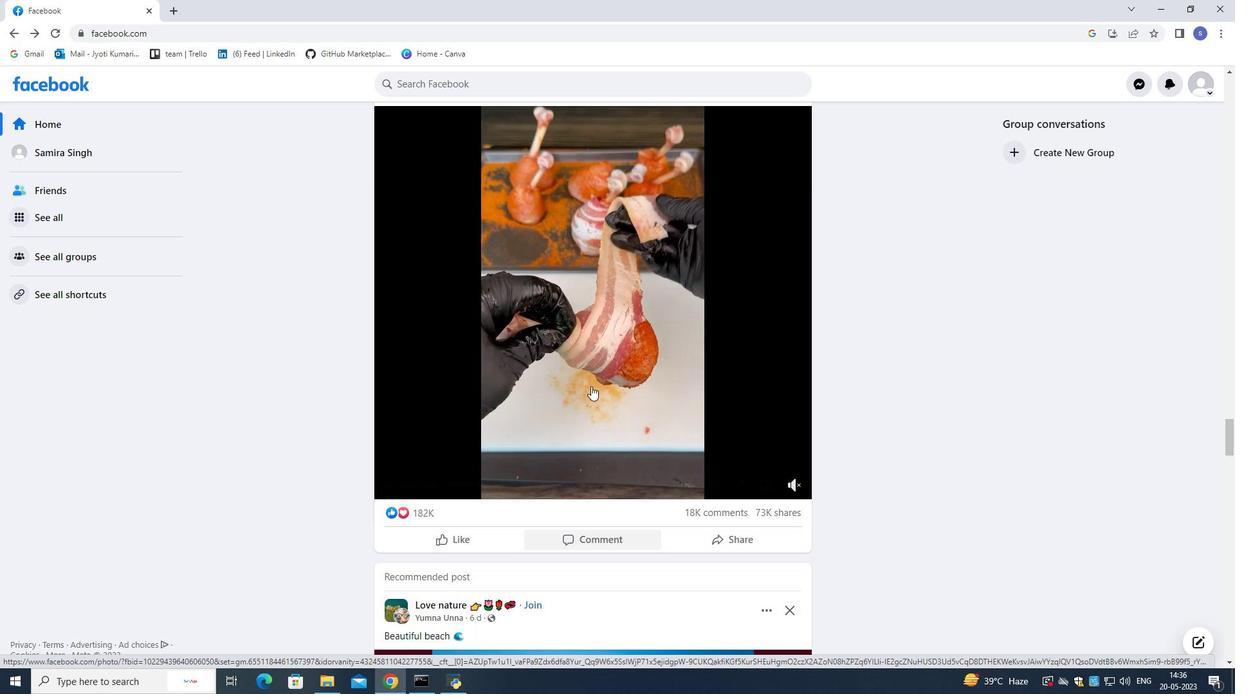 
Action: Mouse scrolled (591, 387) with delta (0, 0)
Screenshot: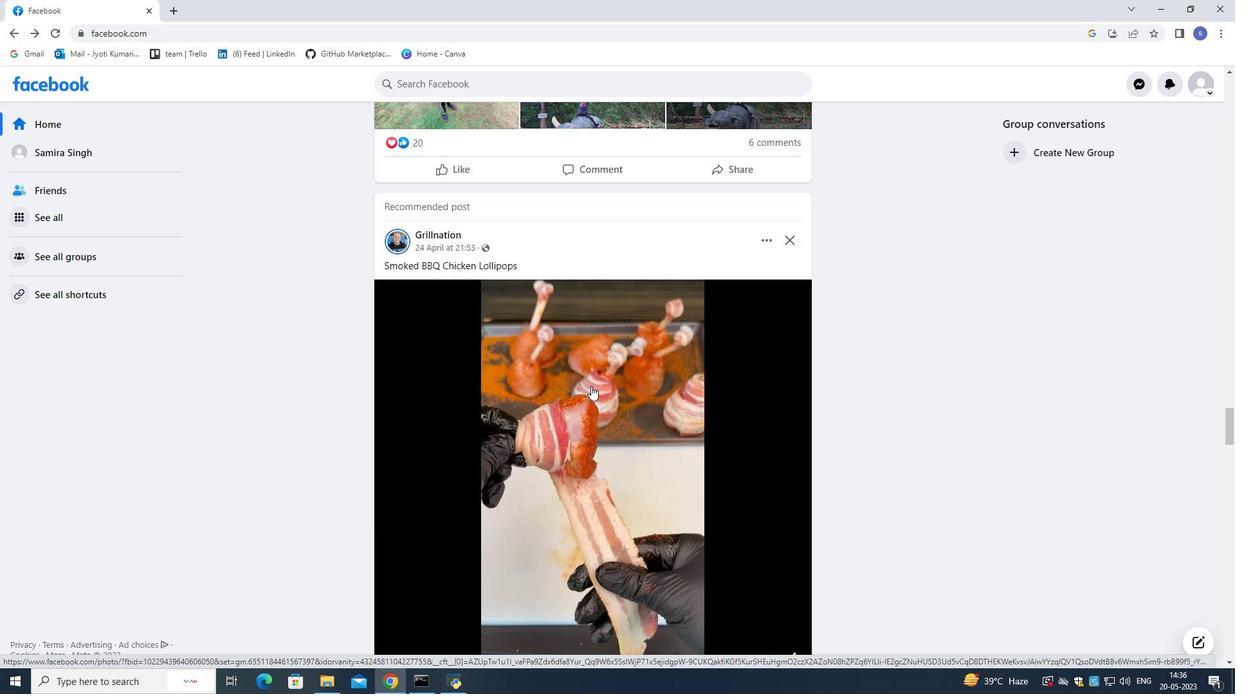
Action: Mouse scrolled (591, 387) with delta (0, 0)
Screenshot: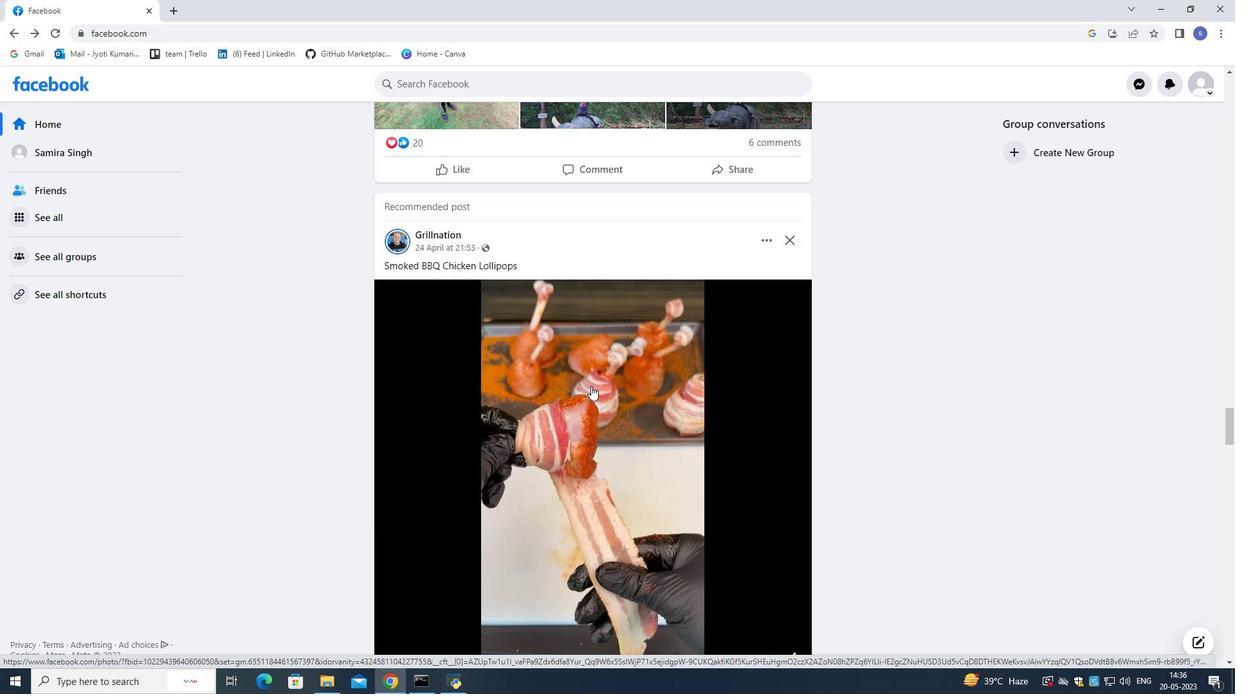 
Action: Mouse scrolled (591, 387) with delta (0, 0)
Screenshot: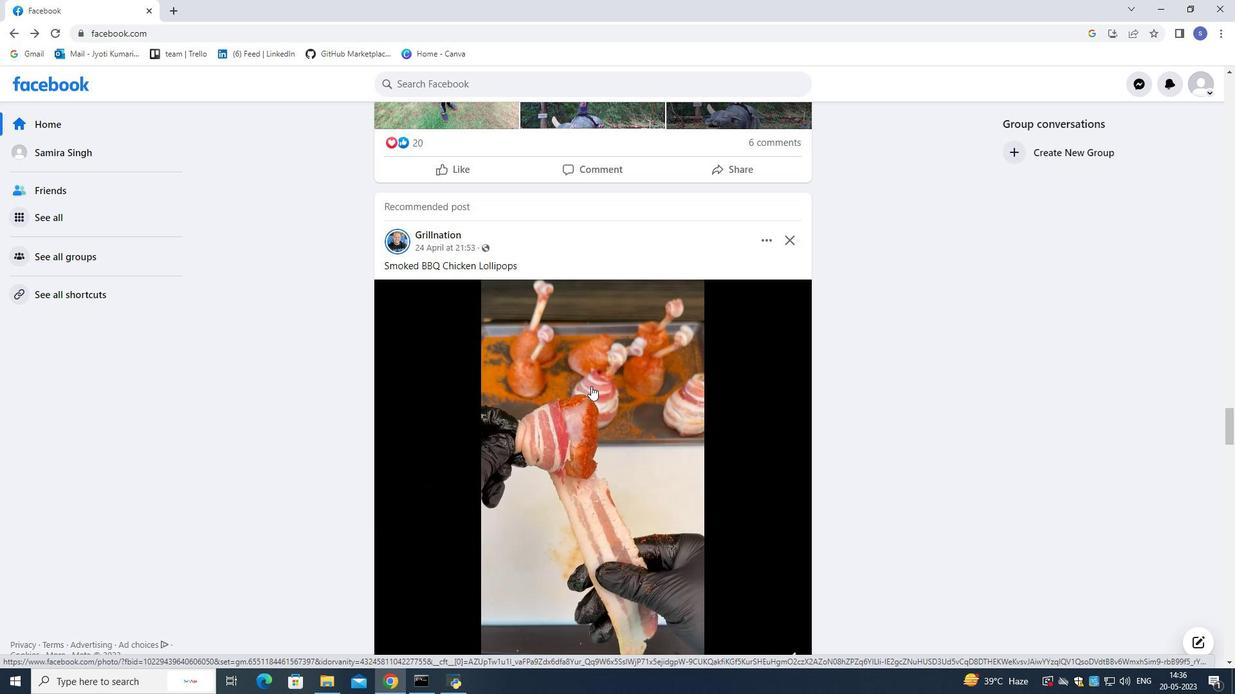 
Action: Mouse scrolled (591, 387) with delta (0, 0)
Screenshot: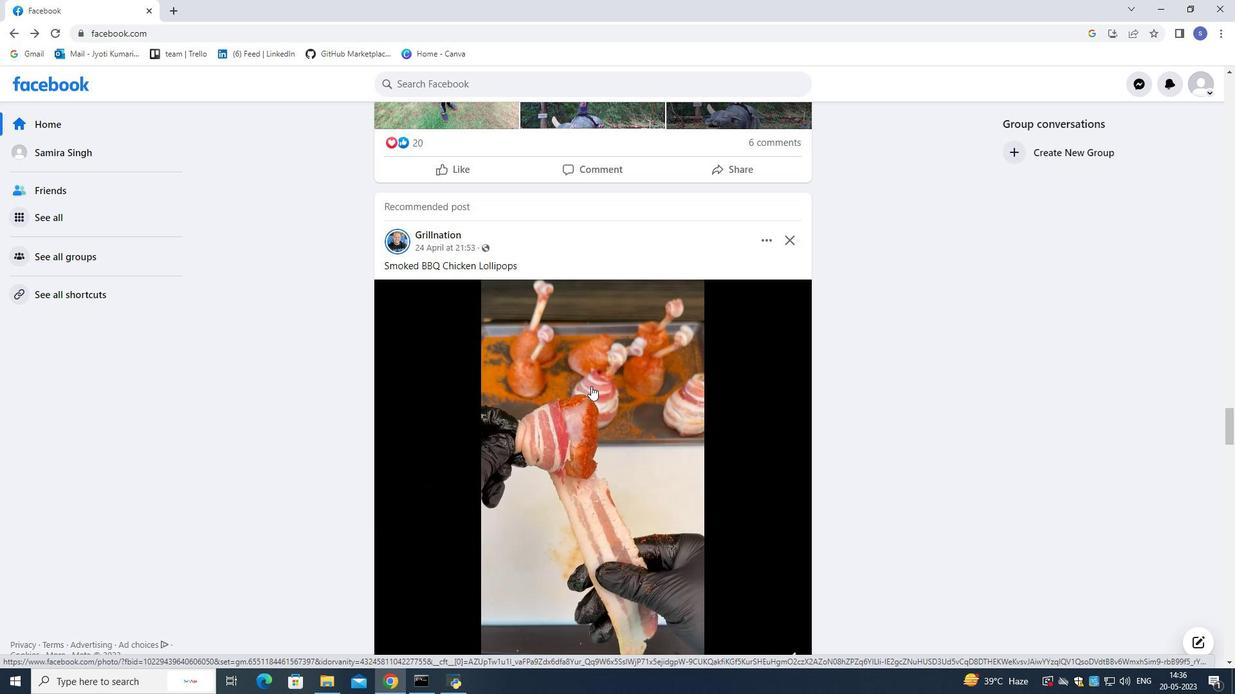 
Action: Mouse scrolled (591, 387) with delta (0, 0)
Screenshot: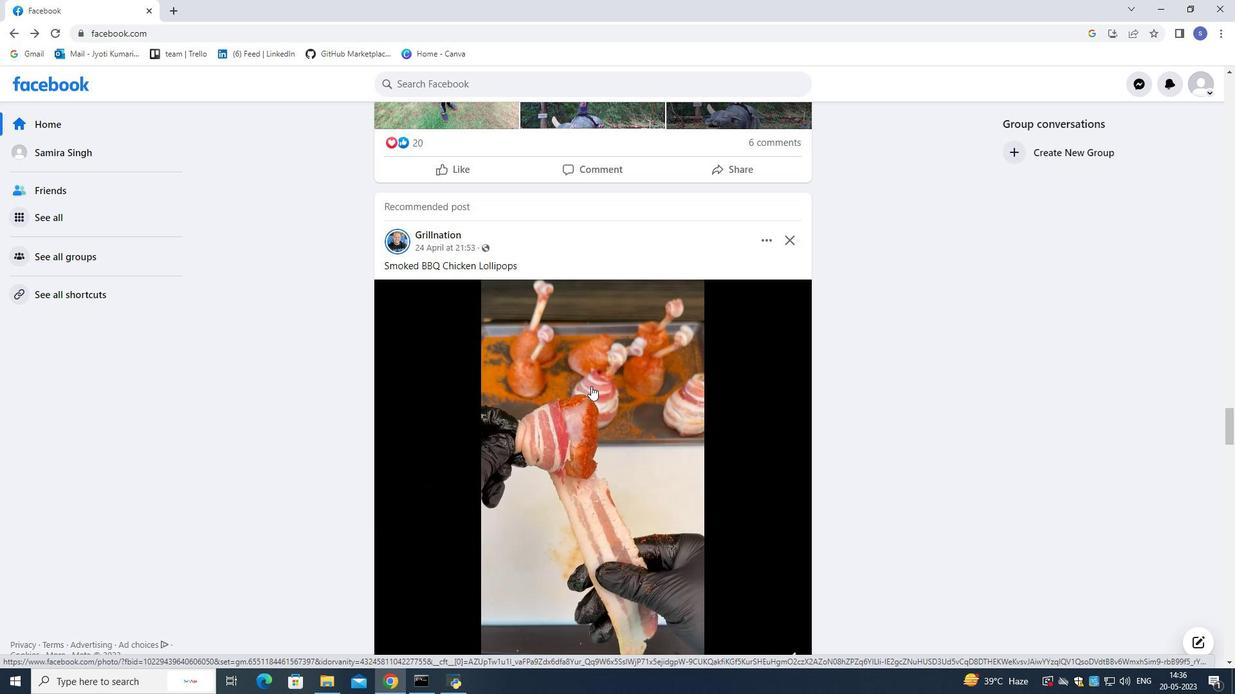 
Action: Mouse scrolled (591, 387) with delta (0, 0)
Screenshot: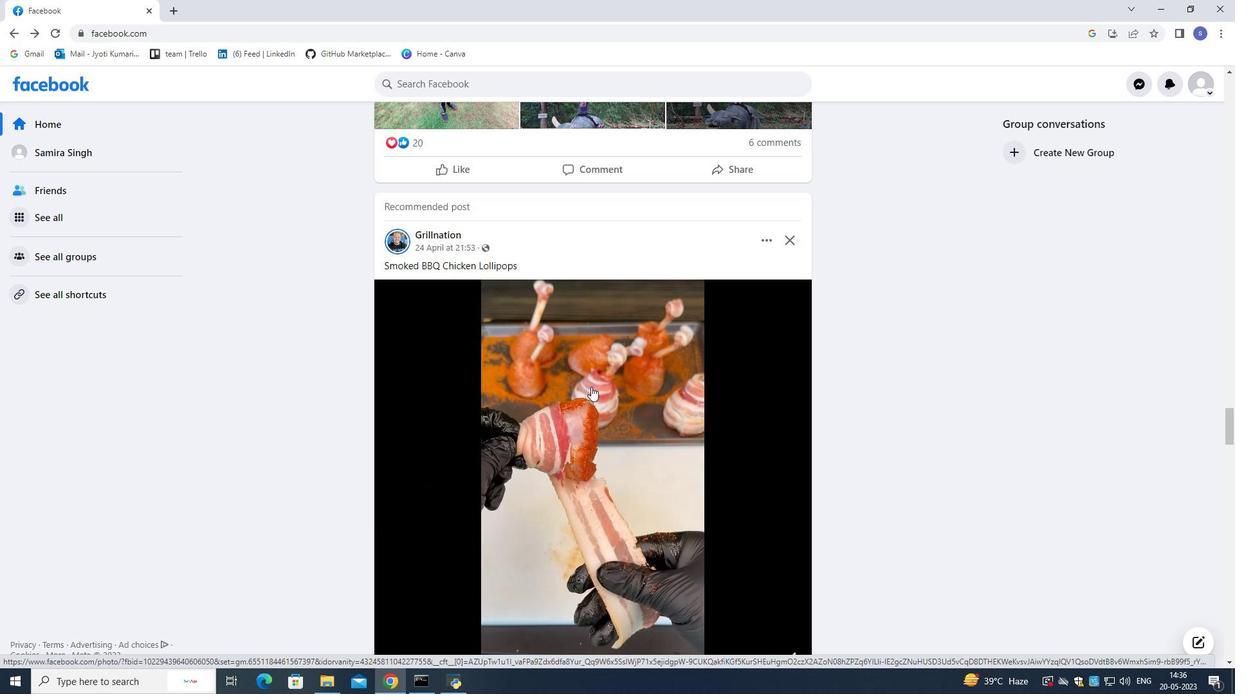 
Action: Mouse moved to (591, 387)
Screenshot: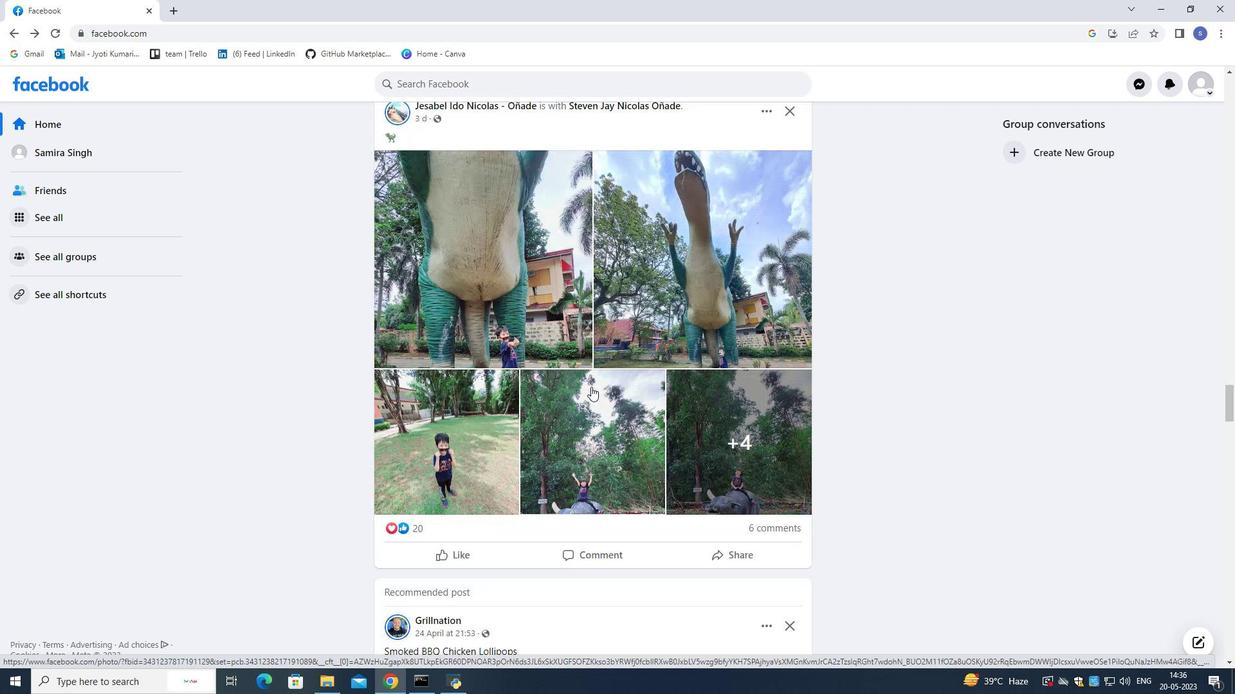 
Action: Mouse scrolled (591, 387) with delta (0, 0)
Screenshot: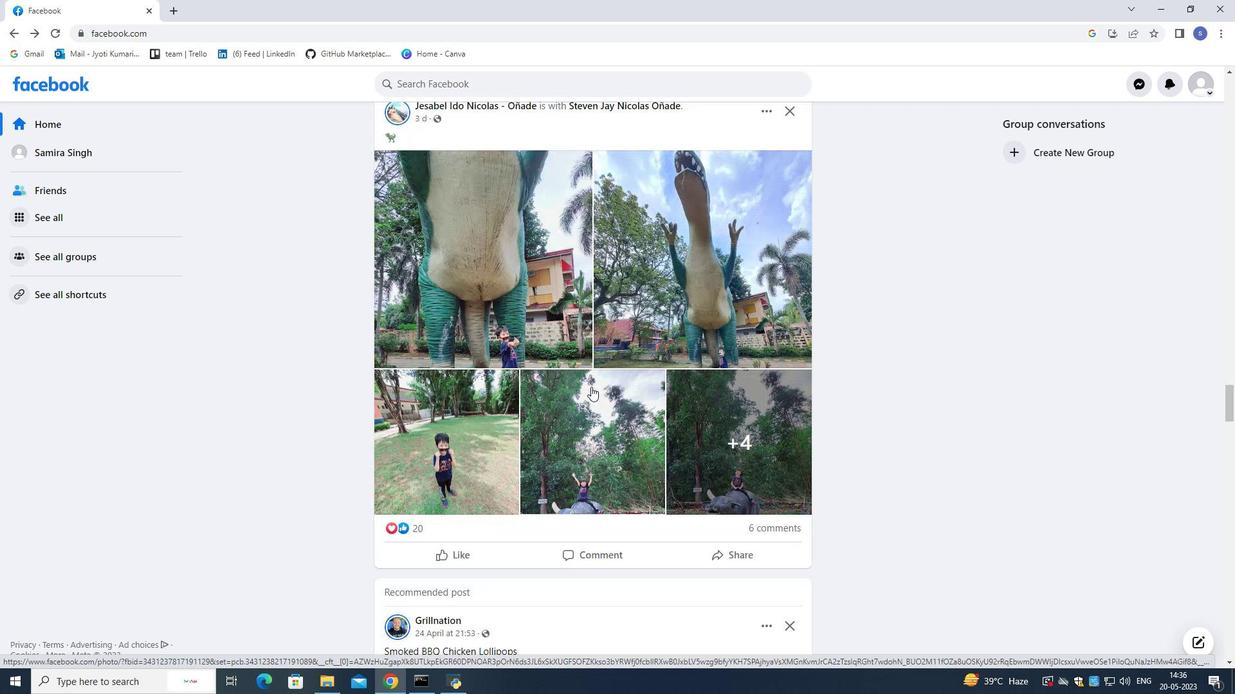 
Action: Mouse scrolled (591, 387) with delta (0, 0)
Screenshot: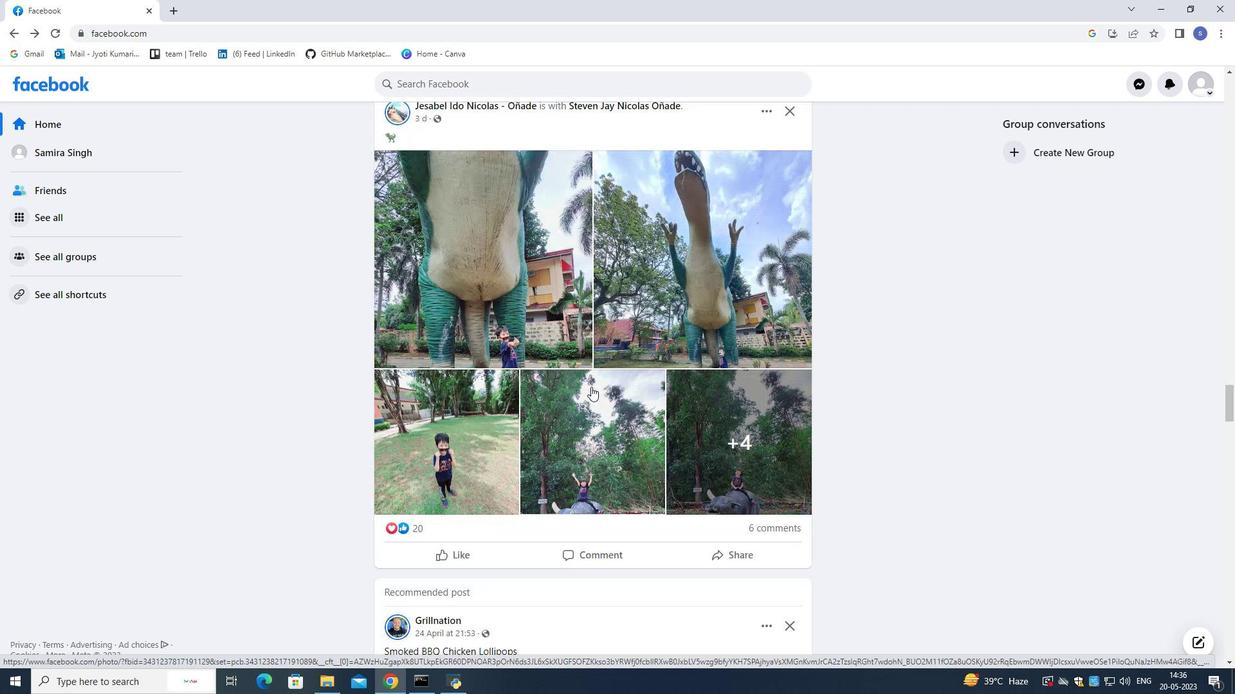 
Action: Mouse scrolled (591, 387) with delta (0, 0)
Screenshot: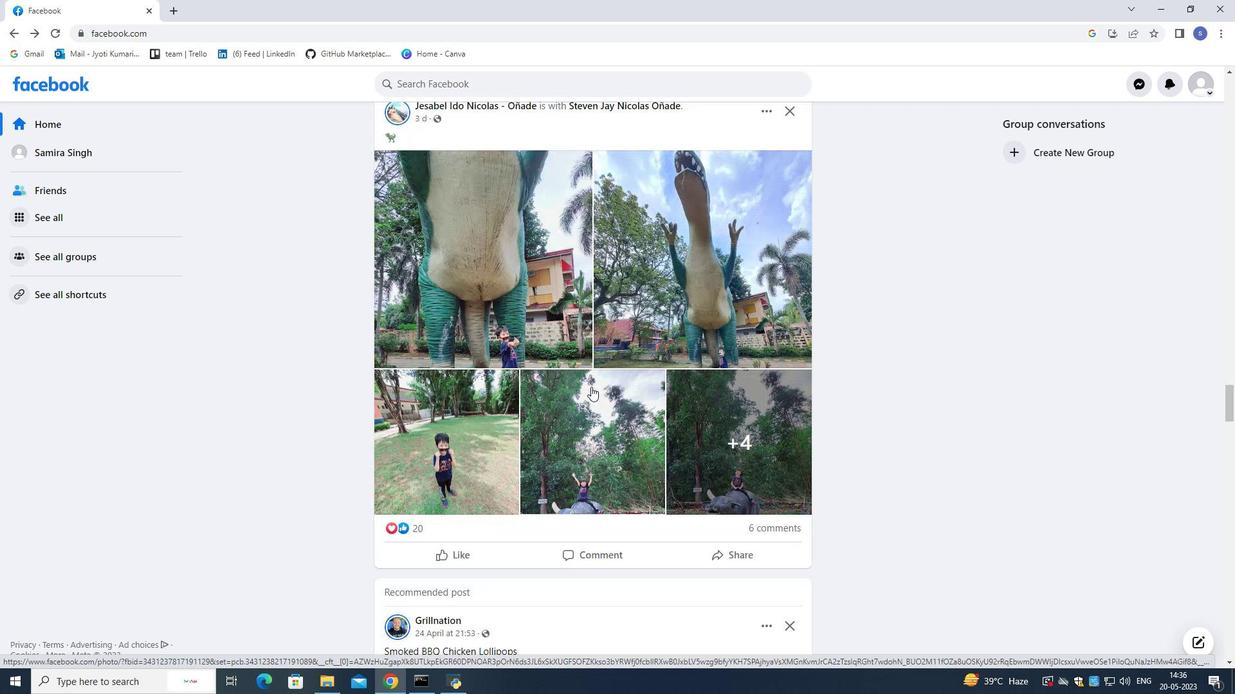 
Action: Mouse scrolled (591, 387) with delta (0, 0)
Screenshot: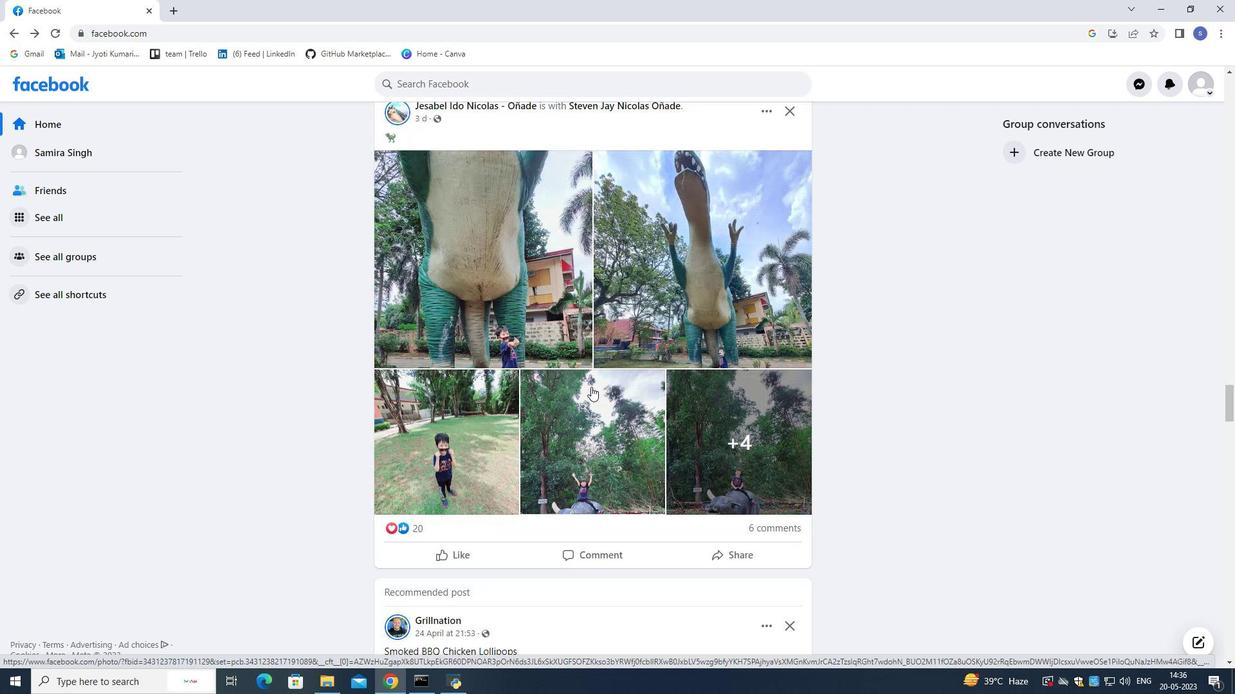 
Action: Mouse scrolled (591, 387) with delta (0, 0)
Screenshot: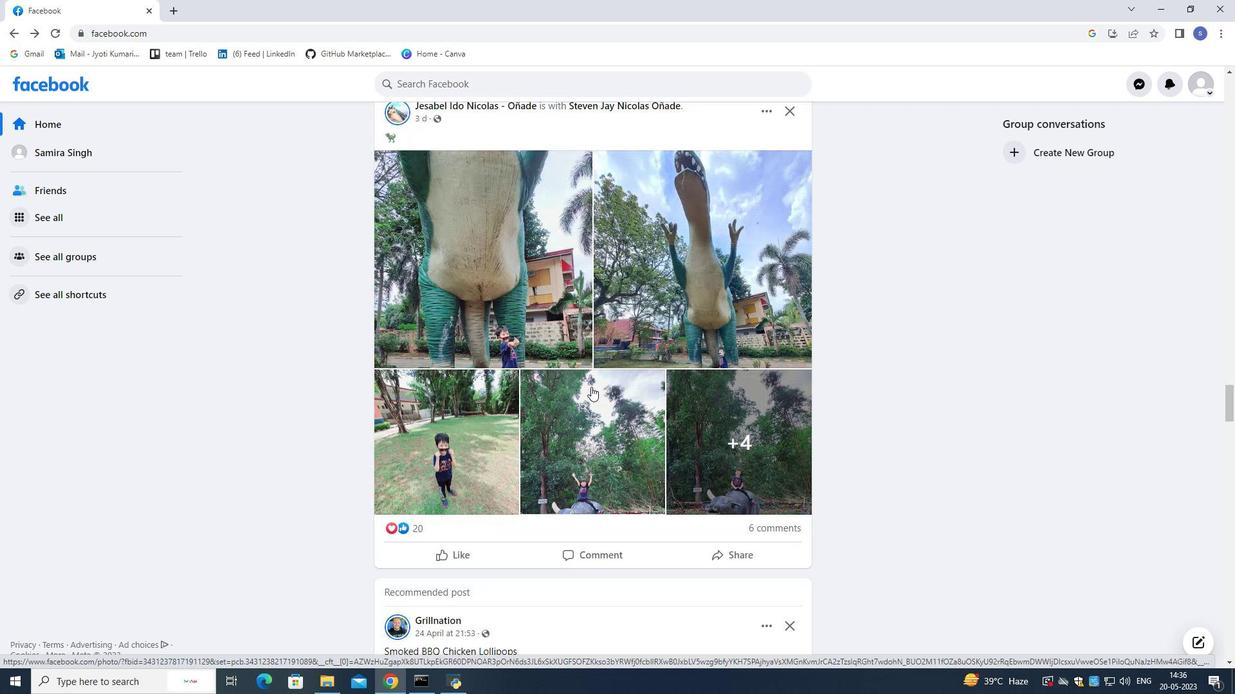 
Action: Mouse scrolled (591, 387) with delta (0, 0)
Screenshot: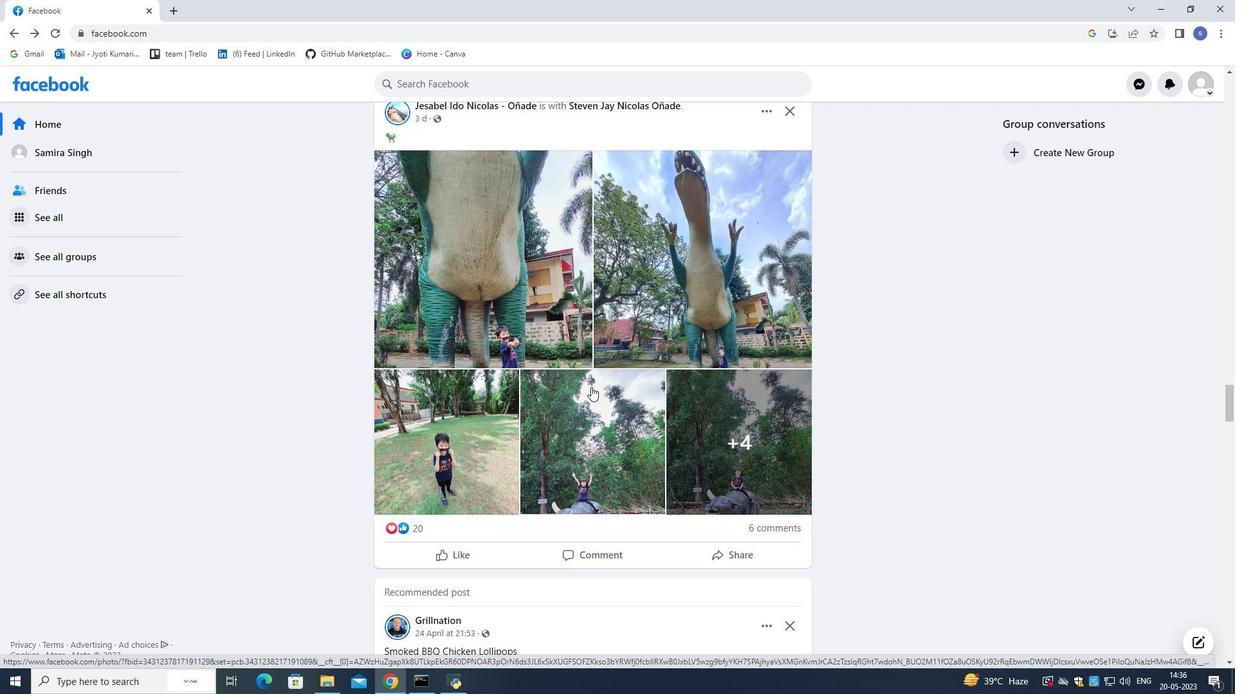 
Action: Mouse scrolled (591, 387) with delta (0, 0)
Screenshot: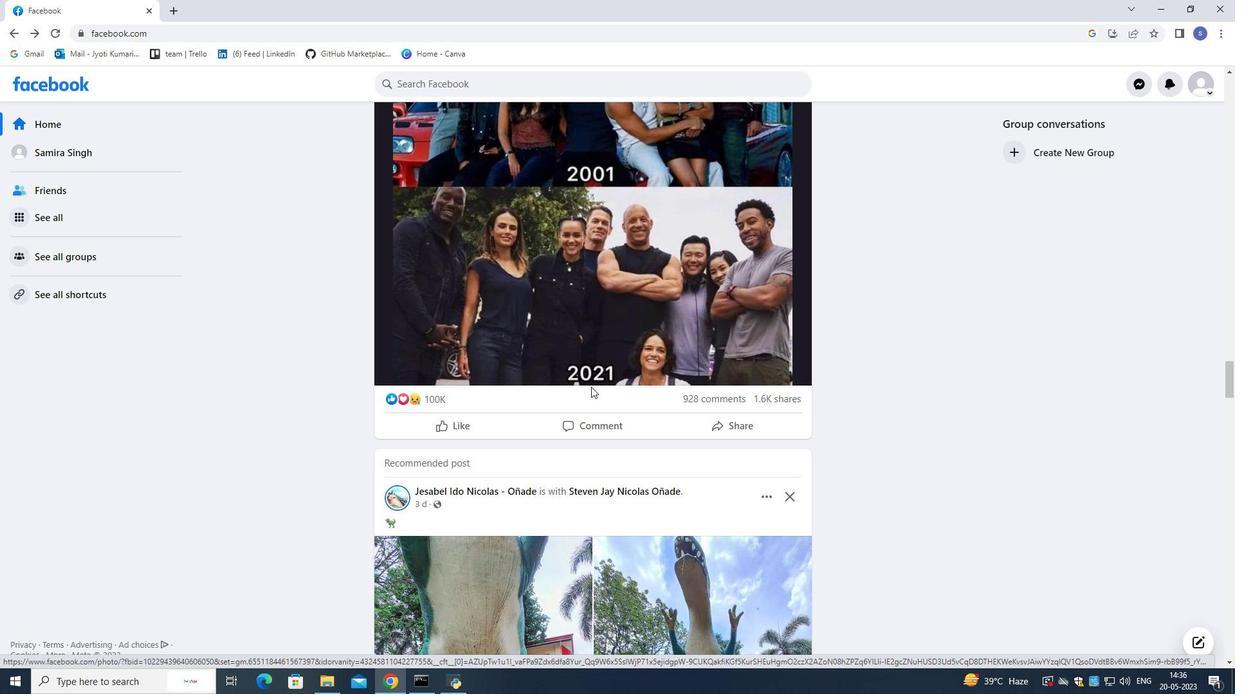 
Action: Mouse scrolled (591, 387) with delta (0, 0)
Screenshot: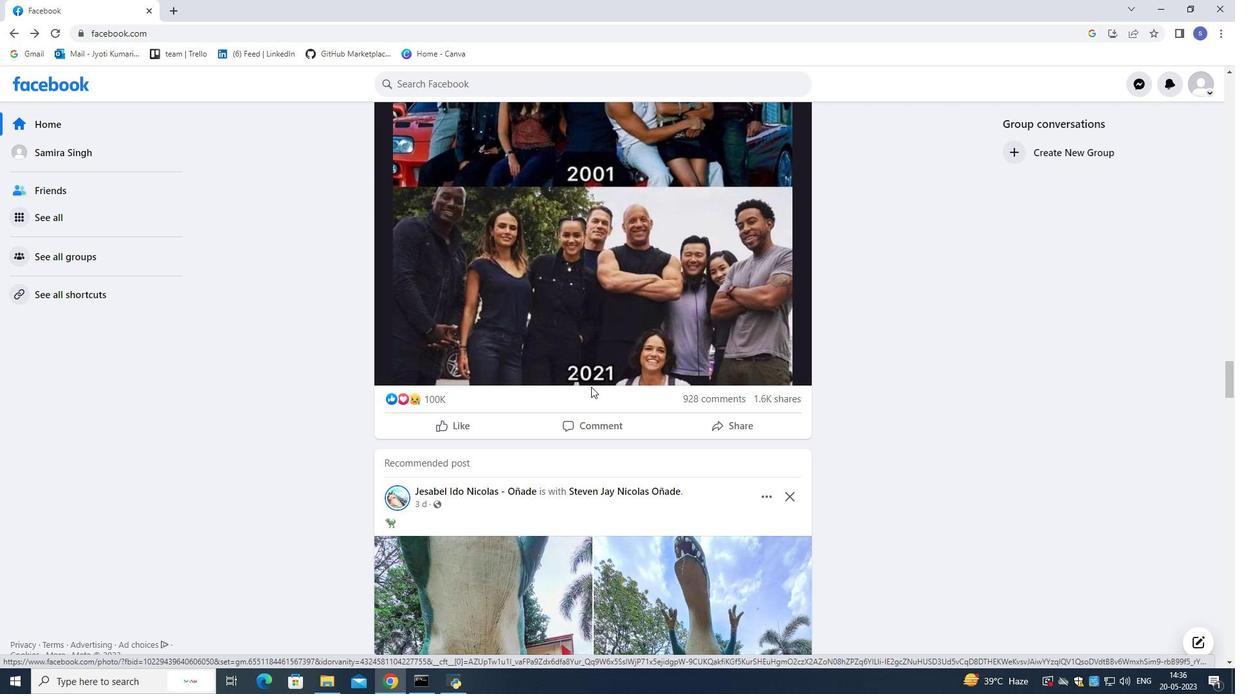 
Action: Mouse scrolled (591, 387) with delta (0, 0)
Screenshot: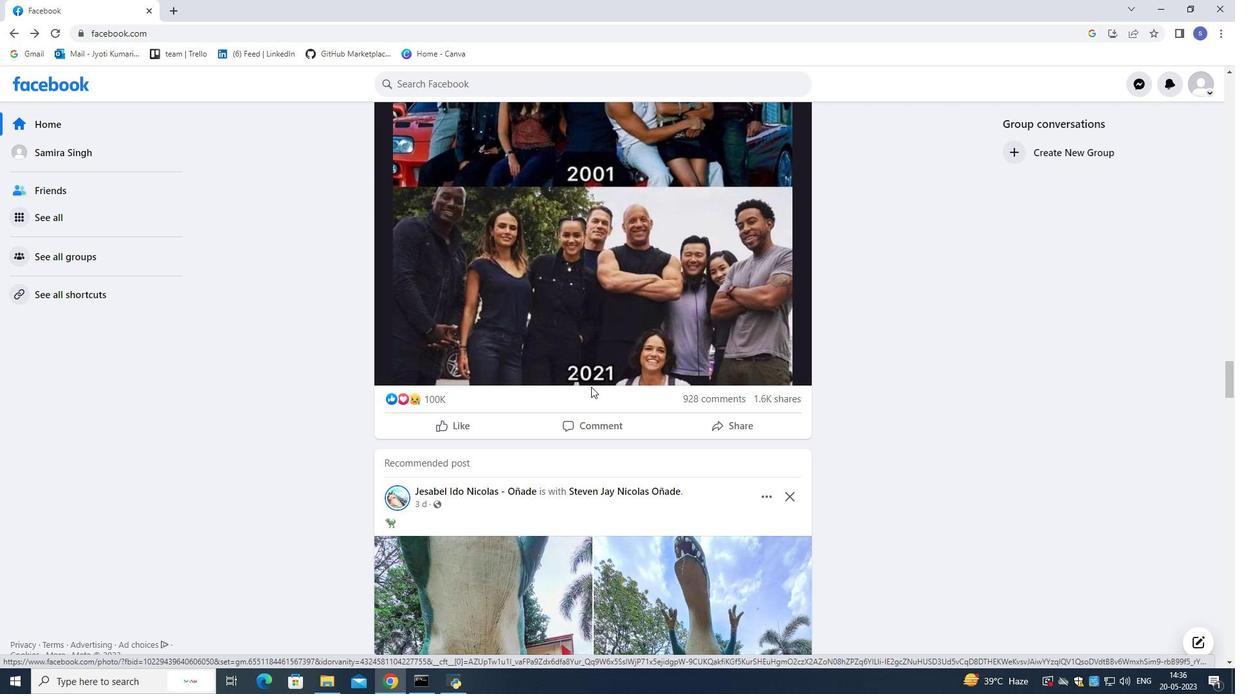 
Action: Mouse scrolled (591, 387) with delta (0, 0)
Screenshot: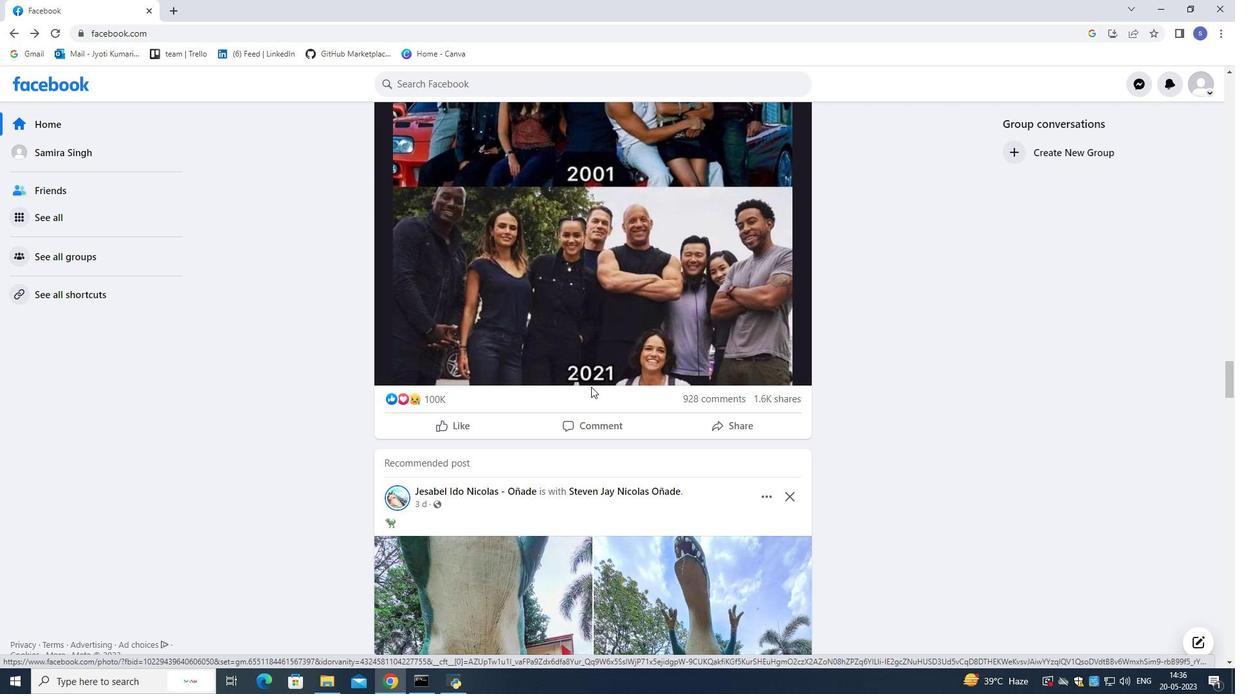 
Action: Mouse moved to (590, 387)
Screenshot: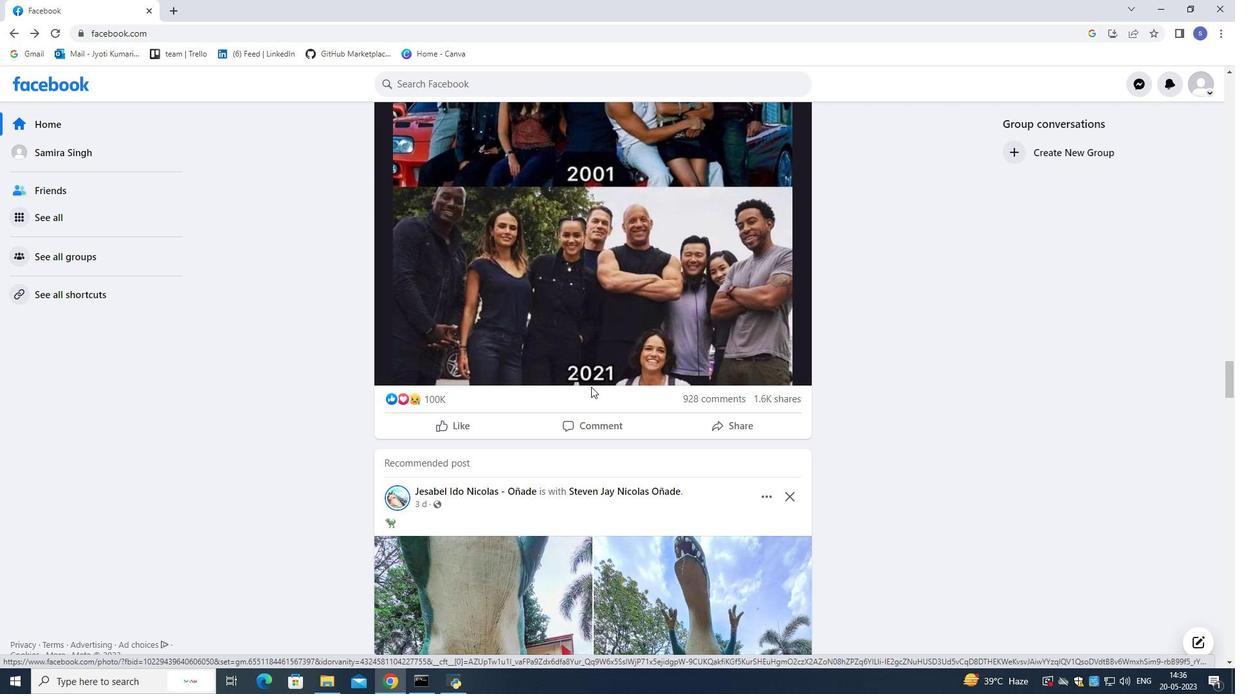 
Action: Mouse scrolled (590, 387) with delta (0, 0)
Screenshot: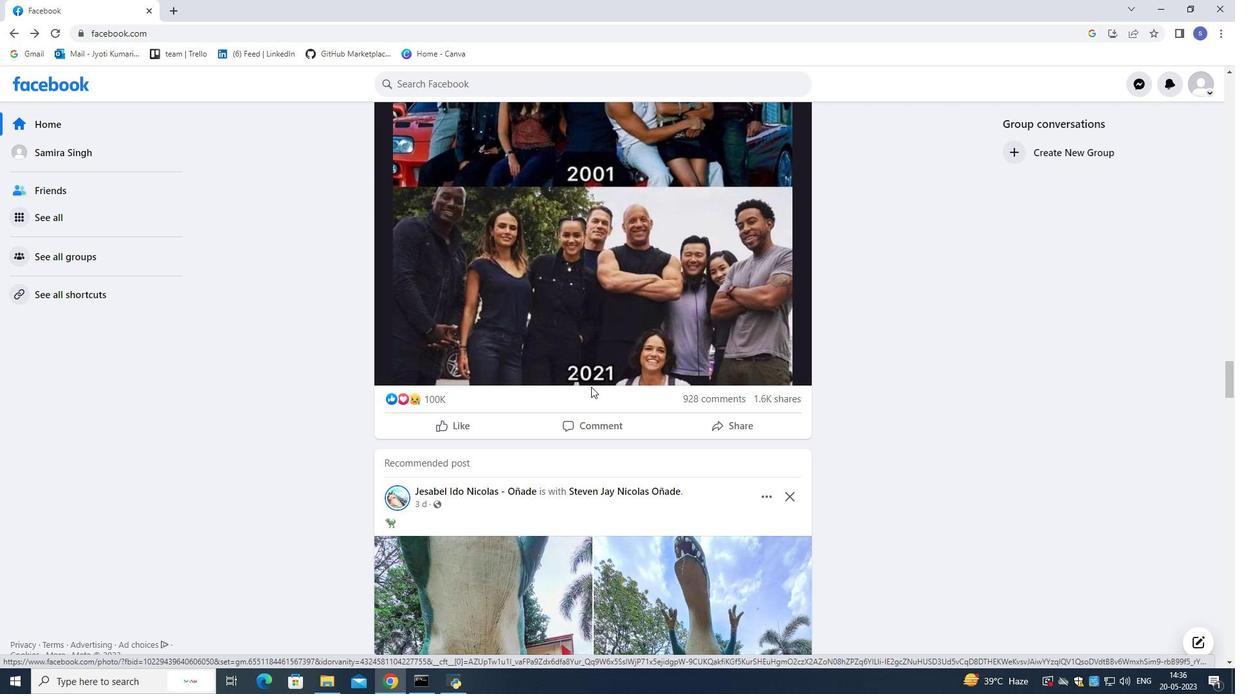 
Action: Mouse moved to (589, 387)
Screenshot: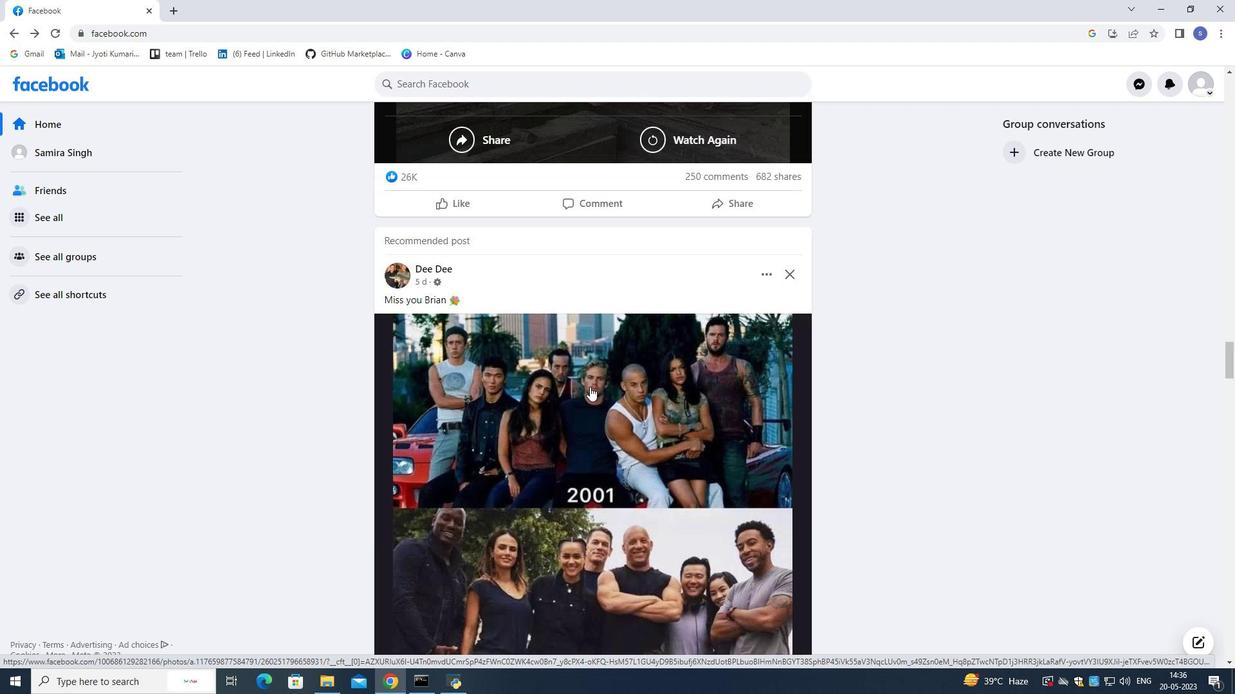 
Action: Mouse scrolled (589, 387) with delta (0, 0)
Screenshot: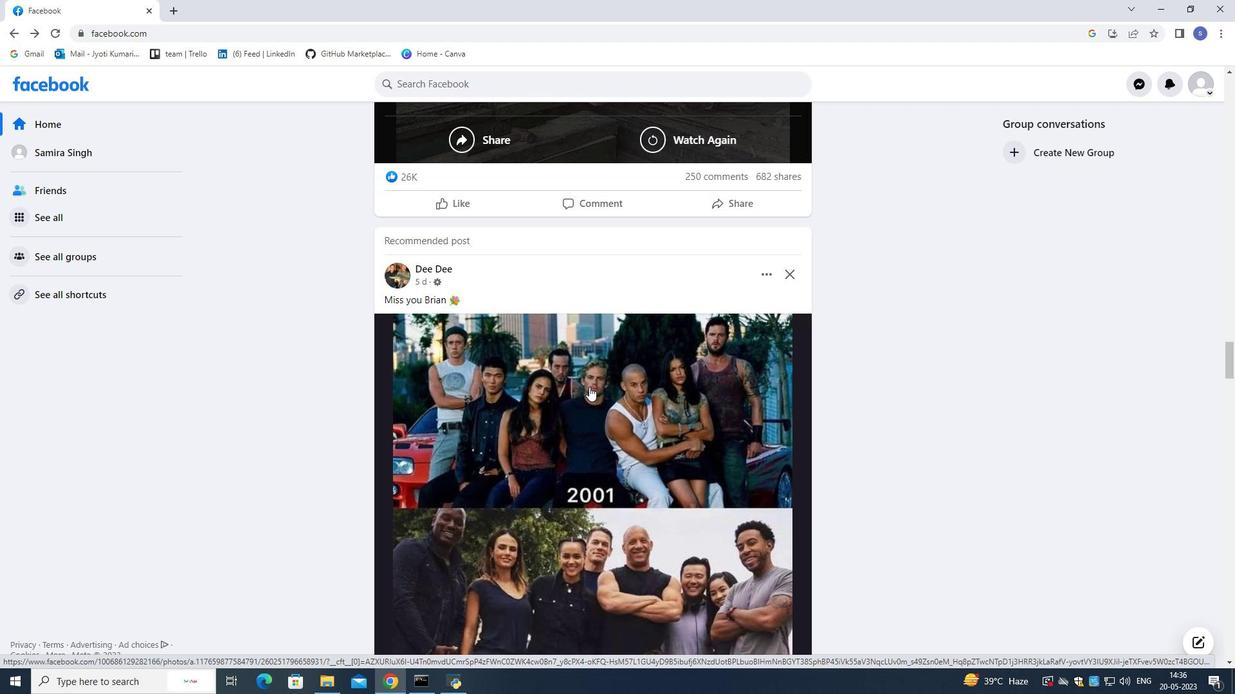 
Action: Mouse scrolled (589, 387) with delta (0, 0)
Screenshot: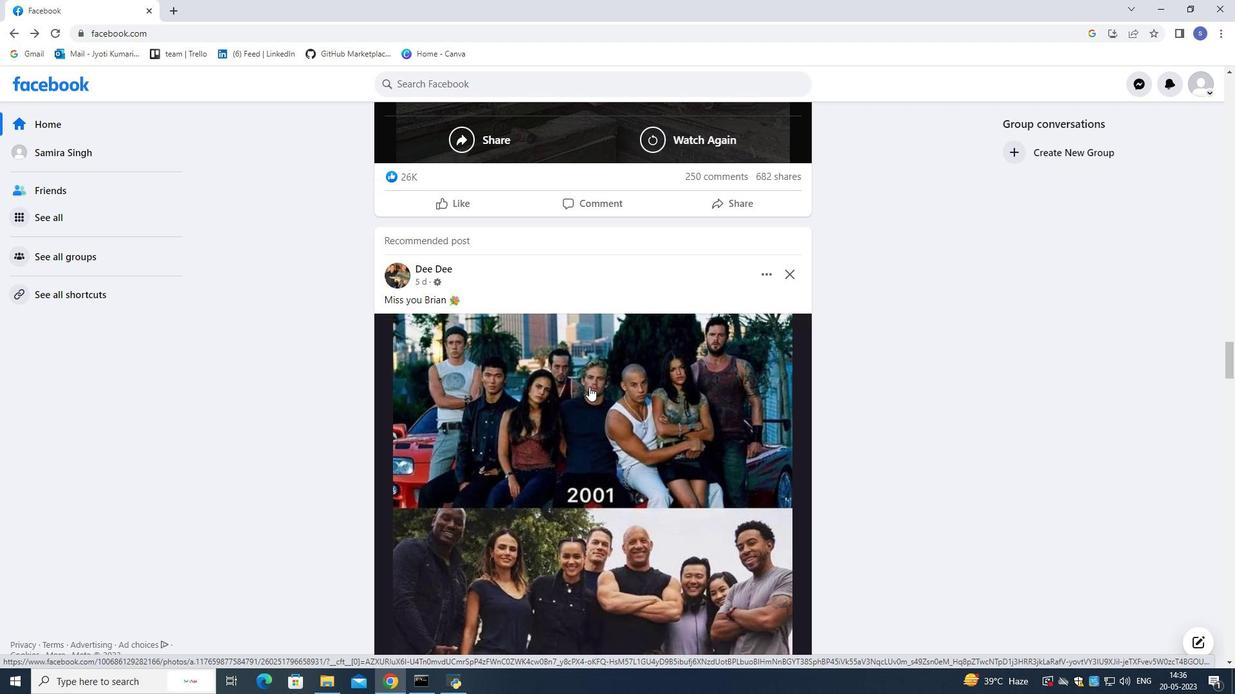
Action: Mouse scrolled (589, 387) with delta (0, 0)
Screenshot: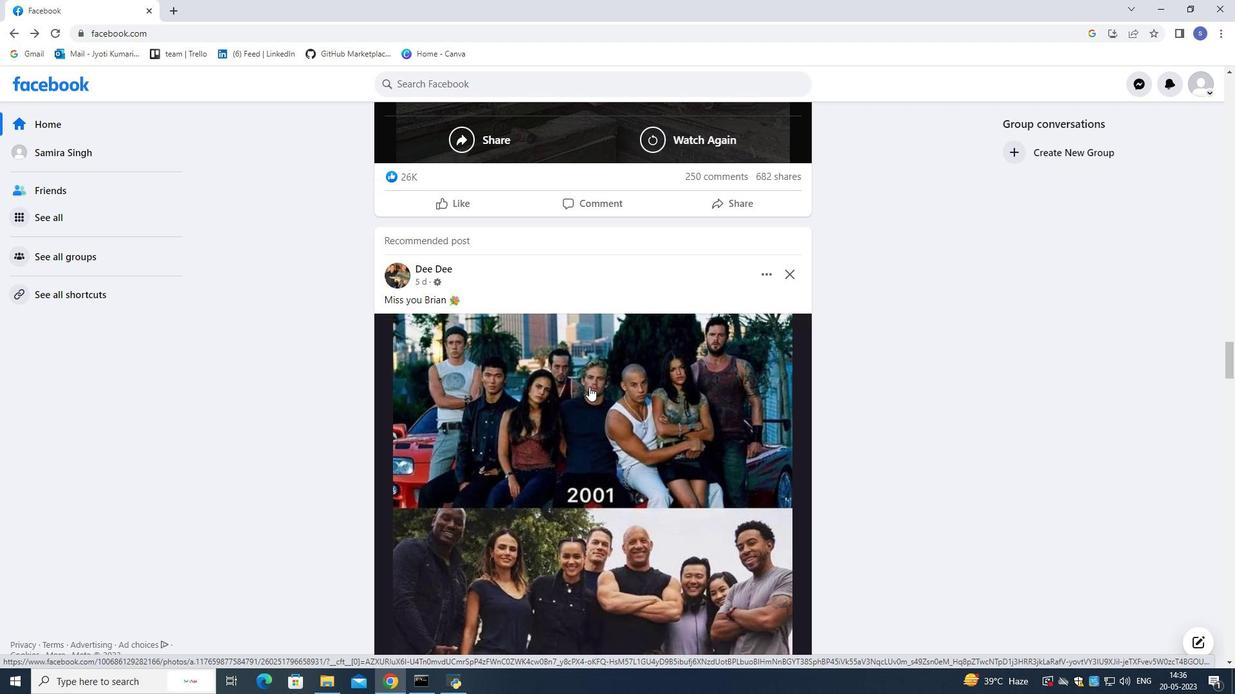 
Action: Mouse scrolled (589, 387) with delta (0, 0)
Screenshot: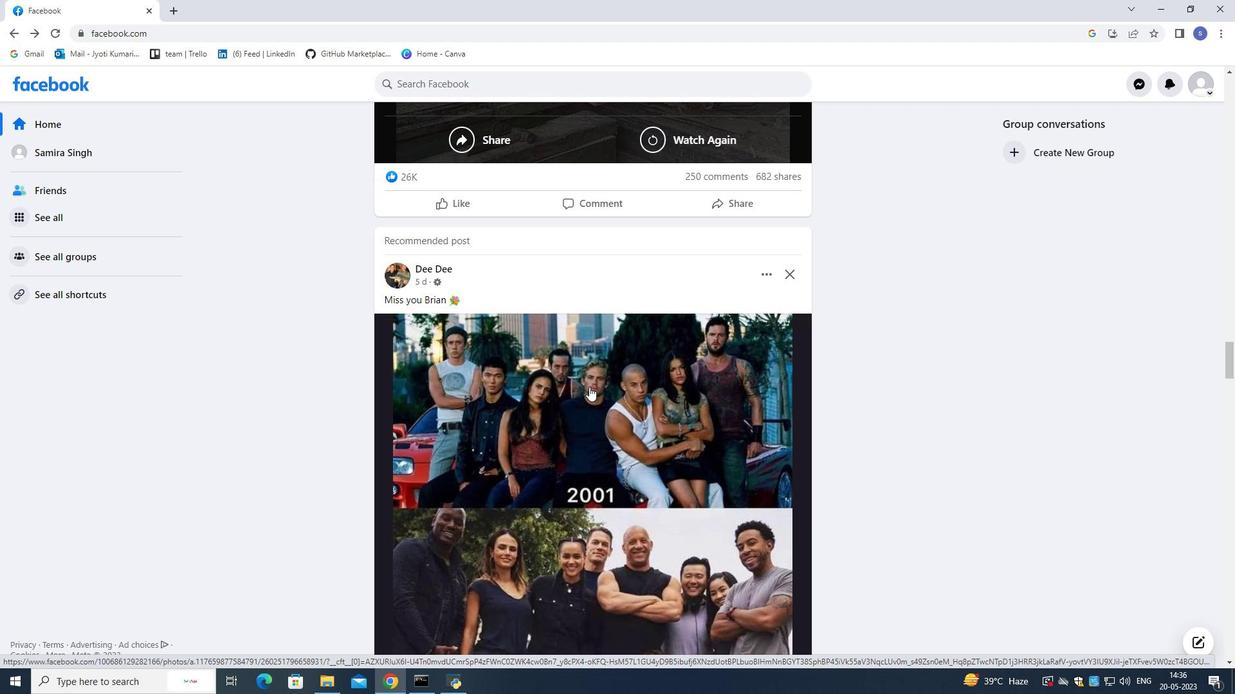 
Action: Mouse scrolled (589, 387) with delta (0, 0)
Screenshot: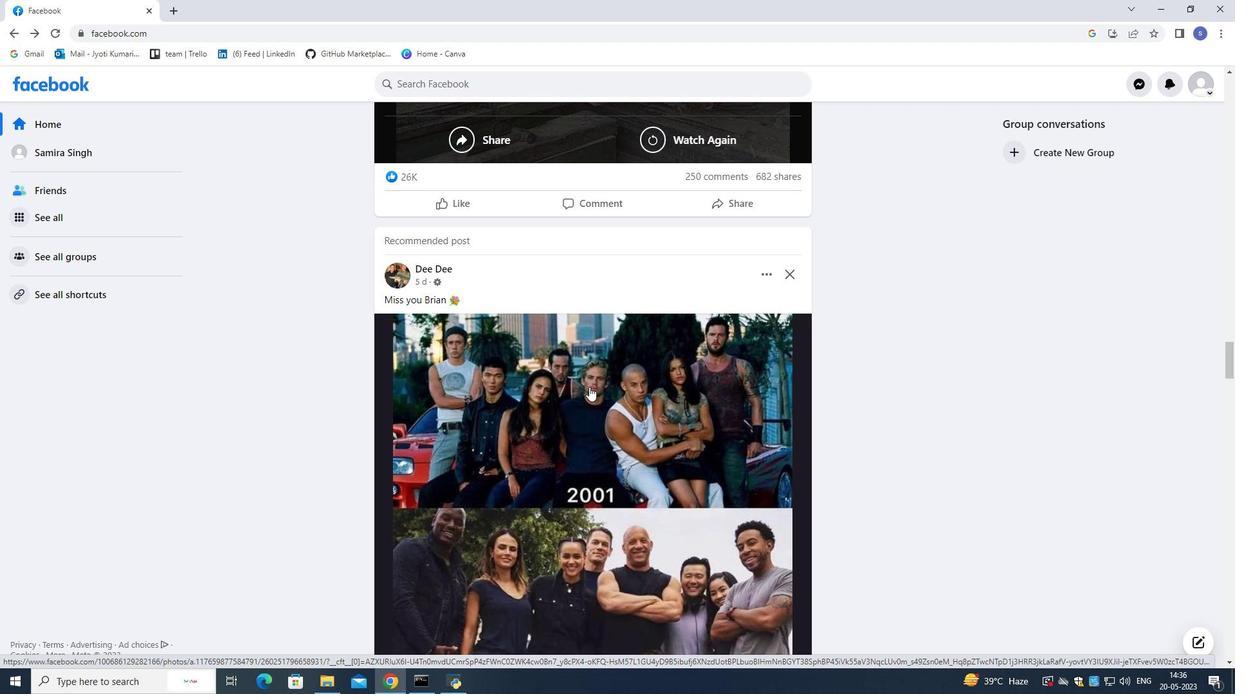 
Action: Mouse scrolled (589, 387) with delta (0, 0)
Screenshot: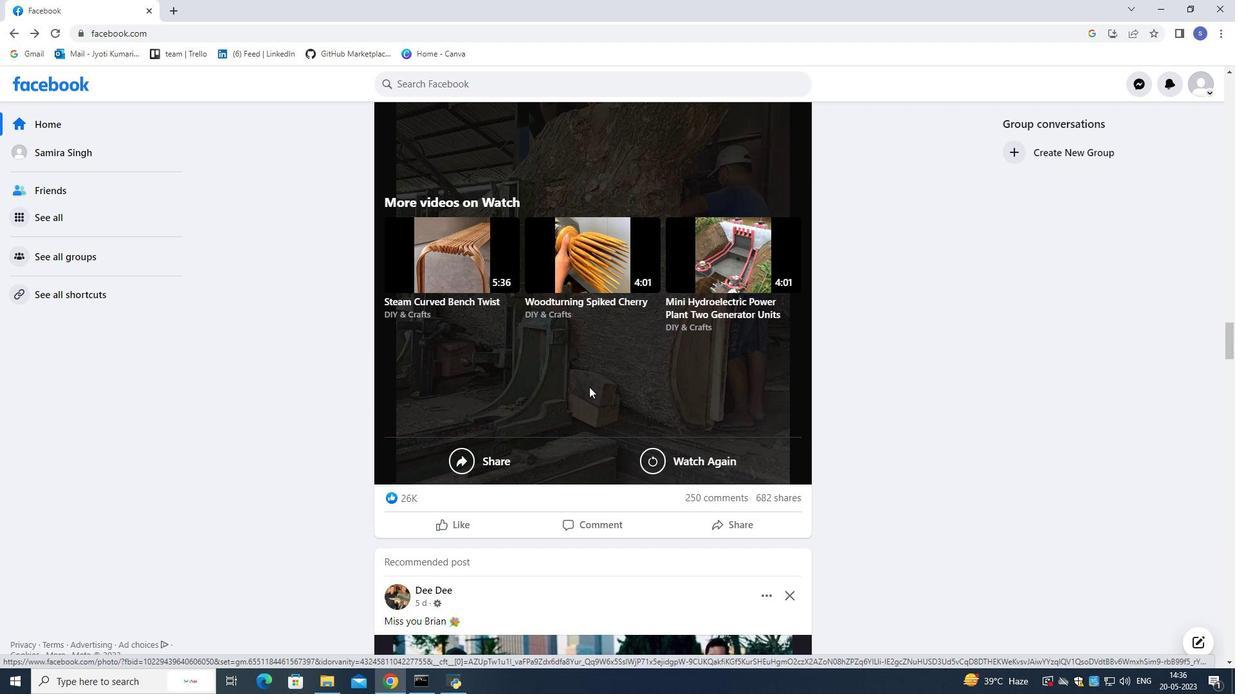 
Action: Mouse scrolled (589, 387) with delta (0, 0)
Screenshot: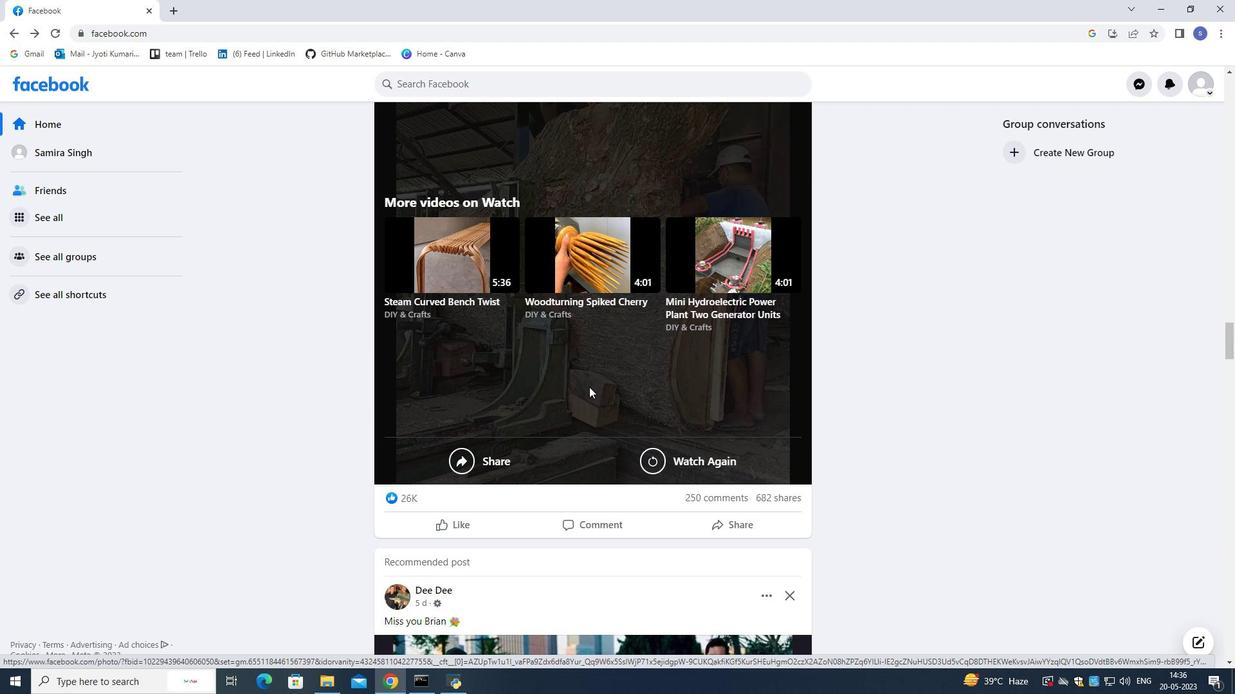 
Action: Mouse moved to (587, 387)
Screenshot: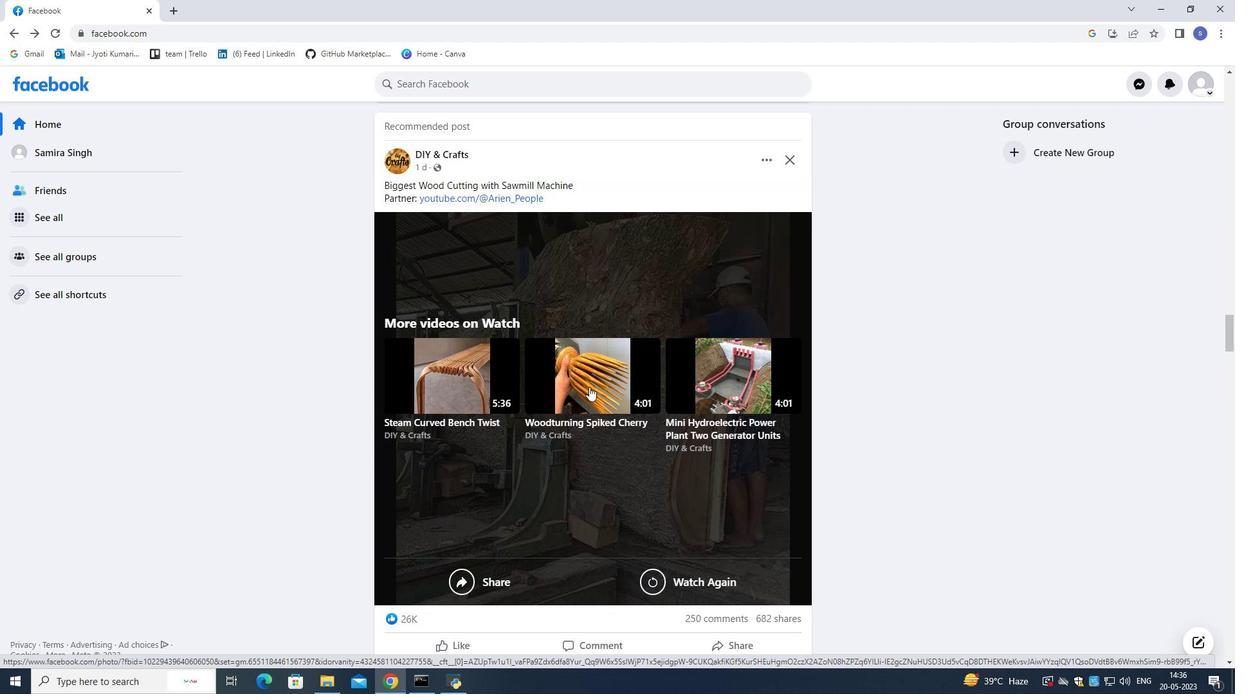 
Action: Mouse scrolled (587, 387) with delta (0, 0)
Screenshot: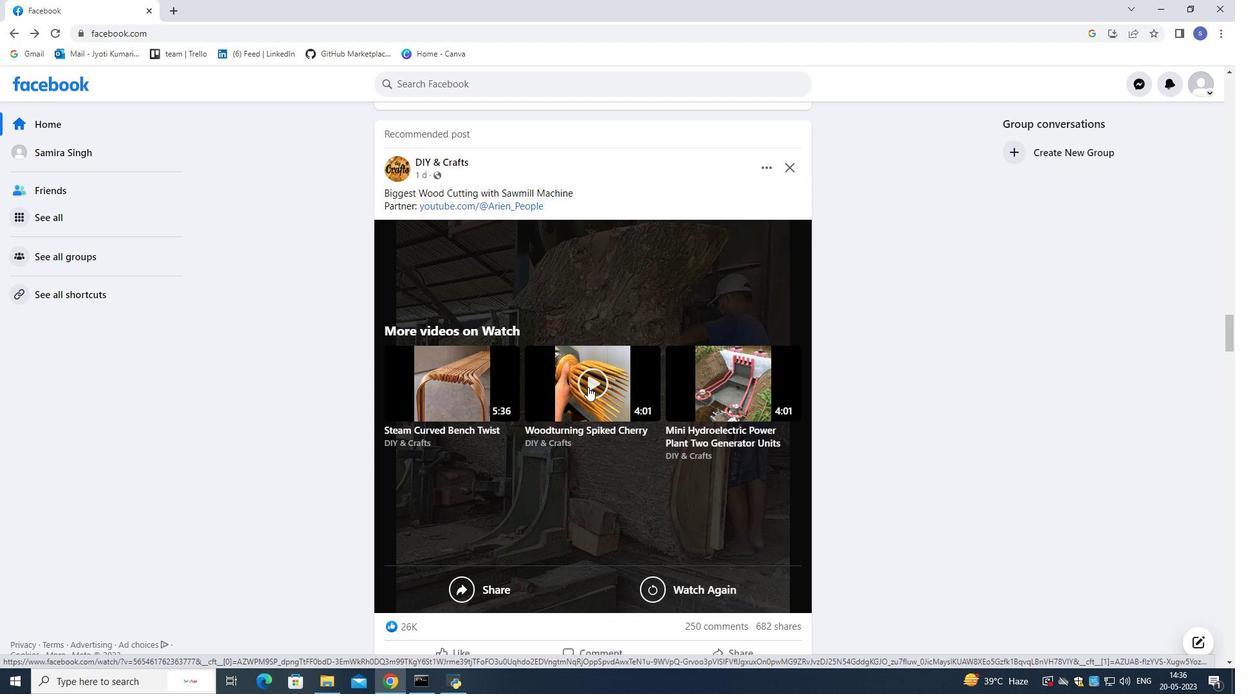 
Action: Mouse moved to (586, 387)
Screenshot: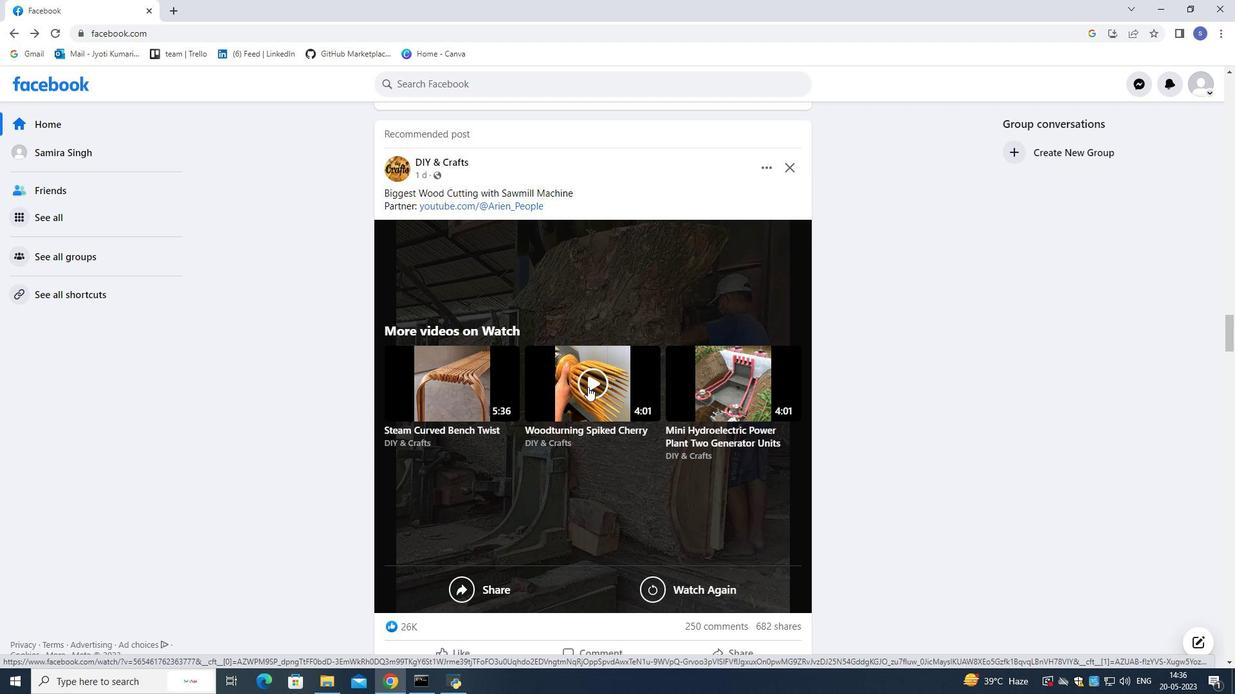 
Action: Mouse scrolled (586, 387) with delta (0, 0)
Screenshot: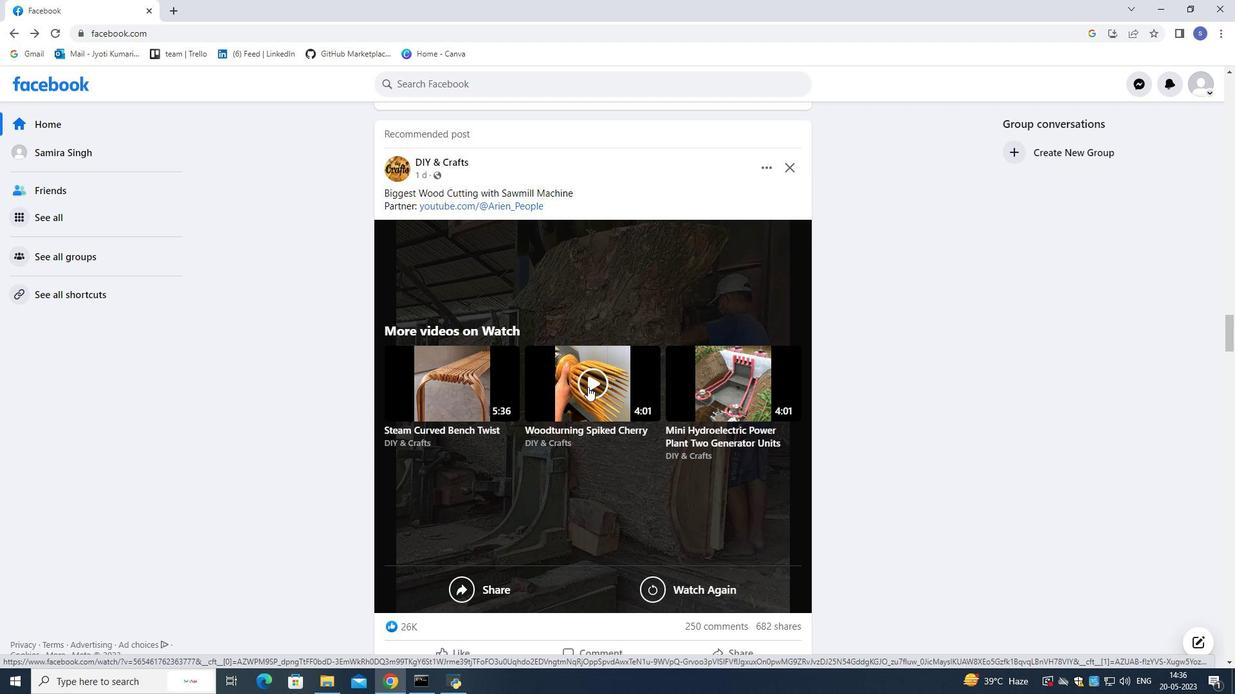 
Action: Mouse moved to (421, 209)
Screenshot: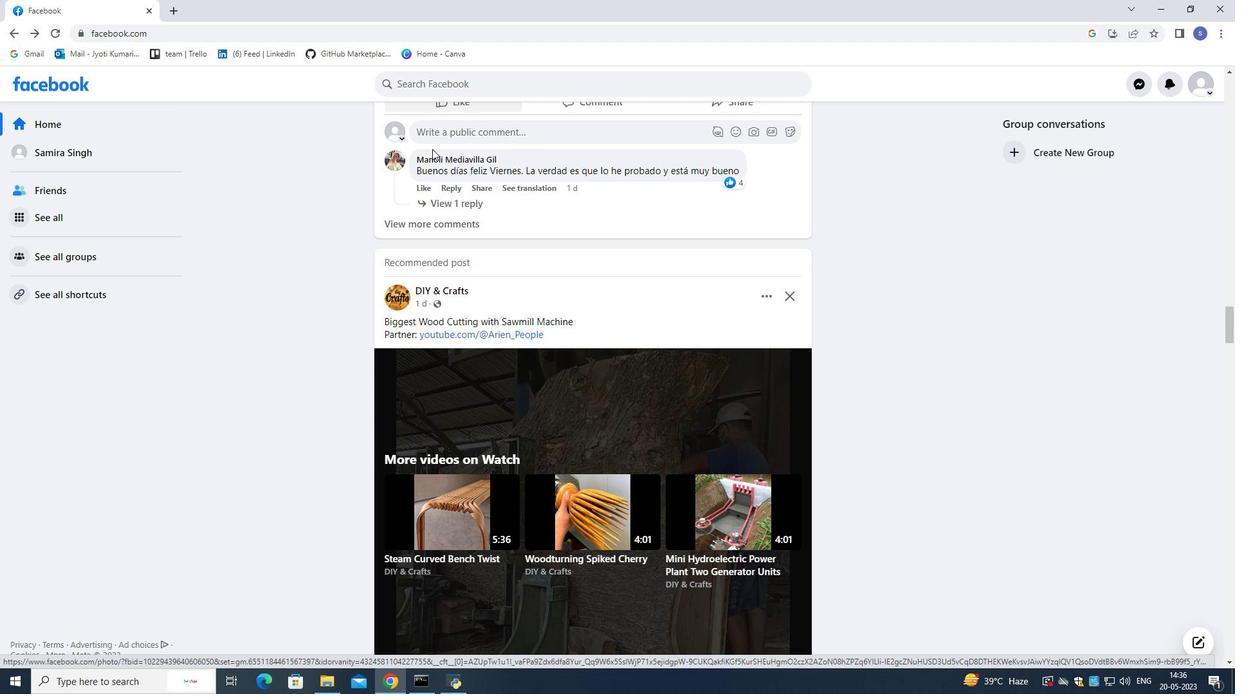 
Action: Mouse scrolled (421, 210) with delta (0, 0)
Screenshot: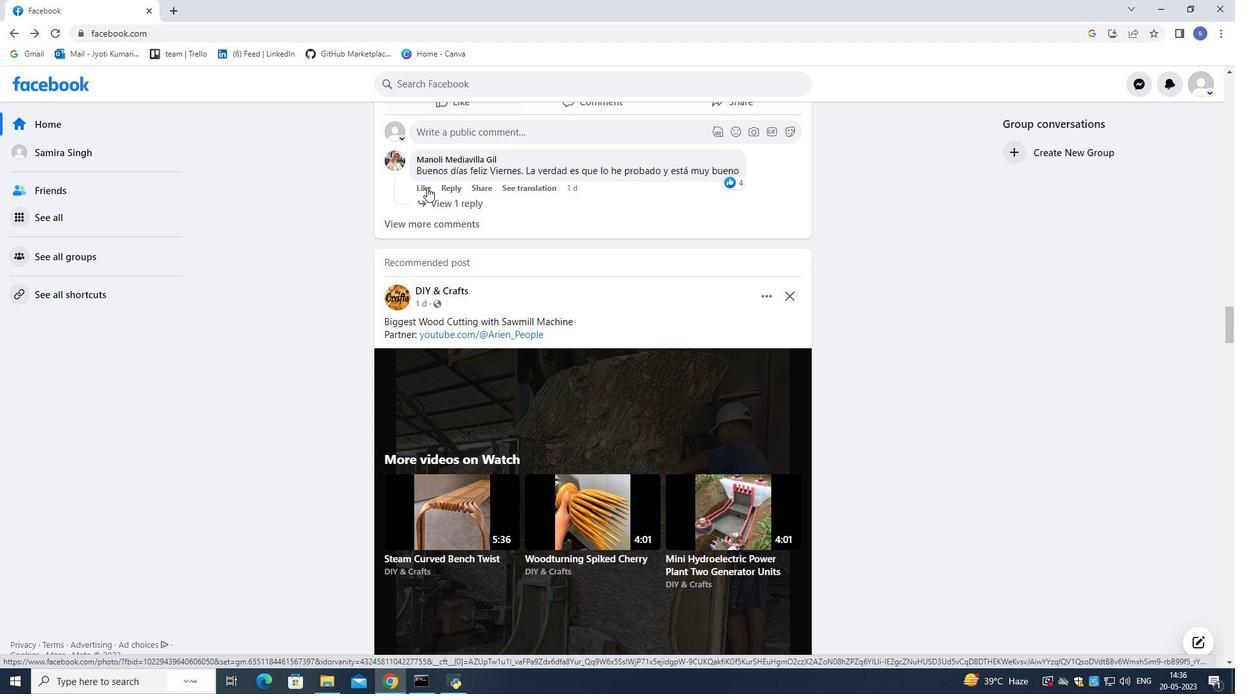 
Action: Mouse scrolled (421, 210) with delta (0, 0)
Screenshot: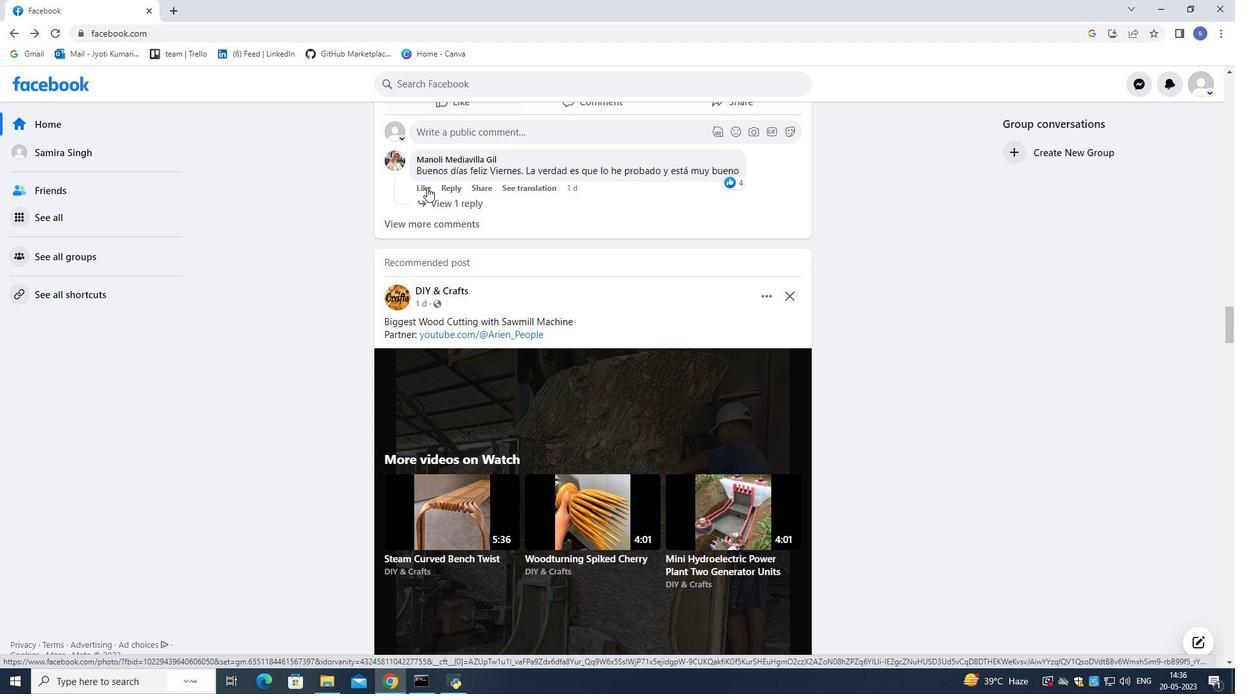 
Action: Mouse scrolled (421, 210) with delta (0, 0)
Screenshot: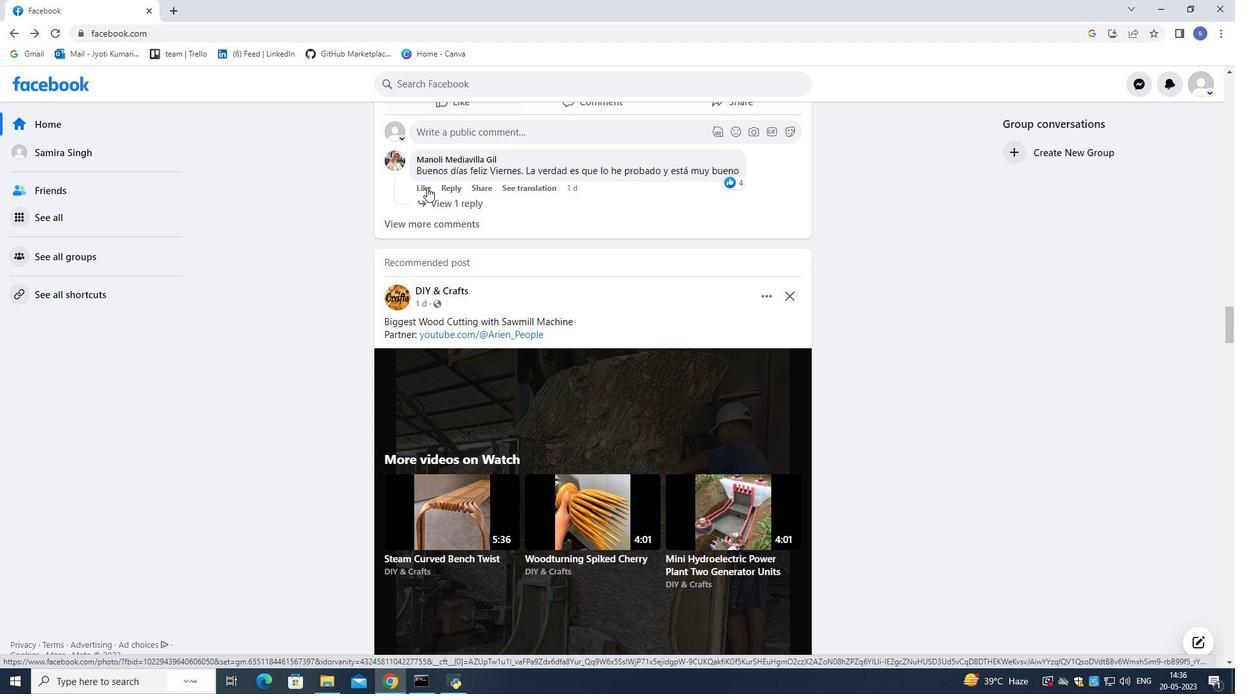 
Action: Mouse scrolled (421, 210) with delta (0, 0)
Screenshot: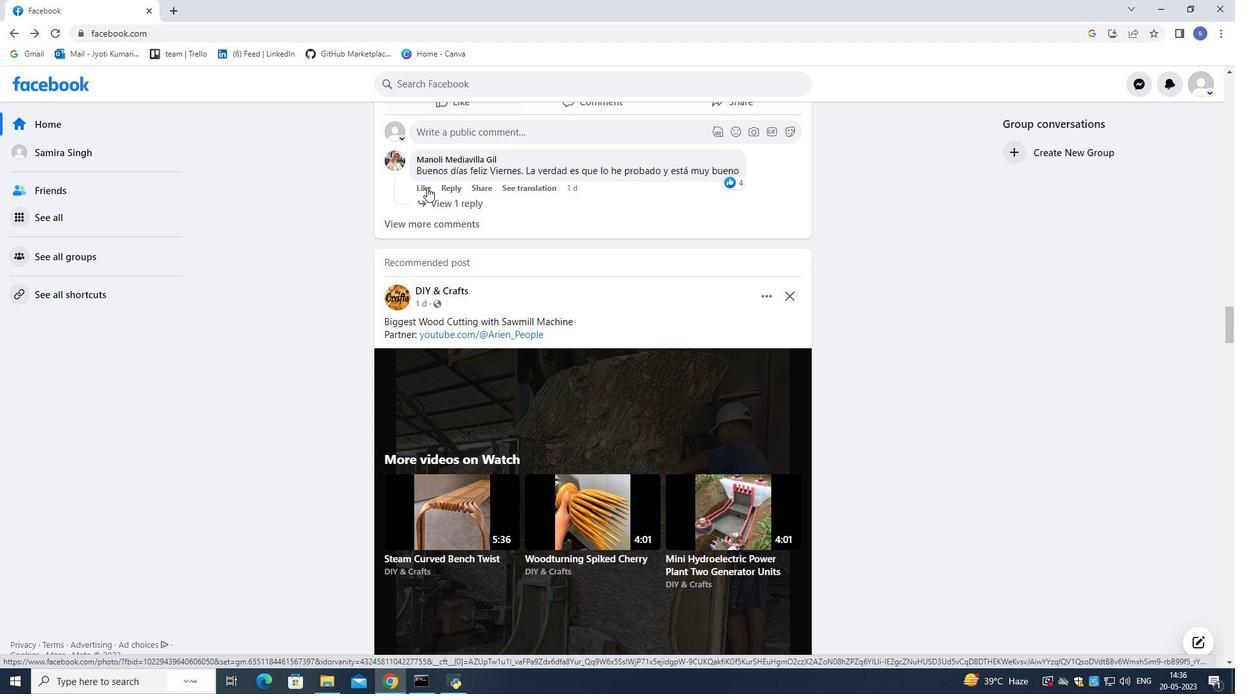 
Action: Mouse scrolled (421, 210) with delta (0, 0)
Screenshot: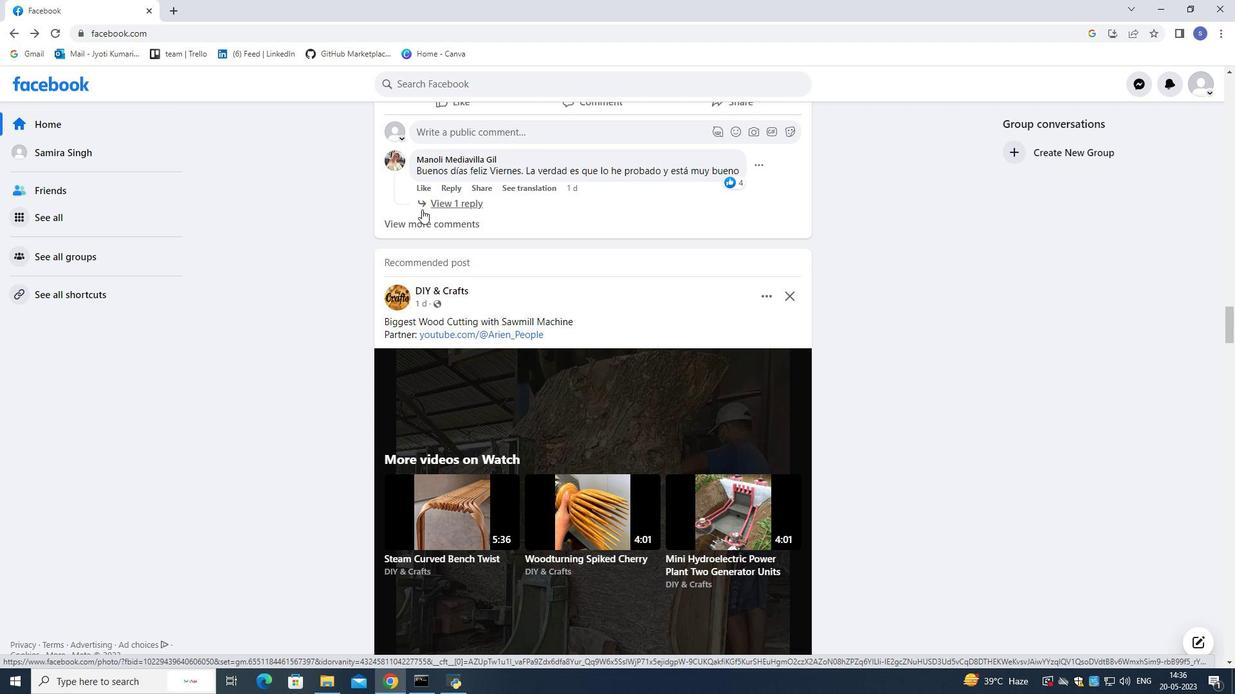 
Action: Mouse scrolled (421, 210) with delta (0, 0)
Screenshot: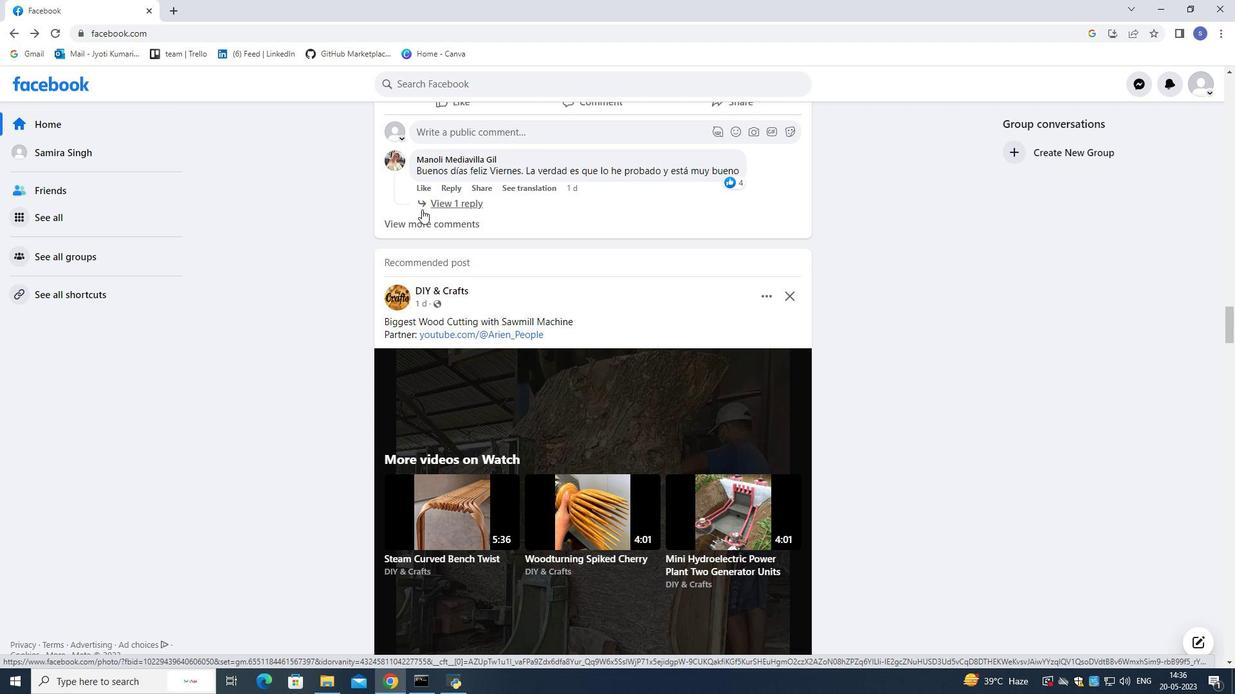 
Action: Mouse moved to (421, 210)
Screenshot: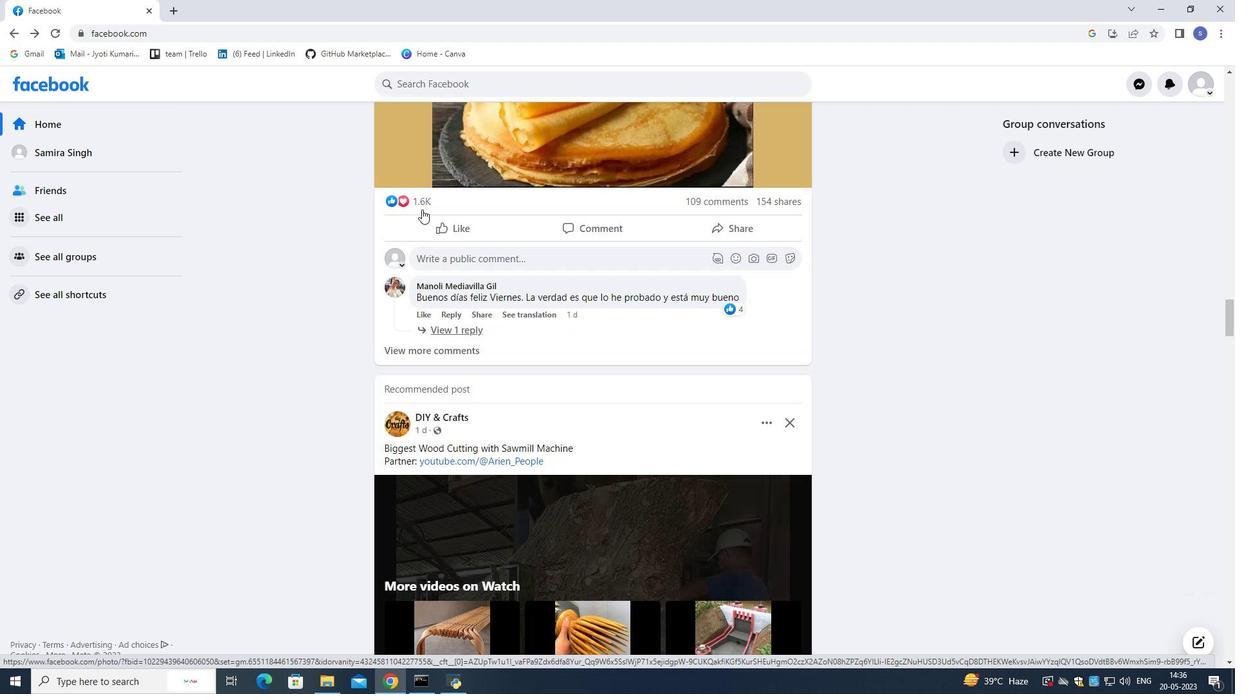 
Action: Mouse scrolled (421, 211) with delta (0, 0)
Screenshot: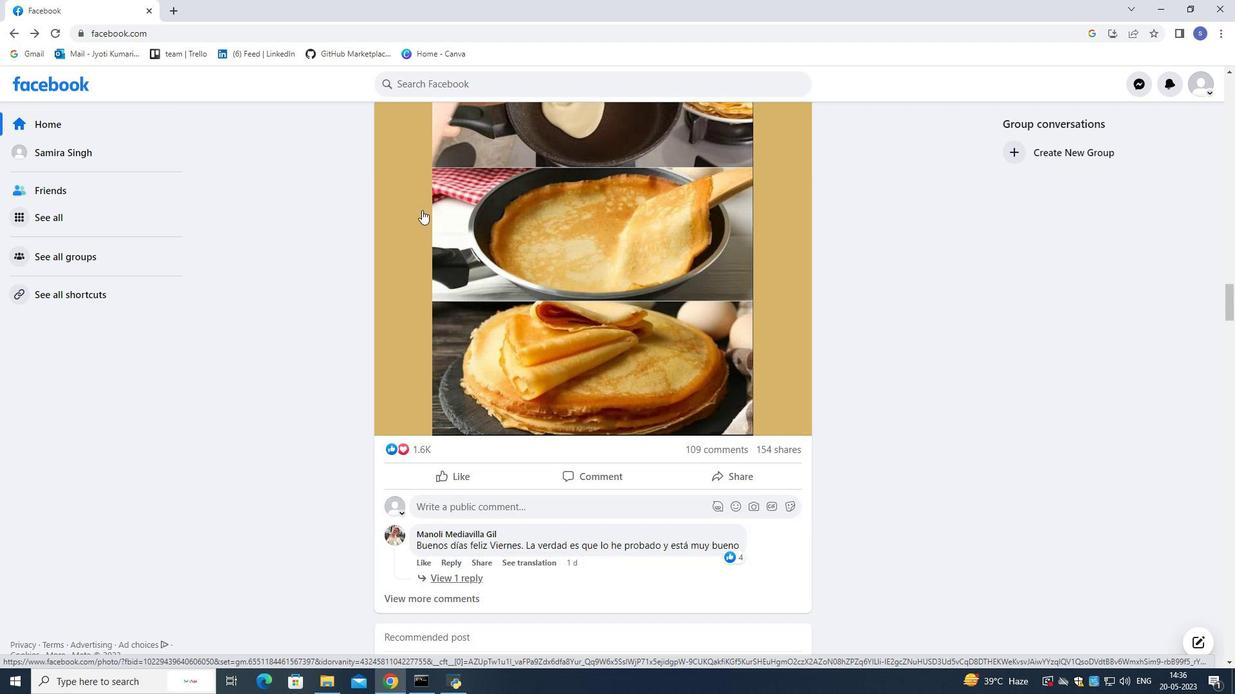 
Action: Mouse scrolled (421, 211) with delta (0, 0)
Screenshot: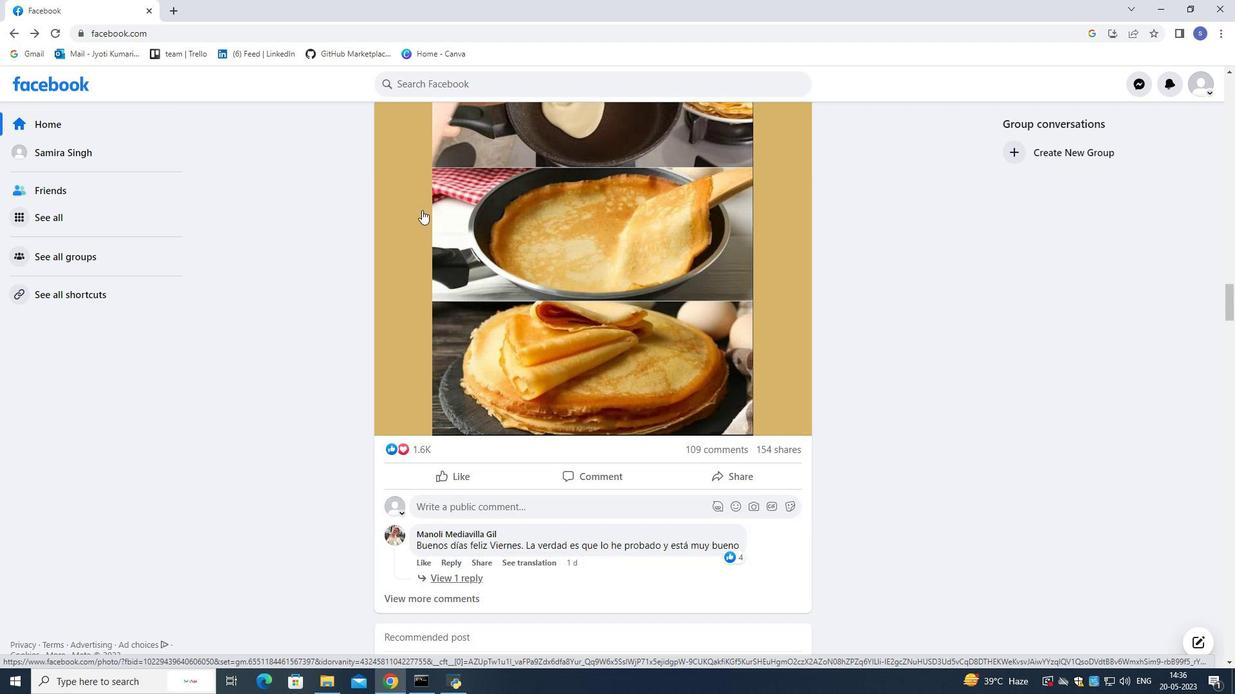 
Action: Mouse scrolled (421, 211) with delta (0, 0)
Screenshot: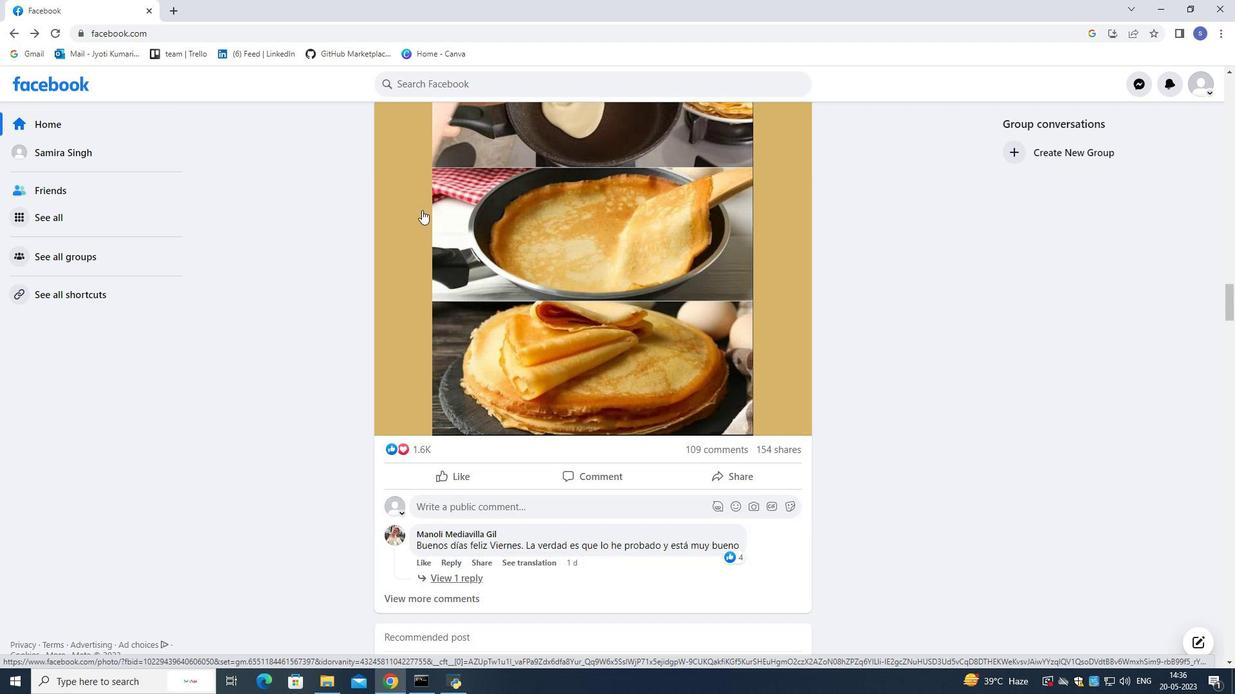 
Action: Mouse scrolled (421, 211) with delta (0, 0)
Screenshot: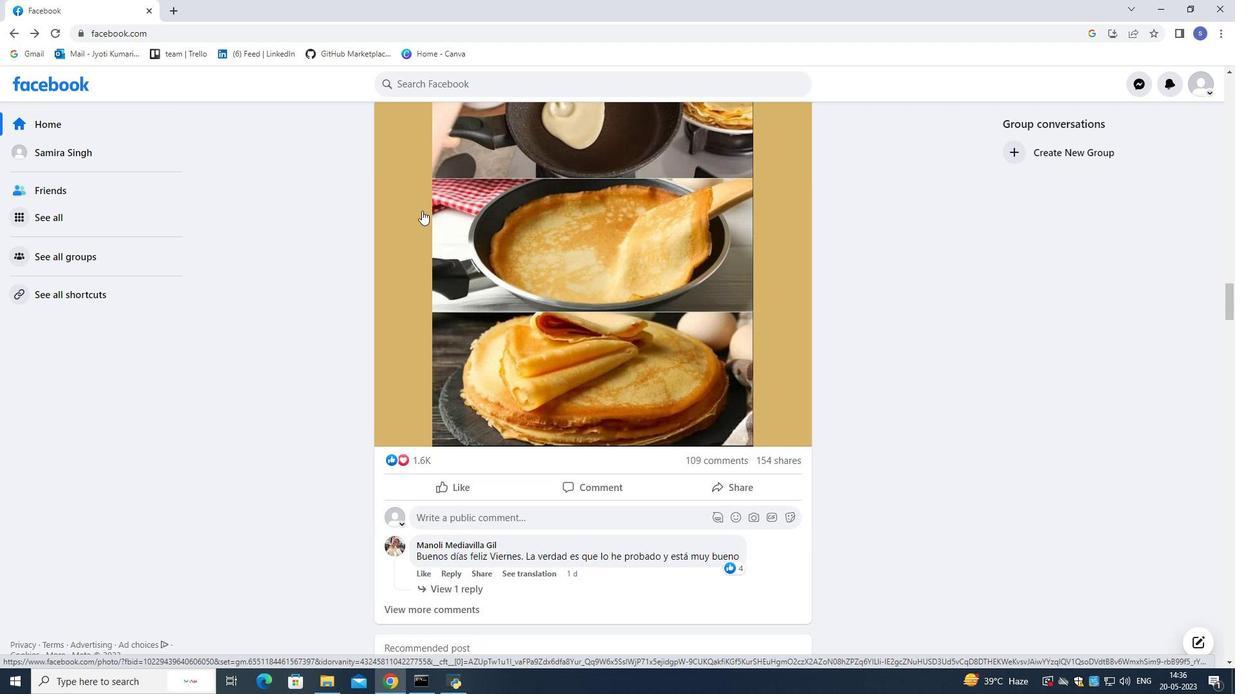 
Action: Mouse moved to (421, 211)
Screenshot: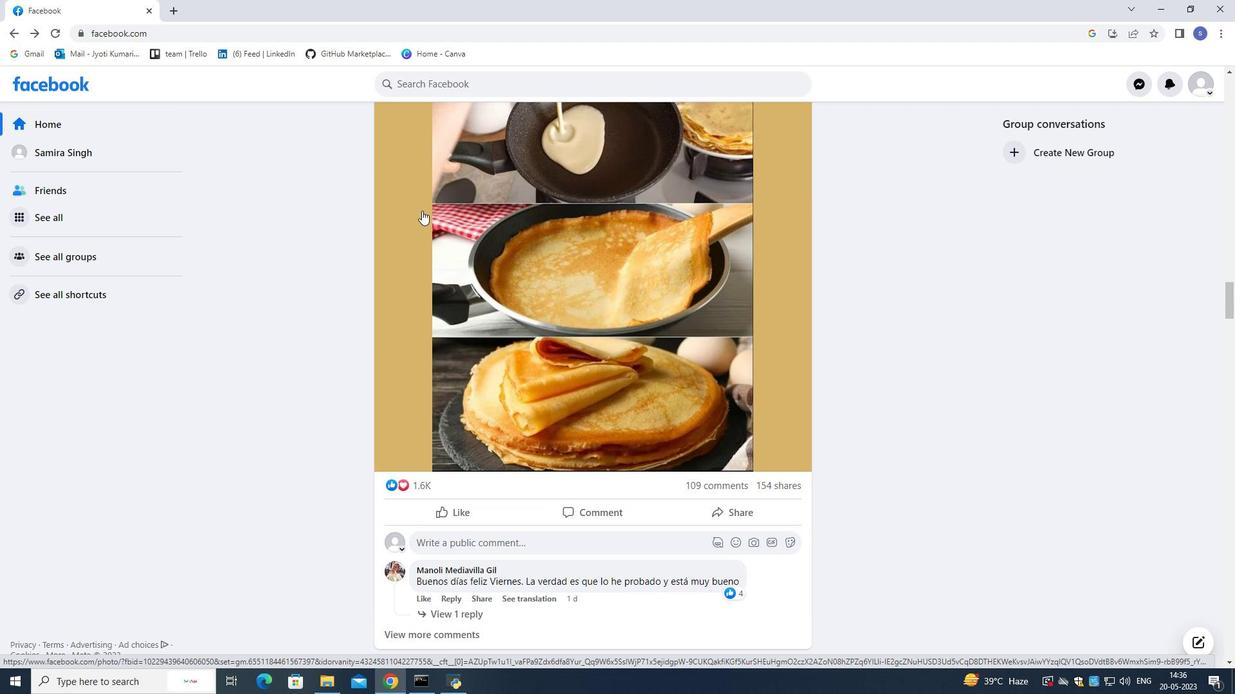 
Action: Mouse scrolled (421, 212) with delta (0, 0)
Screenshot: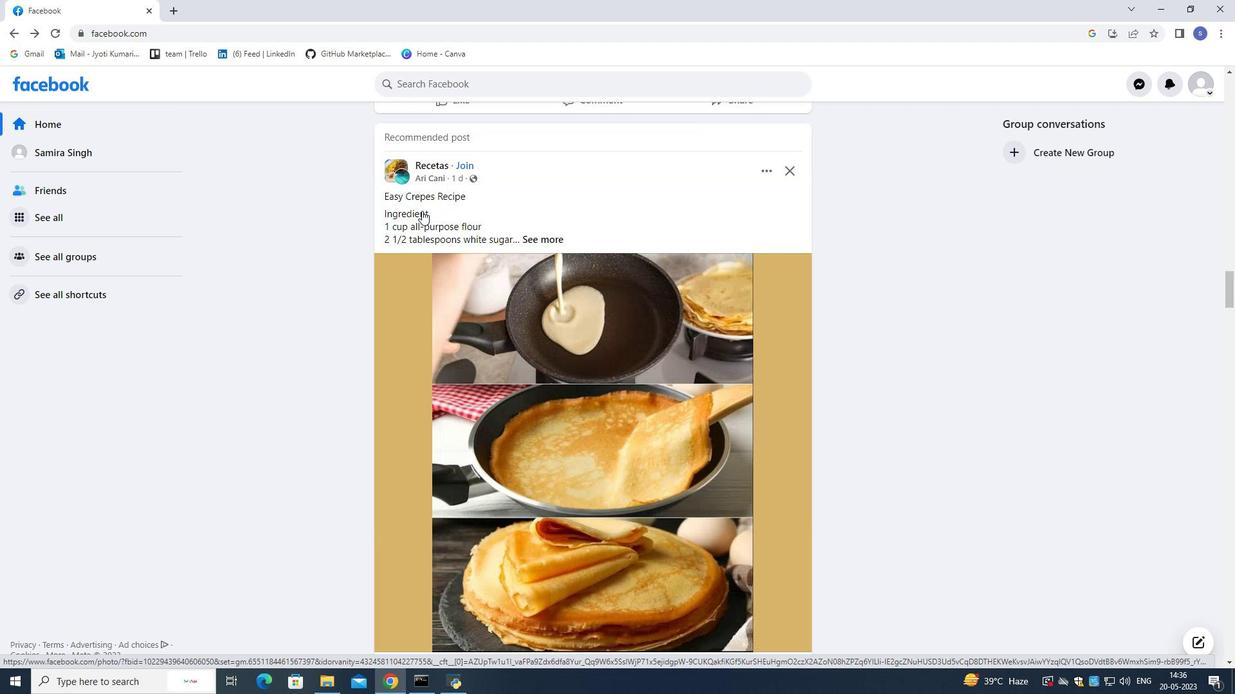 
Action: Mouse scrolled (421, 212) with delta (0, 0)
Screenshot: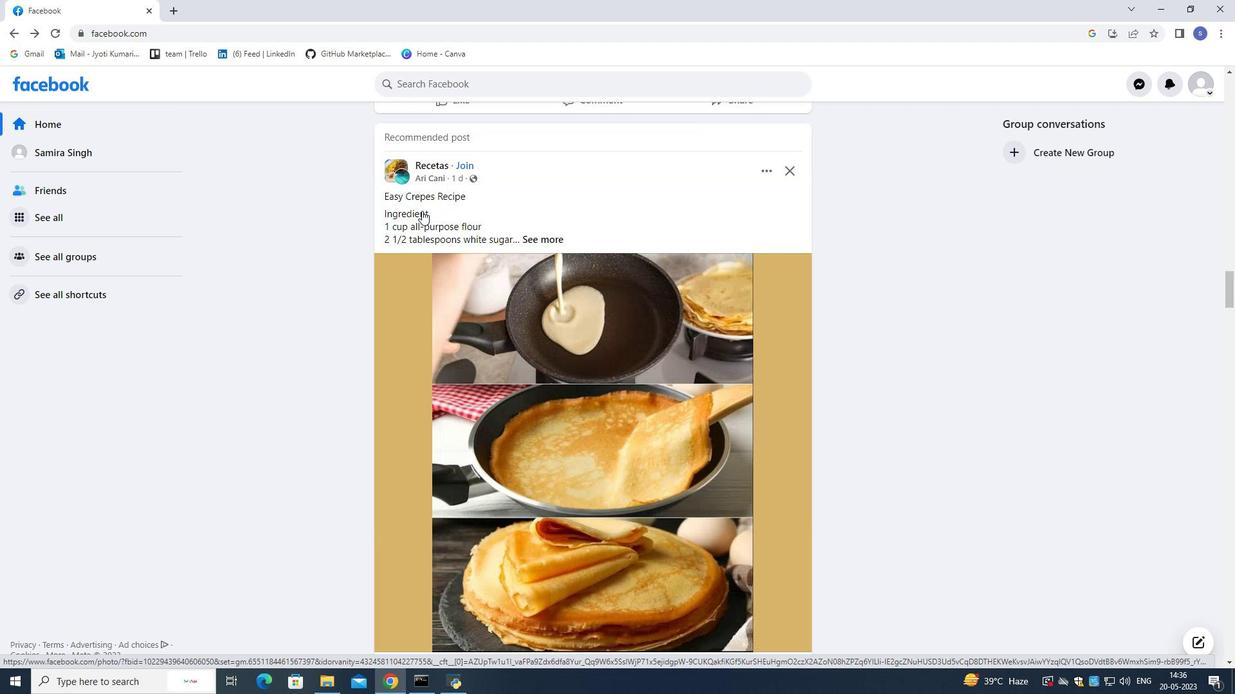 
Action: Mouse scrolled (421, 212) with delta (0, 0)
Screenshot: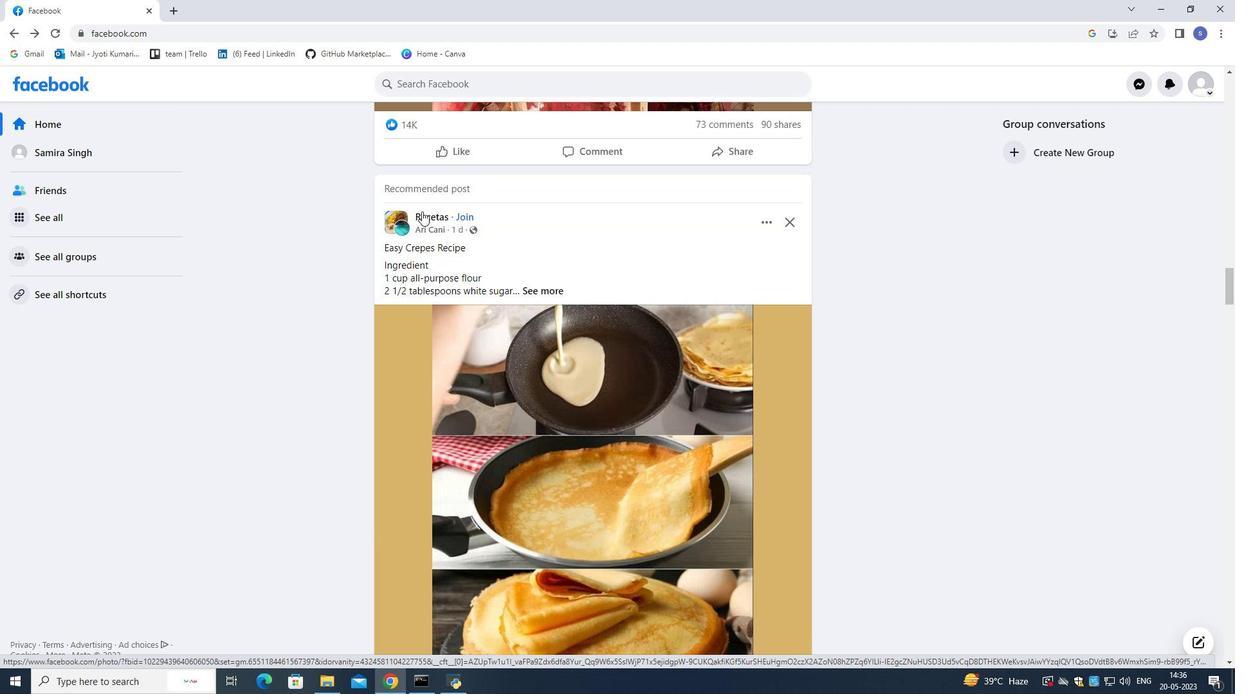 
Action: Mouse scrolled (421, 212) with delta (0, 0)
Screenshot: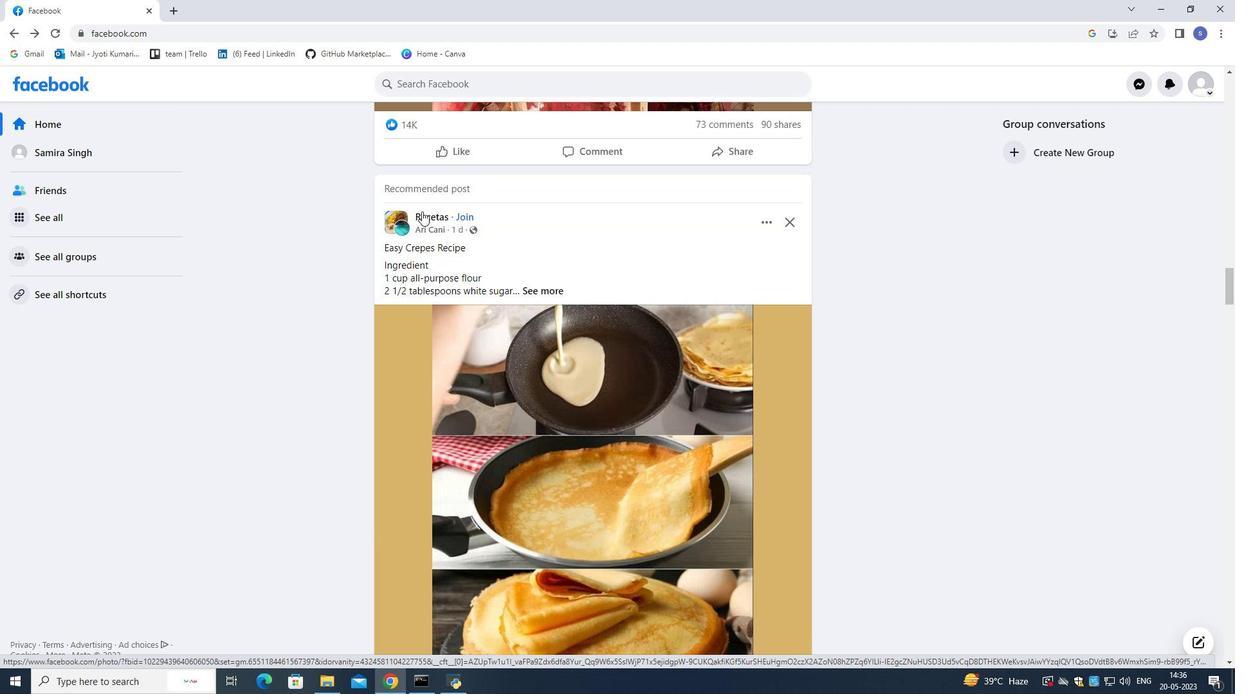 
Action: Mouse scrolled (421, 212) with delta (0, 0)
Screenshot: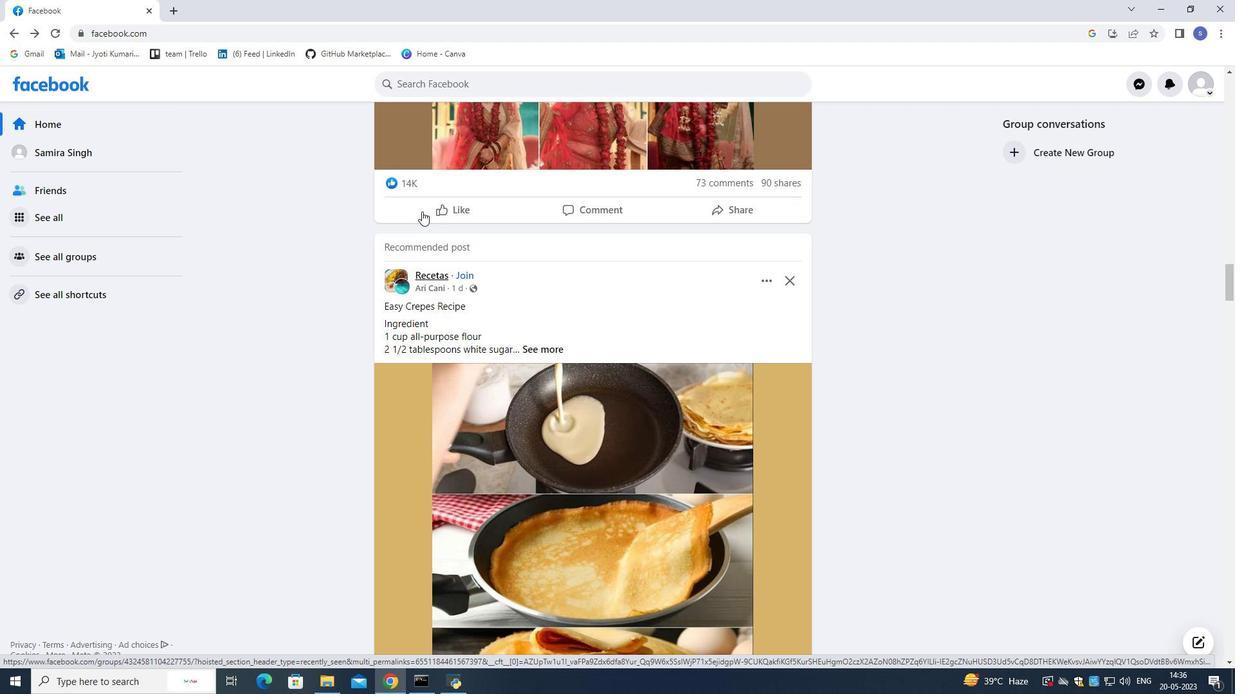
Action: Mouse scrolled (421, 212) with delta (0, 0)
Screenshot: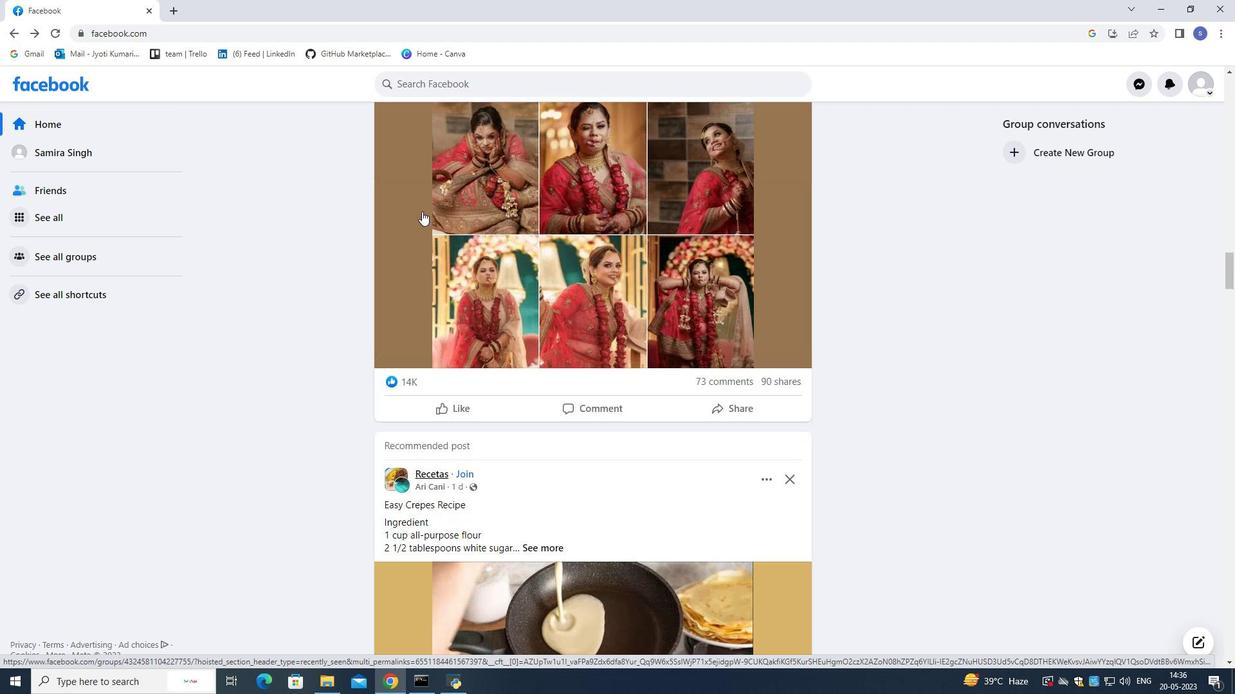 
Action: Mouse scrolled (421, 212) with delta (0, 0)
Screenshot: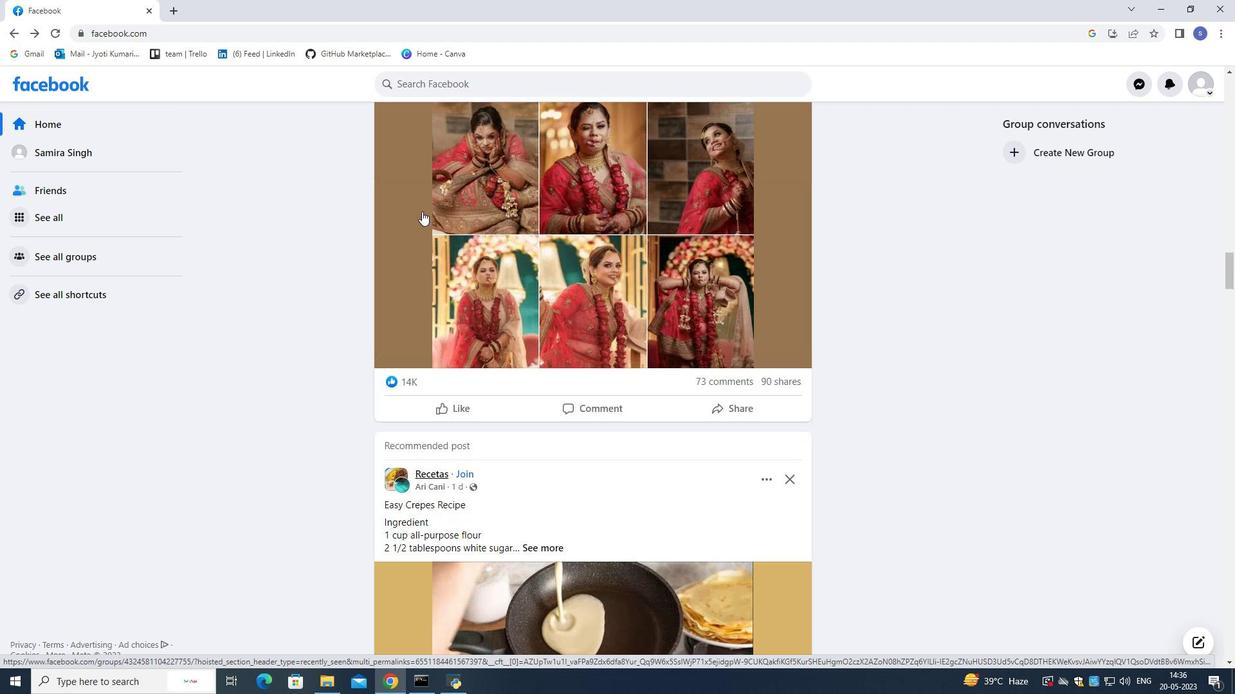 
Action: Mouse moved to (421, 210)
Screenshot: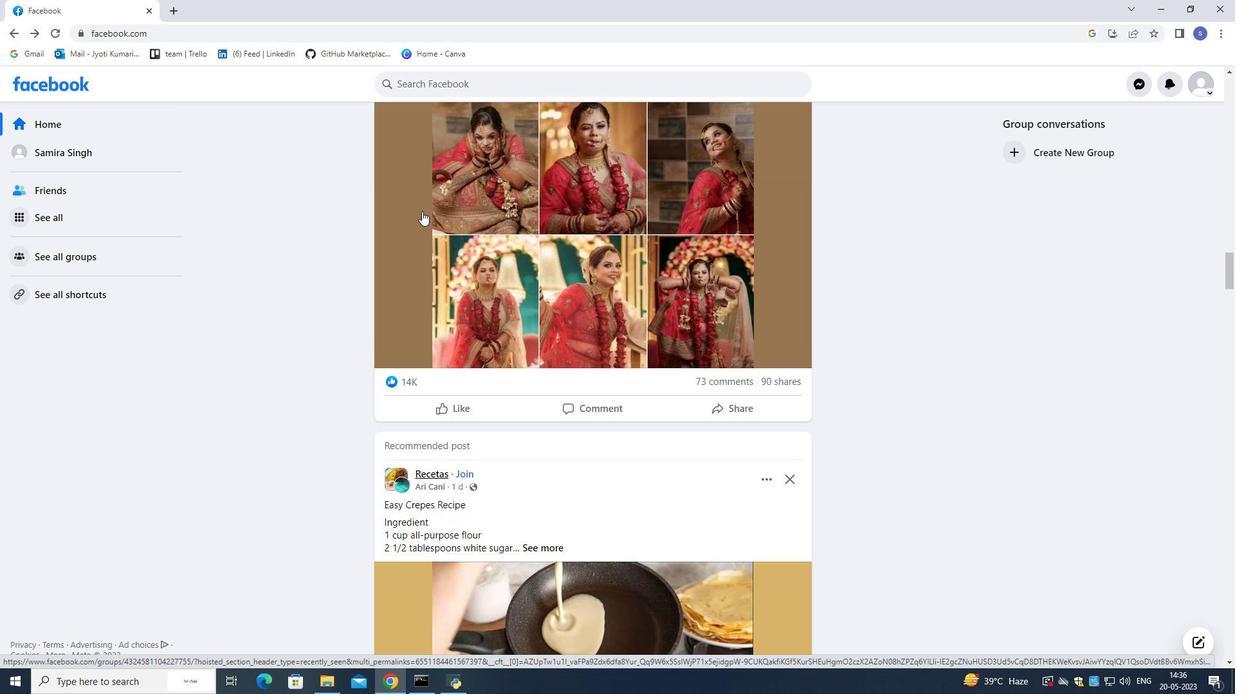 
Action: Mouse scrolled (421, 211) with delta (0, 0)
Screenshot: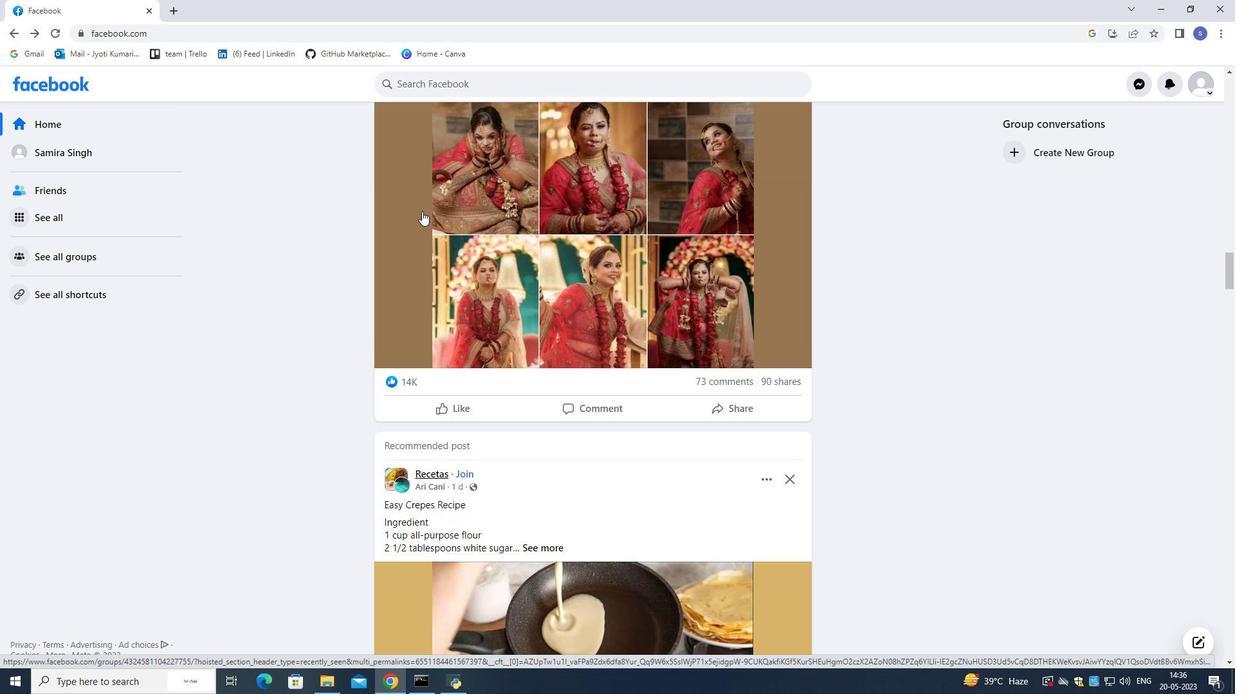 
Action: Mouse scrolled (421, 211) with delta (0, 0)
Screenshot: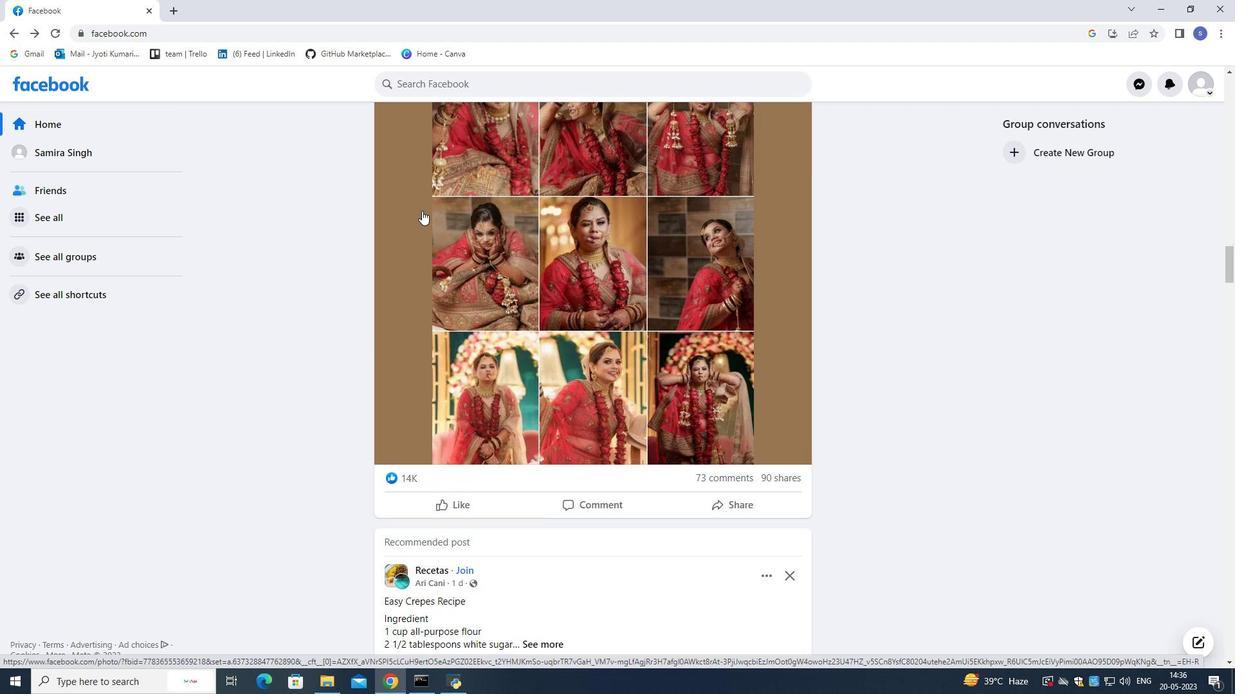 
Action: Mouse scrolled (421, 211) with delta (0, 0)
Screenshot: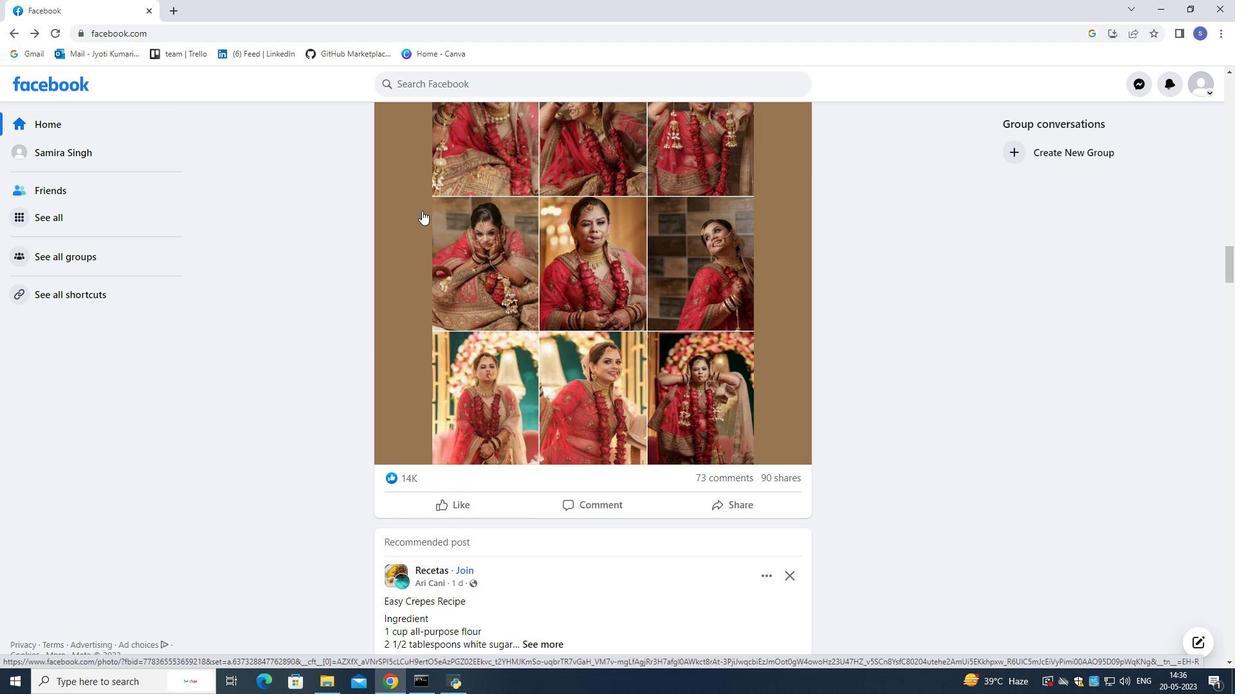 
Action: Mouse scrolled (421, 211) with delta (0, 0)
Screenshot: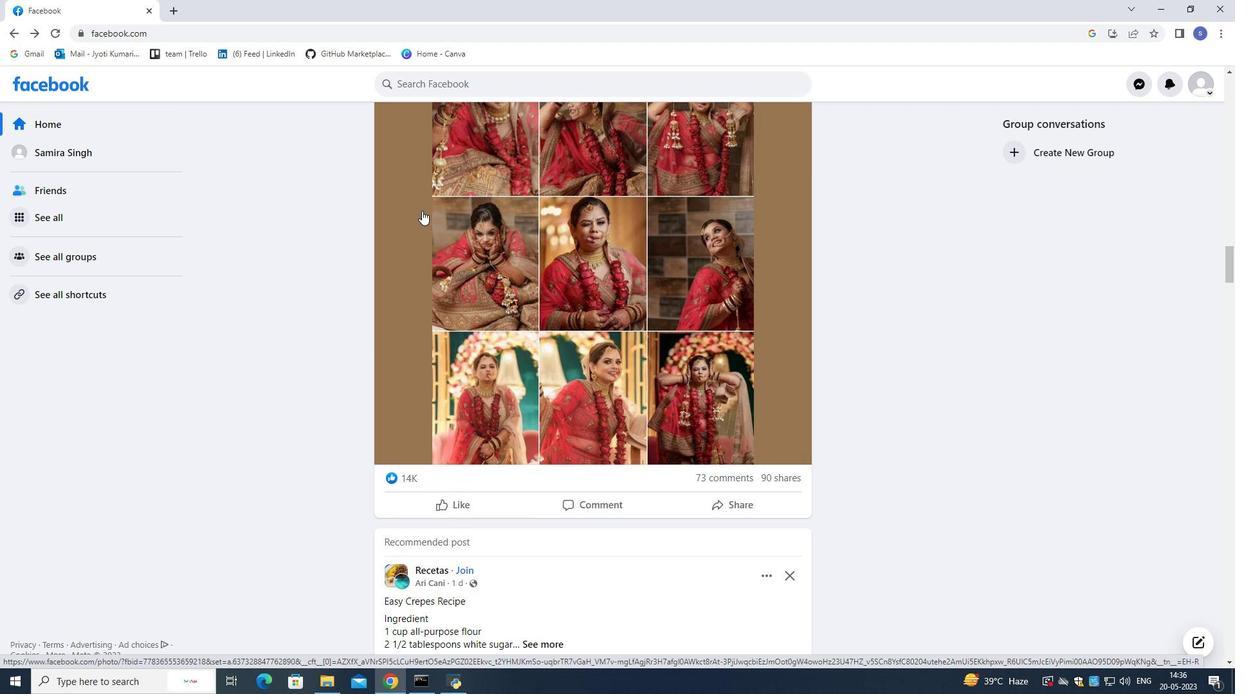 
Action: Mouse scrolled (421, 211) with delta (0, 0)
Screenshot: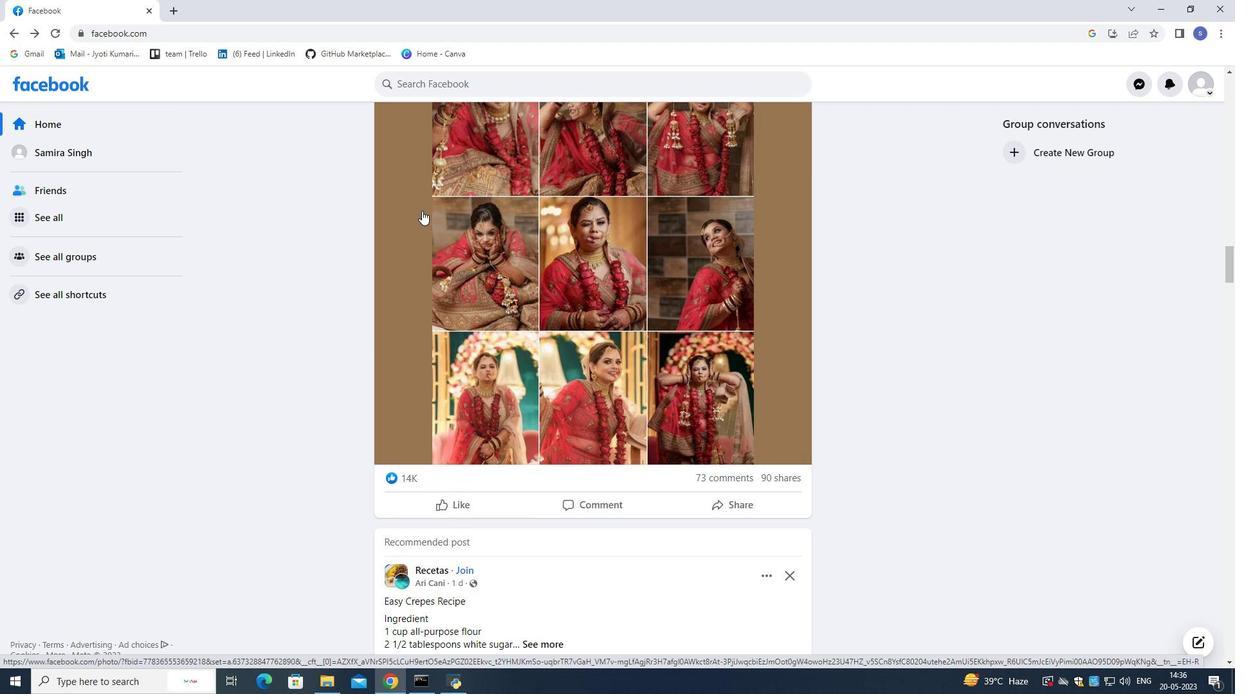 
Action: Mouse moved to (413, 229)
Screenshot: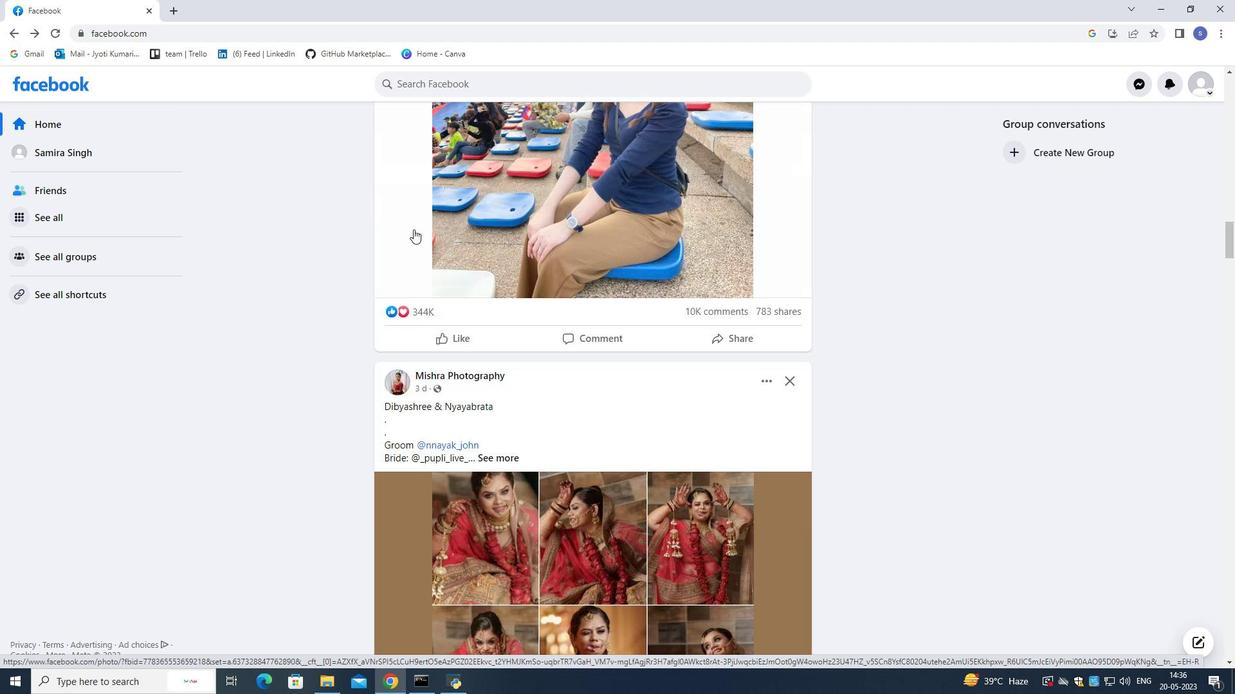
Action: Mouse scrolled (413, 230) with delta (0, 0)
Screenshot: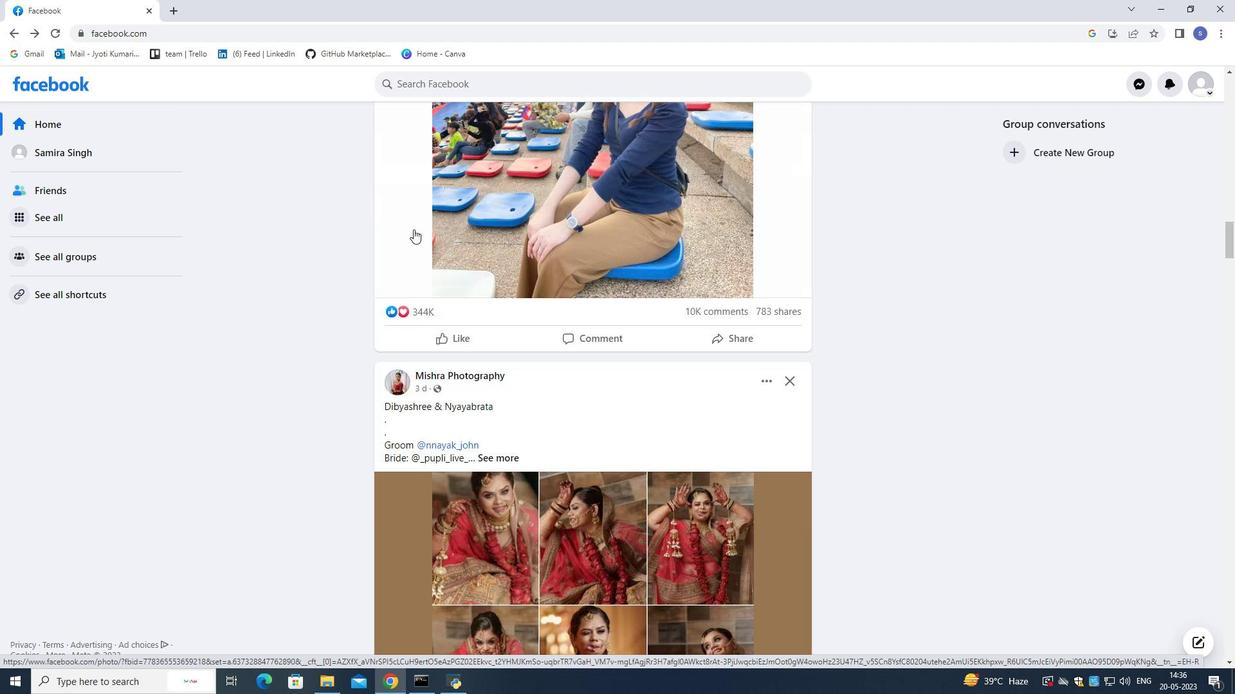 
Action: Mouse scrolled (413, 230) with delta (0, 0)
Screenshot: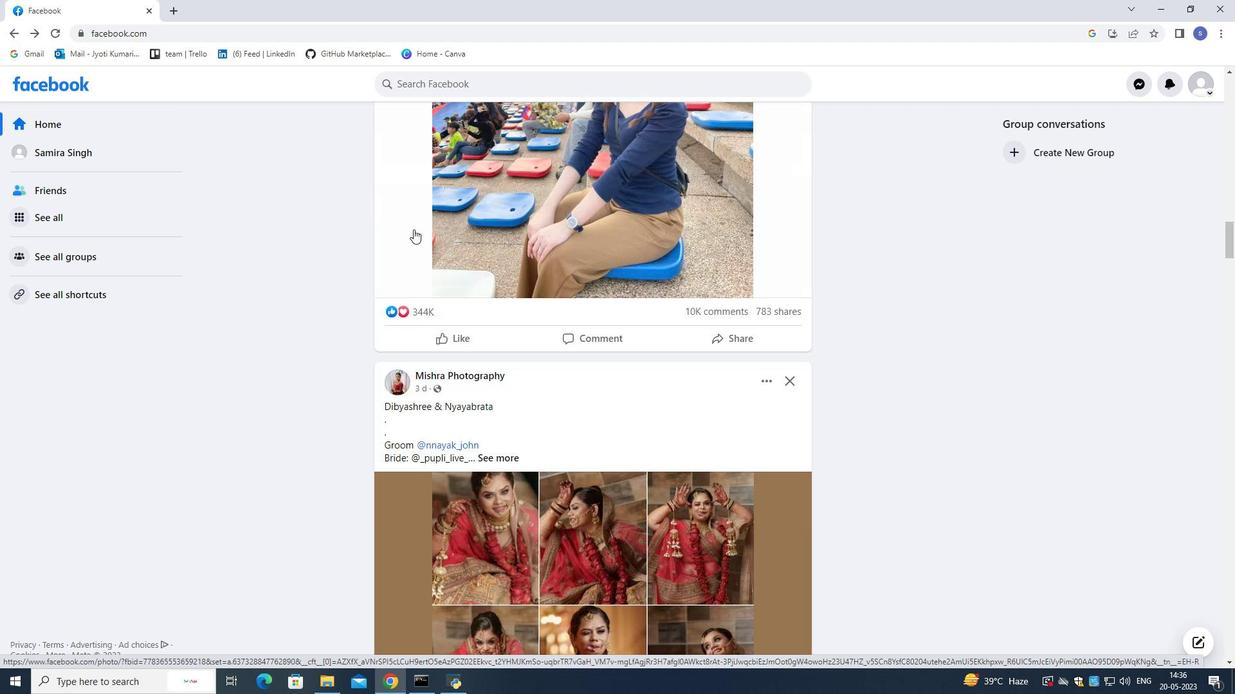 
Action: Mouse scrolled (413, 230) with delta (0, 0)
Screenshot: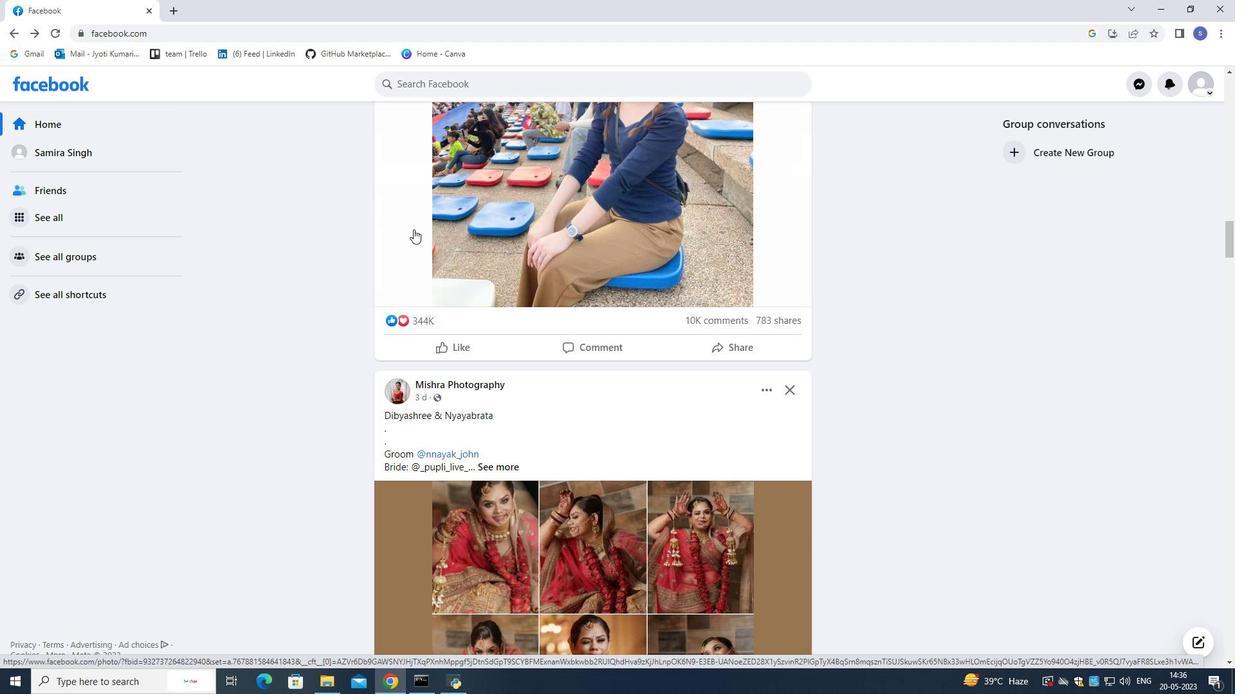 
Action: Mouse moved to (412, 230)
Screenshot: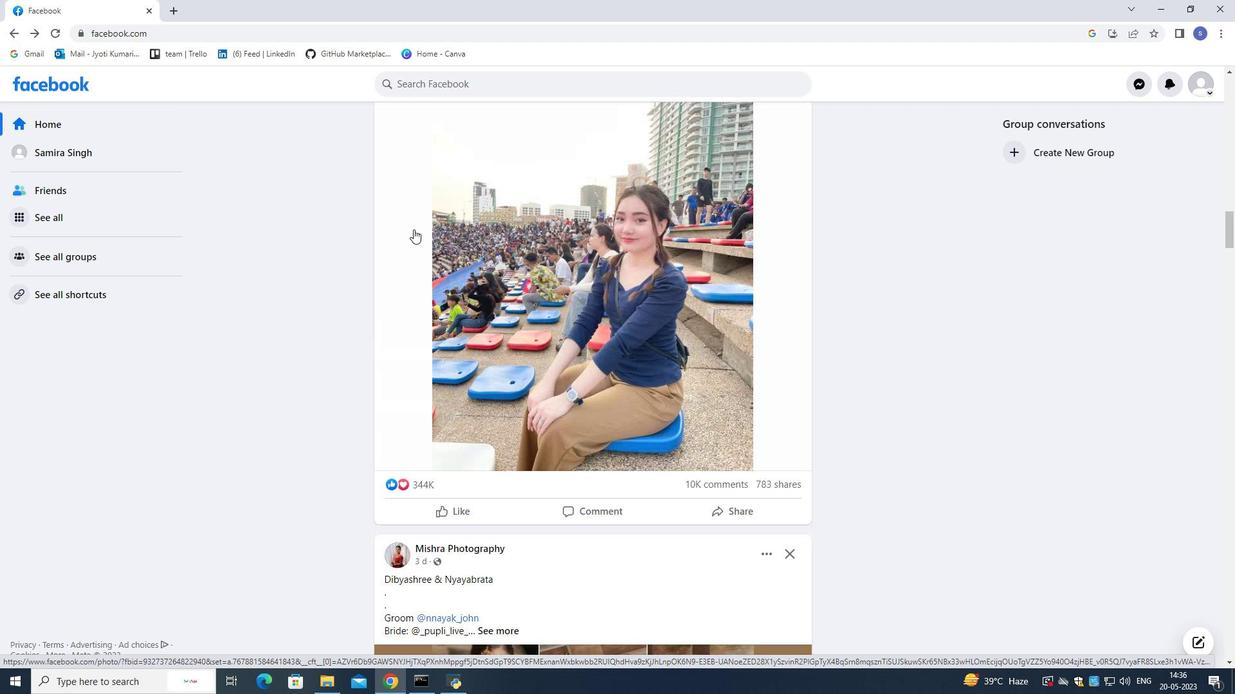 
Action: Mouse scrolled (412, 230) with delta (0, 0)
Screenshot: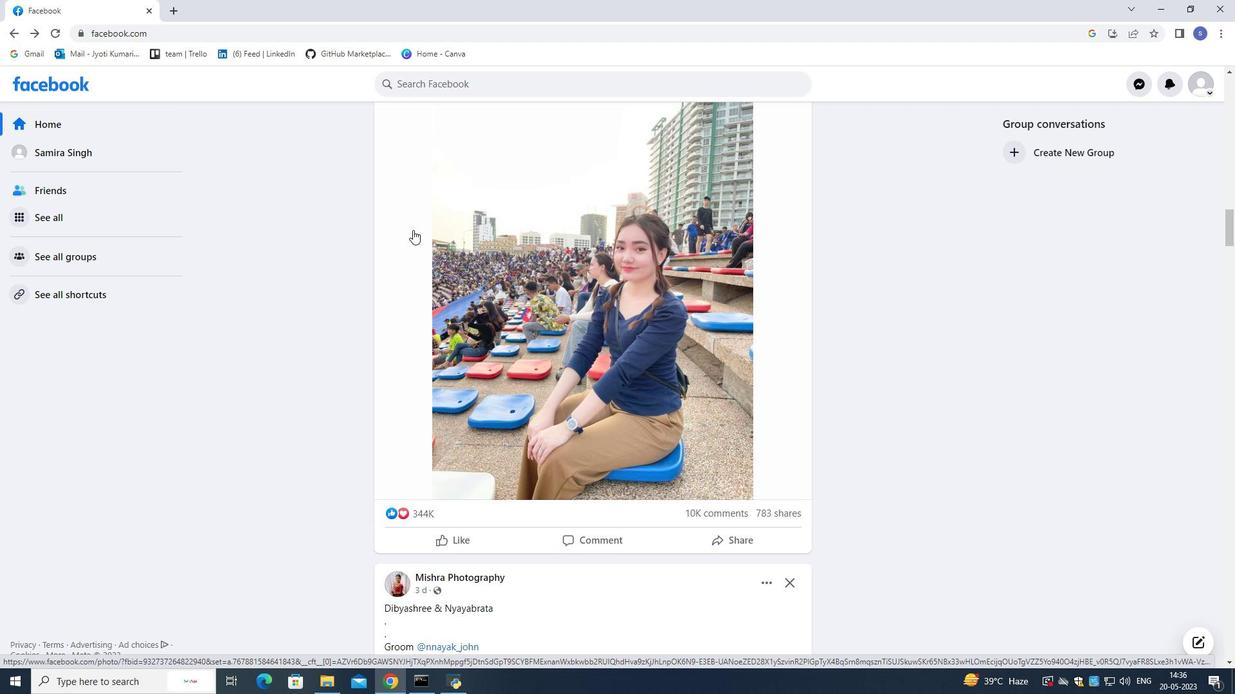 
Action: Mouse scrolled (412, 230) with delta (0, 0)
Screenshot: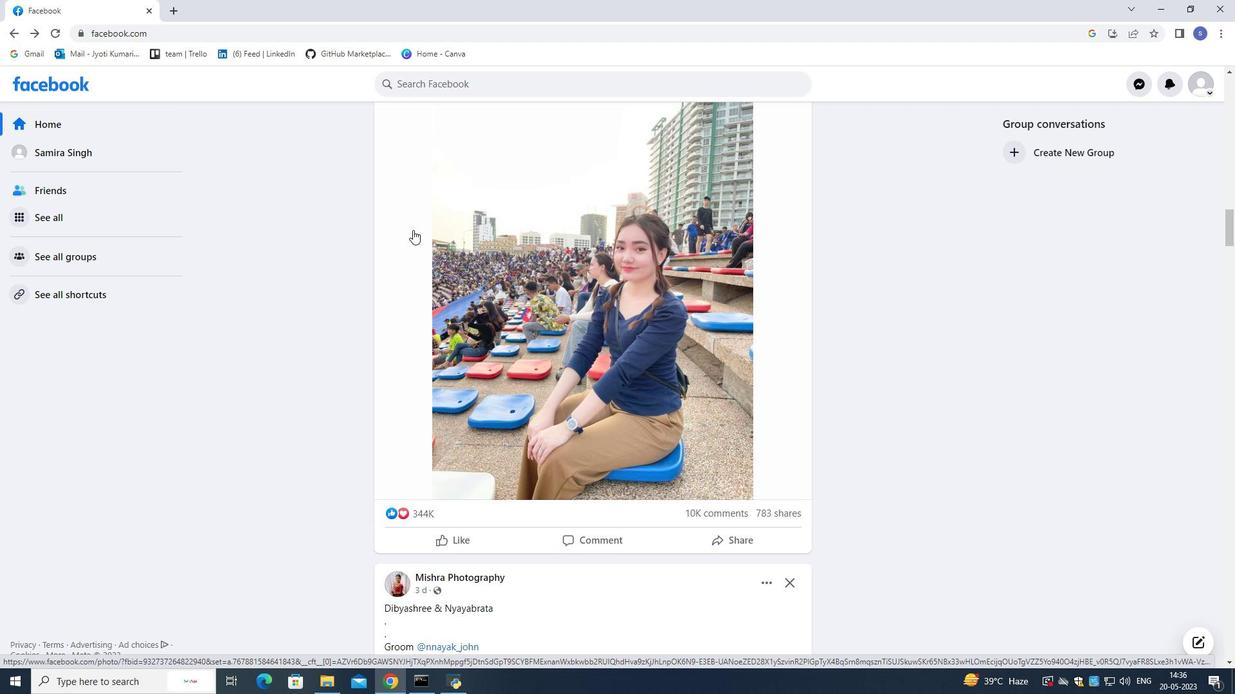 
Action: Mouse scrolled (412, 230) with delta (0, 0)
Screenshot: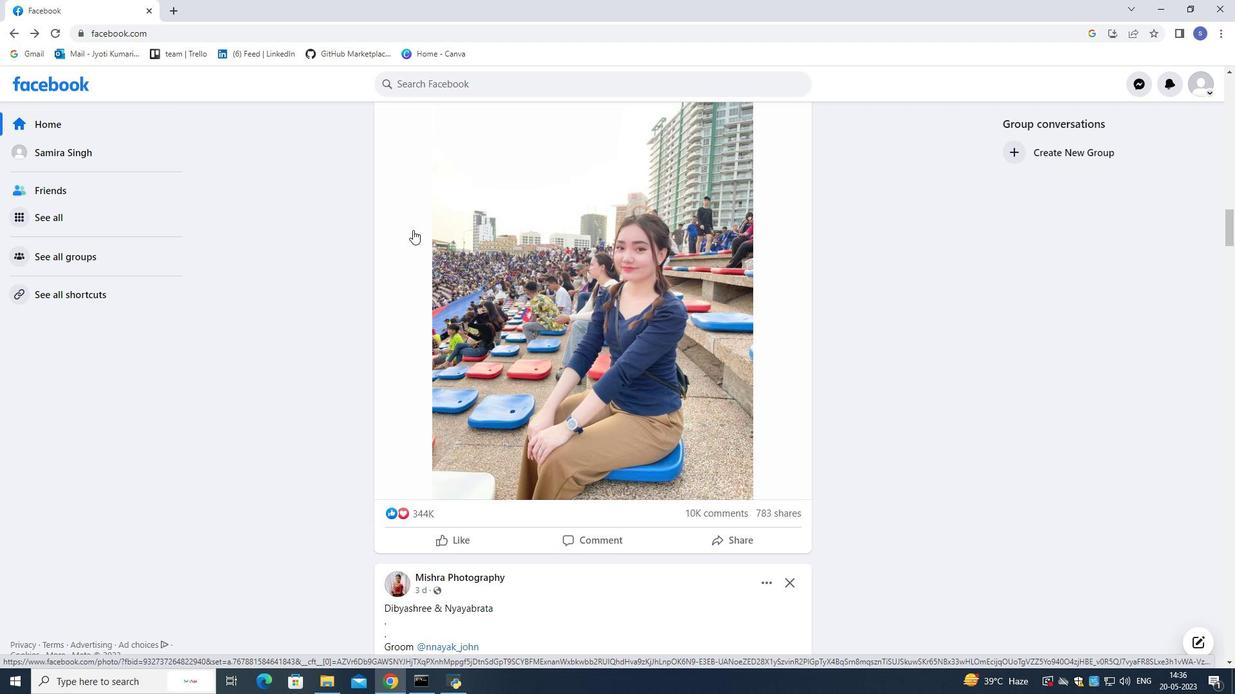
Action: Mouse moved to (413, 230)
Screenshot: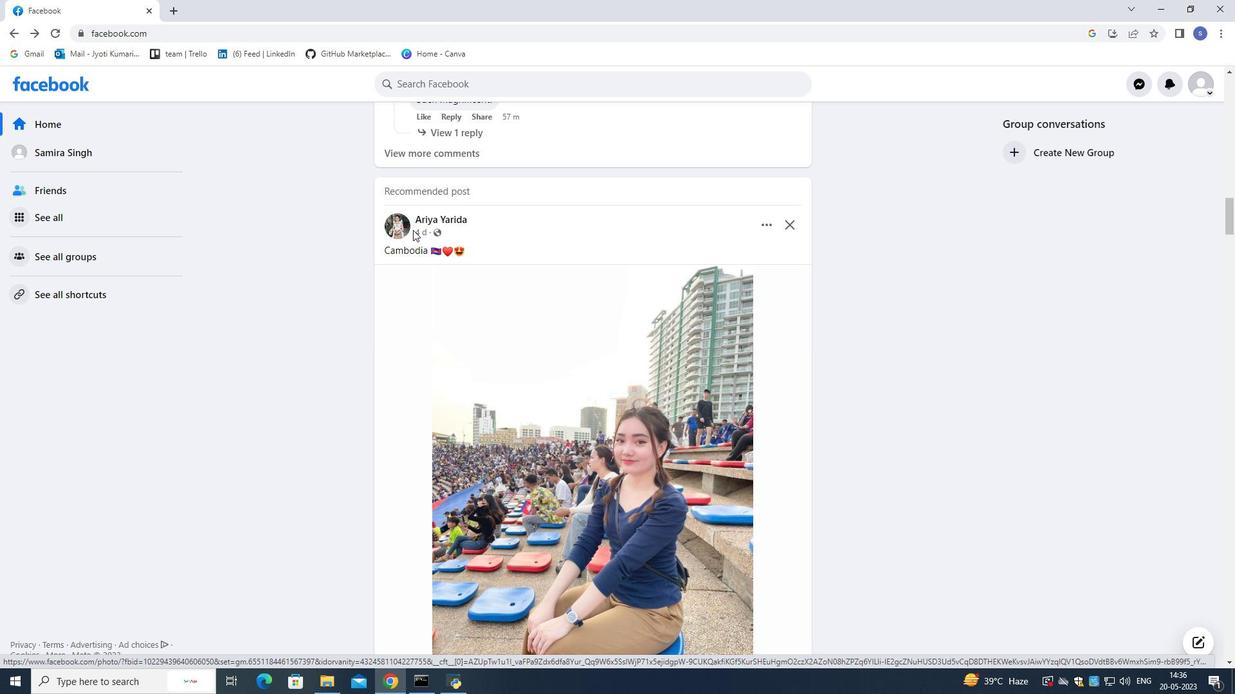 
Action: Mouse scrolled (413, 230) with delta (0, 0)
Screenshot: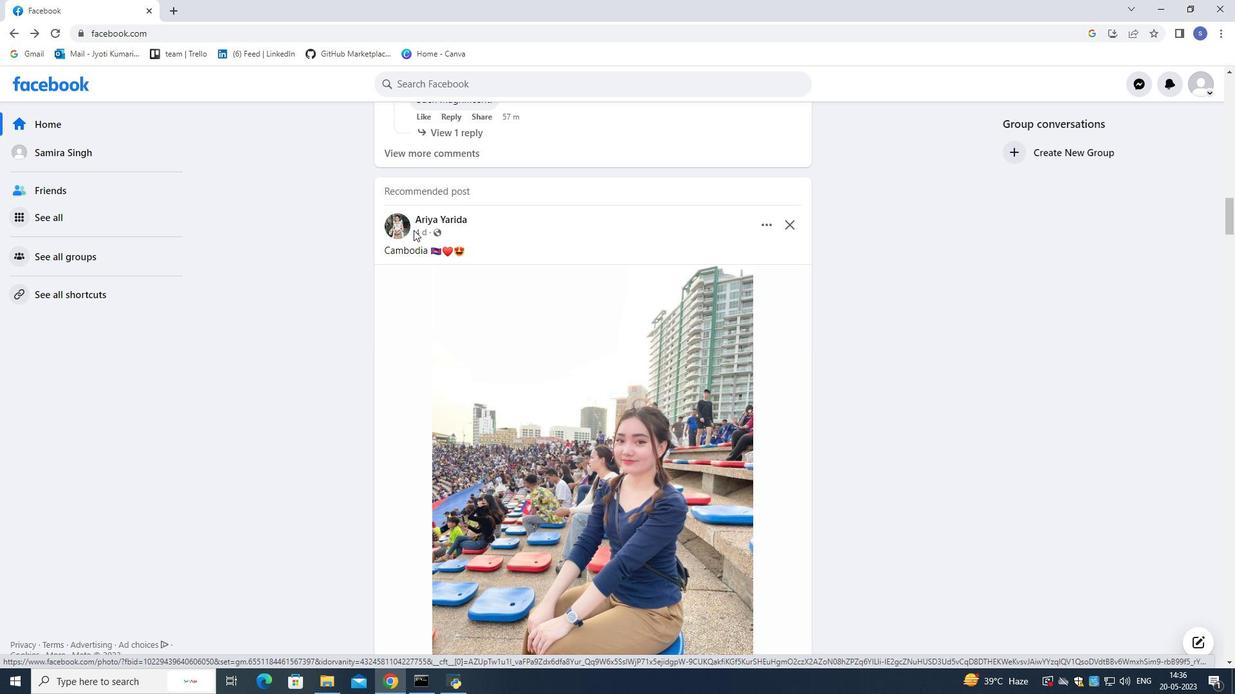 
Action: Mouse moved to (413, 222)
Screenshot: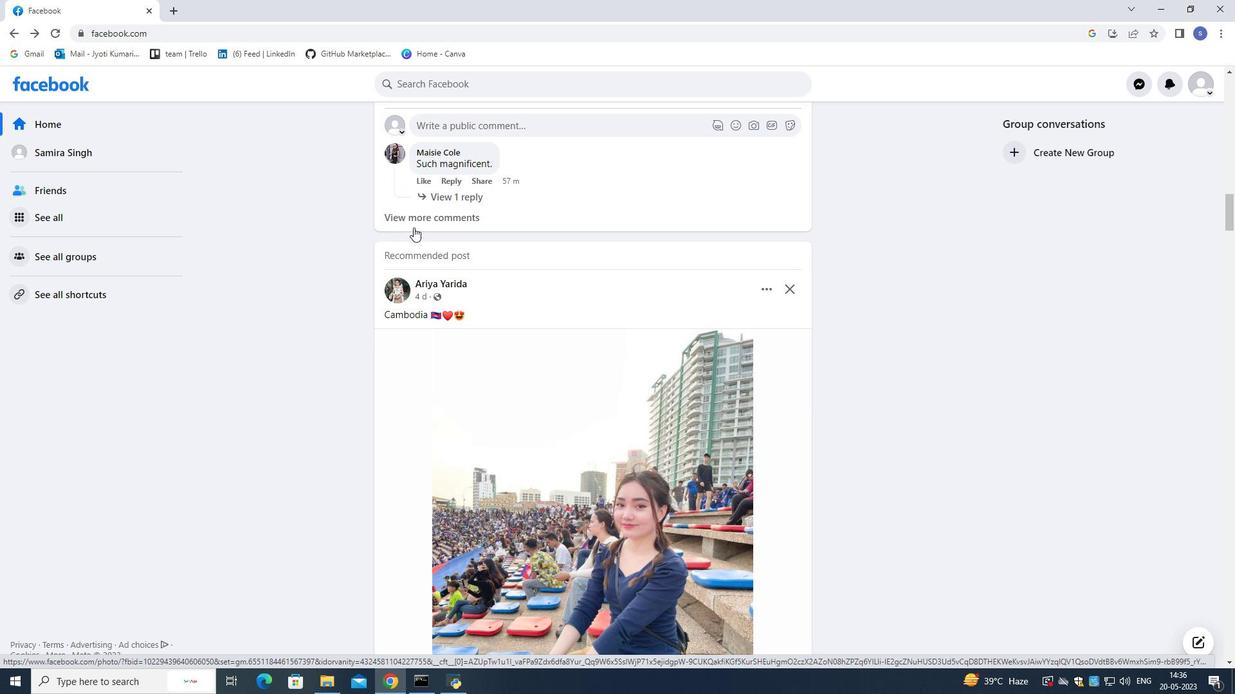
Action: Mouse scrolled (413, 223) with delta (0, 0)
Screenshot: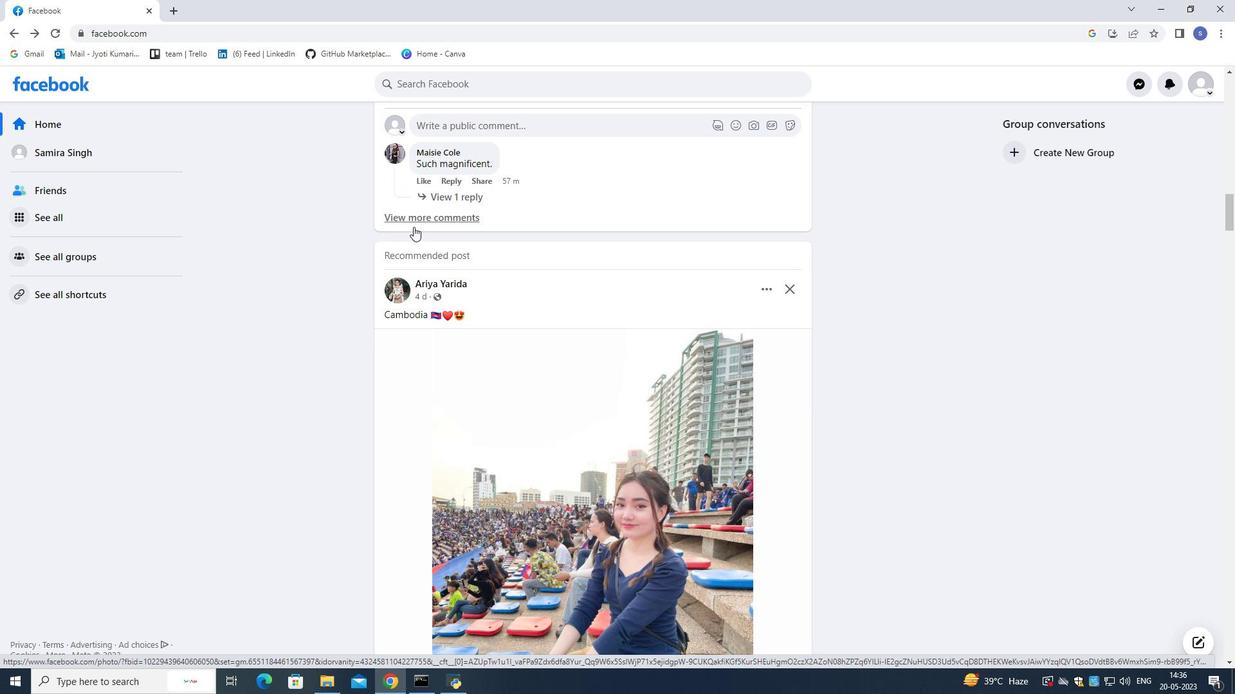 
Action: Mouse scrolled (413, 223) with delta (0, 0)
Screenshot: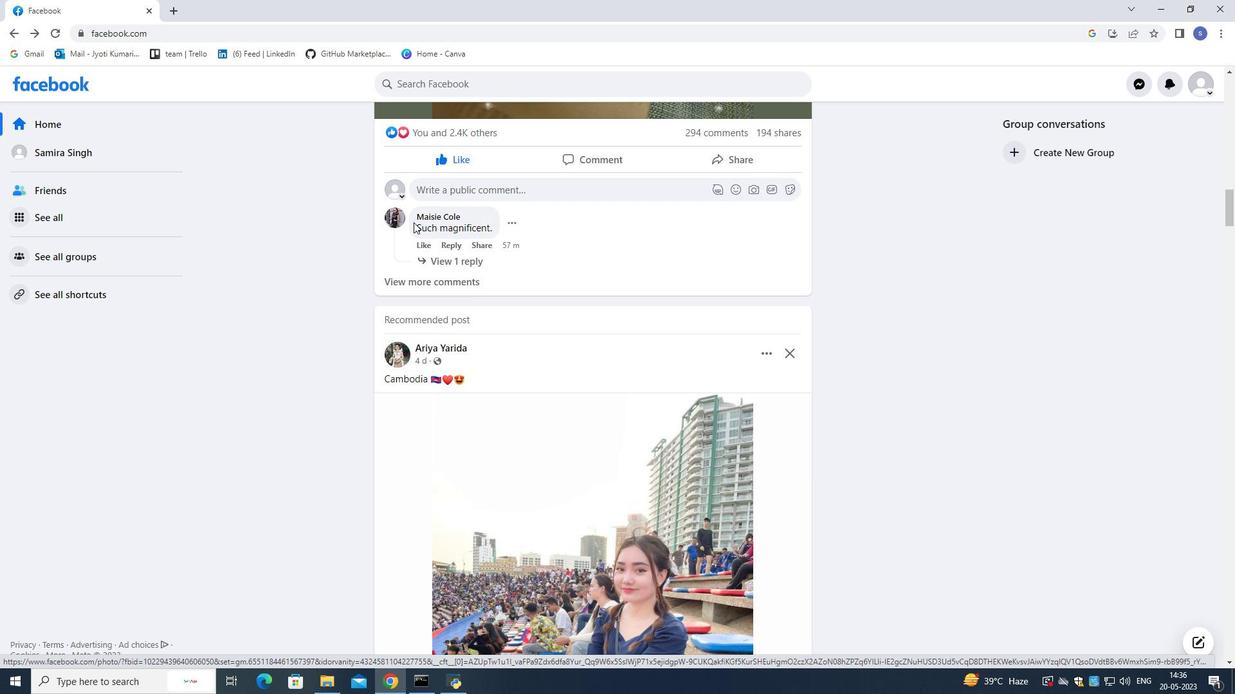 
Action: Mouse scrolled (413, 223) with delta (0, 0)
Screenshot: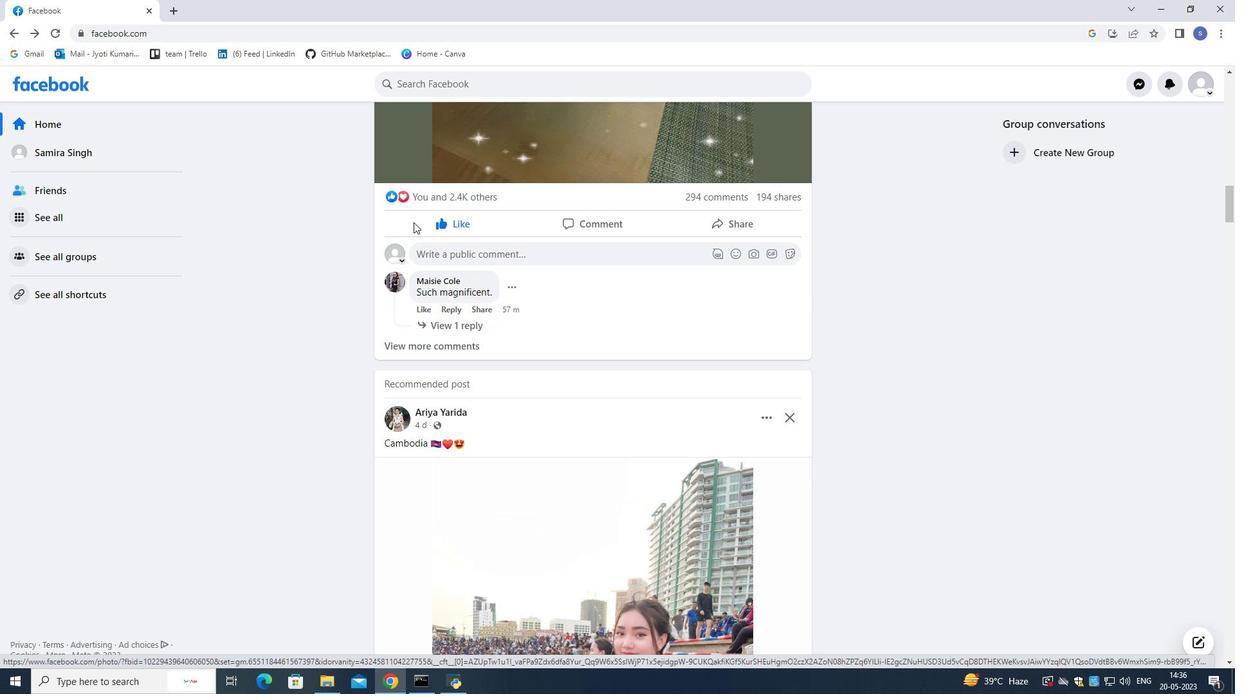 
Action: Mouse scrolled (413, 223) with delta (0, 0)
Screenshot: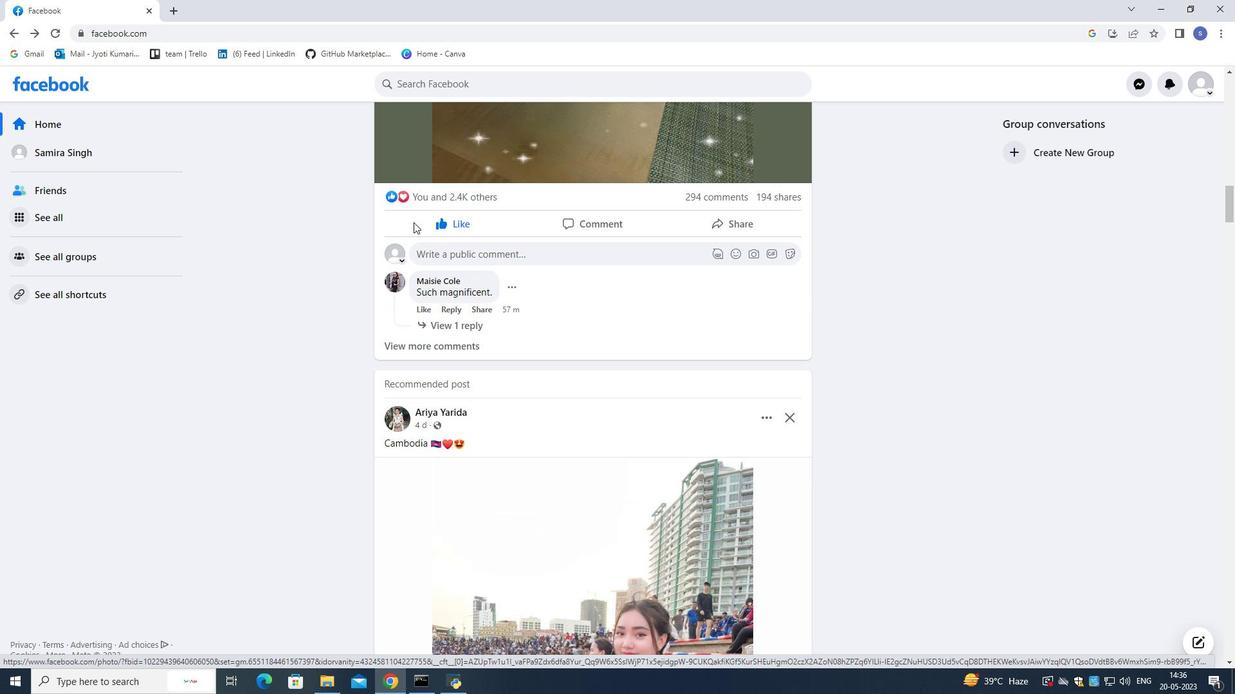 
Action: Mouse moved to (414, 219)
Screenshot: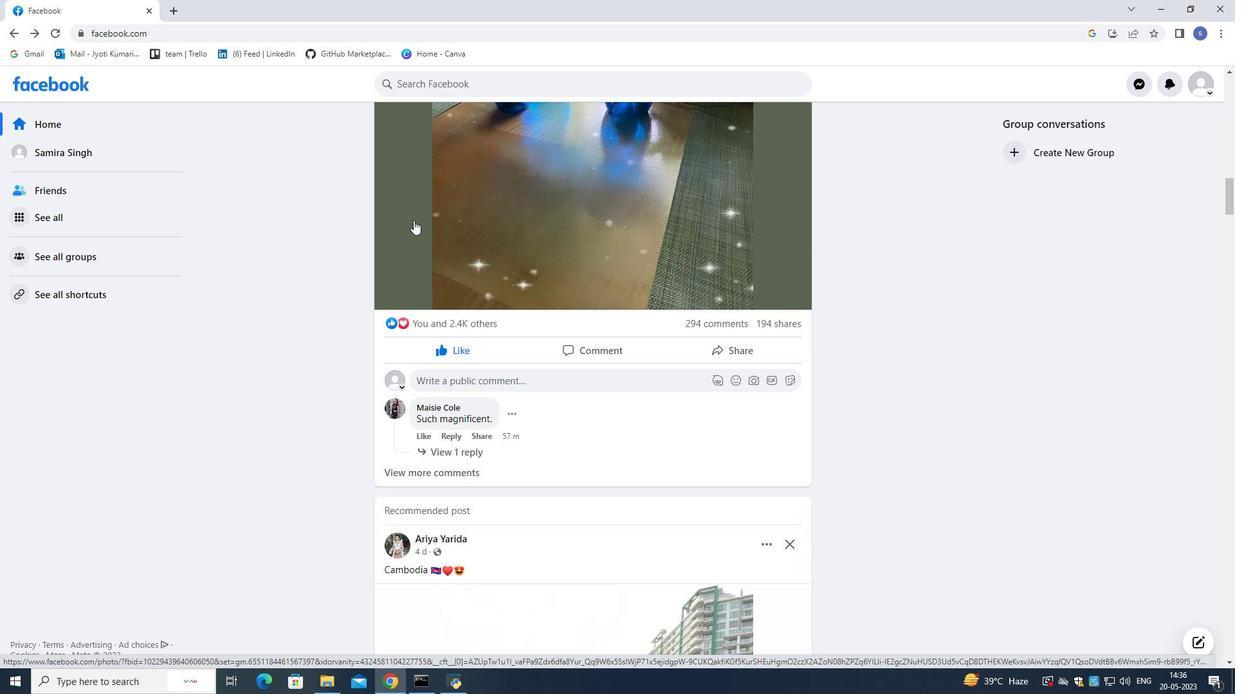 
Action: Mouse scrolled (414, 220) with delta (0, 0)
Screenshot: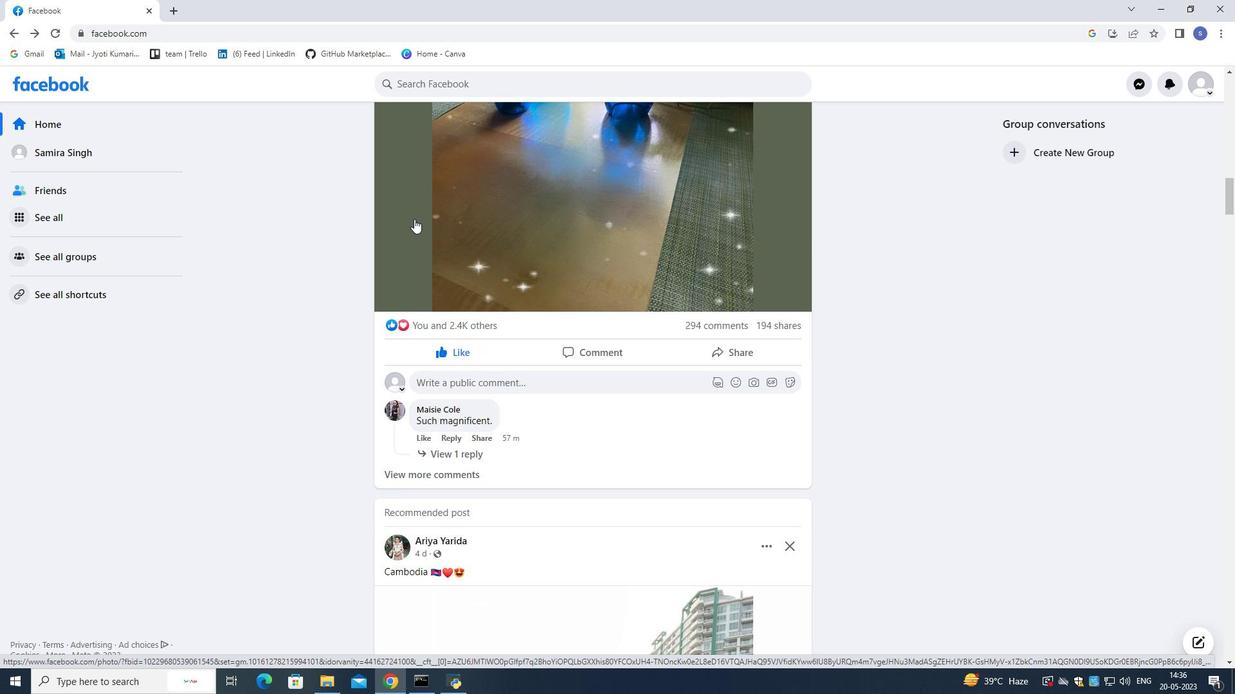 
Action: Mouse moved to (414, 218)
Screenshot: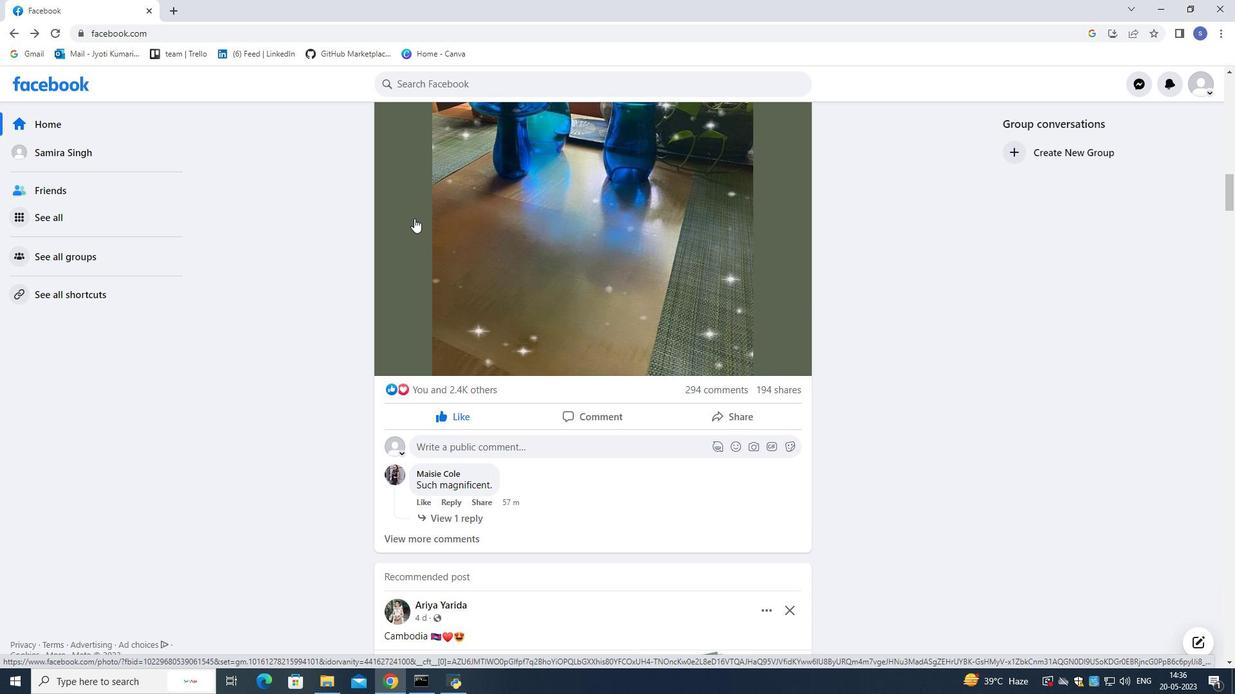 
Action: Mouse scrolled (414, 218) with delta (0, 0)
Screenshot: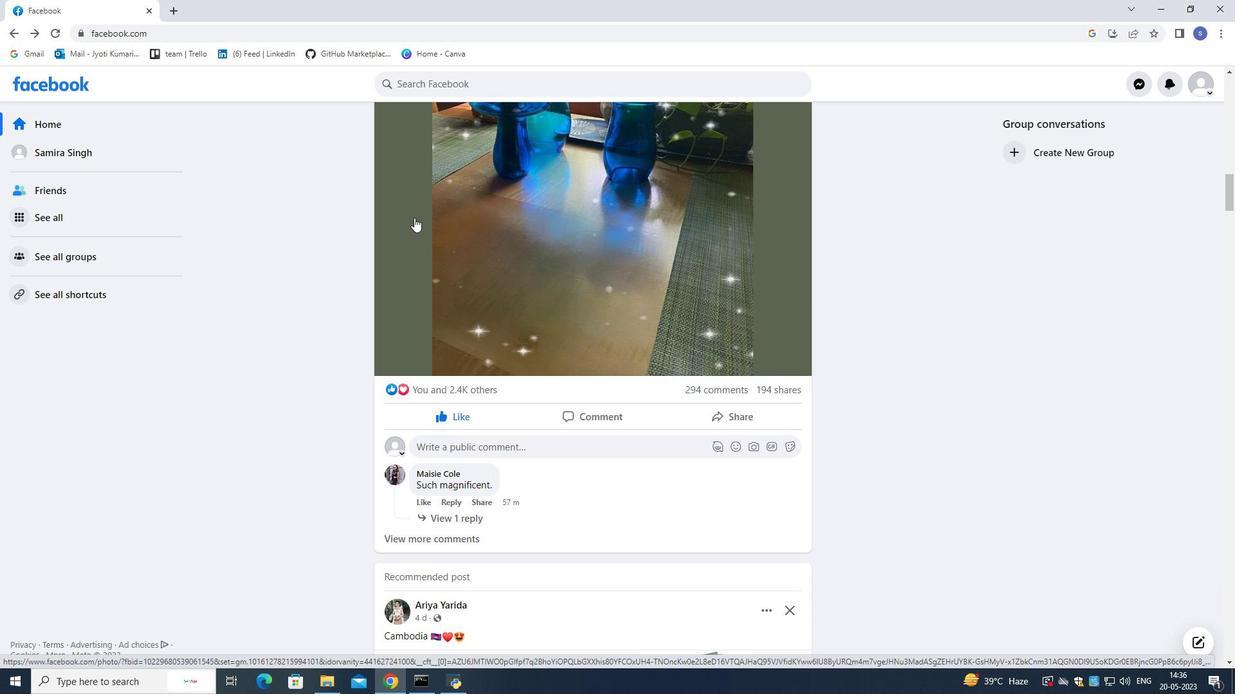 
Action: Mouse scrolled (414, 218) with delta (0, 0)
Screenshot: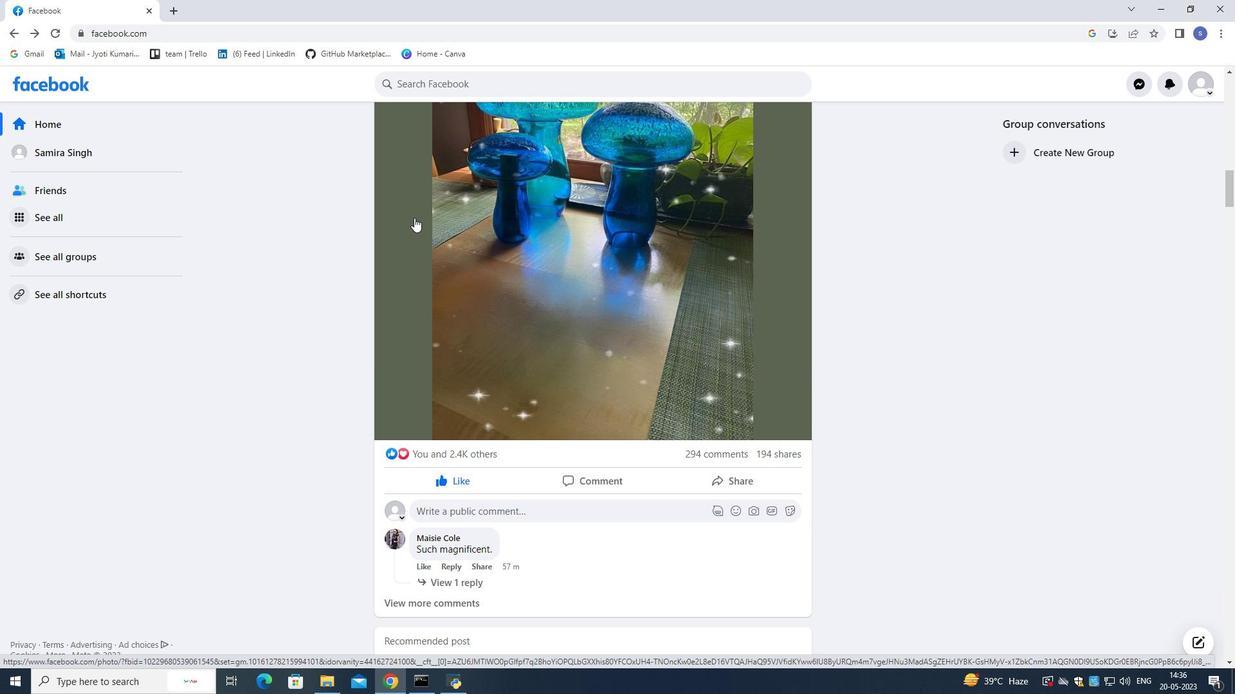 
Action: Mouse scrolled (414, 218) with delta (0, 0)
Screenshot: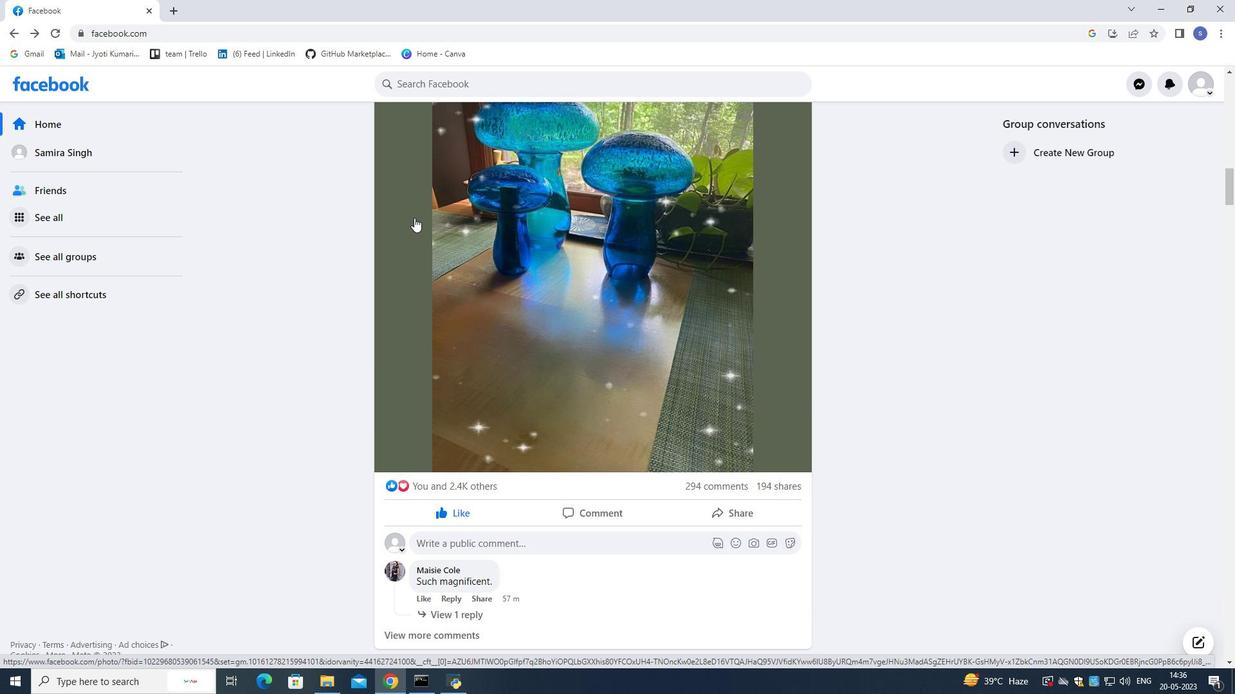 
Action: Mouse moved to (413, 216)
Screenshot: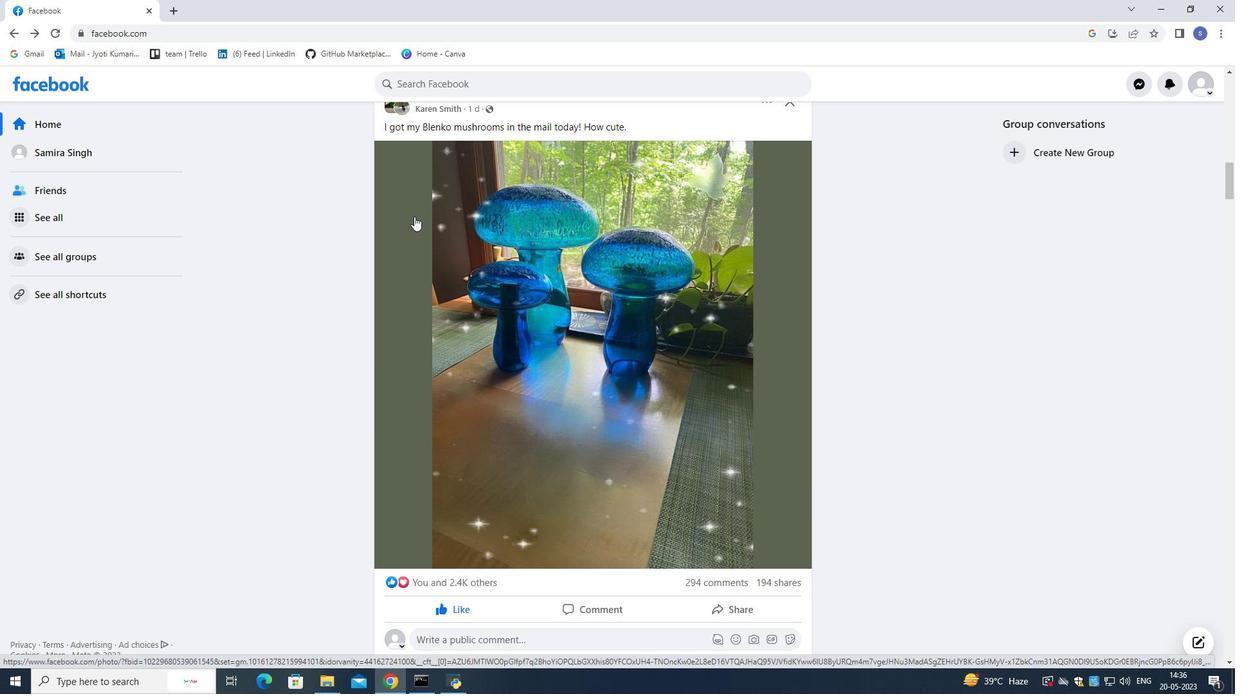 
Action: Mouse scrolled (413, 216) with delta (0, 0)
Screenshot: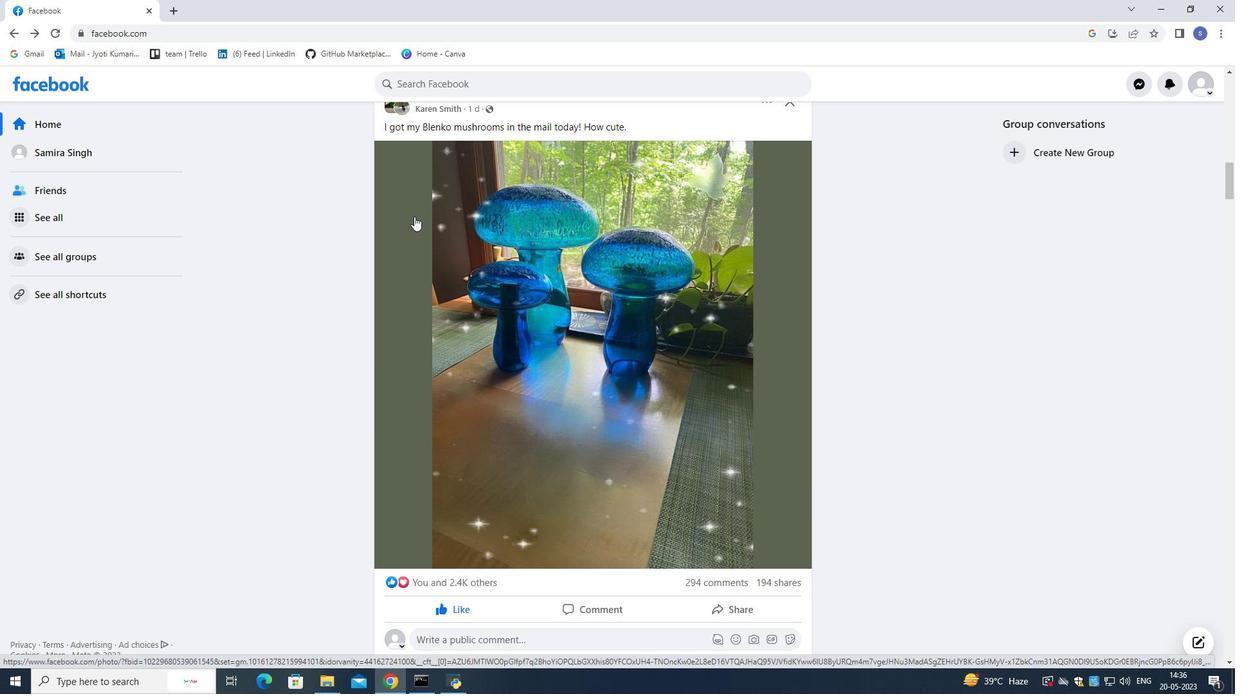 
Action: Mouse moved to (403, 216)
Screenshot: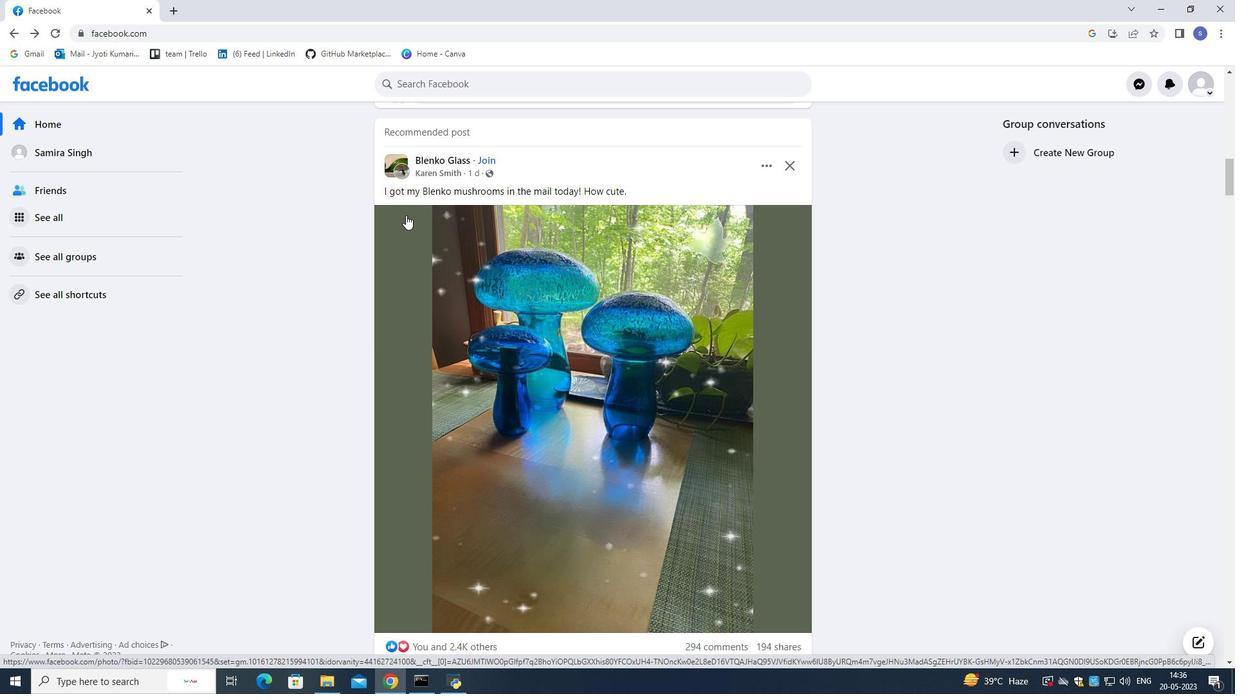 
